 Task: Simple invoice that calculates total blue modern simple.
Action: Mouse moved to (105, 229)
Screenshot: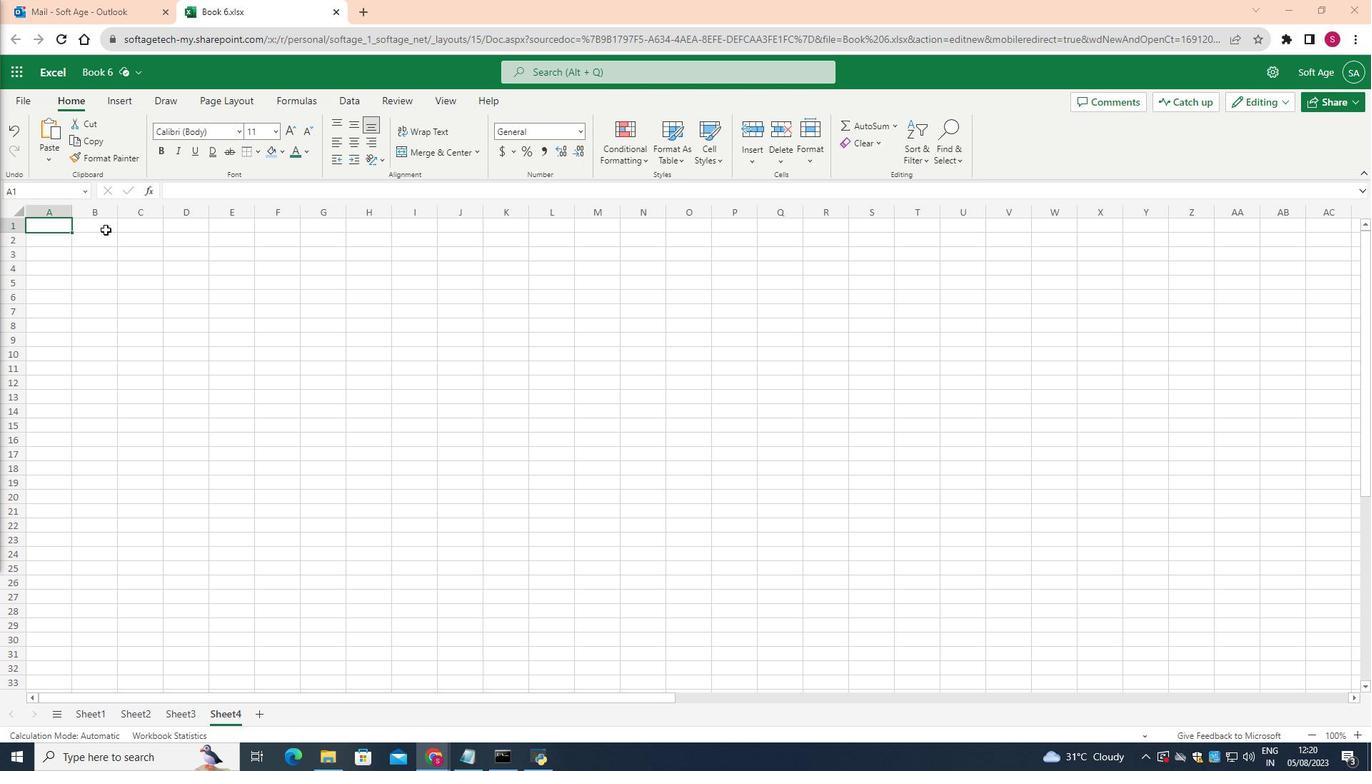 
Action: Mouse pressed left at (105, 229)
Screenshot: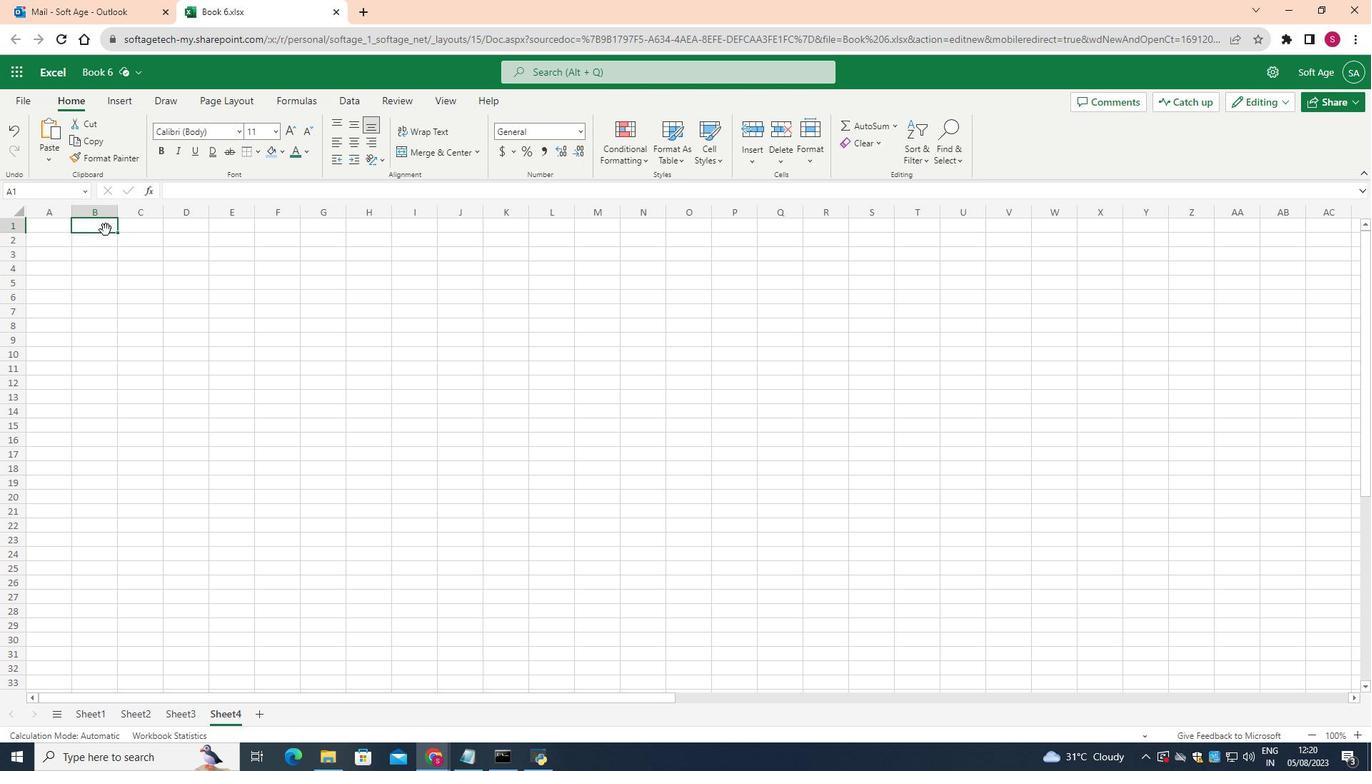 
Action: Mouse moved to (275, 131)
Screenshot: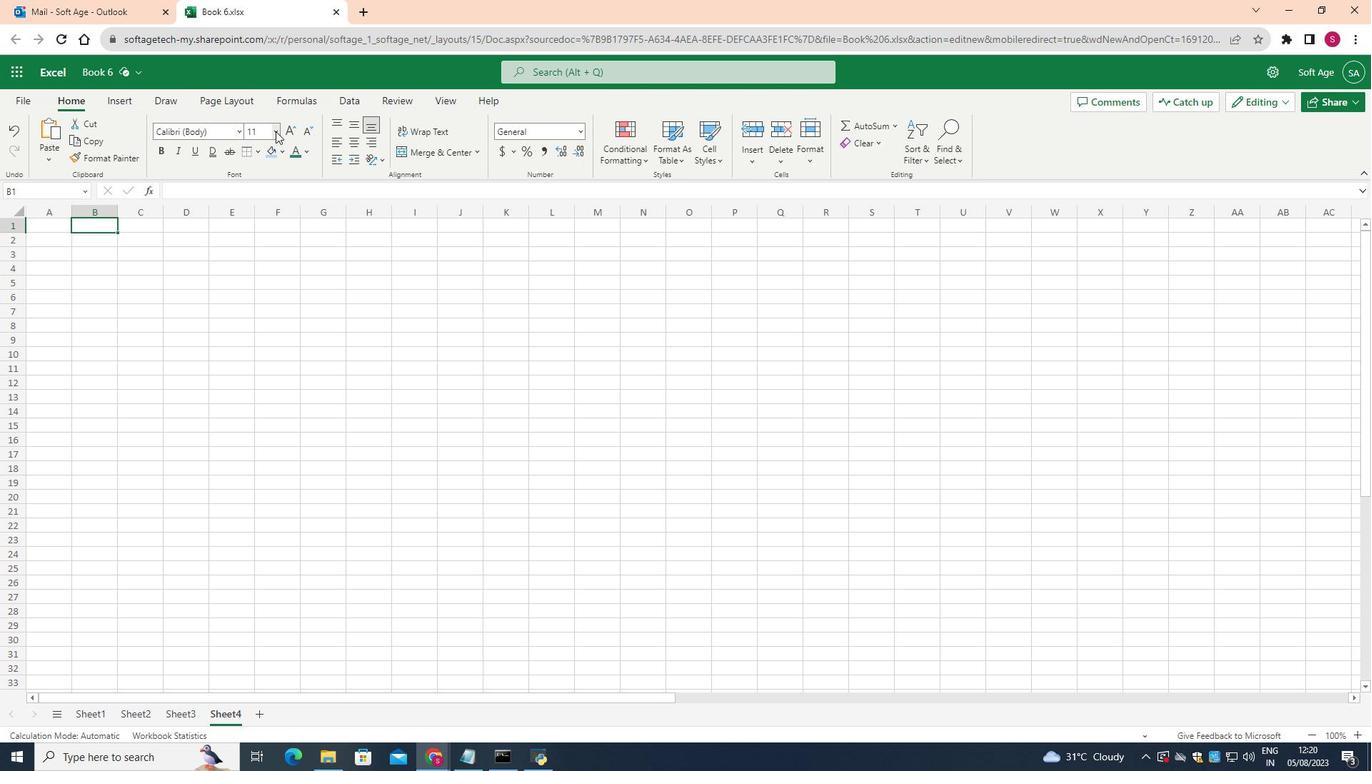 
Action: Mouse pressed left at (275, 131)
Screenshot: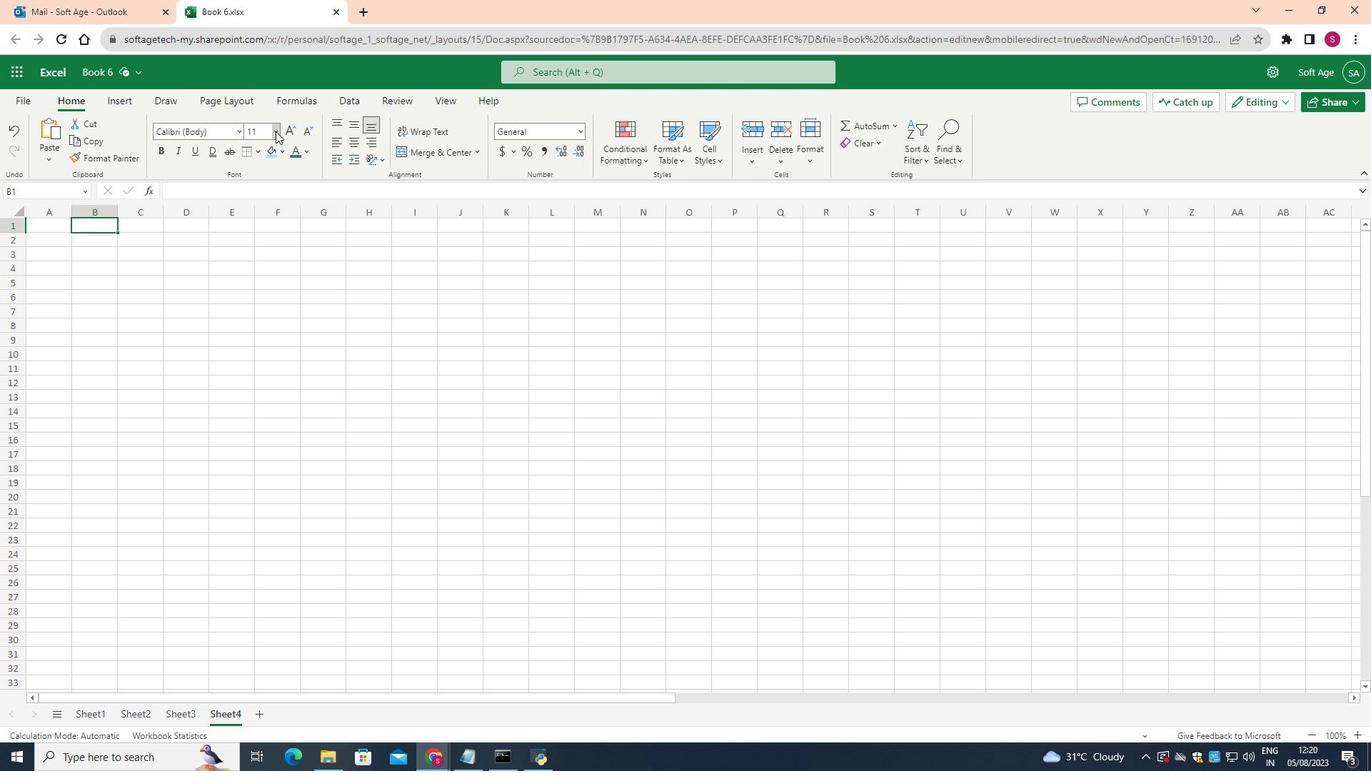 
Action: Mouse moved to (260, 364)
Screenshot: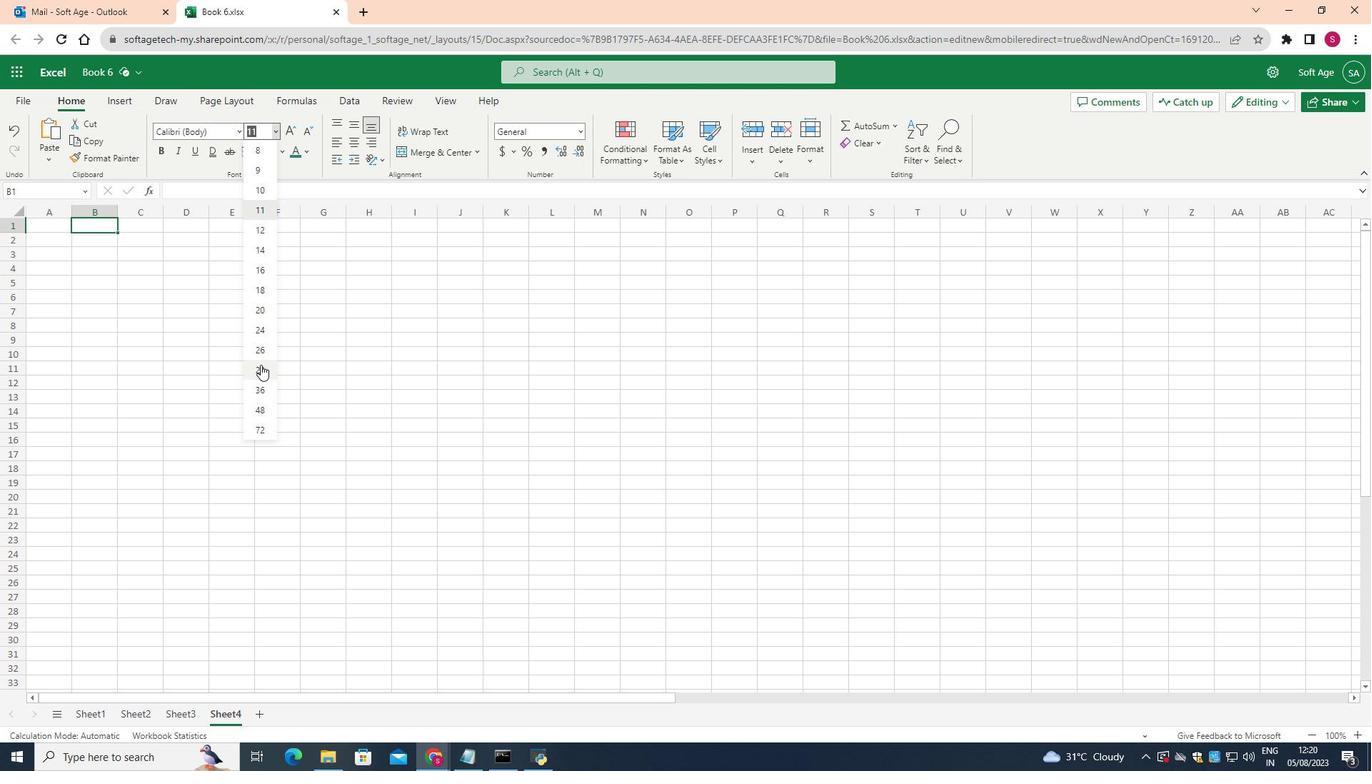 
Action: Mouse pressed left at (260, 364)
Screenshot: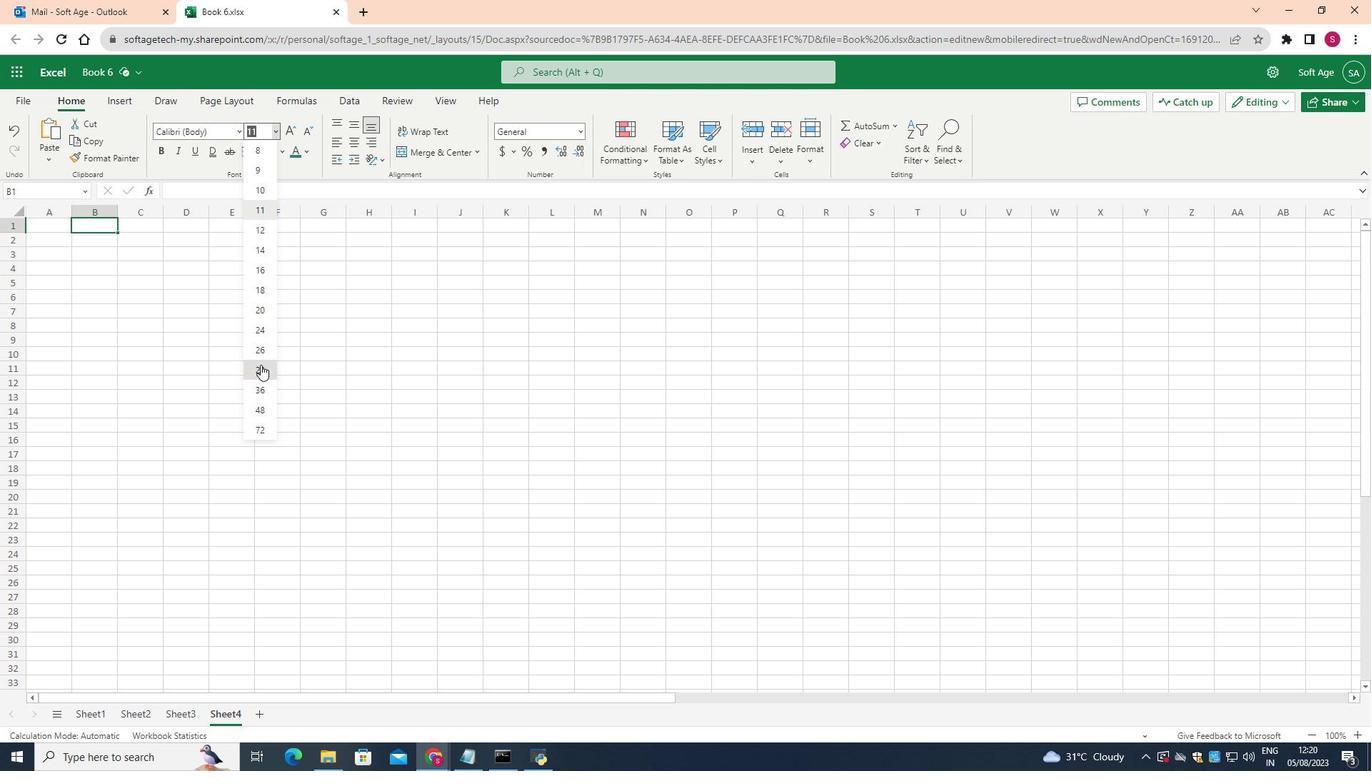 
Action: Mouse moved to (260, 364)
Screenshot: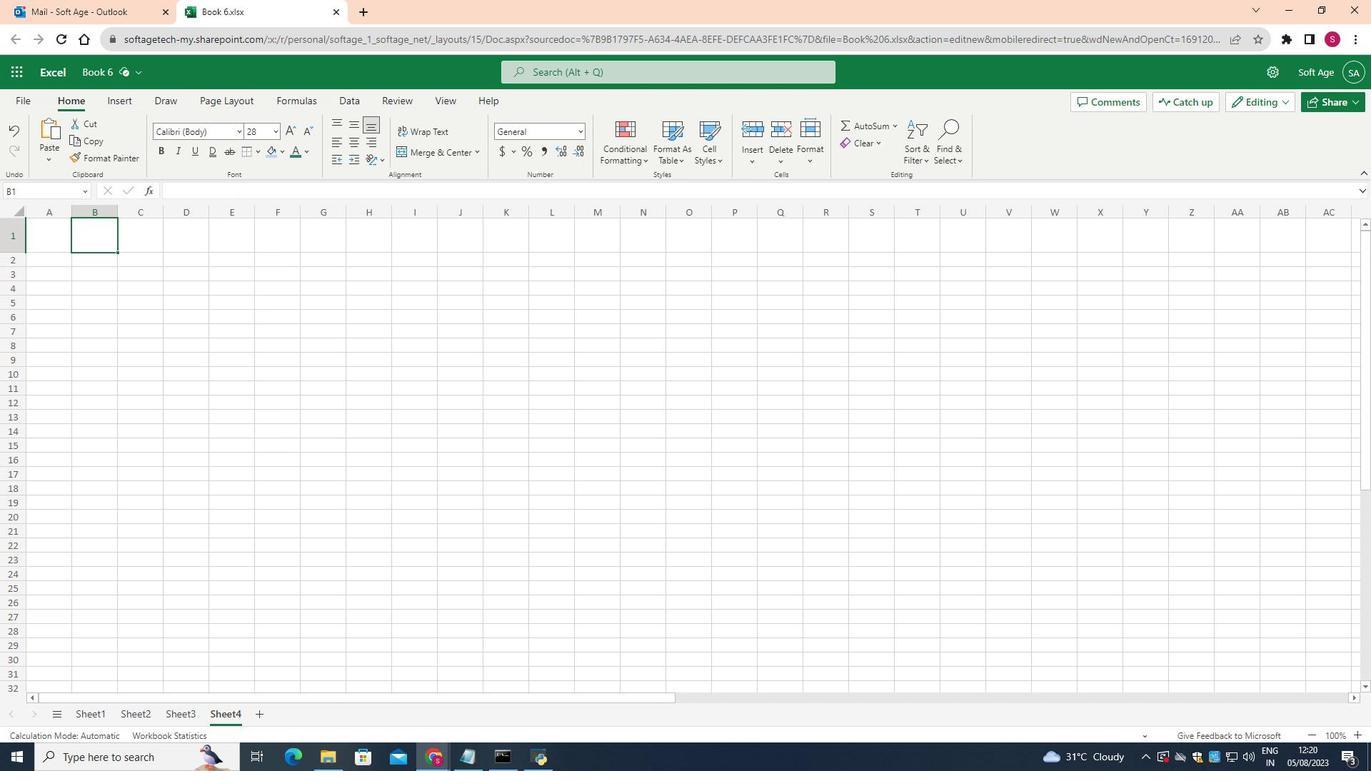 
Action: Key pressed <Key.shift><Key.shift>Your<Key.space><Key.shift>Company<Key.space><Key.shift>Name
Screenshot: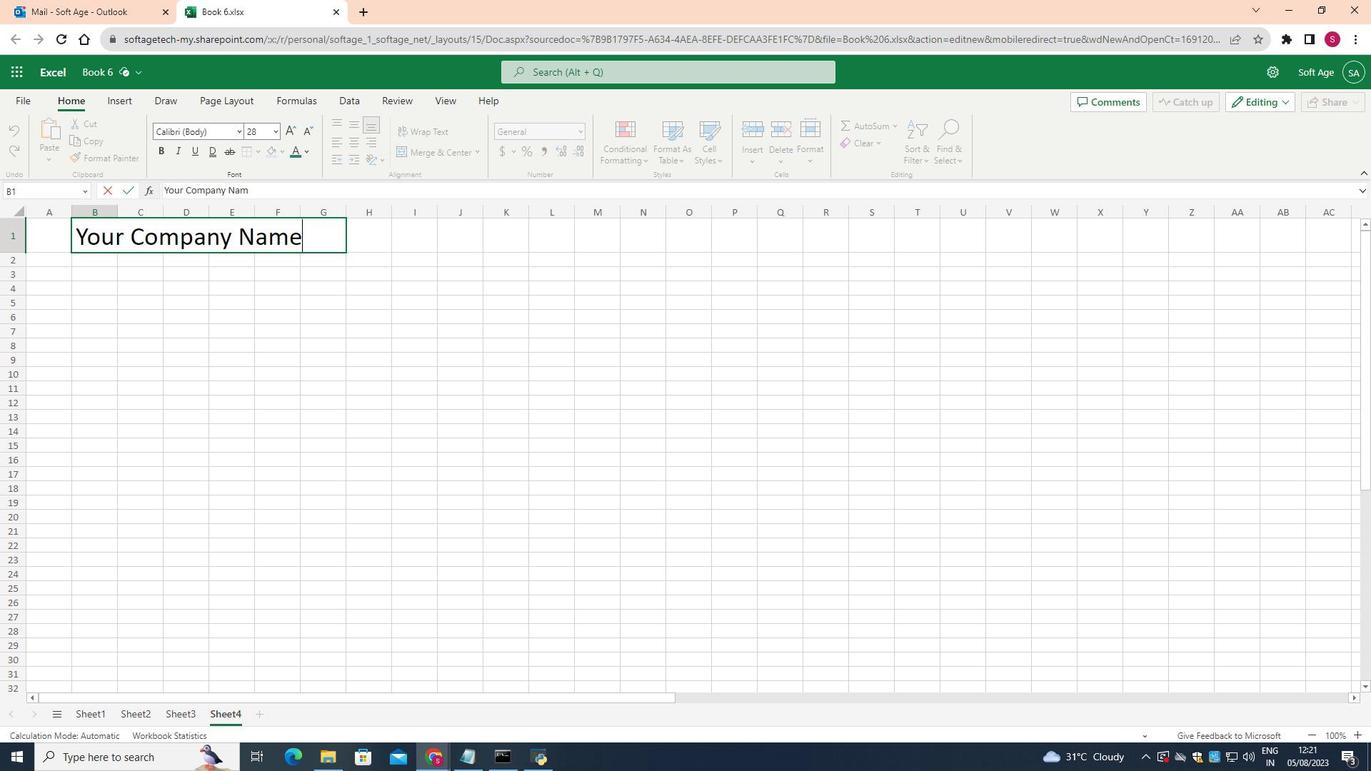 
Action: Mouse moved to (254, 327)
Screenshot: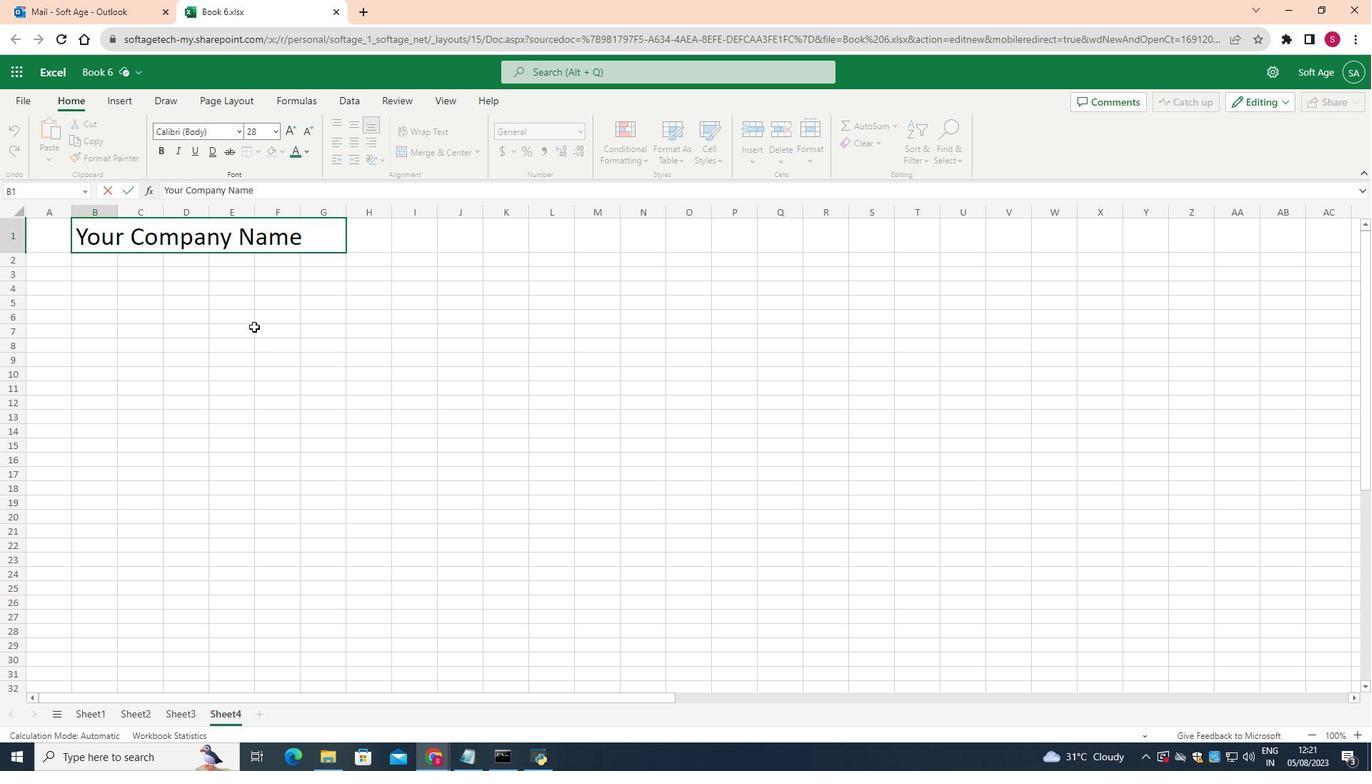 
Action: Mouse pressed left at (254, 327)
Screenshot: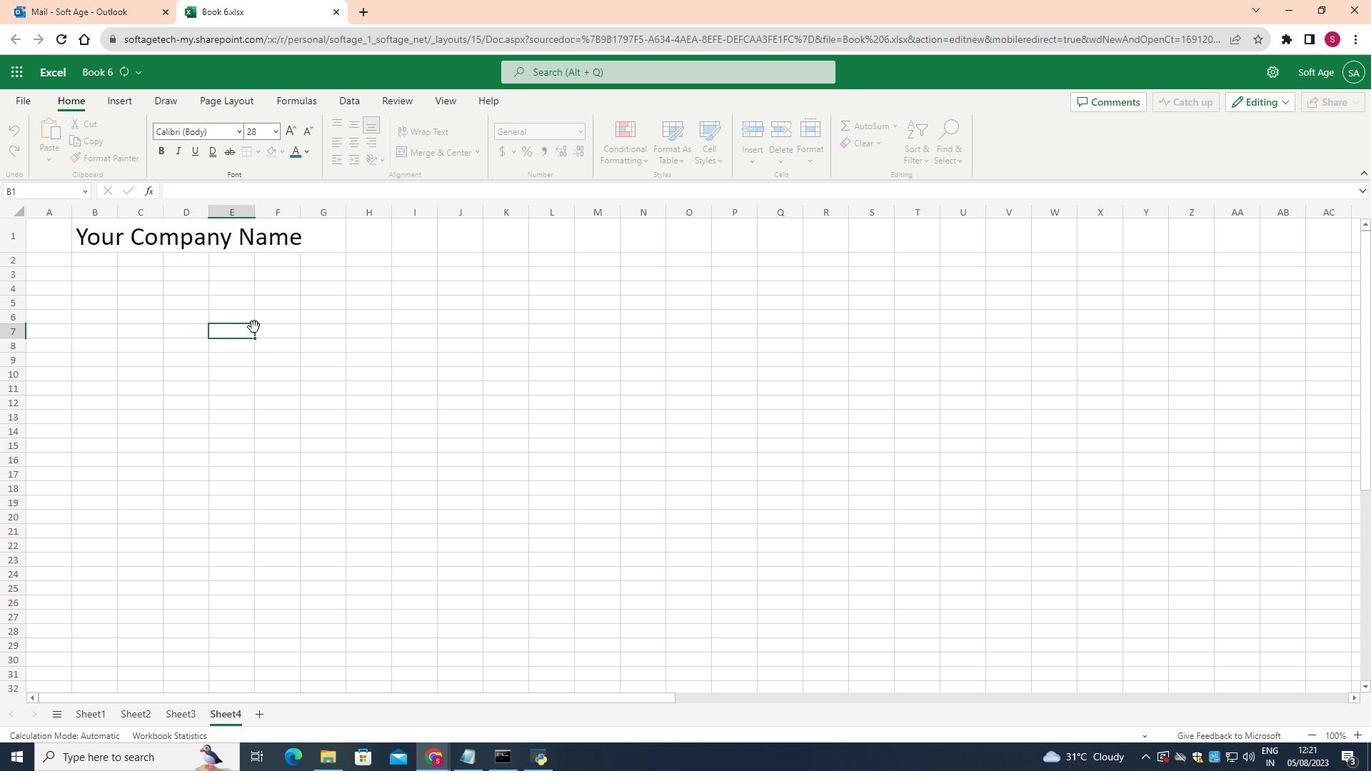 
Action: Mouse moved to (476, 239)
Screenshot: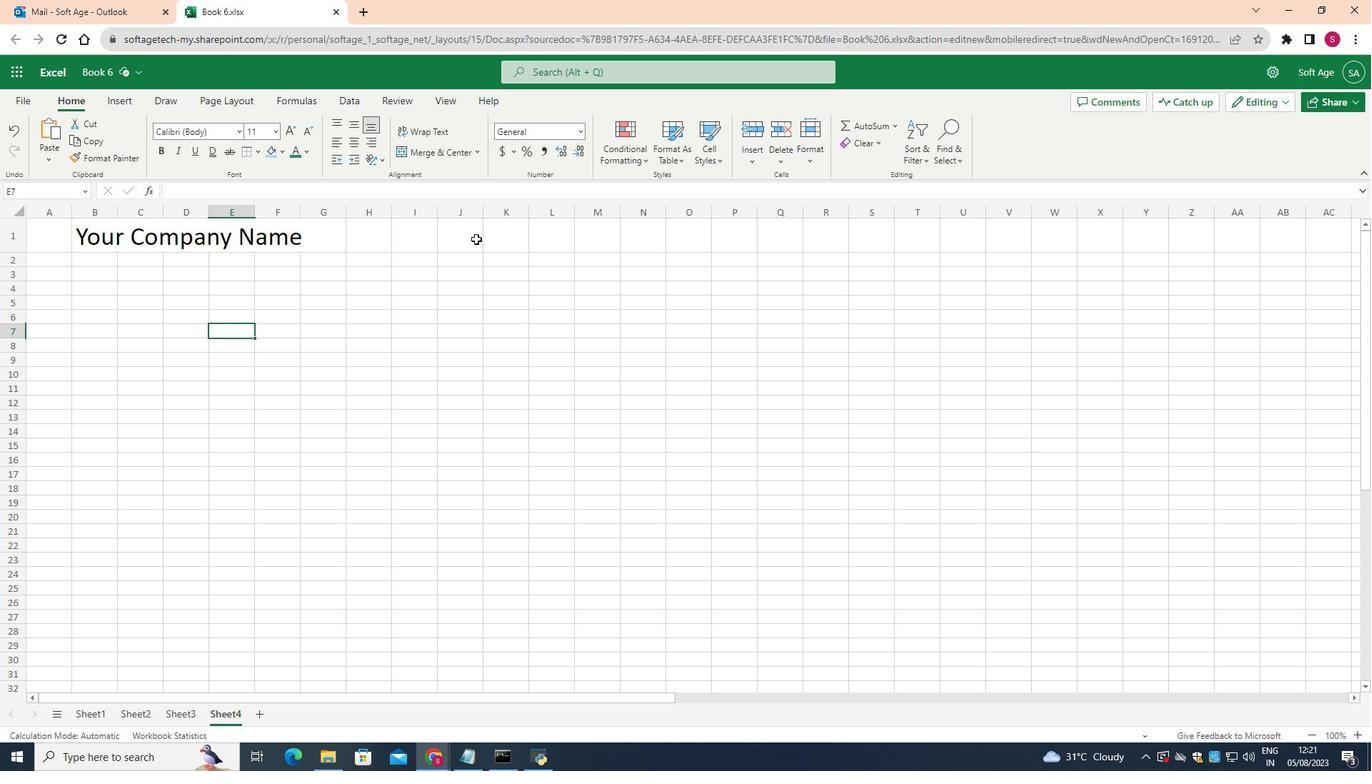 
Action: Mouse pressed left at (476, 239)
Screenshot: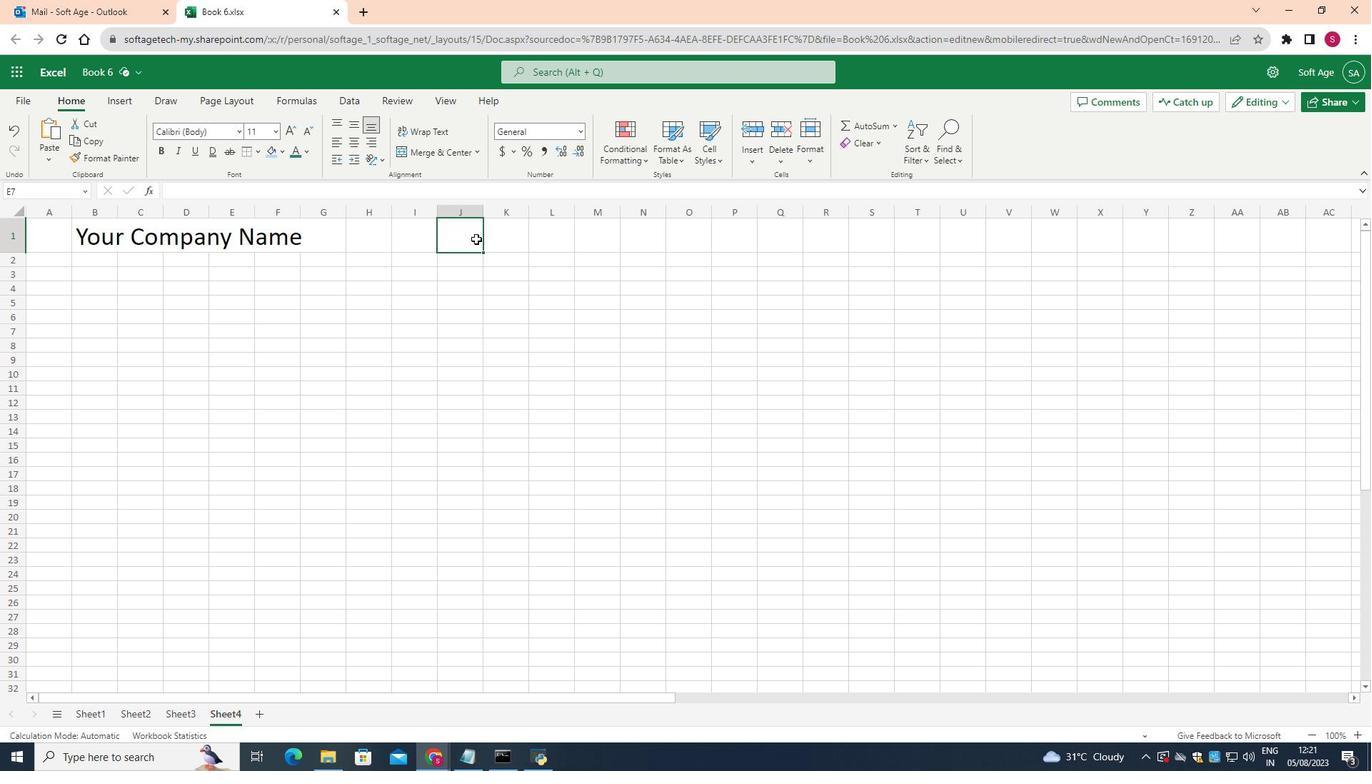 
Action: Mouse moved to (114, 237)
Screenshot: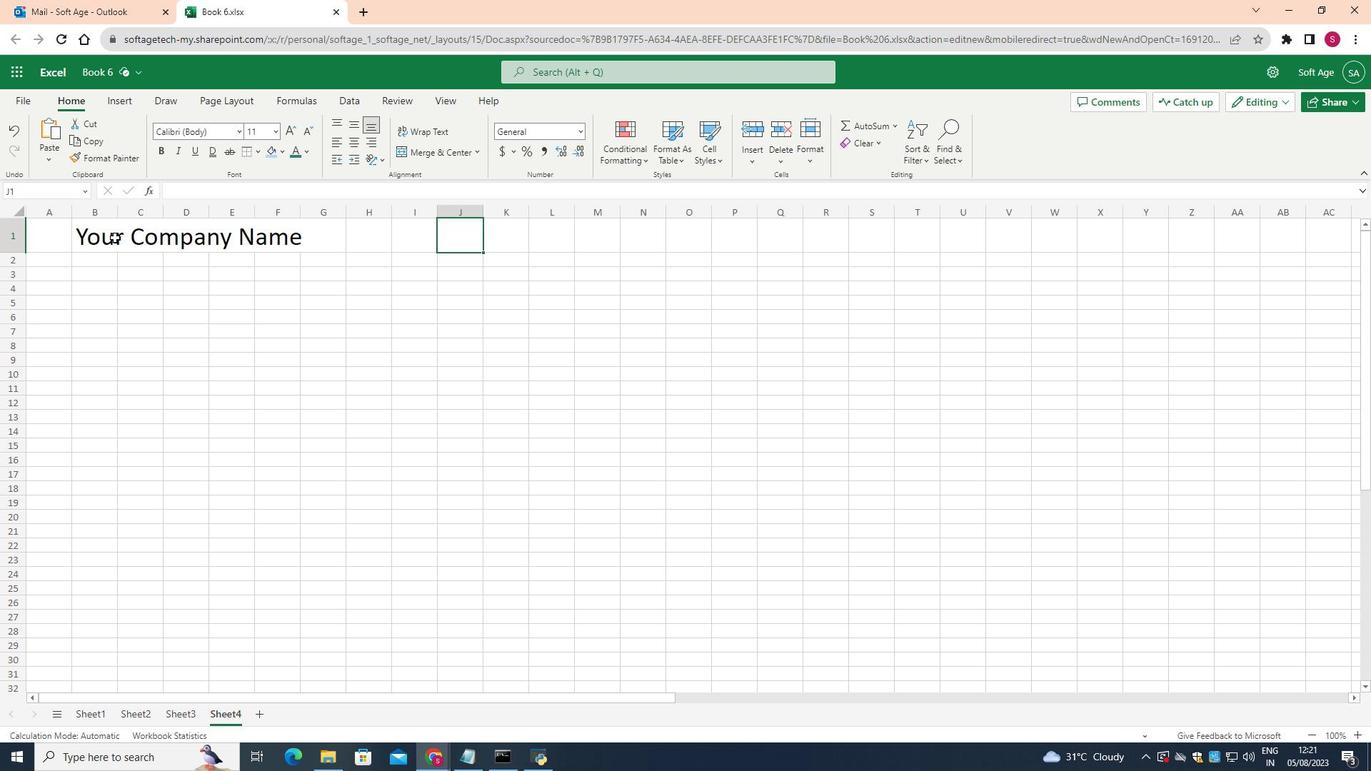 
Action: Mouse pressed left at (114, 237)
Screenshot: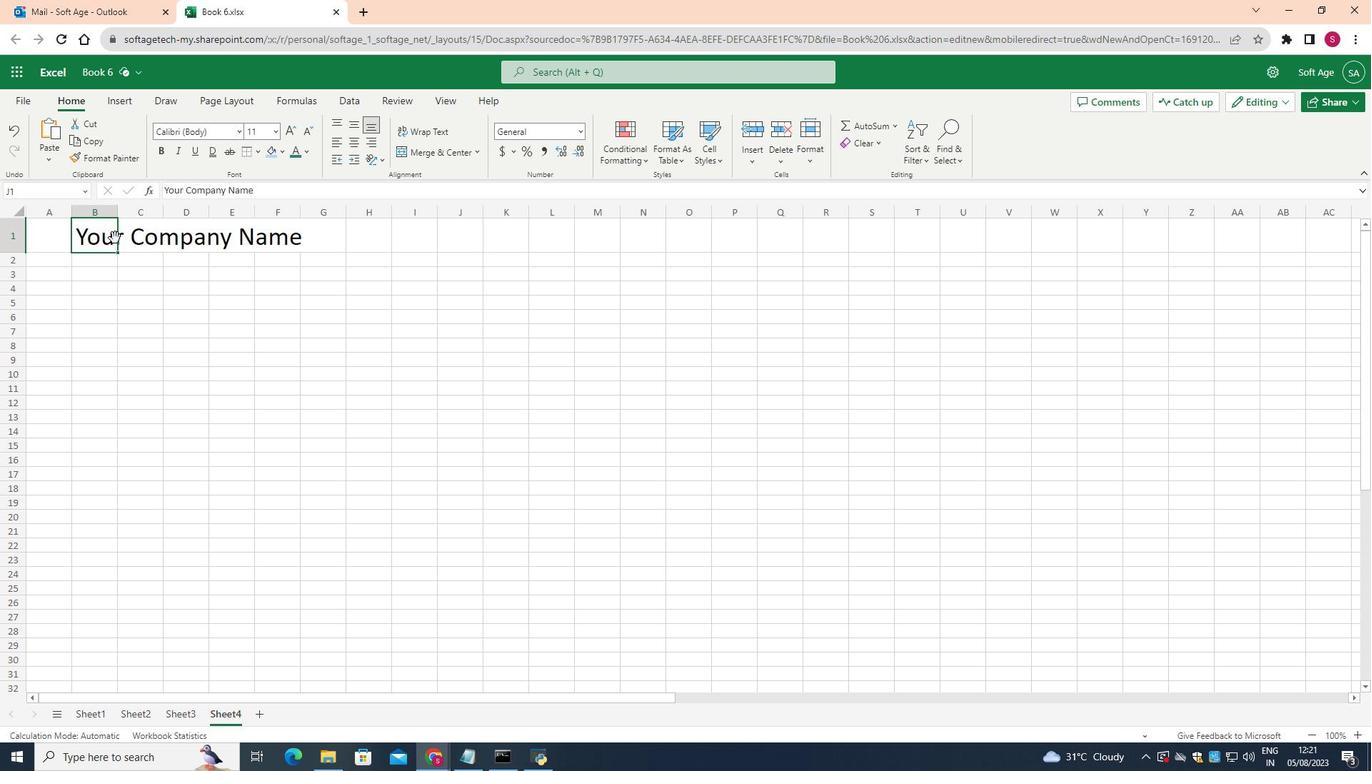 
Action: Mouse moved to (277, 130)
Screenshot: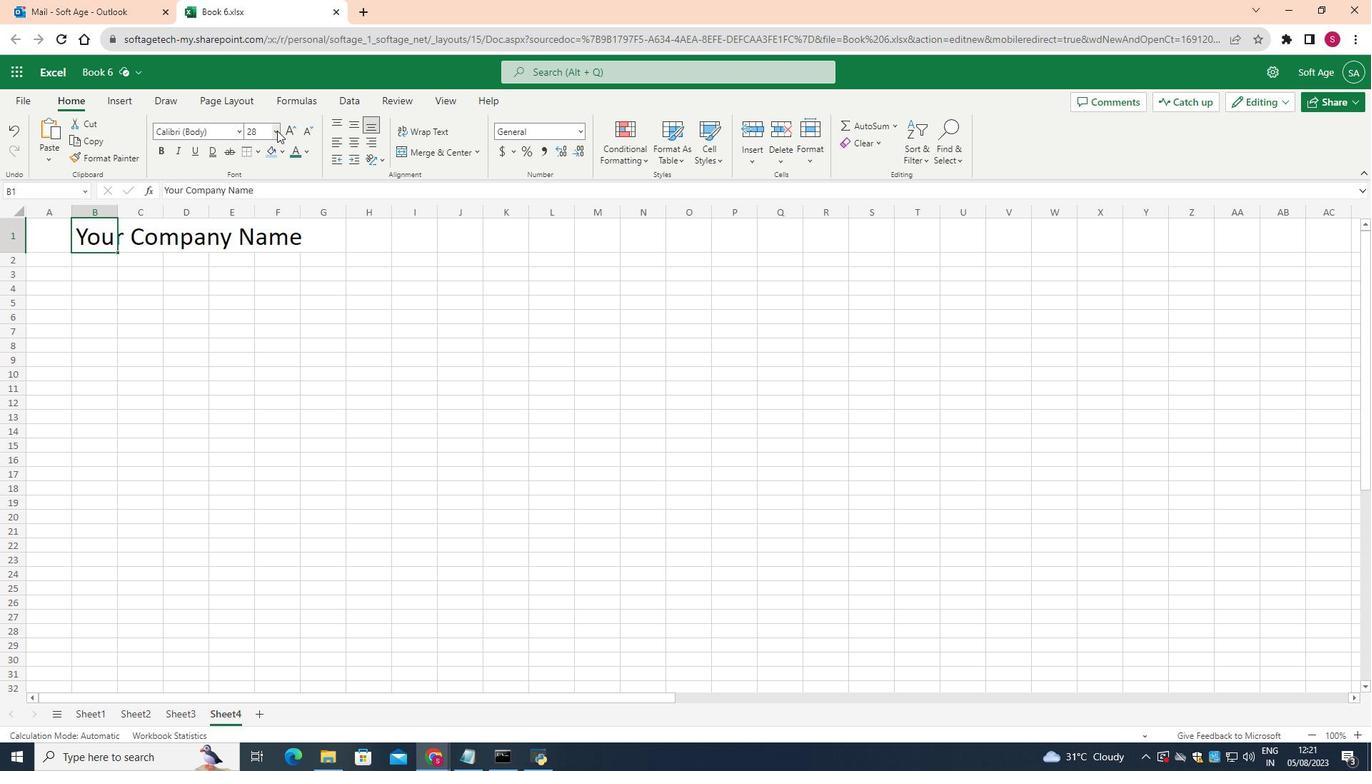 
Action: Mouse pressed left at (277, 130)
Screenshot: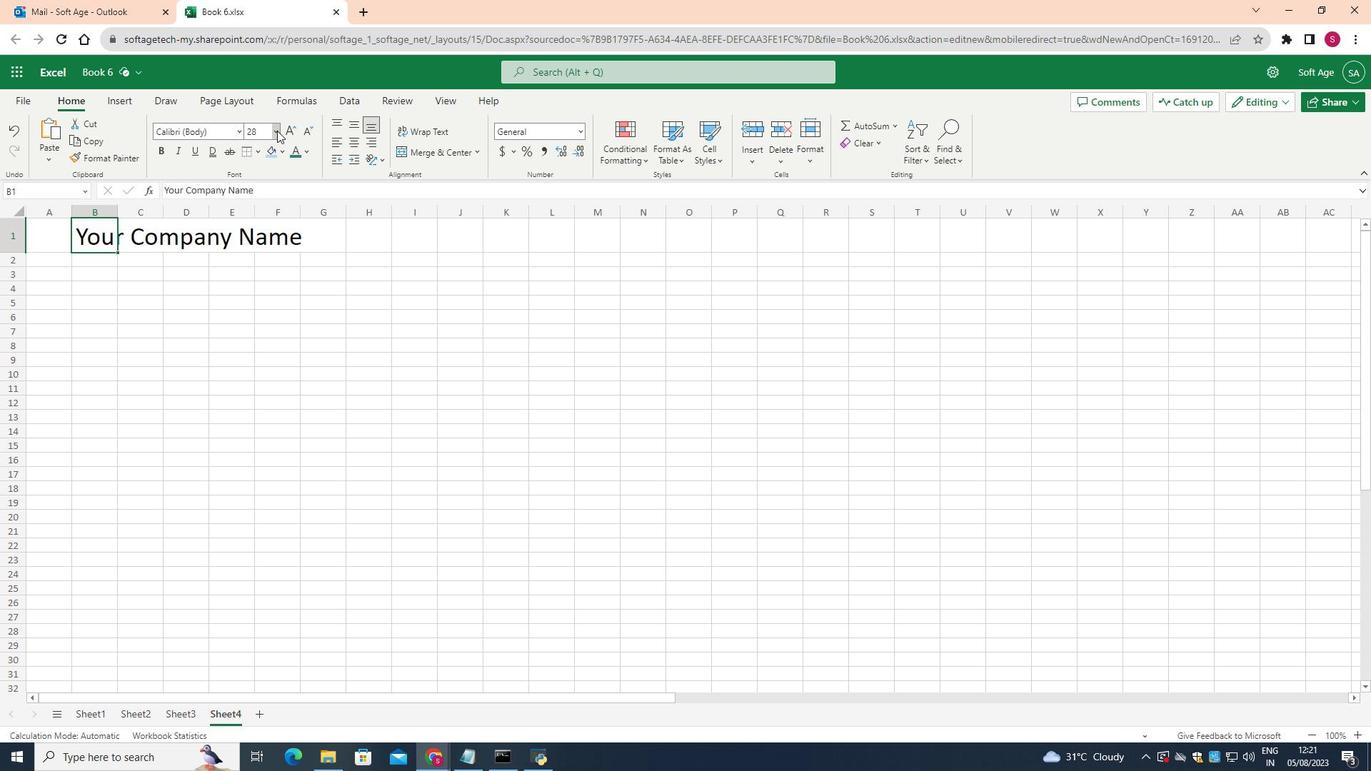 
Action: Mouse moved to (267, 332)
Screenshot: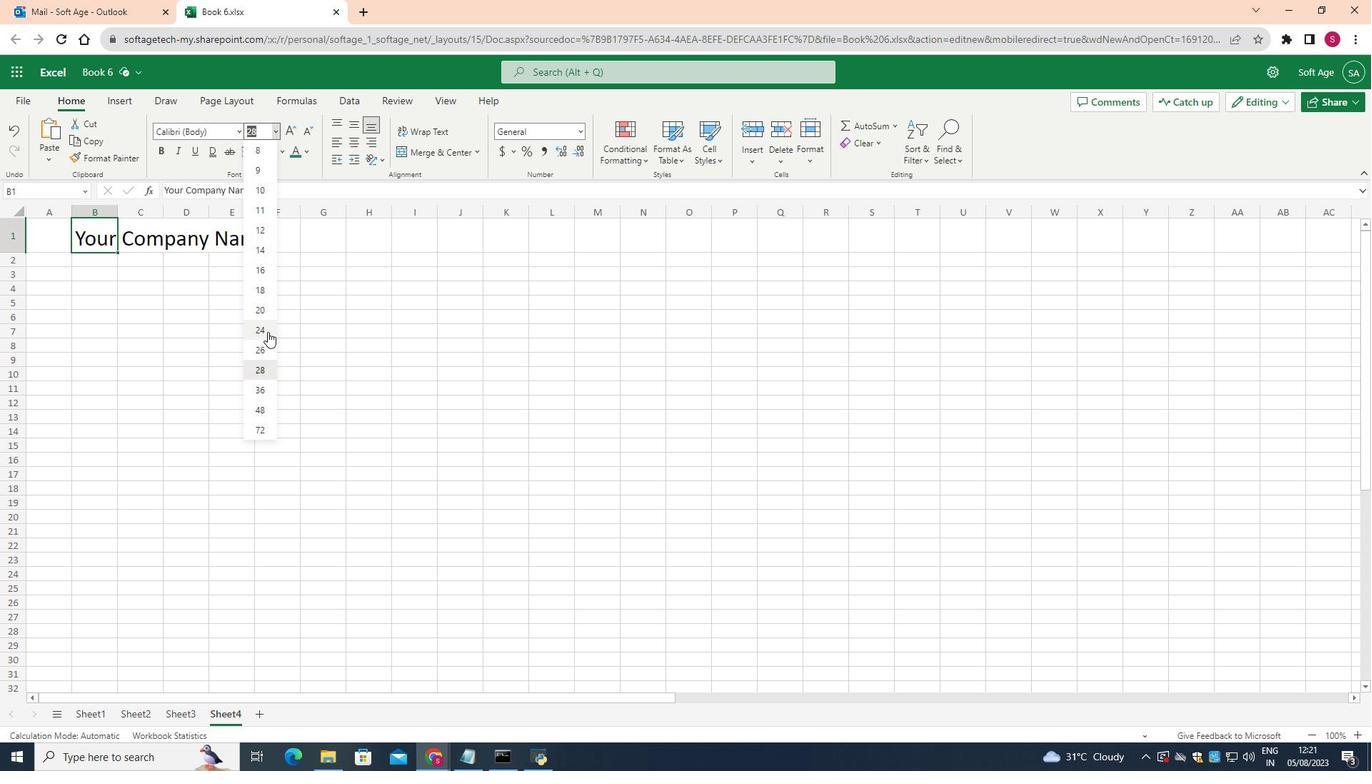 
Action: Mouse pressed left at (267, 332)
Screenshot: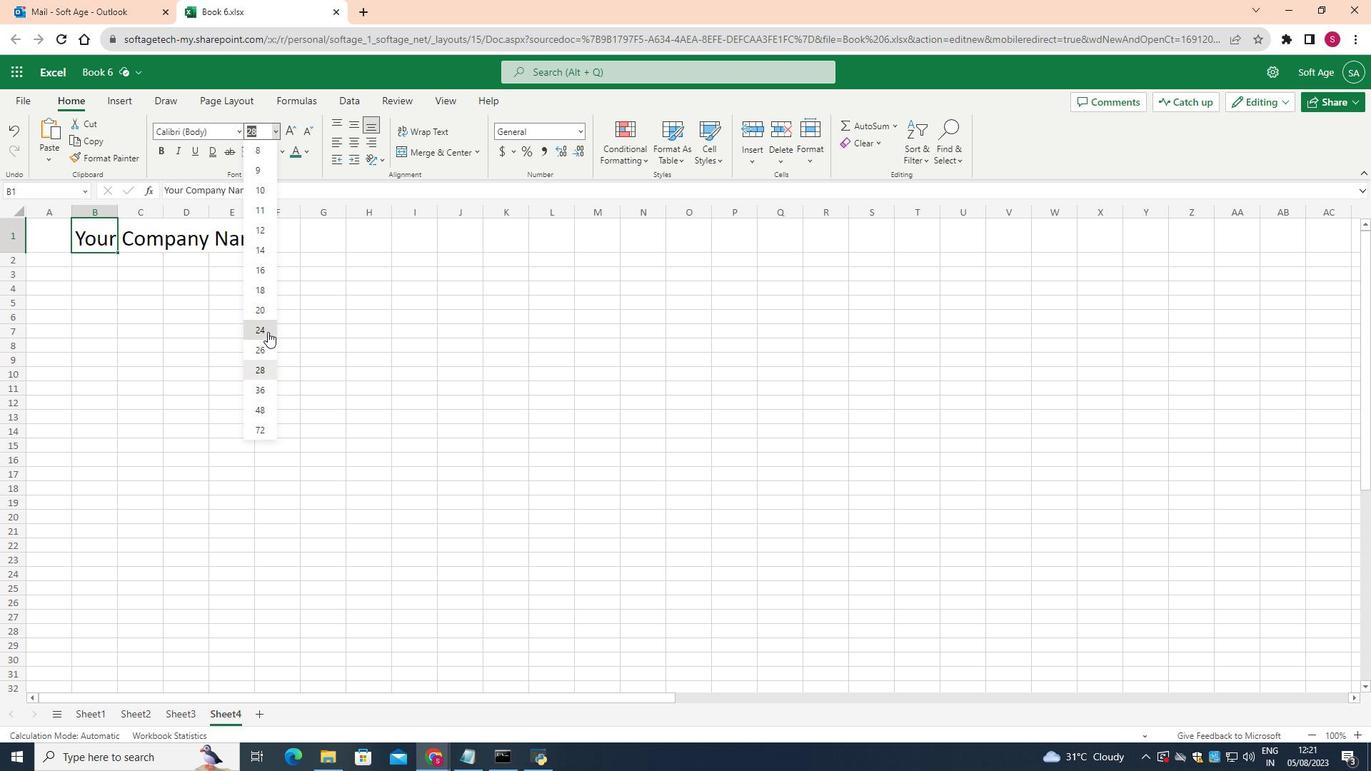 
Action: Mouse moved to (406, 235)
Screenshot: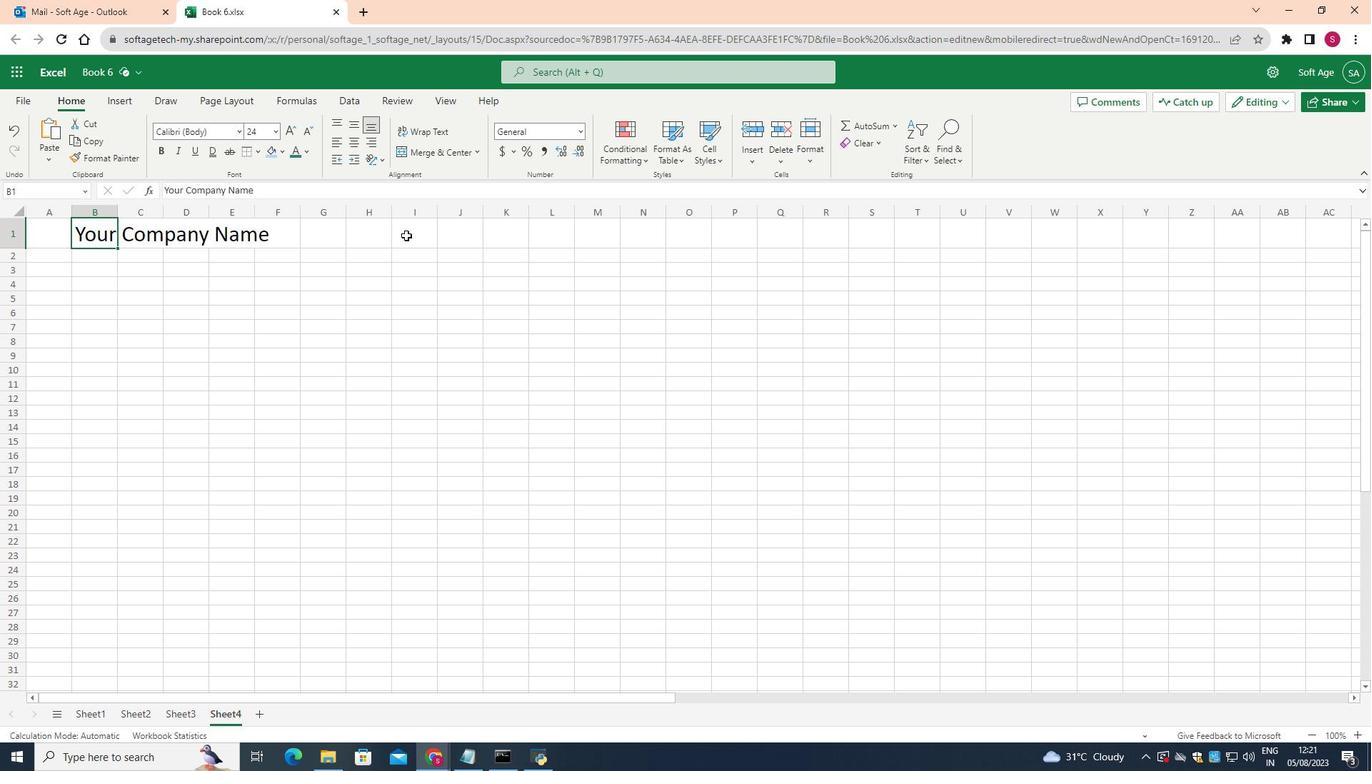 
Action: Mouse pressed left at (406, 235)
Screenshot: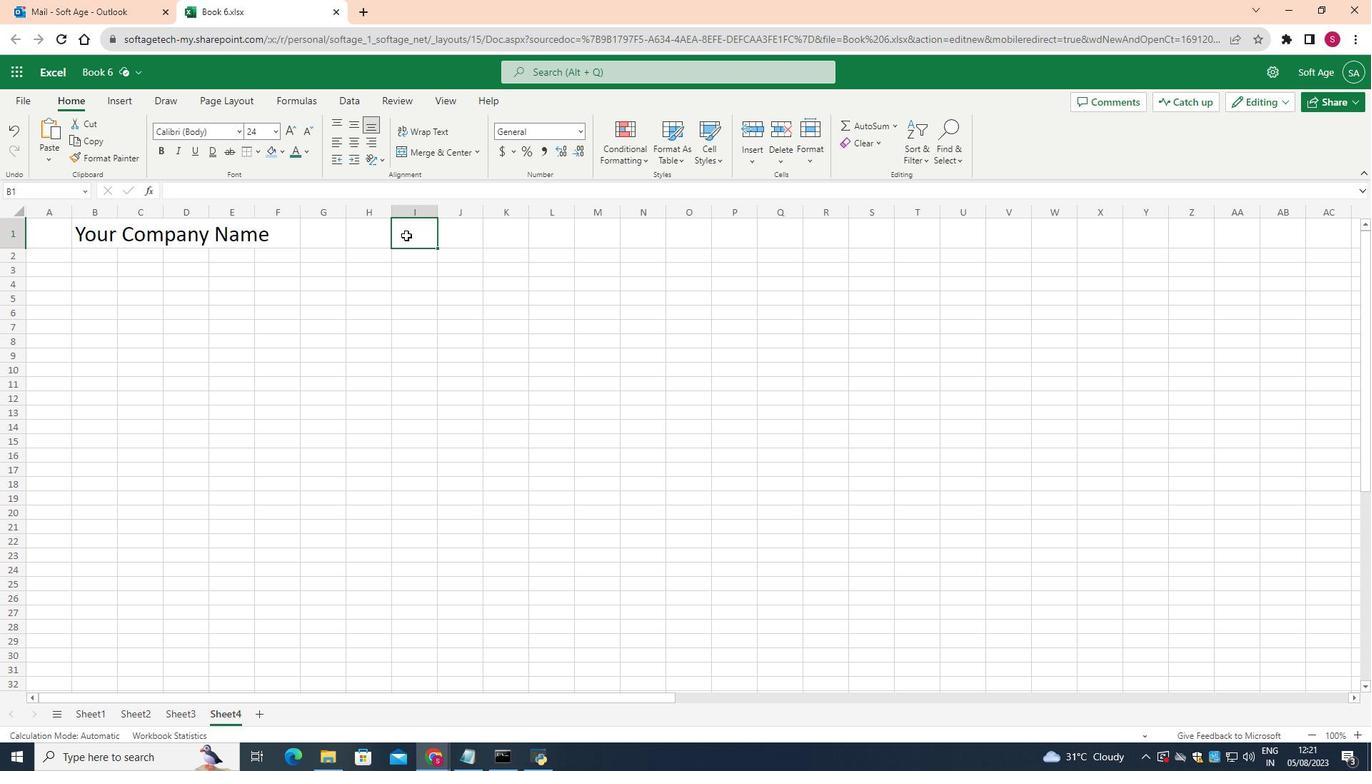 
Action: Mouse moved to (274, 128)
Screenshot: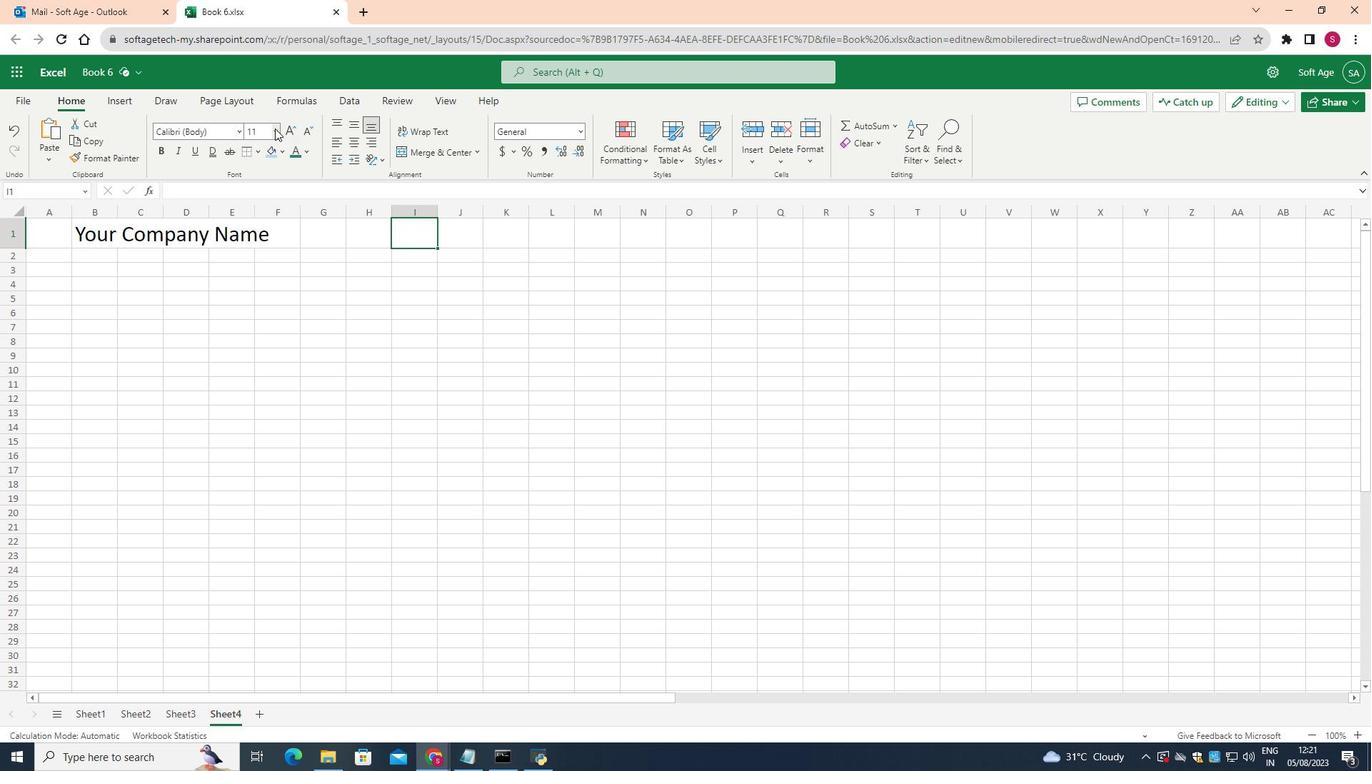 
Action: Mouse pressed left at (274, 128)
Screenshot: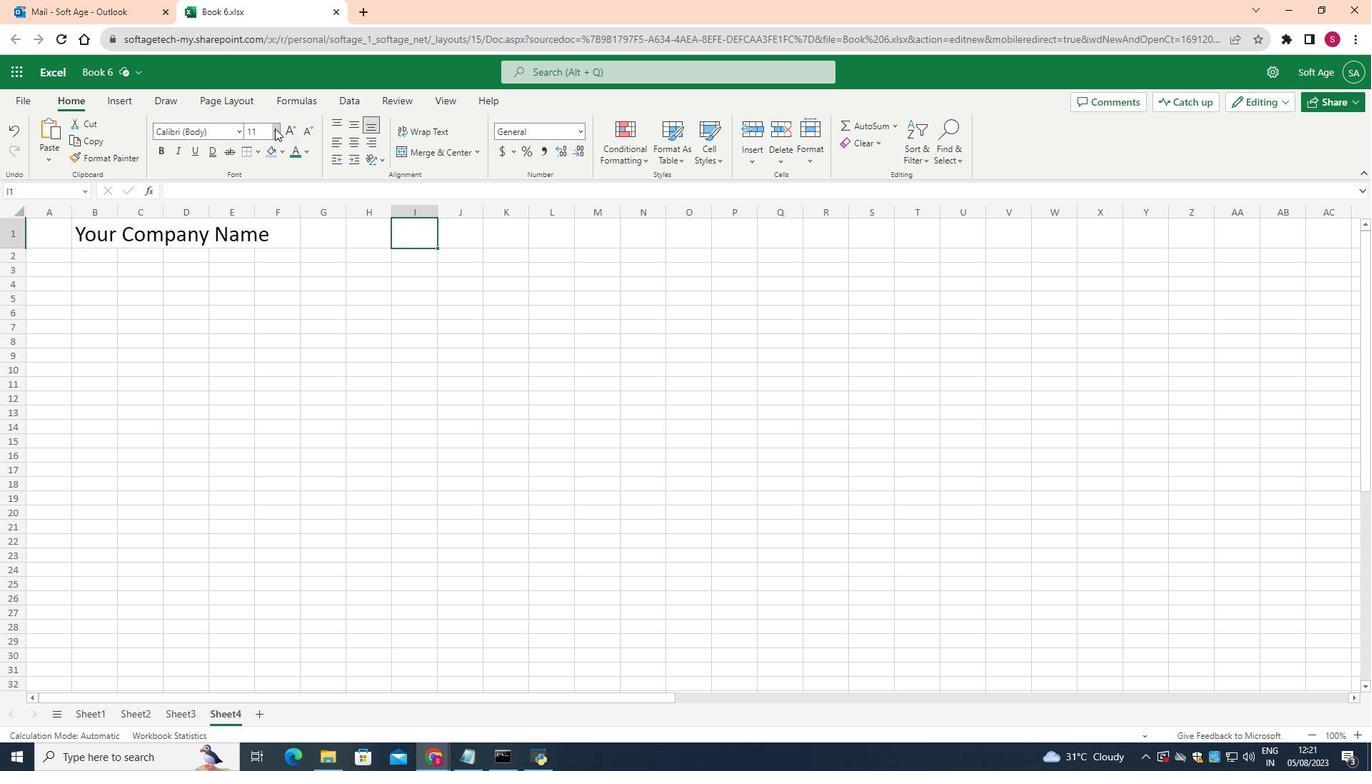 
Action: Mouse moved to (265, 327)
Screenshot: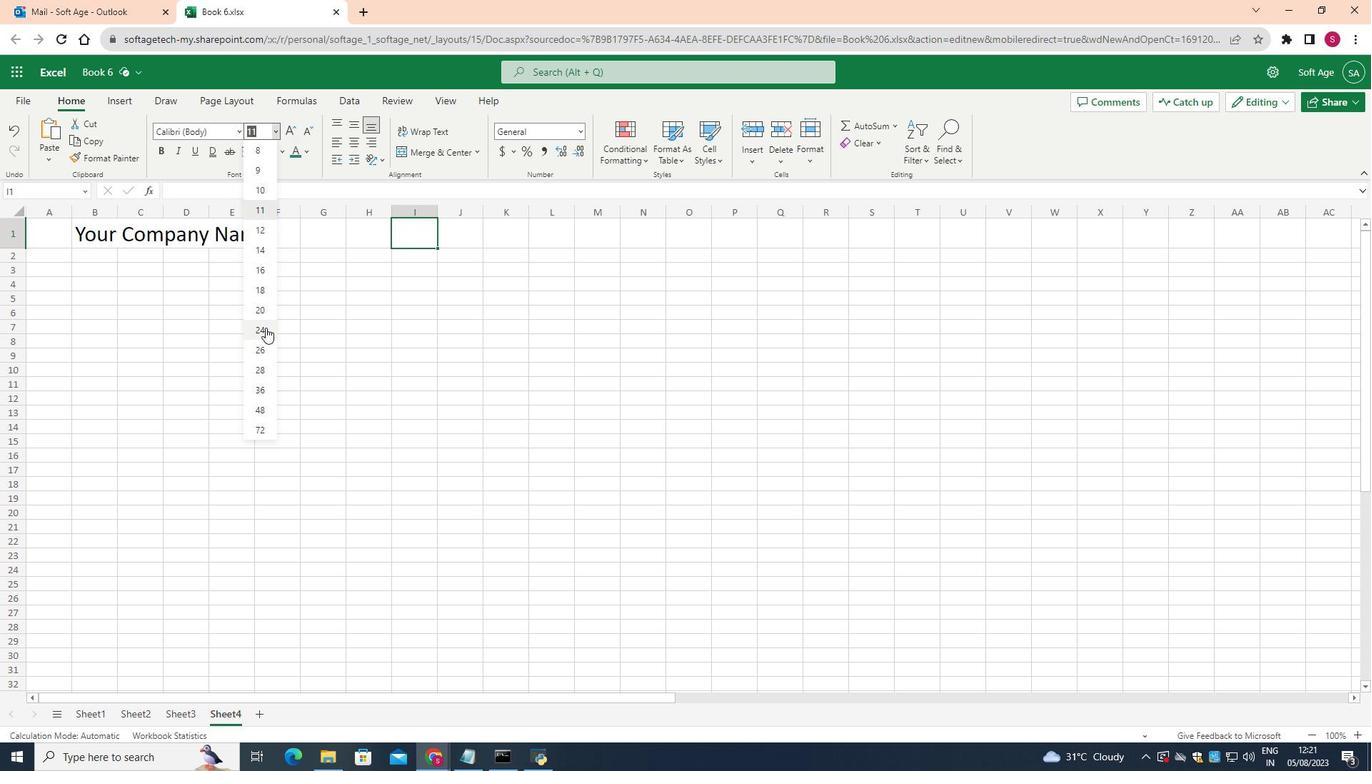 
Action: Mouse pressed left at (265, 327)
Screenshot: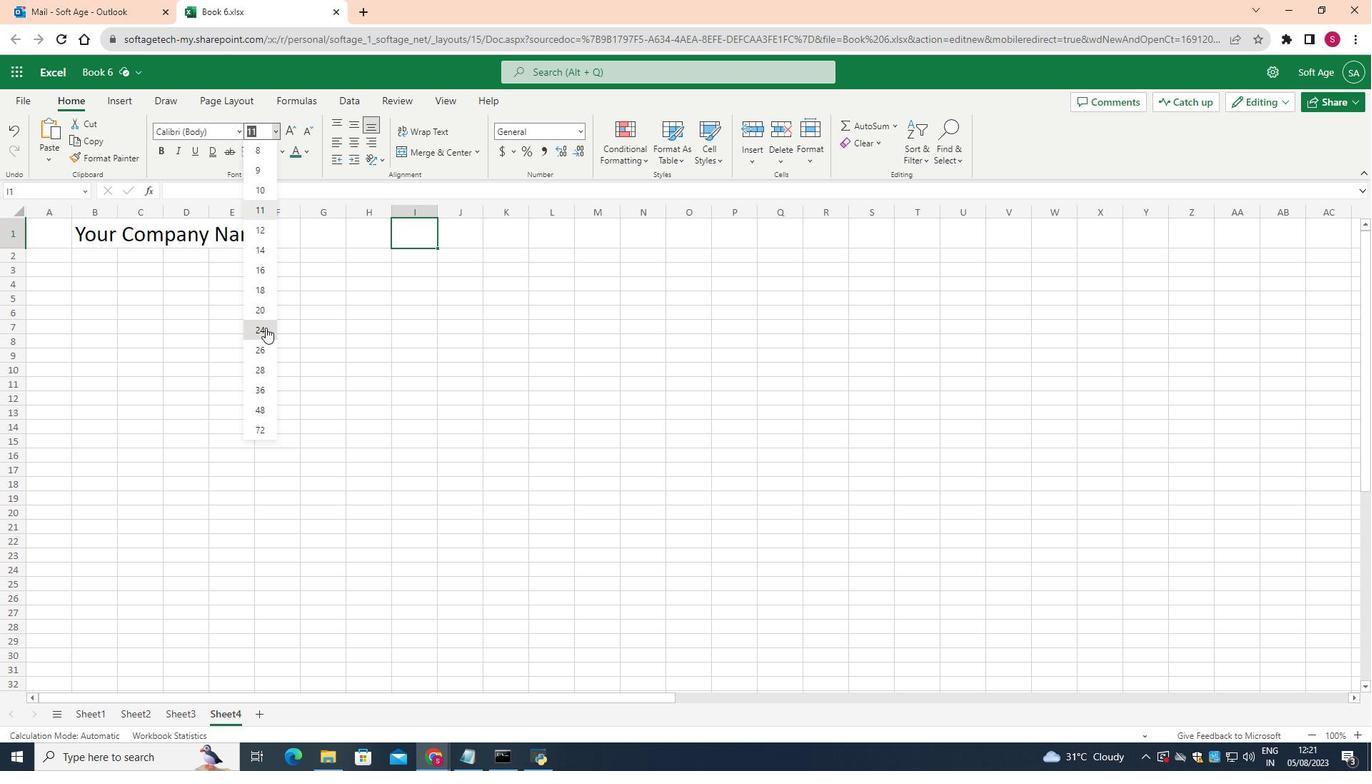 
Action: Key pressed <Key.shift>INVOICE
Screenshot: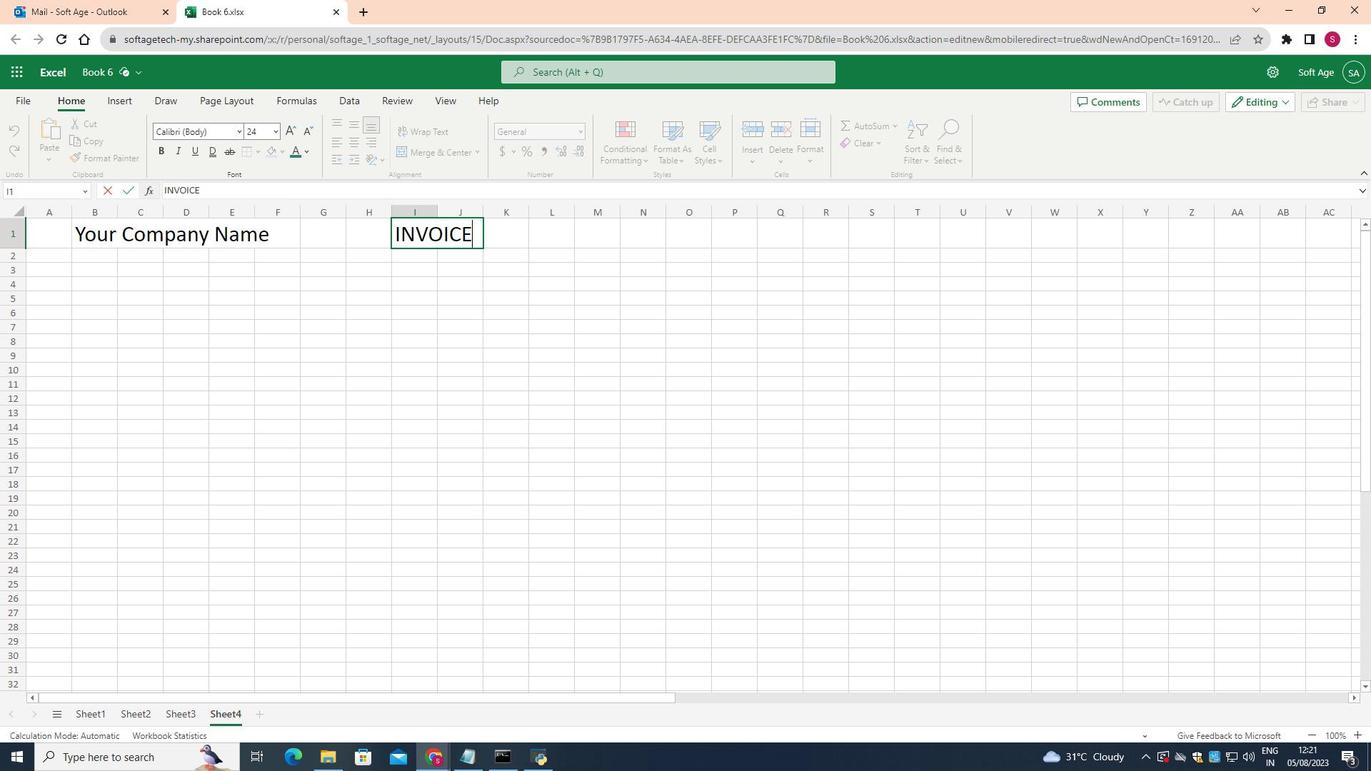 
Action: Mouse moved to (164, 366)
Screenshot: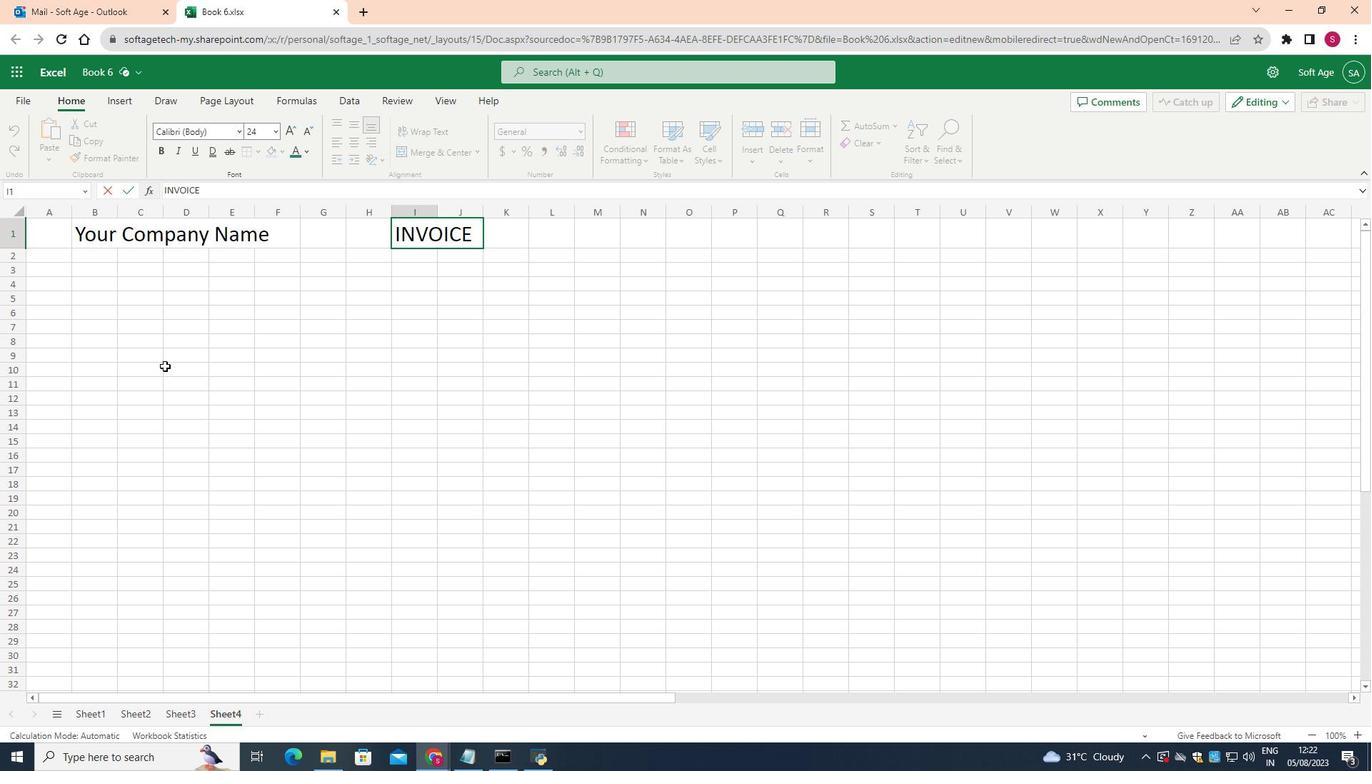 
Action: Mouse pressed left at (164, 366)
Screenshot: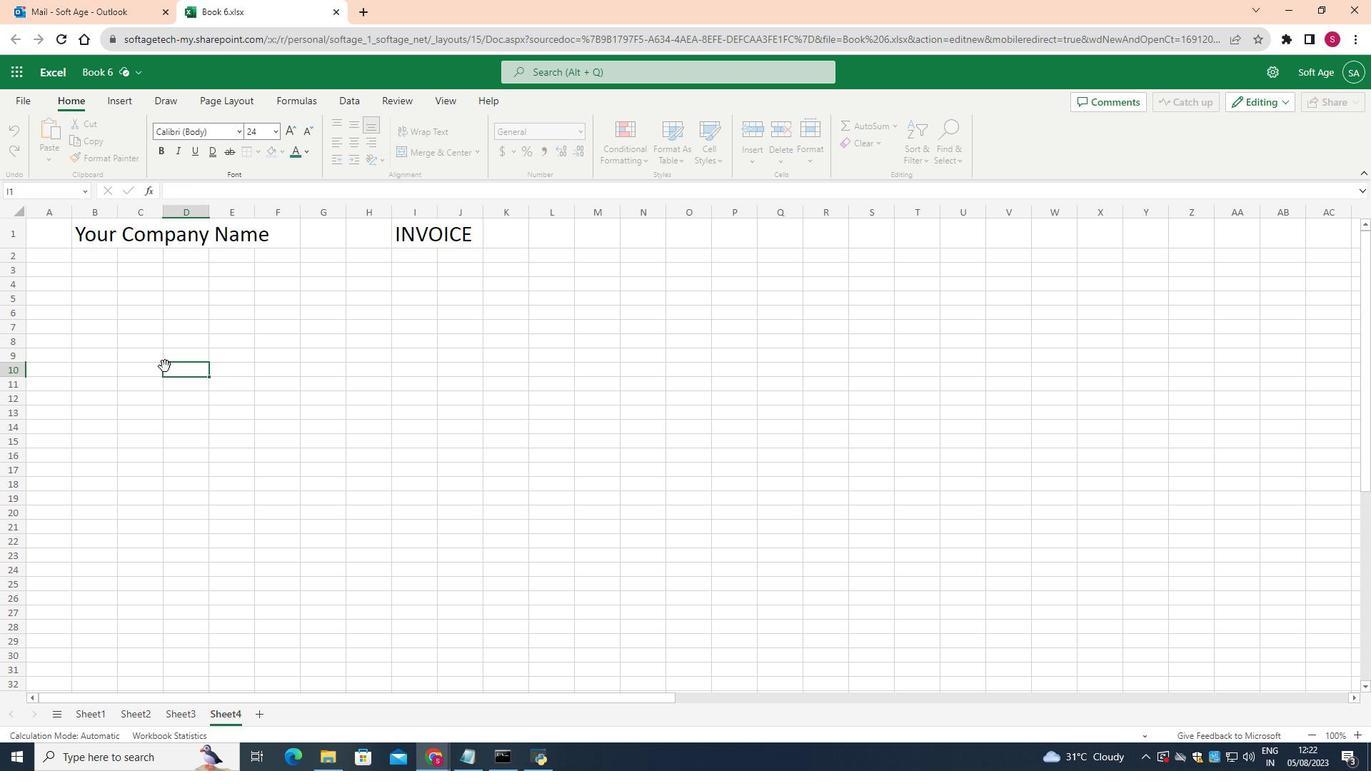 
Action: Mouse moved to (107, 255)
Screenshot: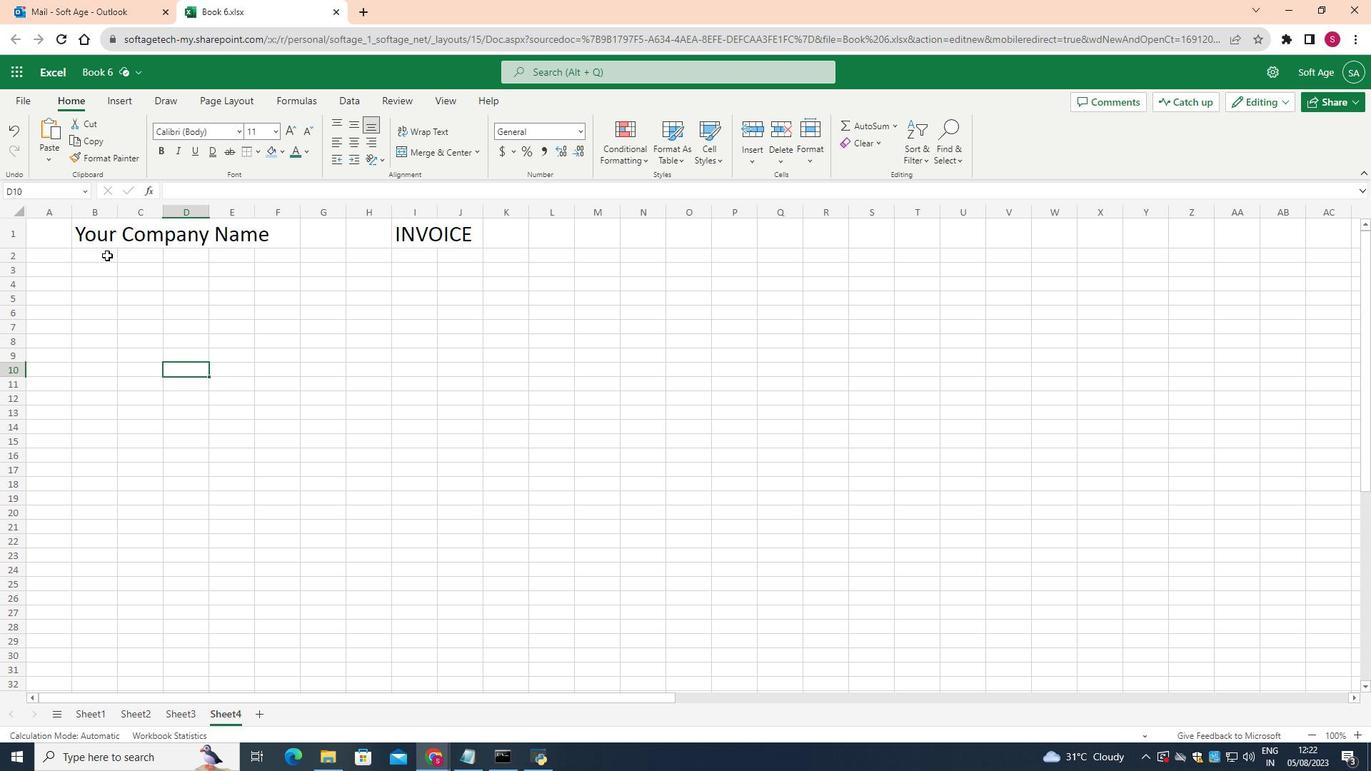 
Action: Mouse pressed left at (107, 255)
Screenshot: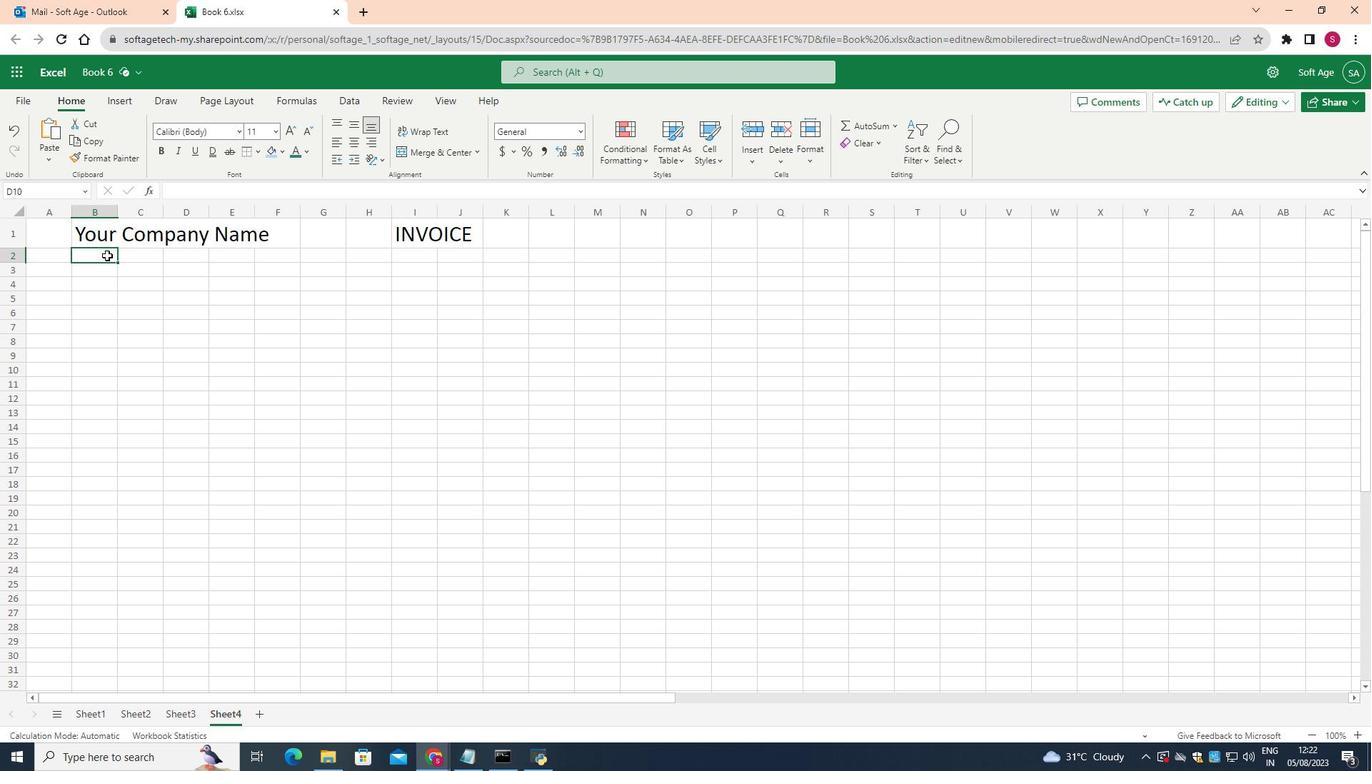 
Action: Mouse moved to (277, 132)
Screenshot: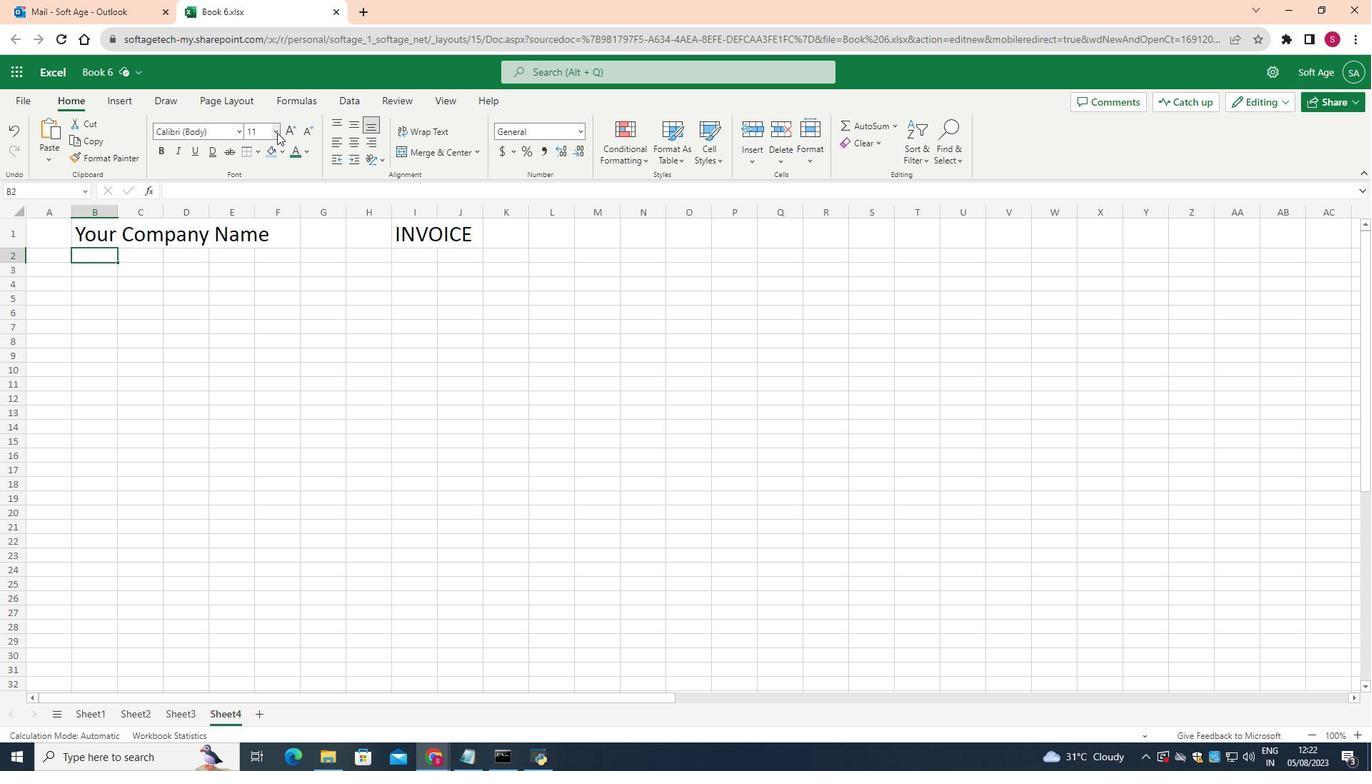
Action: Mouse pressed left at (277, 132)
Screenshot: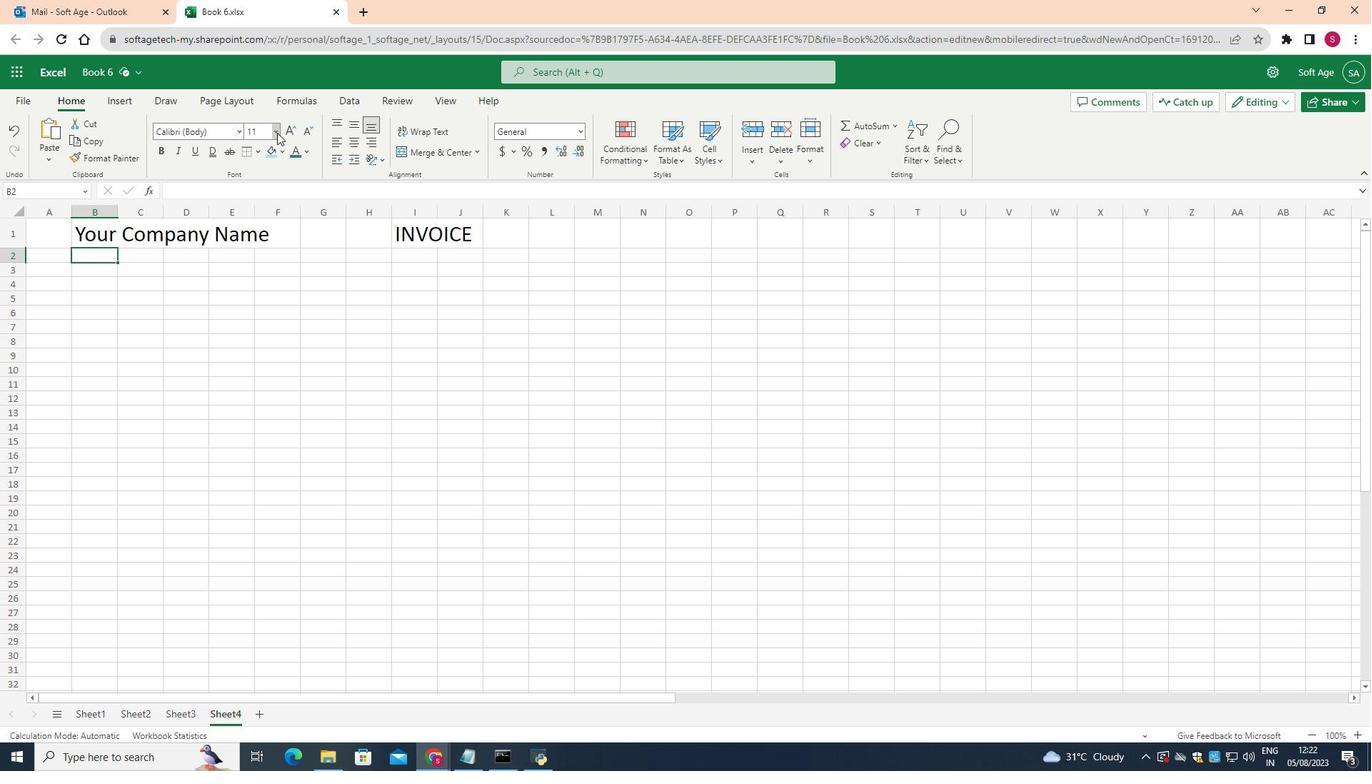 
Action: Mouse moved to (265, 252)
Screenshot: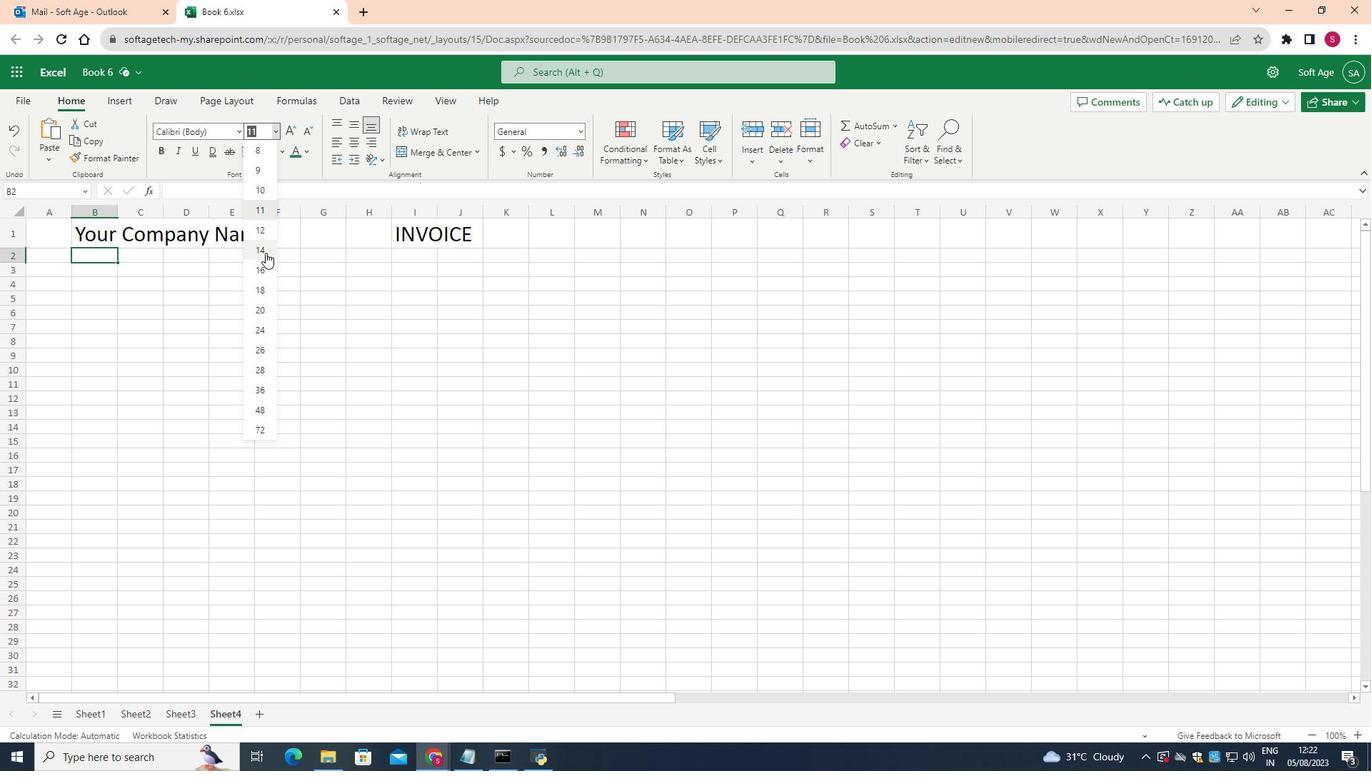
Action: Mouse pressed left at (265, 252)
Screenshot: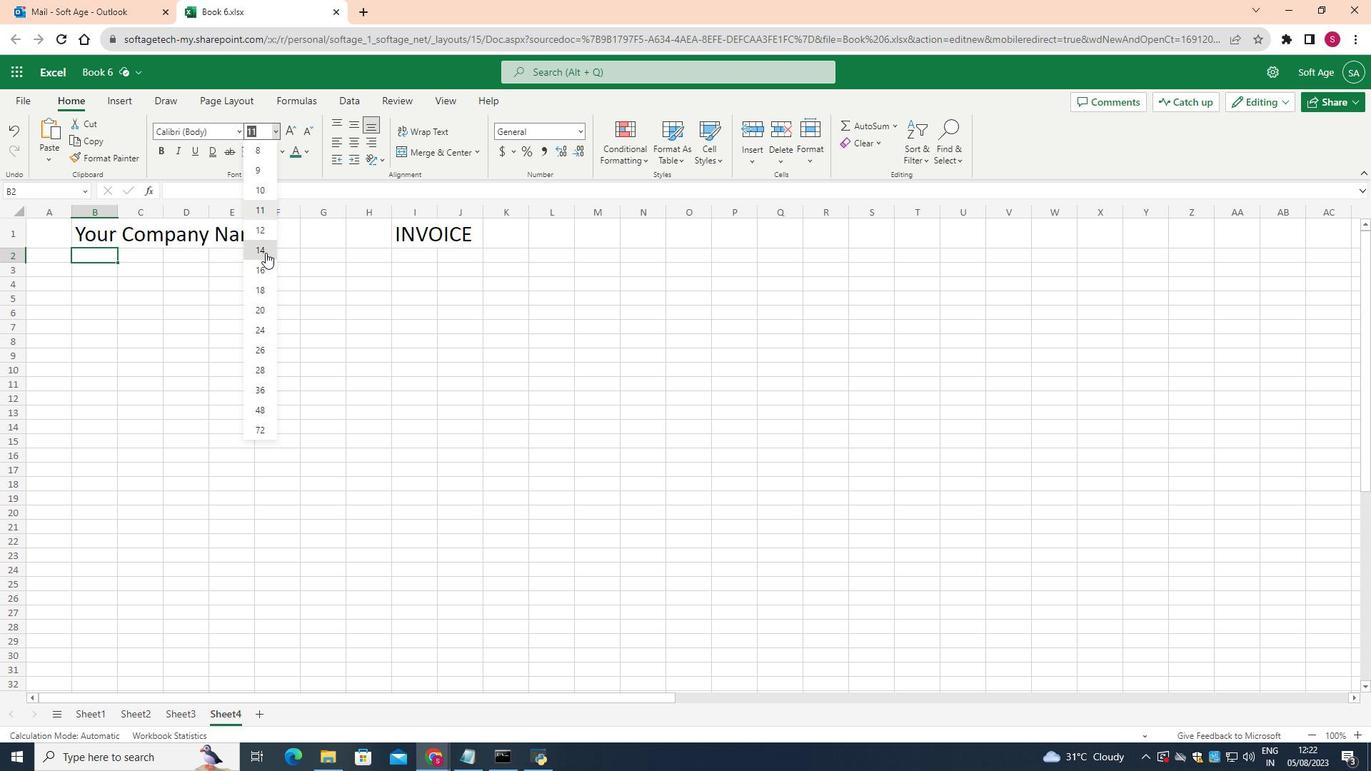 
Action: Mouse moved to (101, 258)
Screenshot: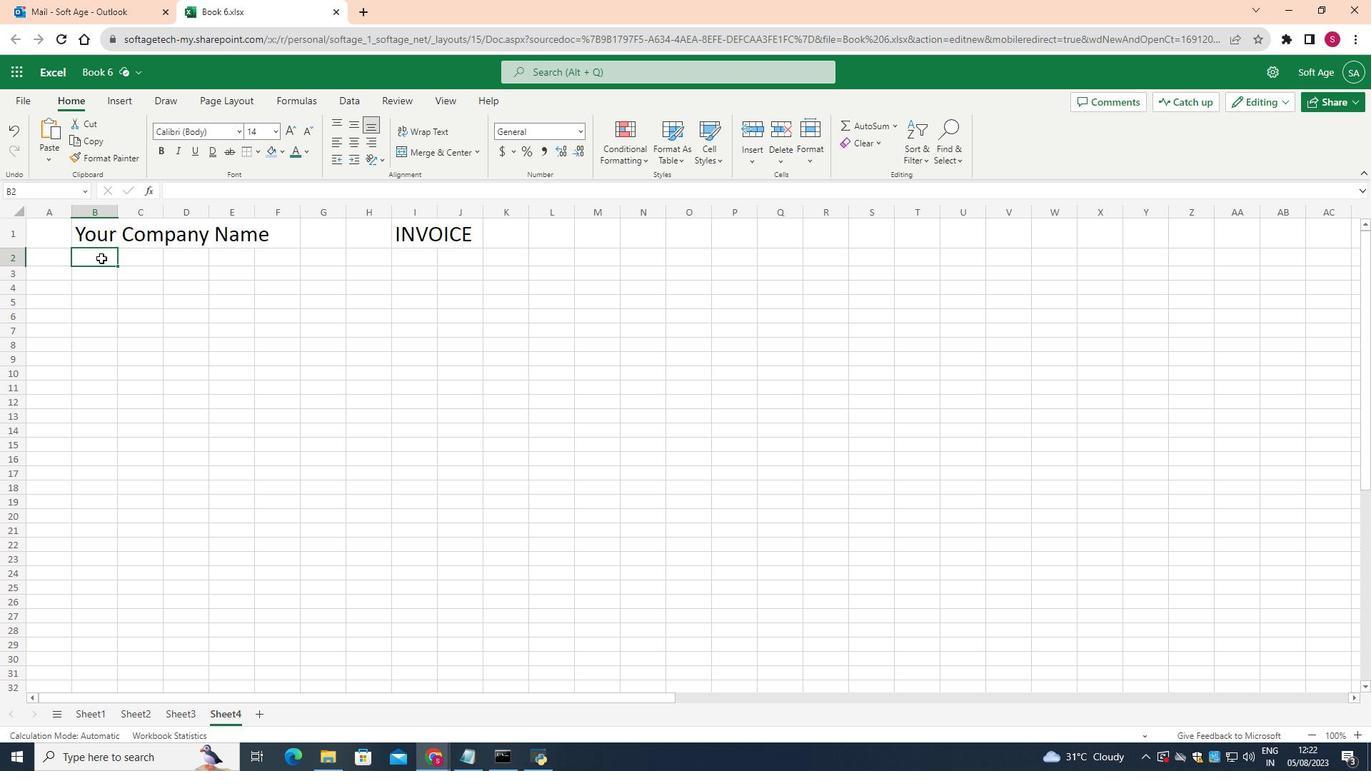 
Action: Mouse pressed left at (101, 258)
Screenshot: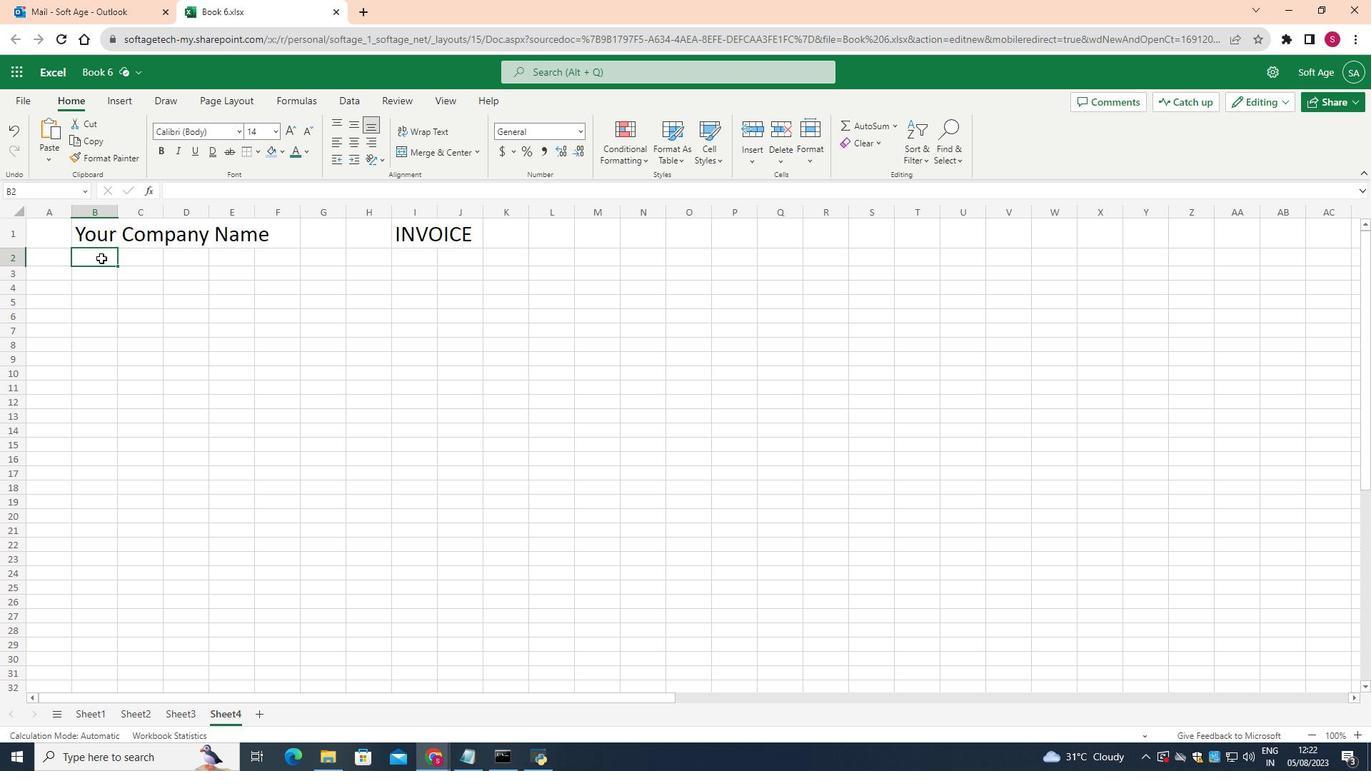 
Action: Mouse pressed left at (101, 258)
Screenshot: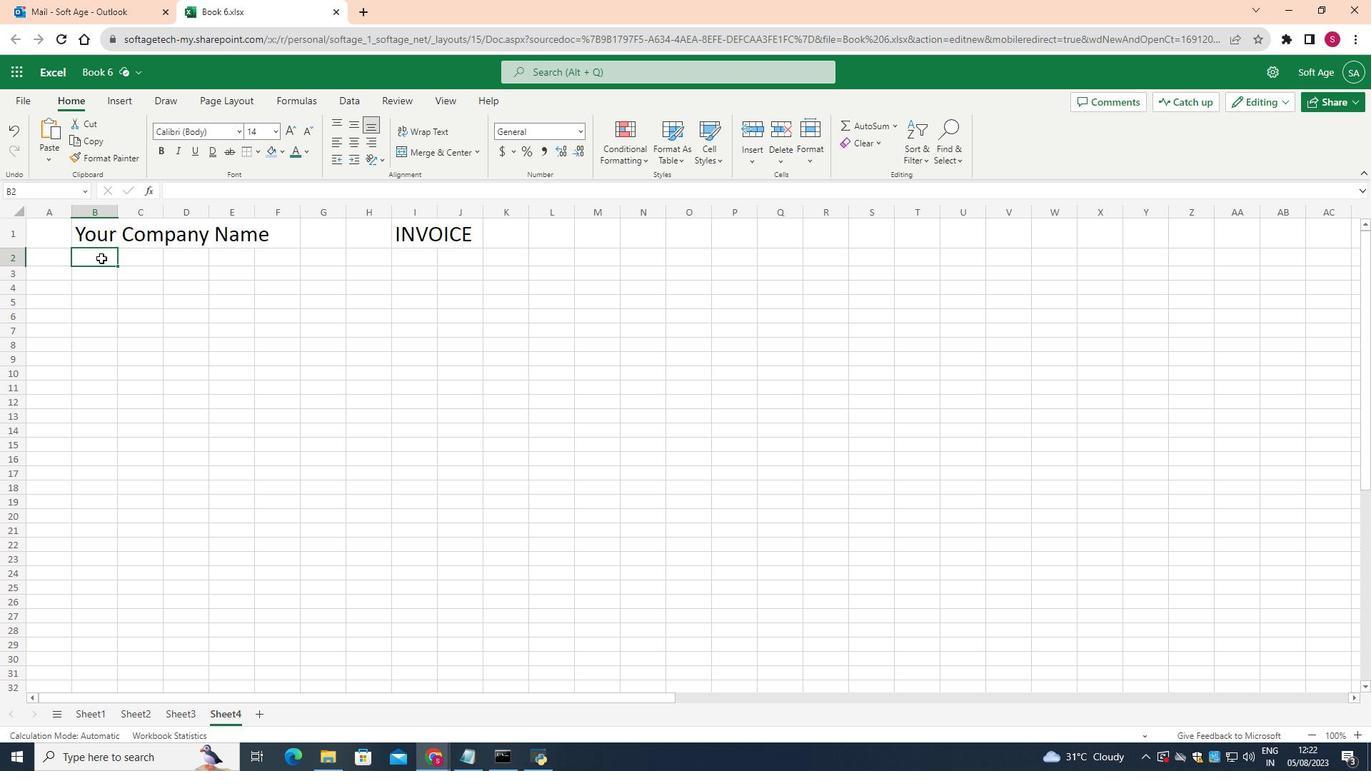 
Action: Mouse moved to (103, 256)
Screenshot: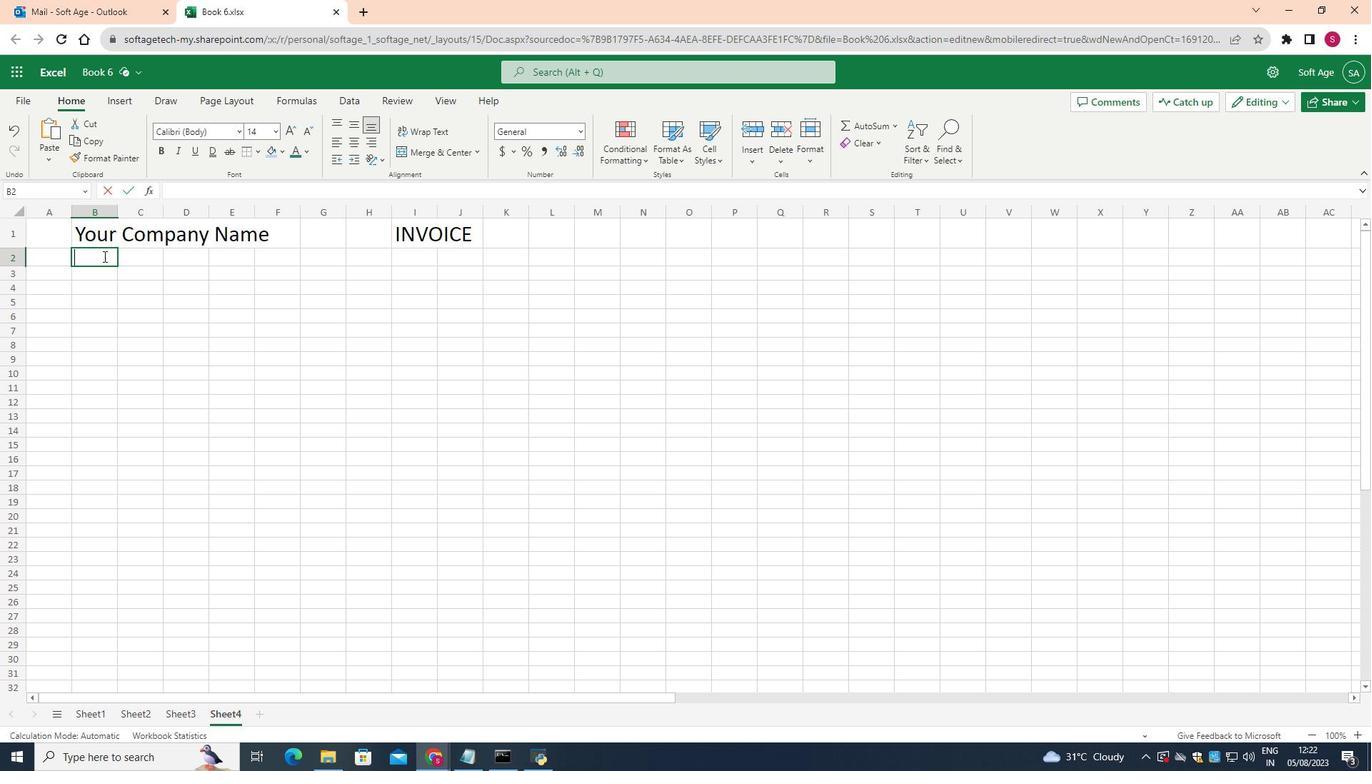 
Action: Key pressed <Key.shift>Your<Key.space><Key.shift>Company<Key.space><Key.shift>Slogan
Screenshot: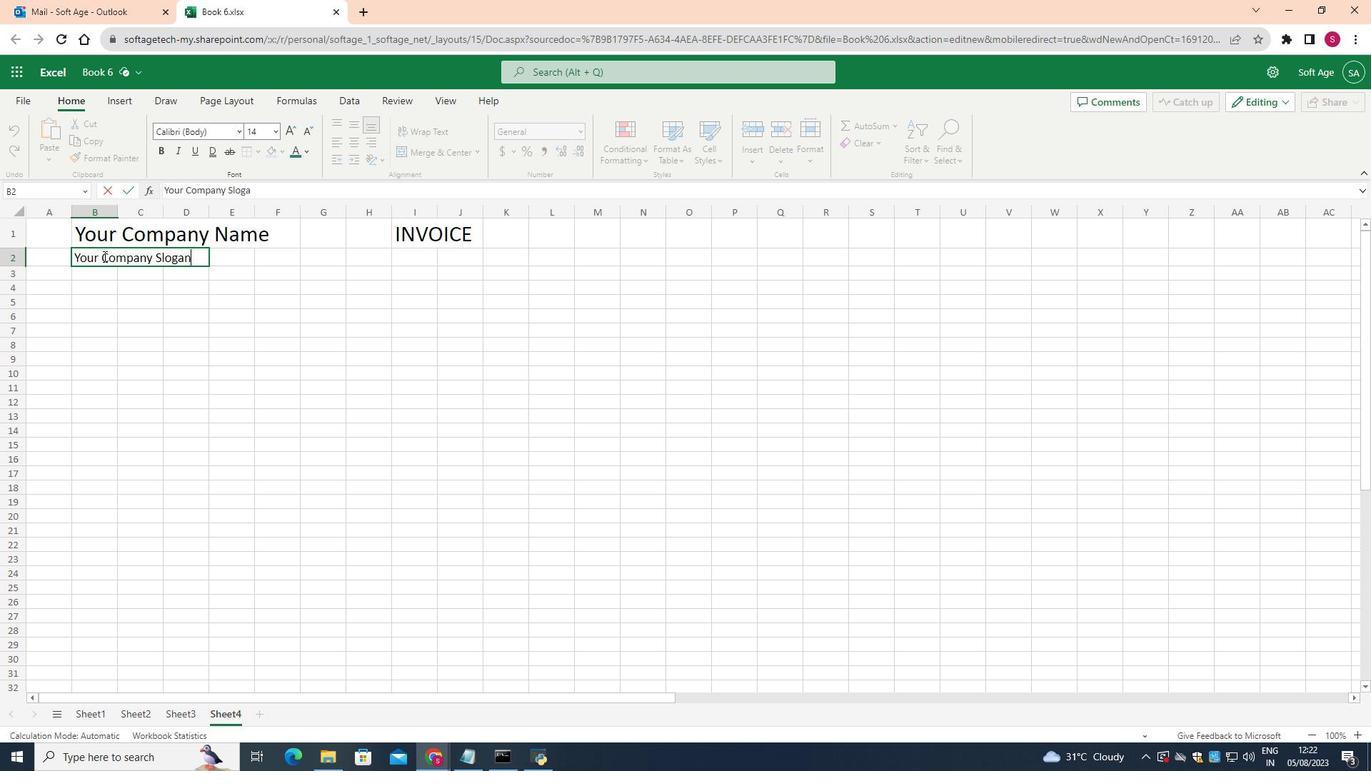 
Action: Mouse moved to (103, 303)
Screenshot: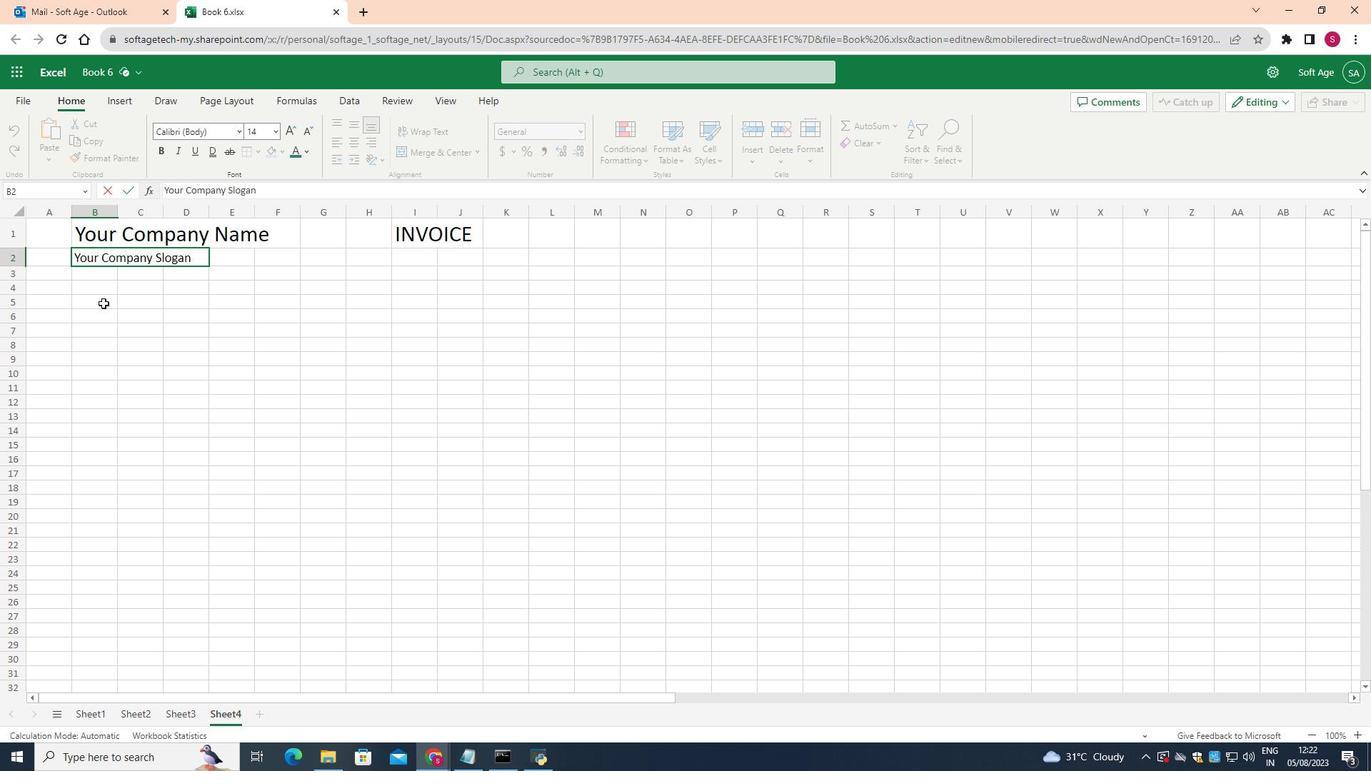 
Action: Mouse pressed left at (103, 303)
Screenshot: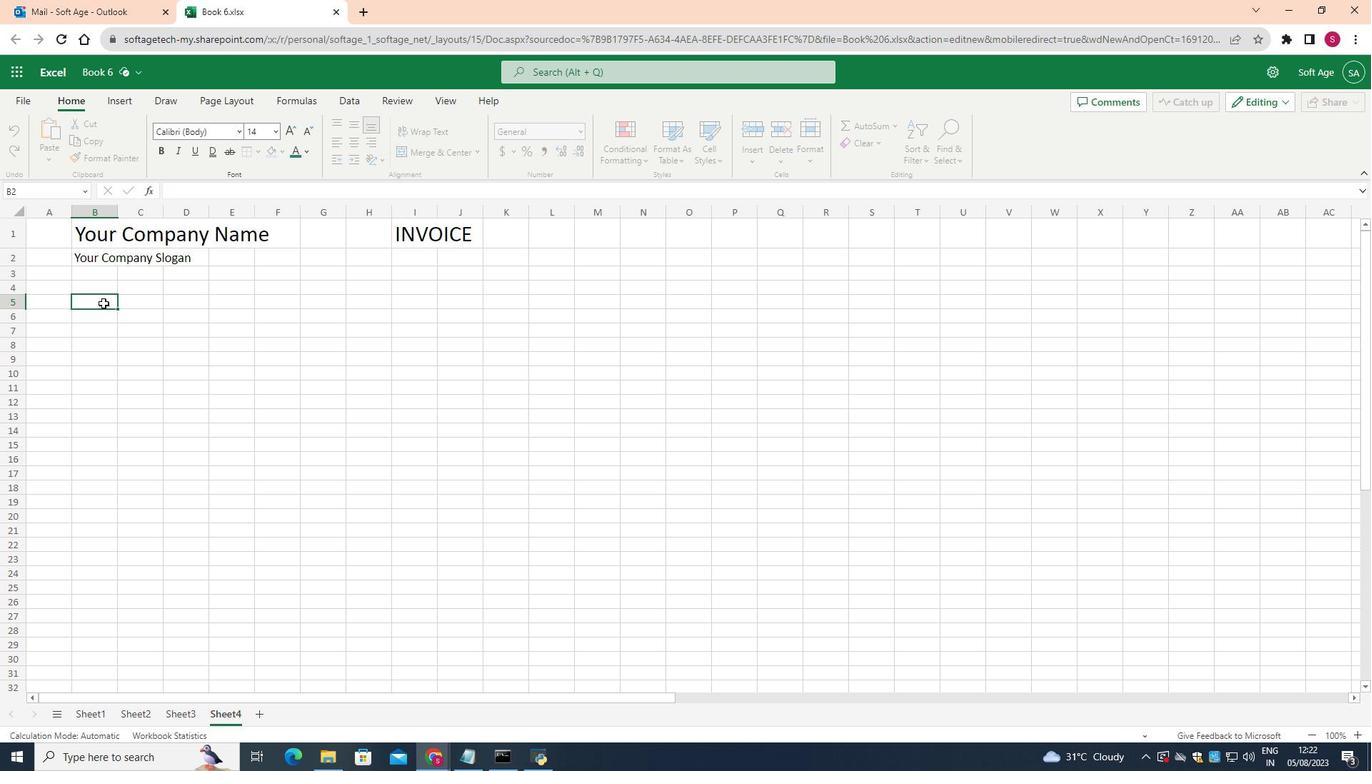 
Action: Mouse moved to (277, 135)
Screenshot: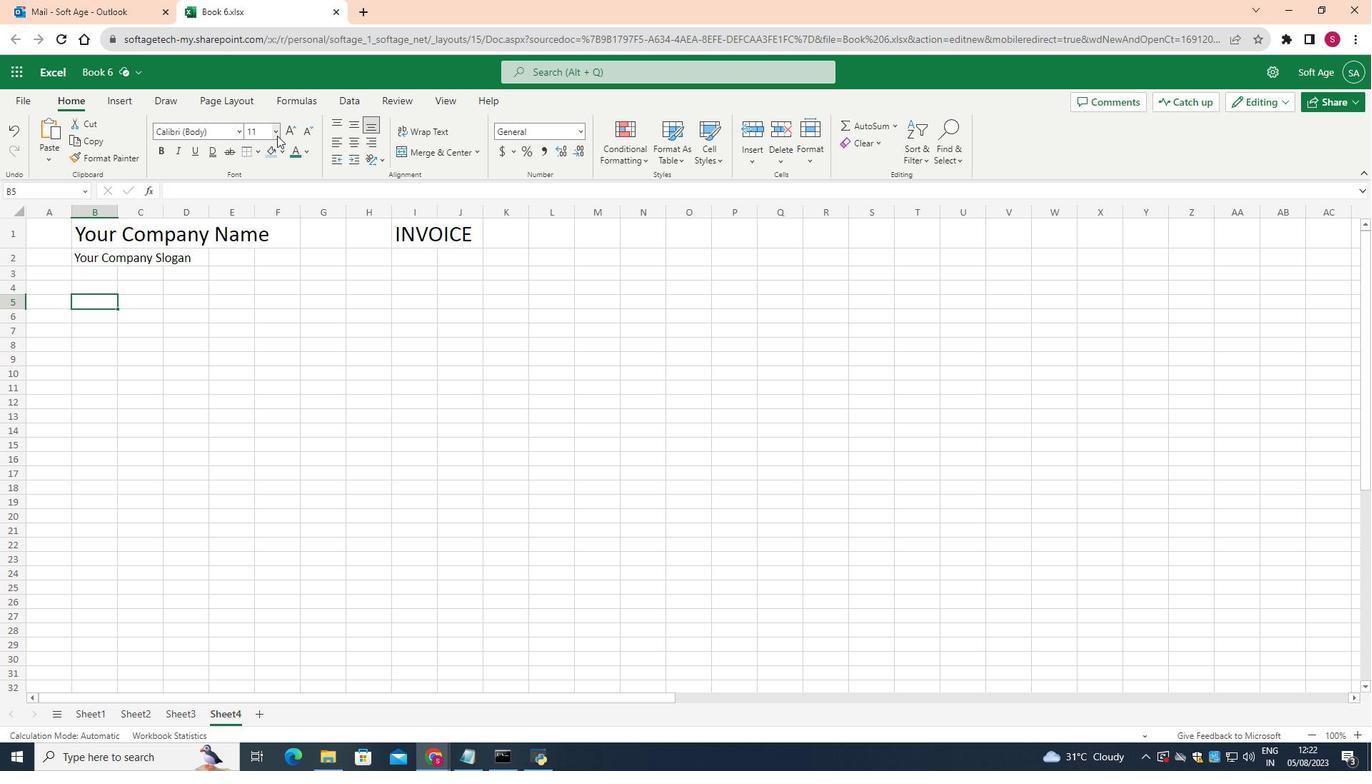 
Action: Mouse pressed left at (277, 135)
Screenshot: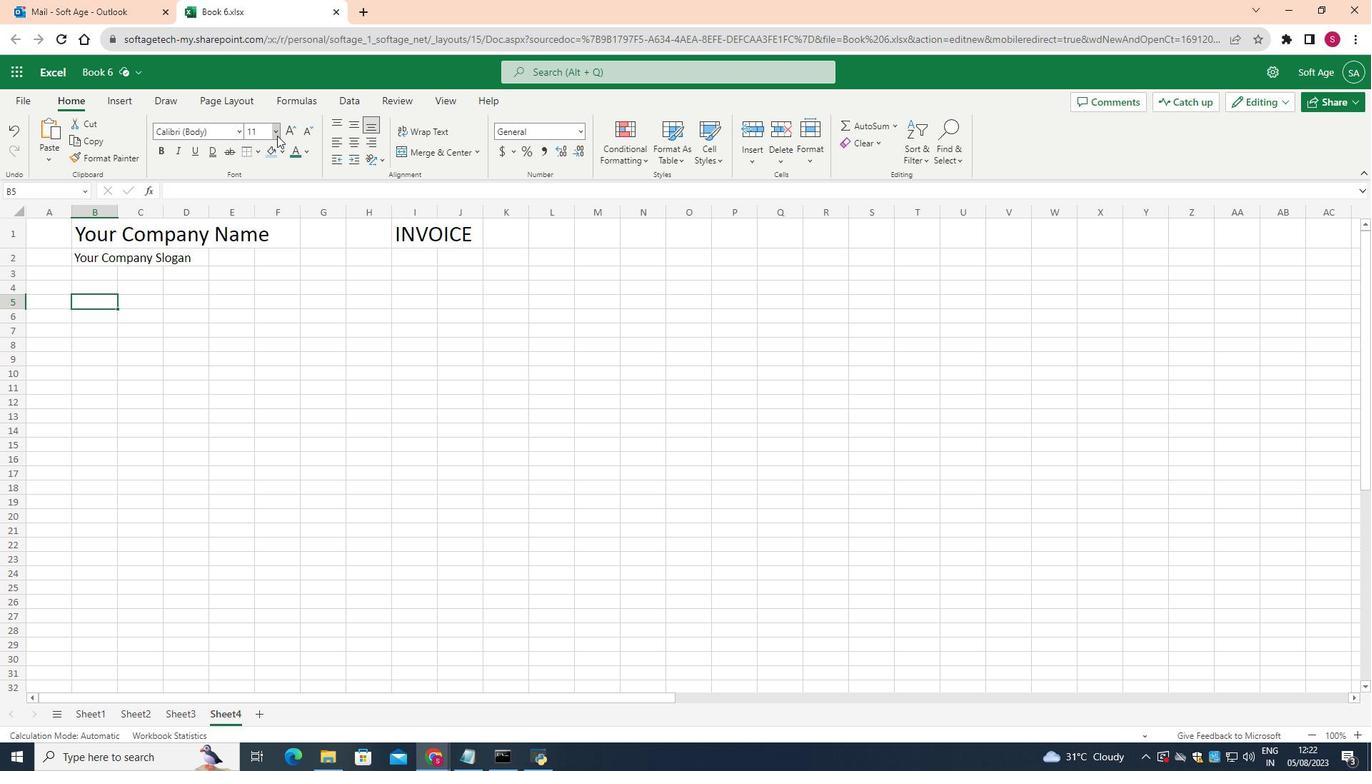 
Action: Mouse moved to (260, 254)
Screenshot: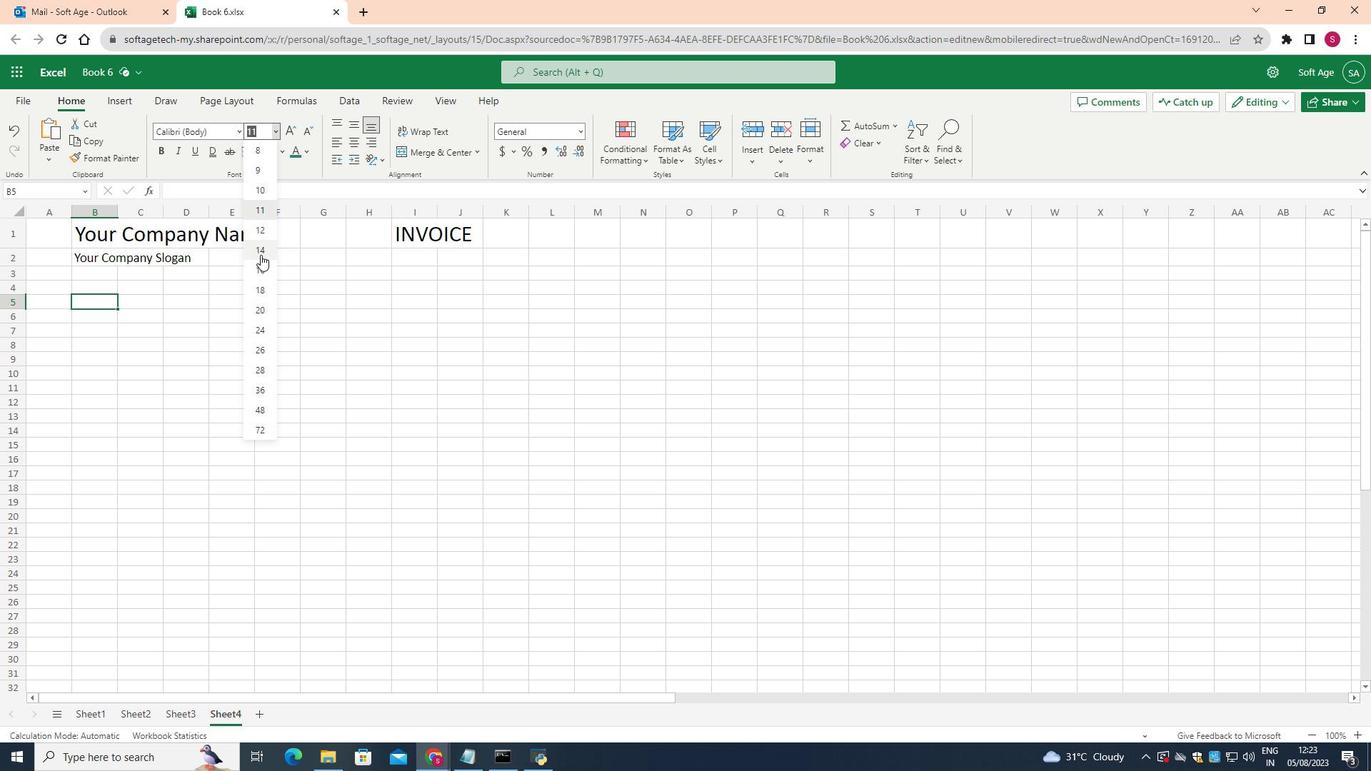 
Action: Mouse pressed left at (260, 254)
Screenshot: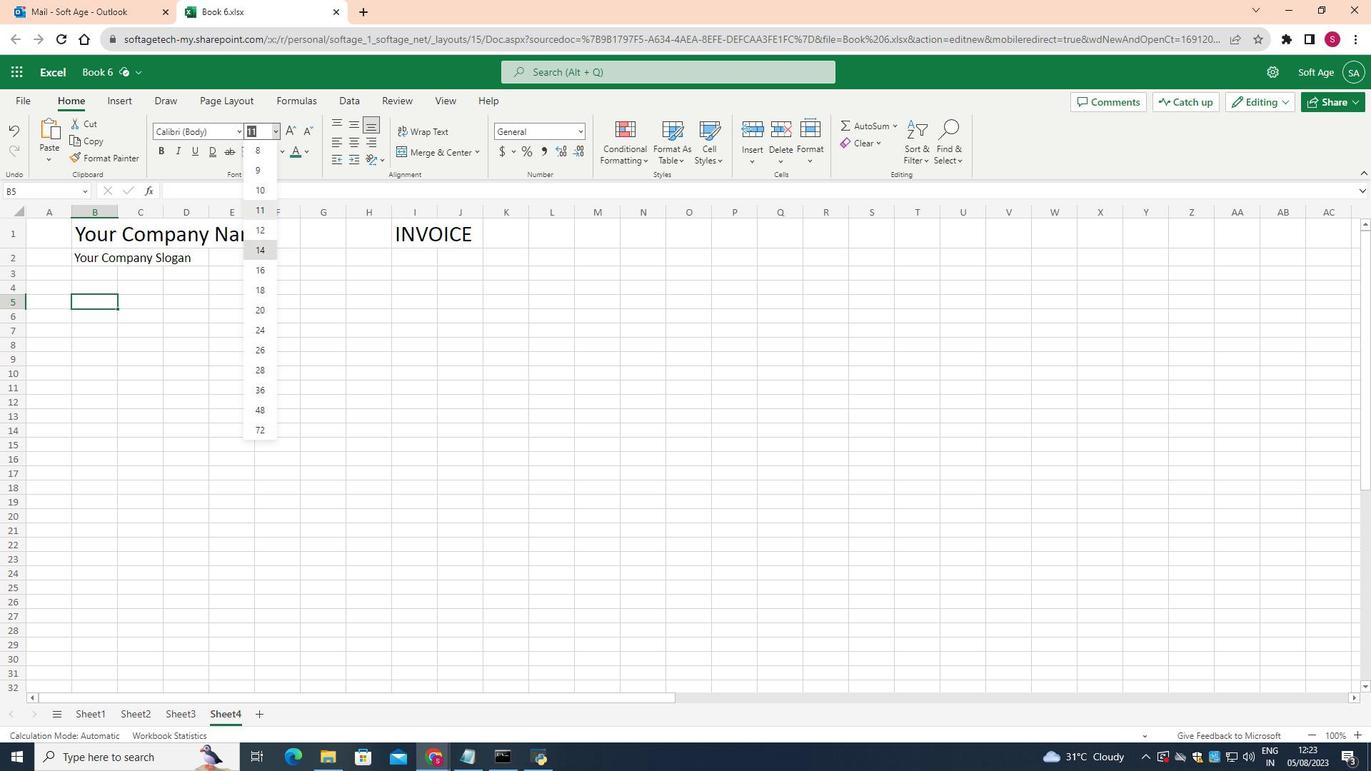 
Action: Key pressed <Key.shift>Street<Key.space><Key.shift>Address
Screenshot: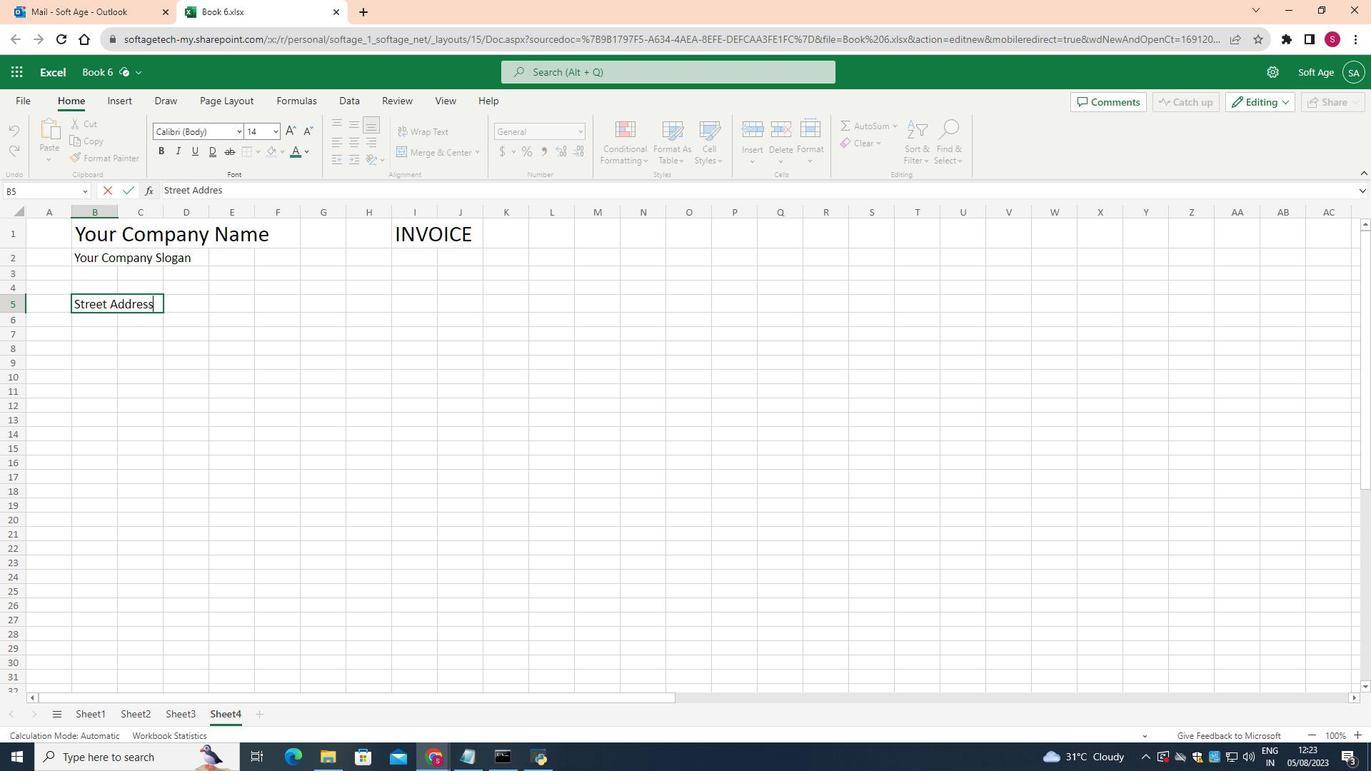 
Action: Mouse moved to (102, 323)
Screenshot: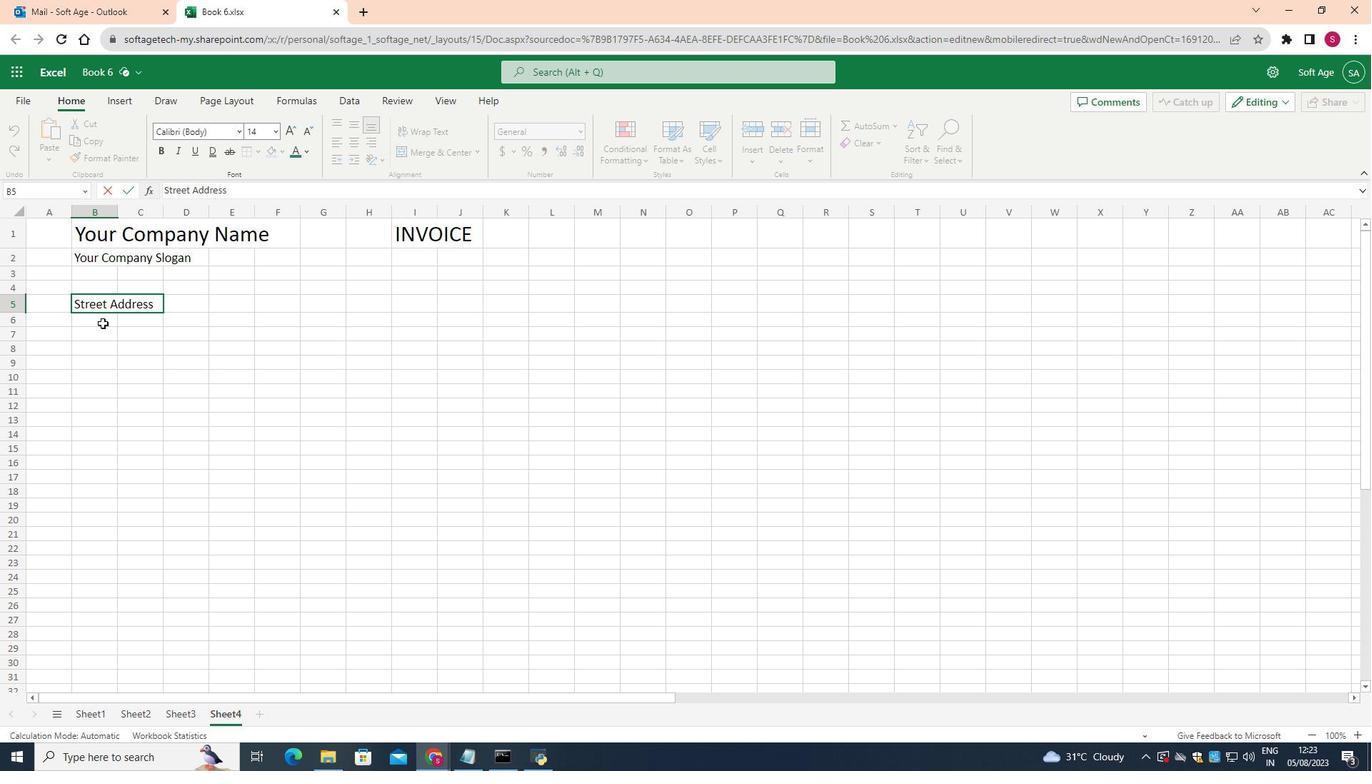 
Action: Mouse pressed left at (102, 323)
Screenshot: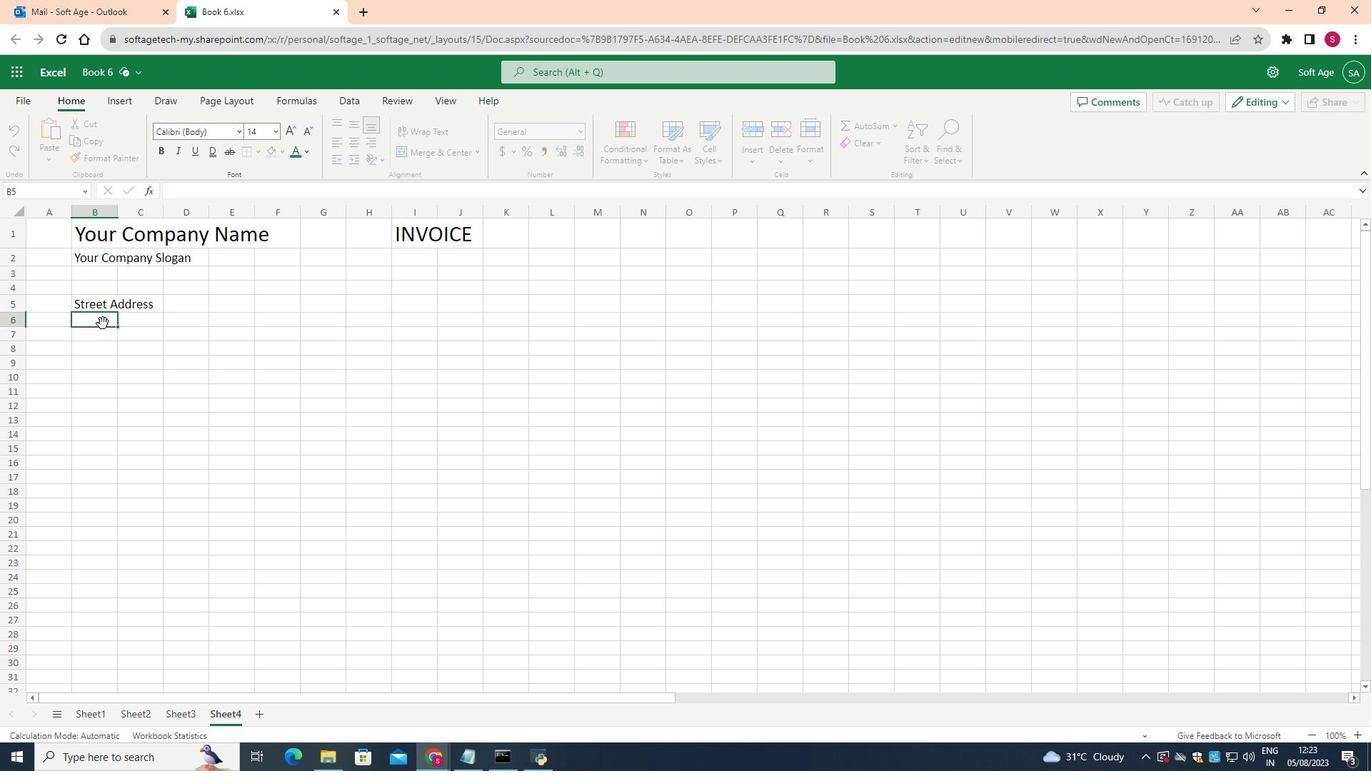 
Action: Mouse moved to (276, 129)
Screenshot: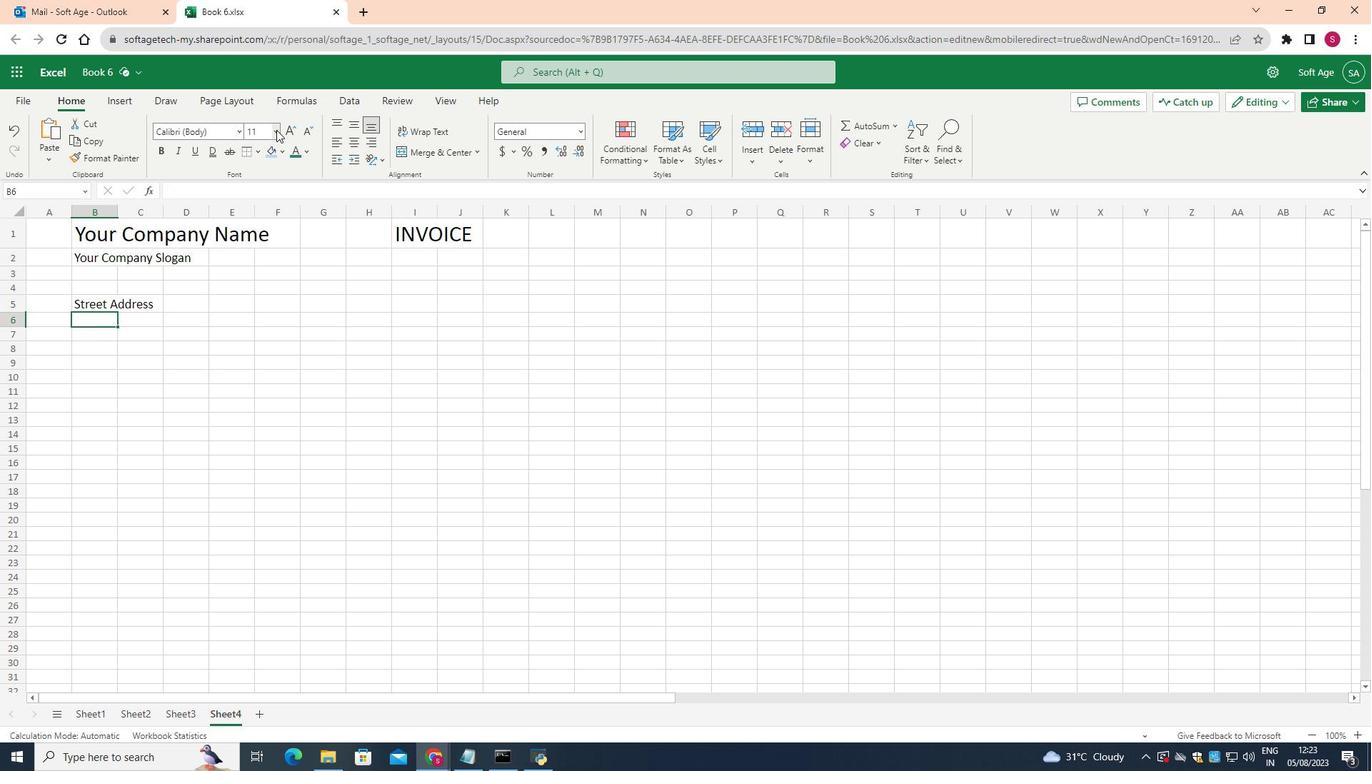 
Action: Mouse pressed left at (276, 129)
Screenshot: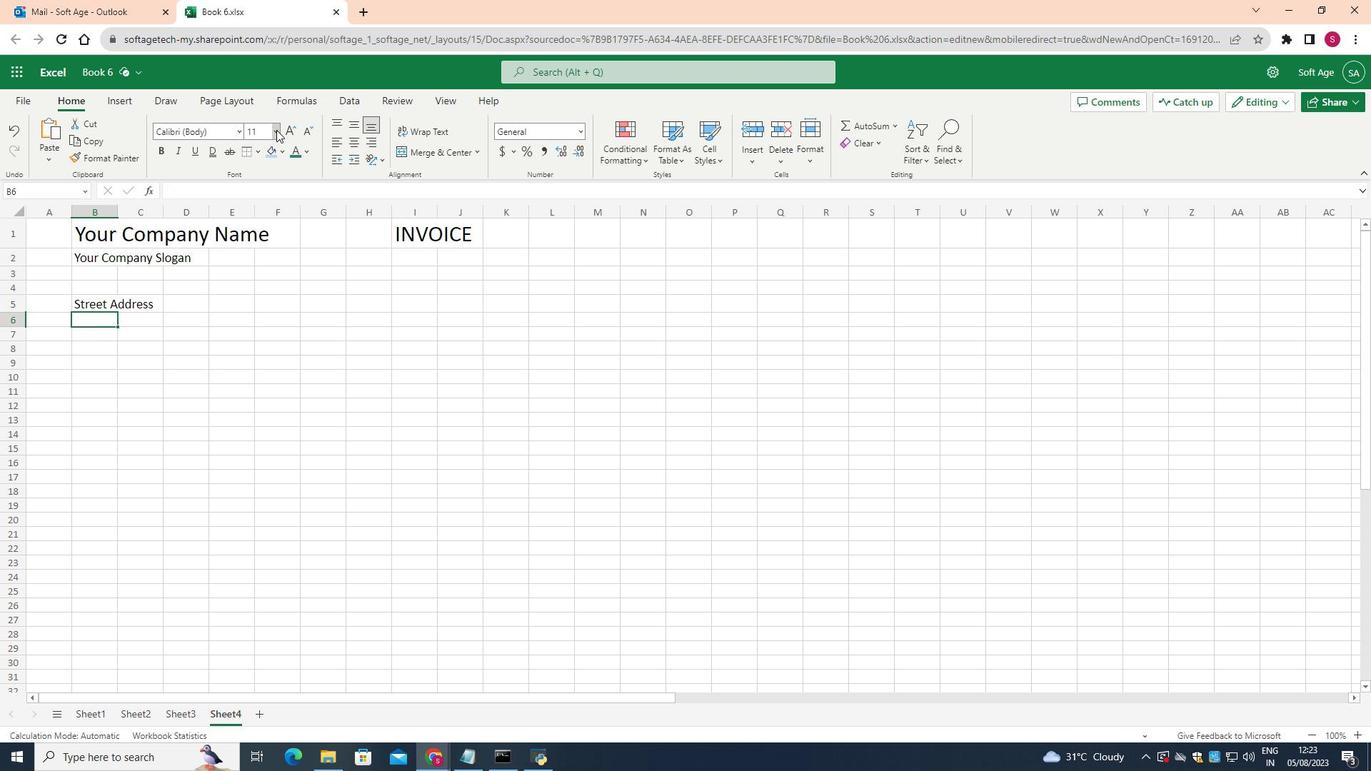 
Action: Mouse moved to (261, 246)
Screenshot: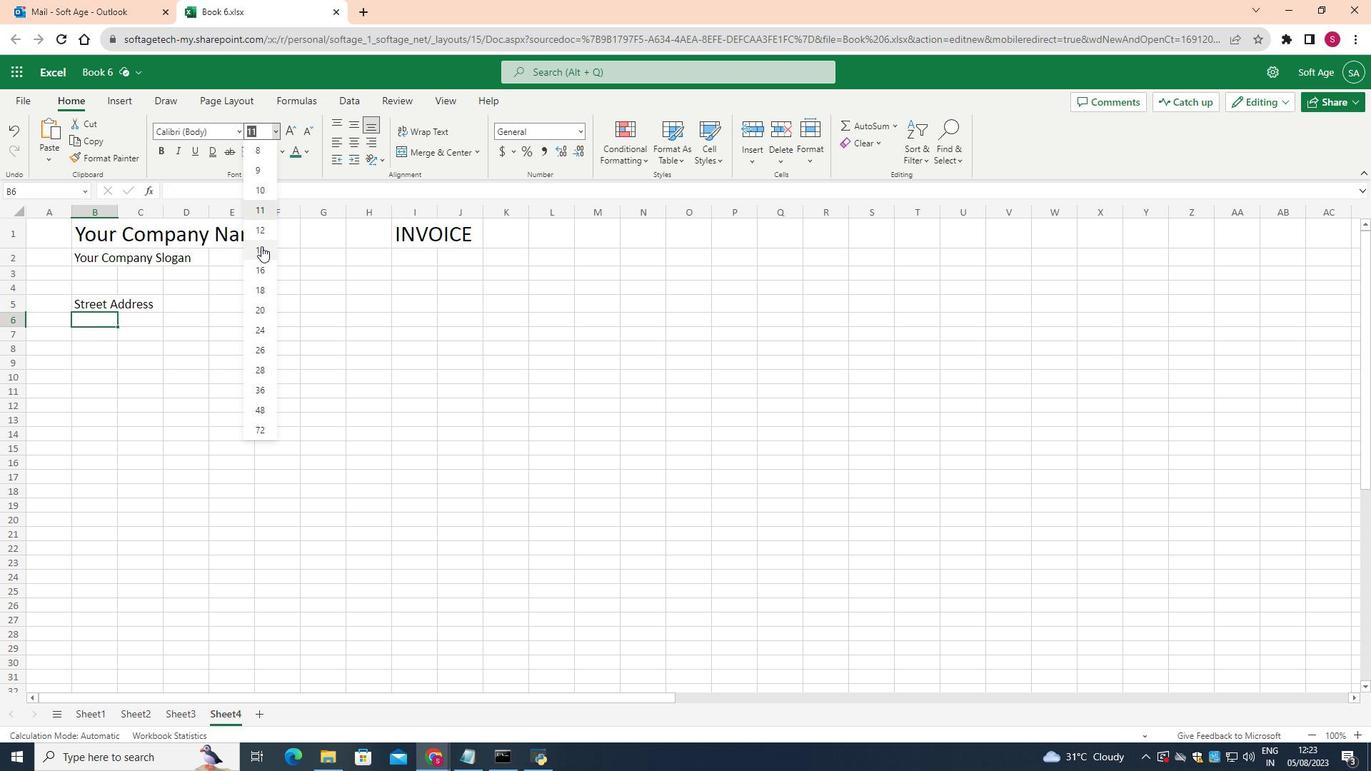 
Action: Mouse pressed left at (261, 246)
Screenshot: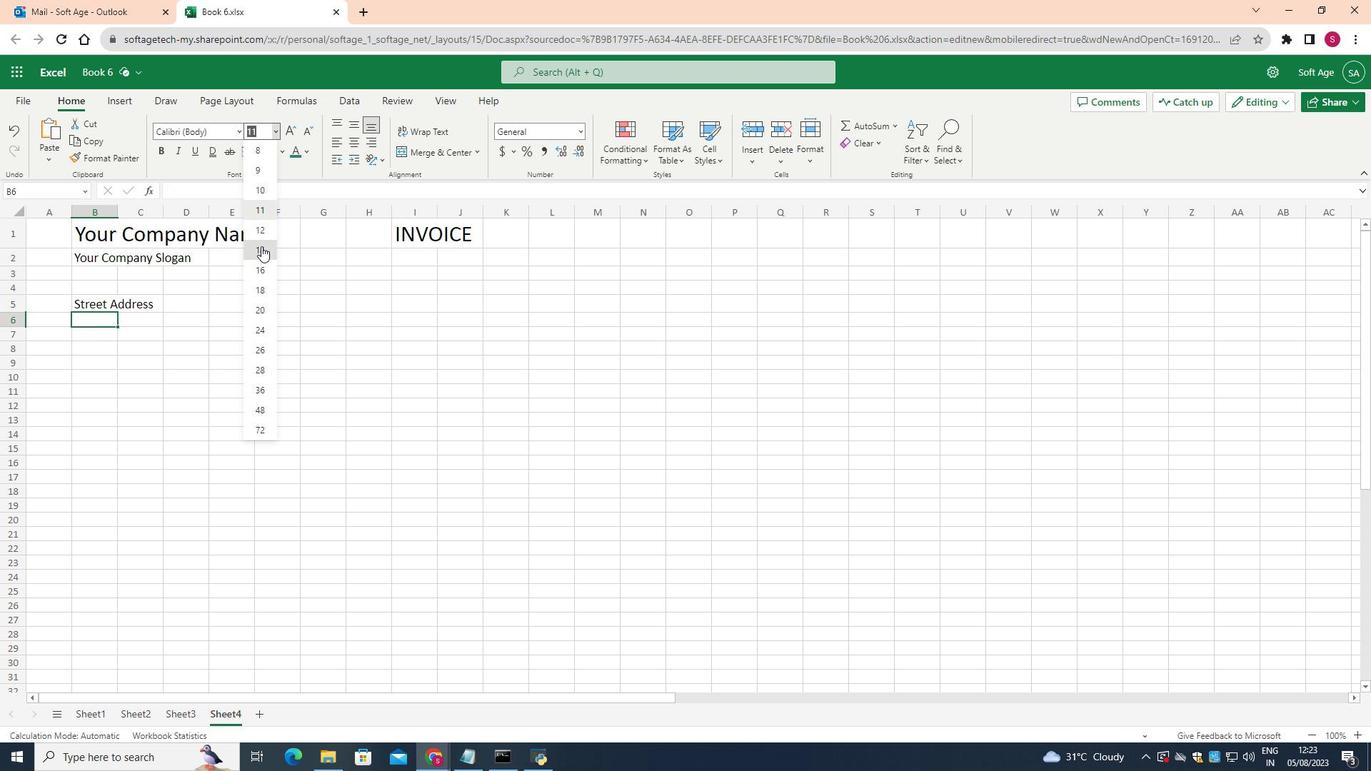 
Action: Key pressed <Key.shift>City,<Key.space><Key.shift>ST<Key.space><Key.shift>ZIP<Key.space><Key.shift>Code
Screenshot: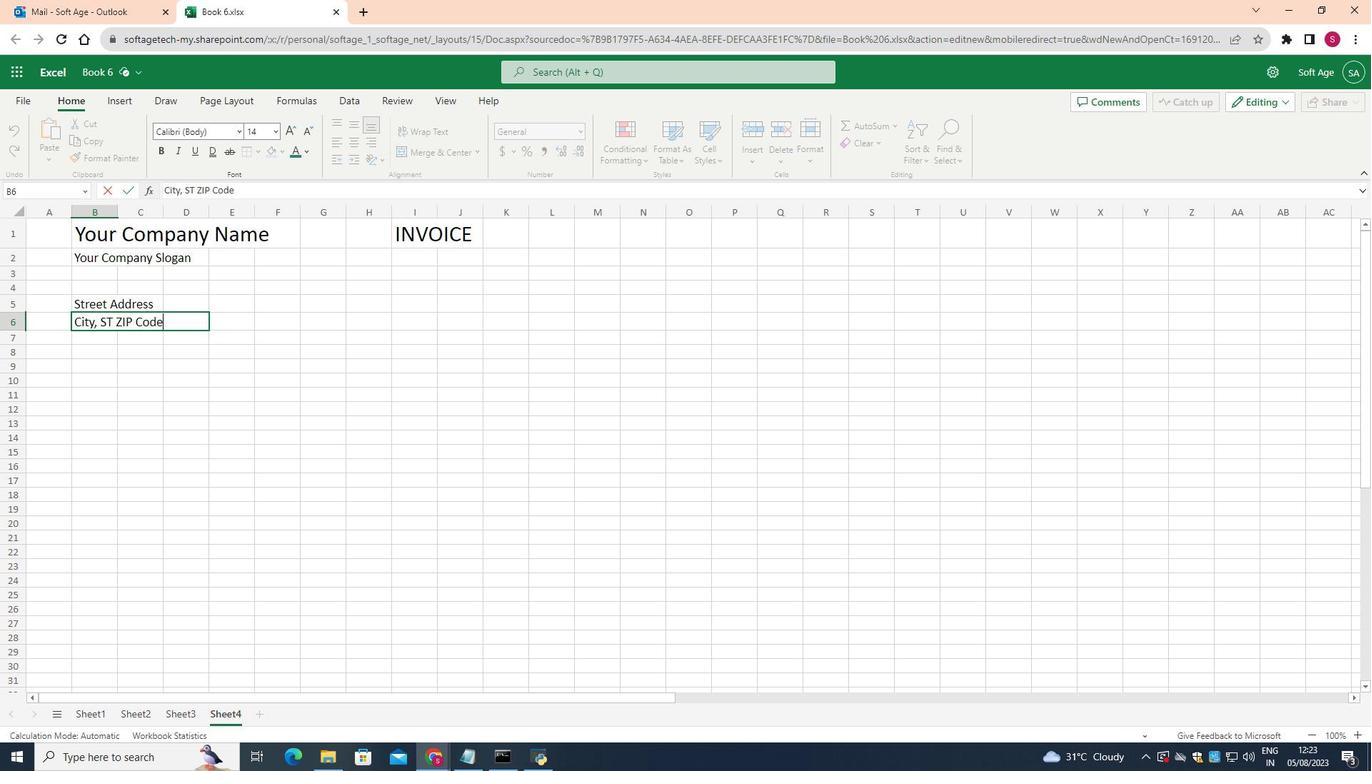 
Action: Mouse moved to (92, 339)
Screenshot: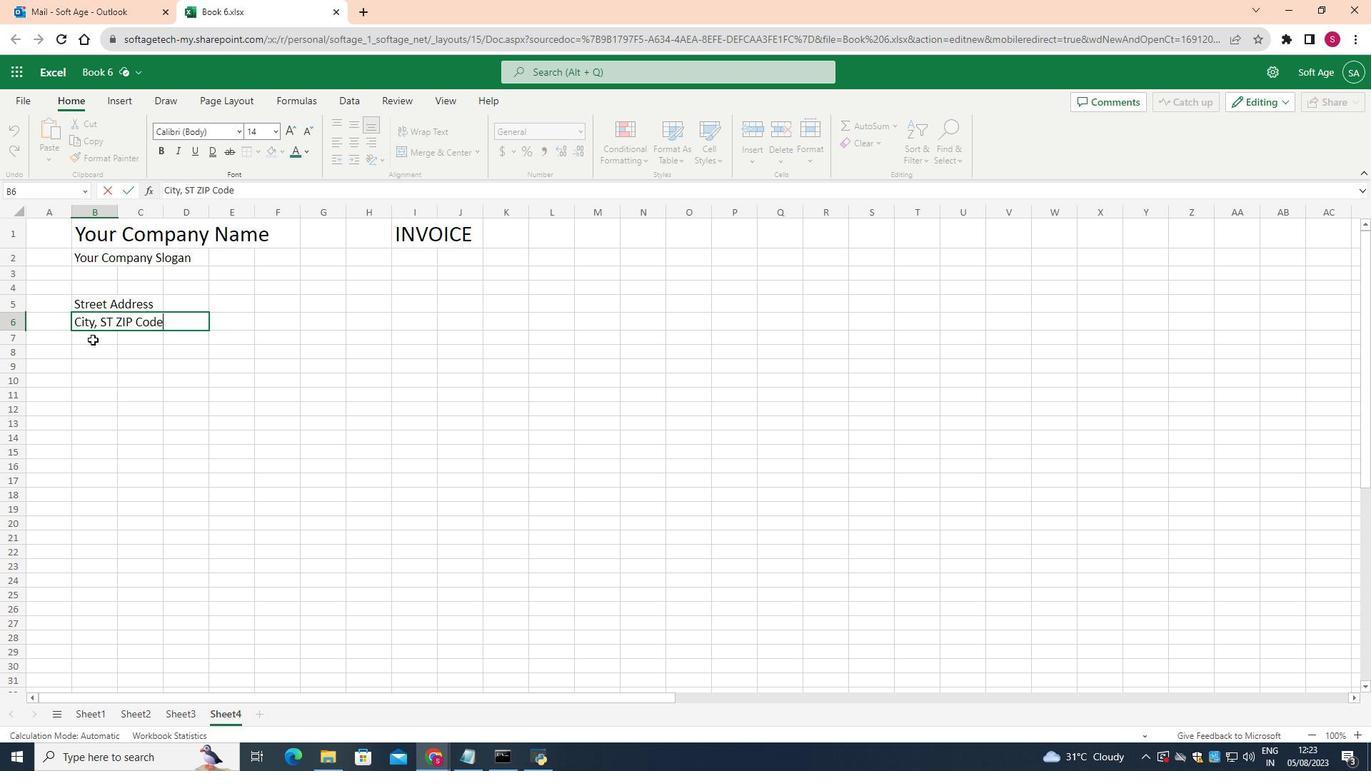 
Action: Mouse pressed left at (92, 339)
Screenshot: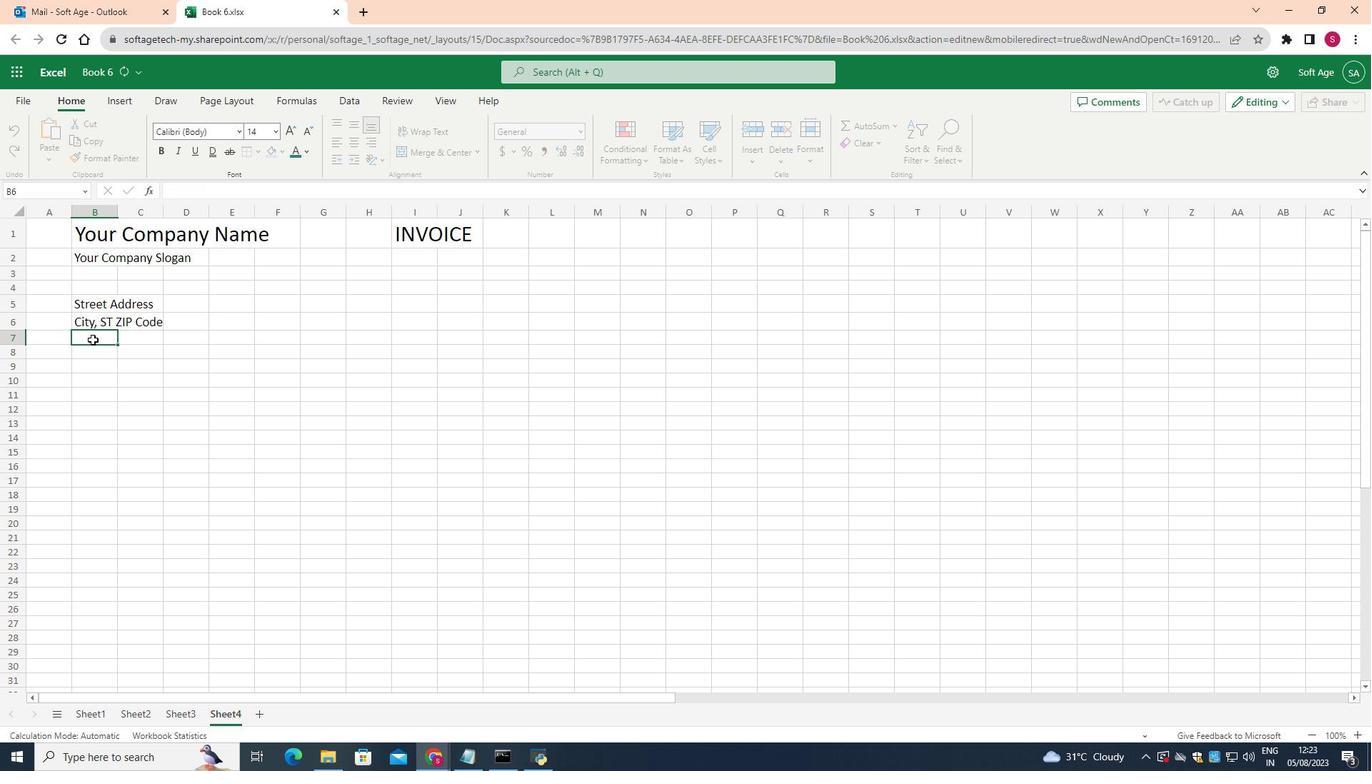 
Action: Mouse moved to (275, 136)
Screenshot: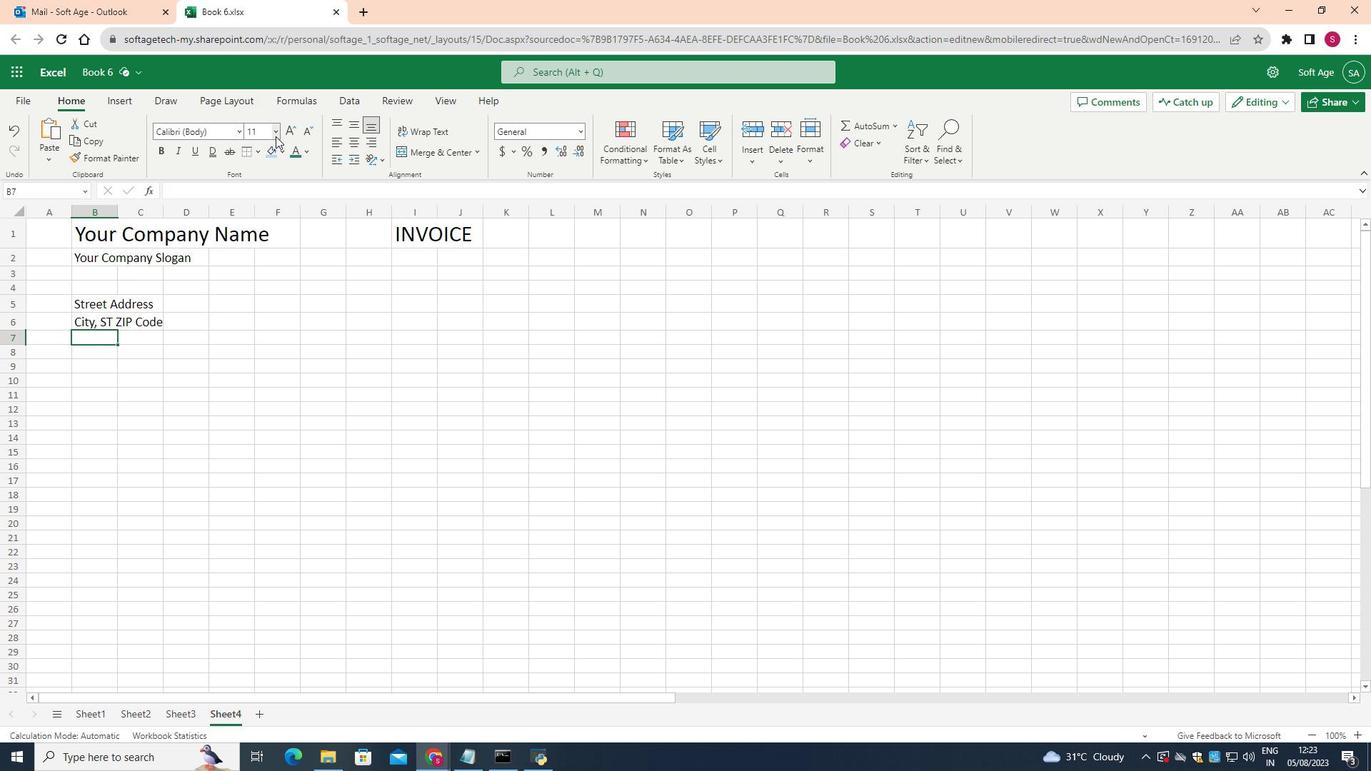 
Action: Mouse pressed left at (275, 136)
Screenshot: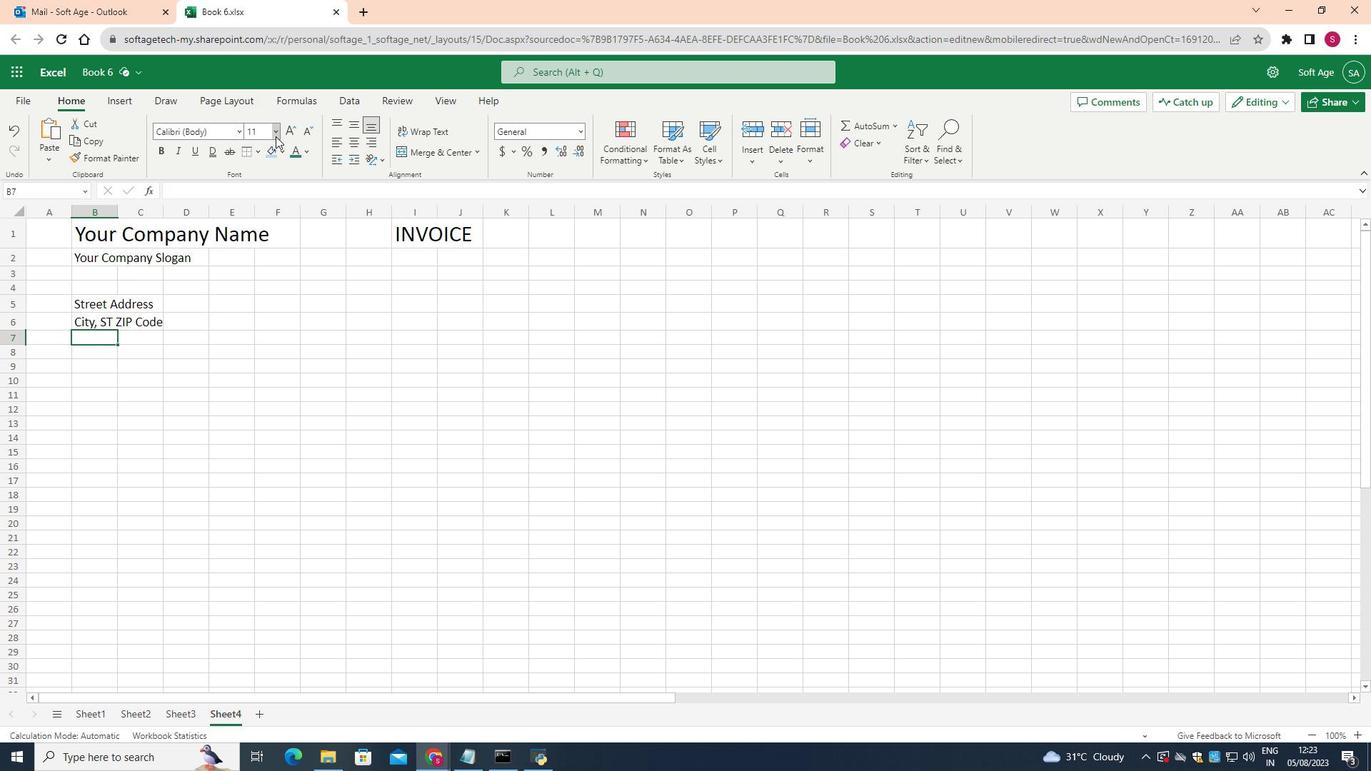 
Action: Mouse moved to (262, 249)
Screenshot: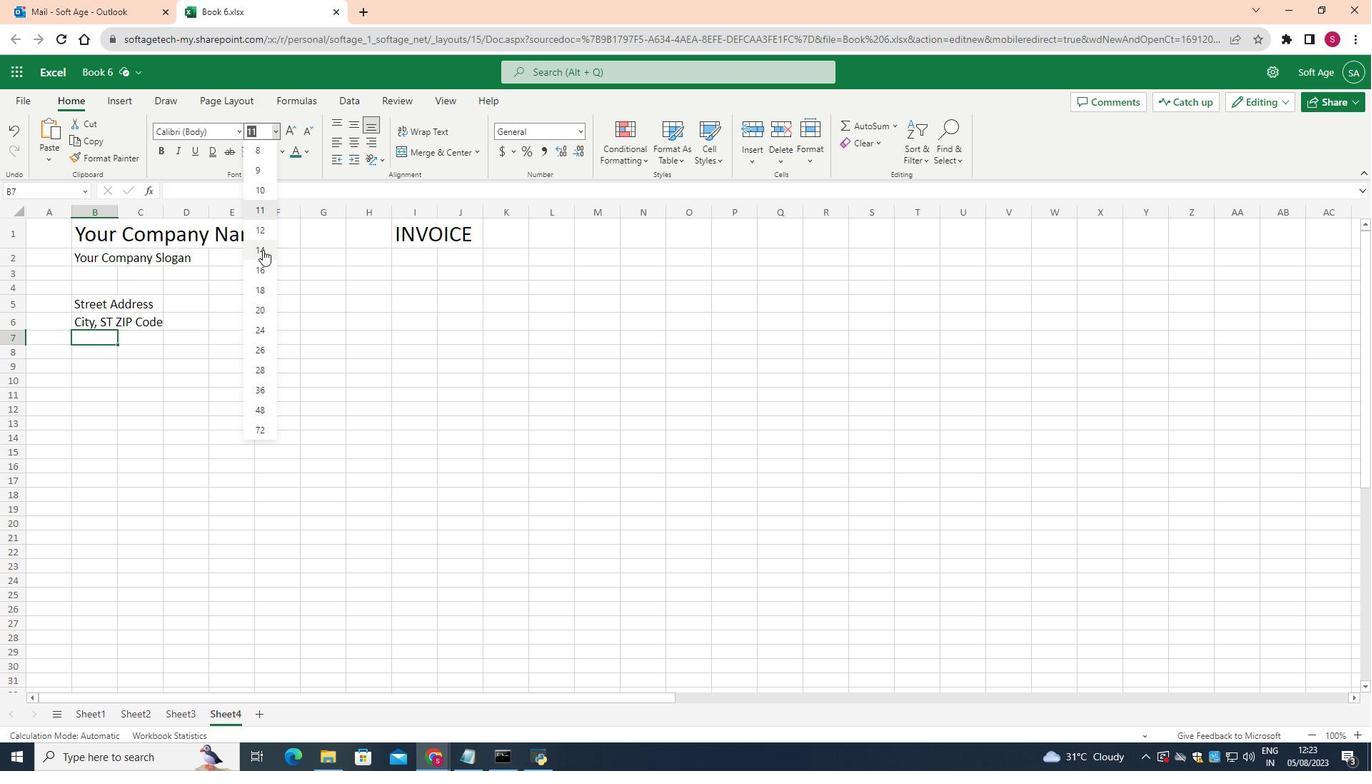 
Action: Mouse pressed left at (262, 249)
Screenshot: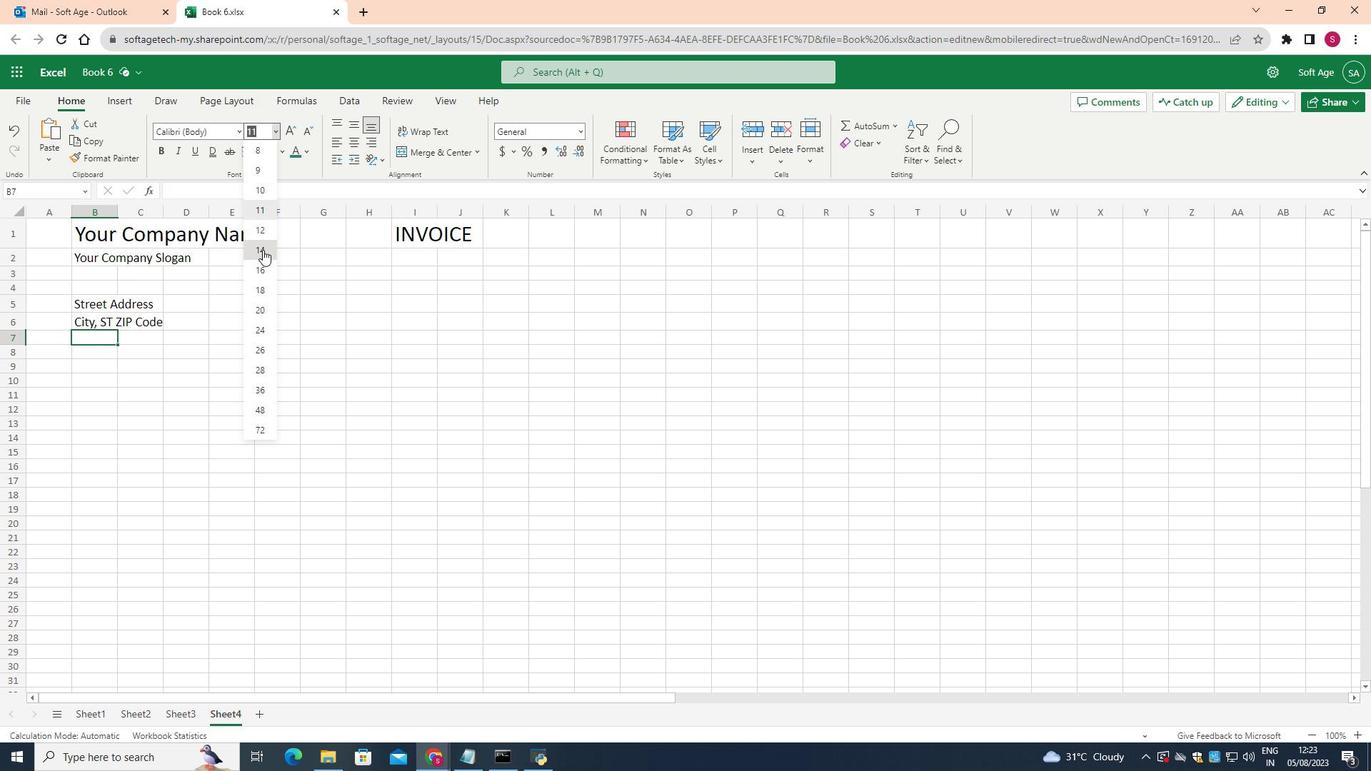 
Action: Mouse moved to (261, 250)
Screenshot: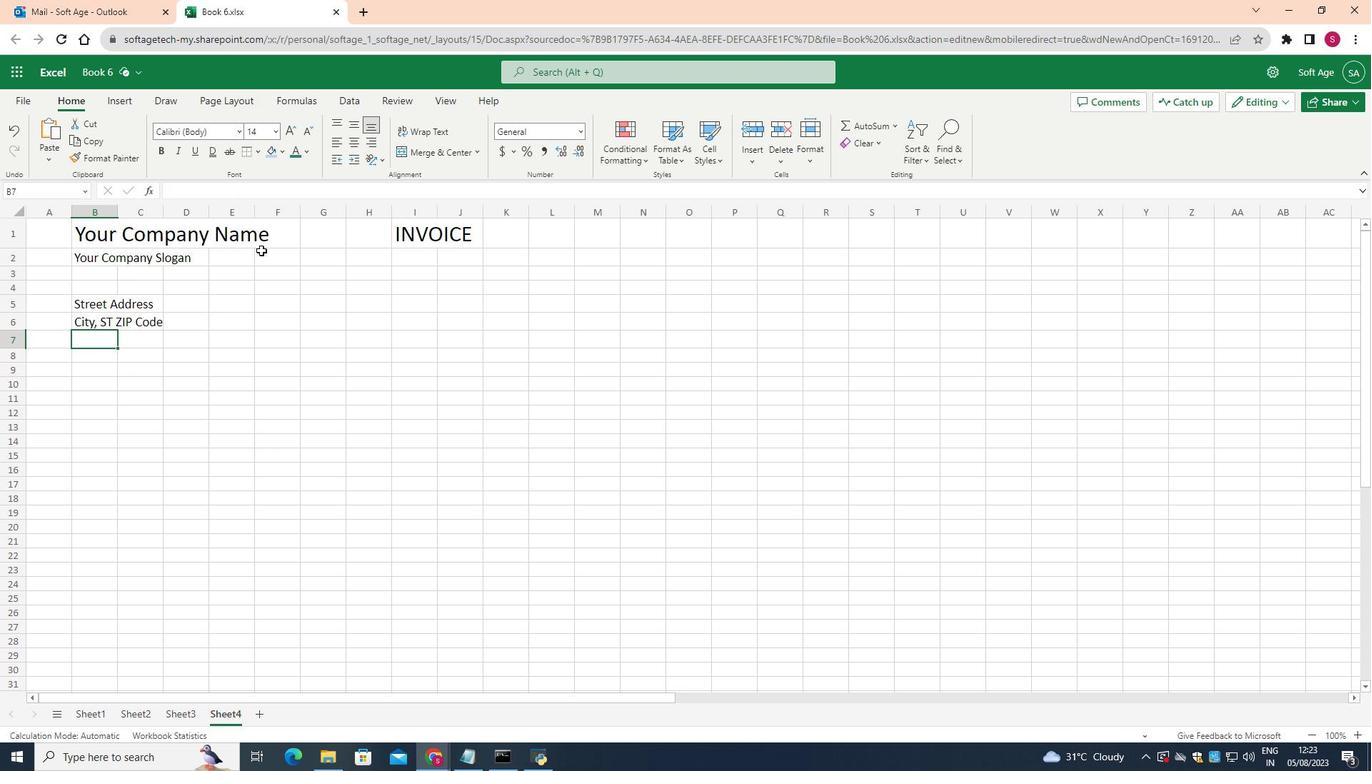 
Action: Key pressed <Key.shift>Phone<Key.space>[number]<Key.space><Key.space><Key.shift>Fax[number]
Screenshot: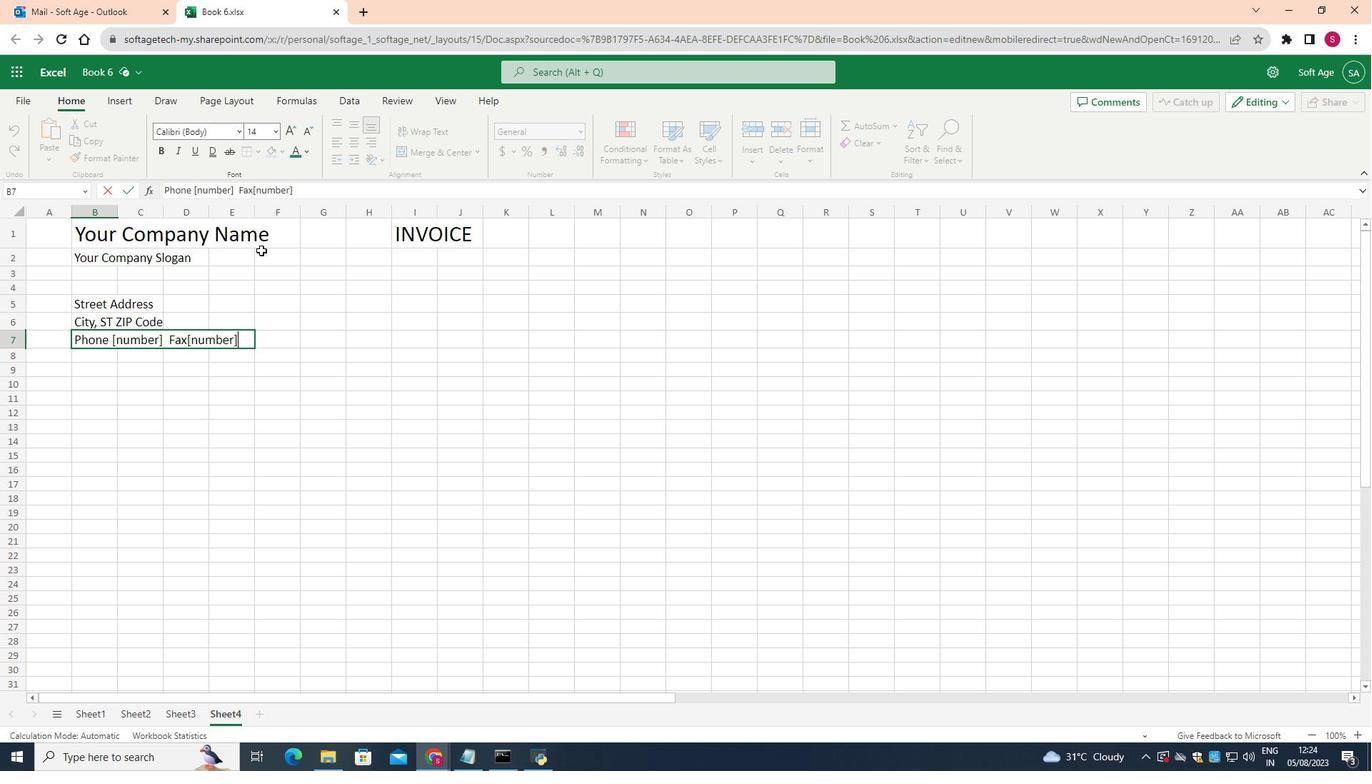 
Action: Mouse moved to (362, 274)
Screenshot: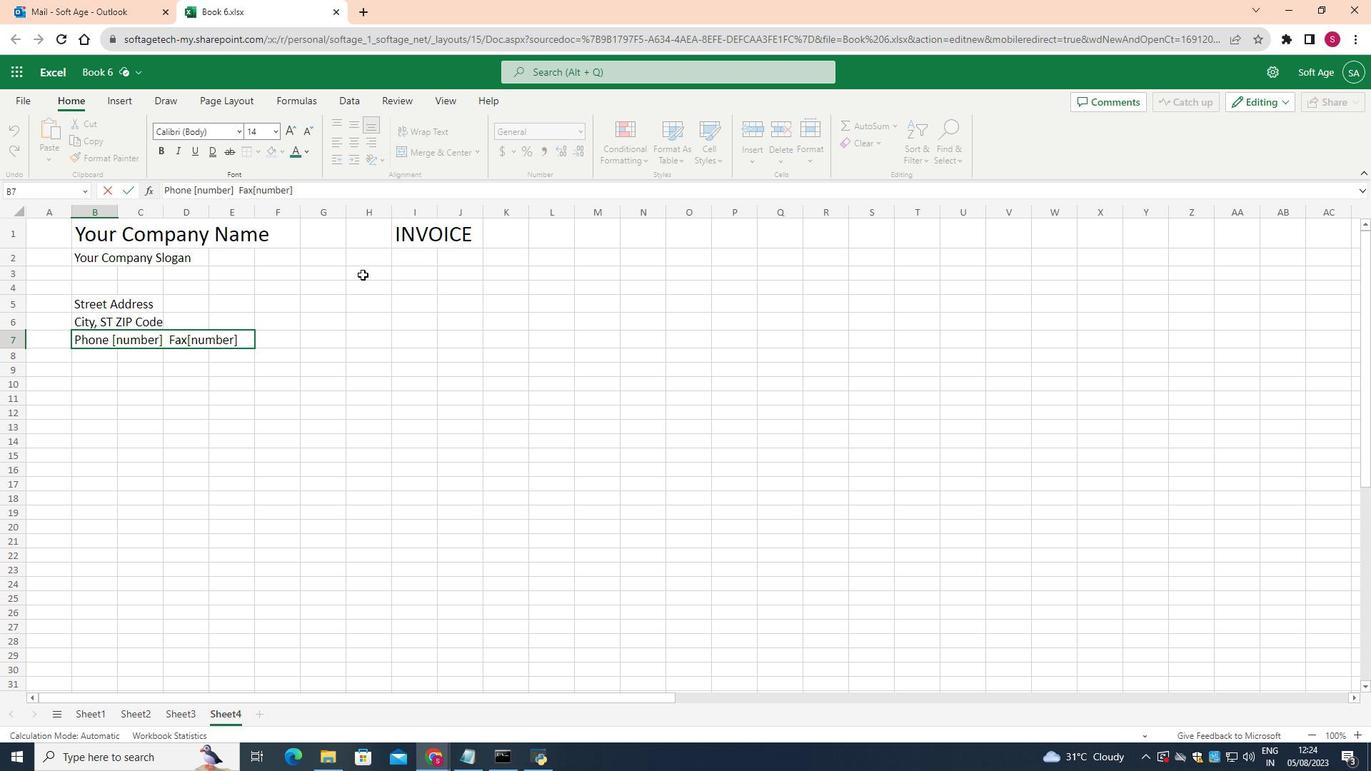 
Action: Mouse pressed left at (362, 274)
Screenshot: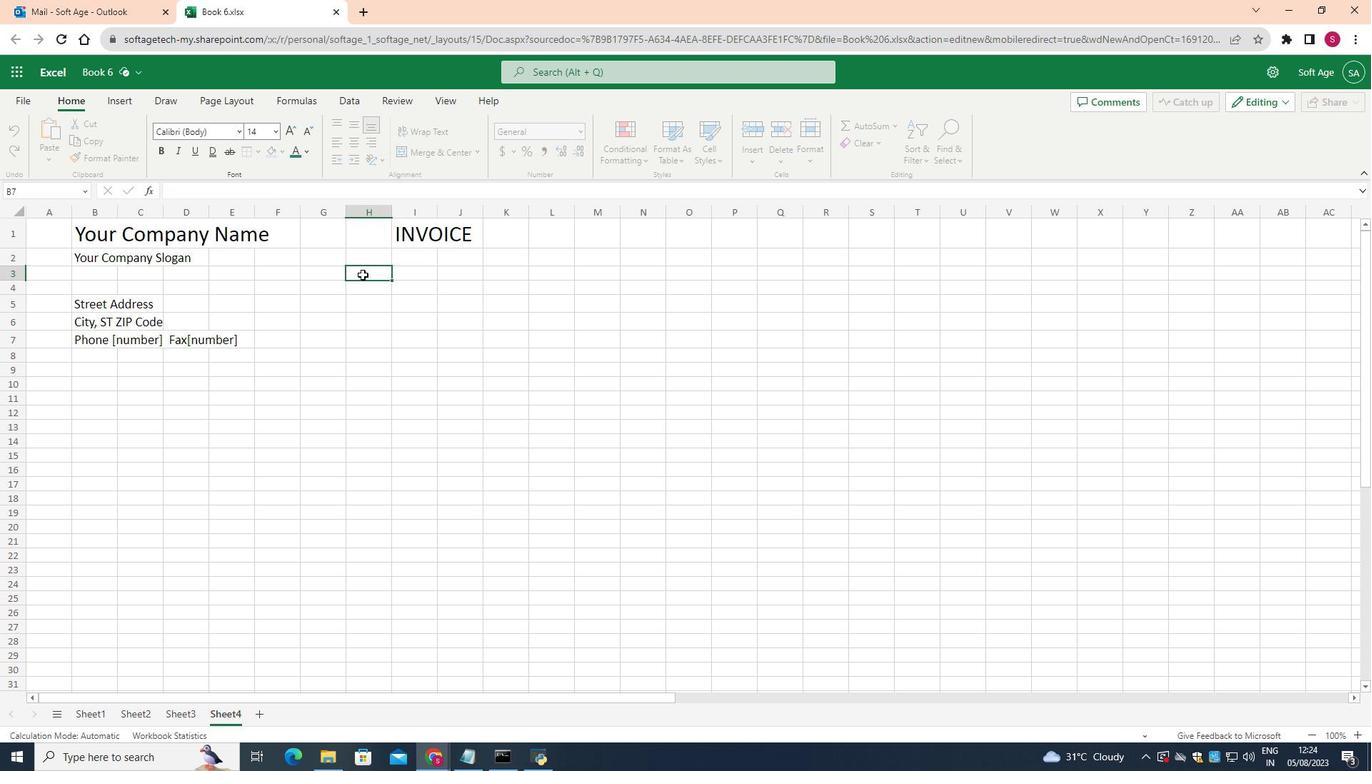 
Action: Mouse moved to (274, 124)
Screenshot: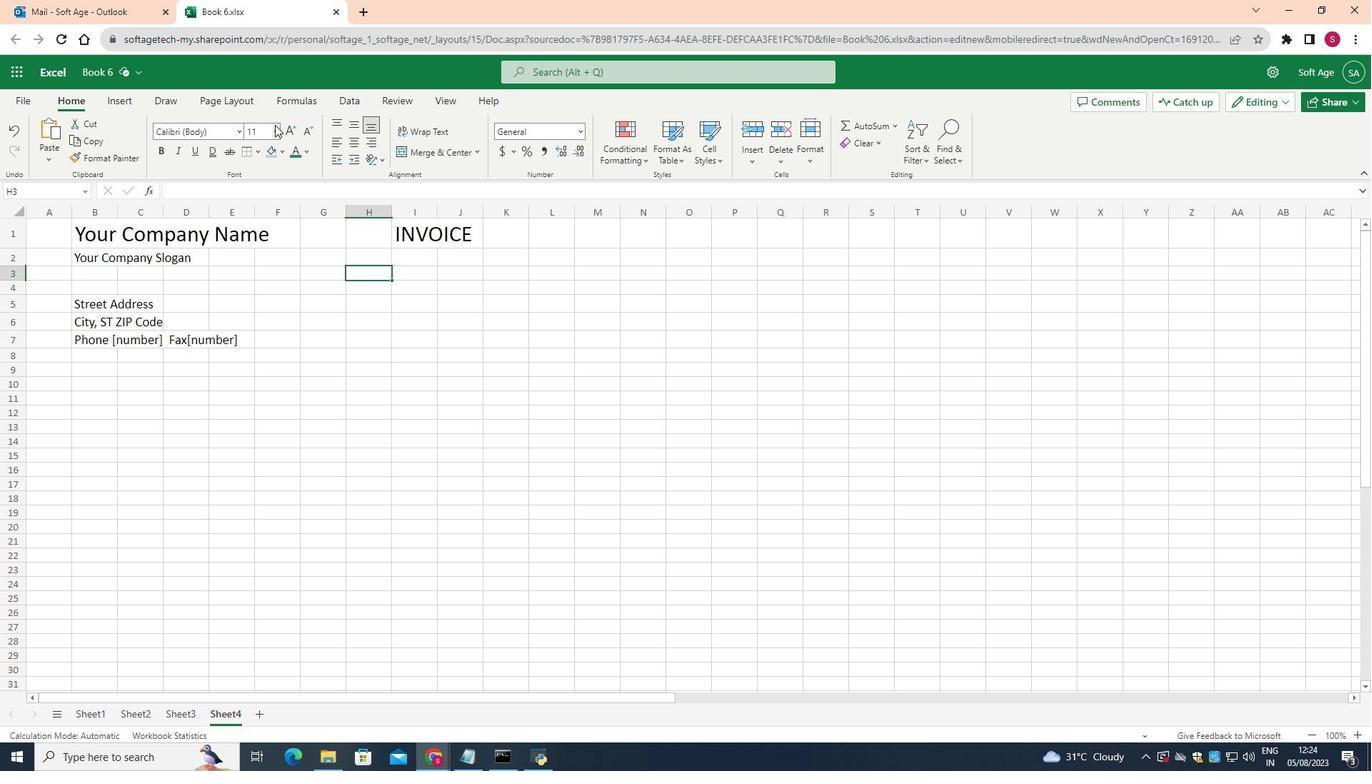 
Action: Mouse pressed left at (274, 124)
Screenshot: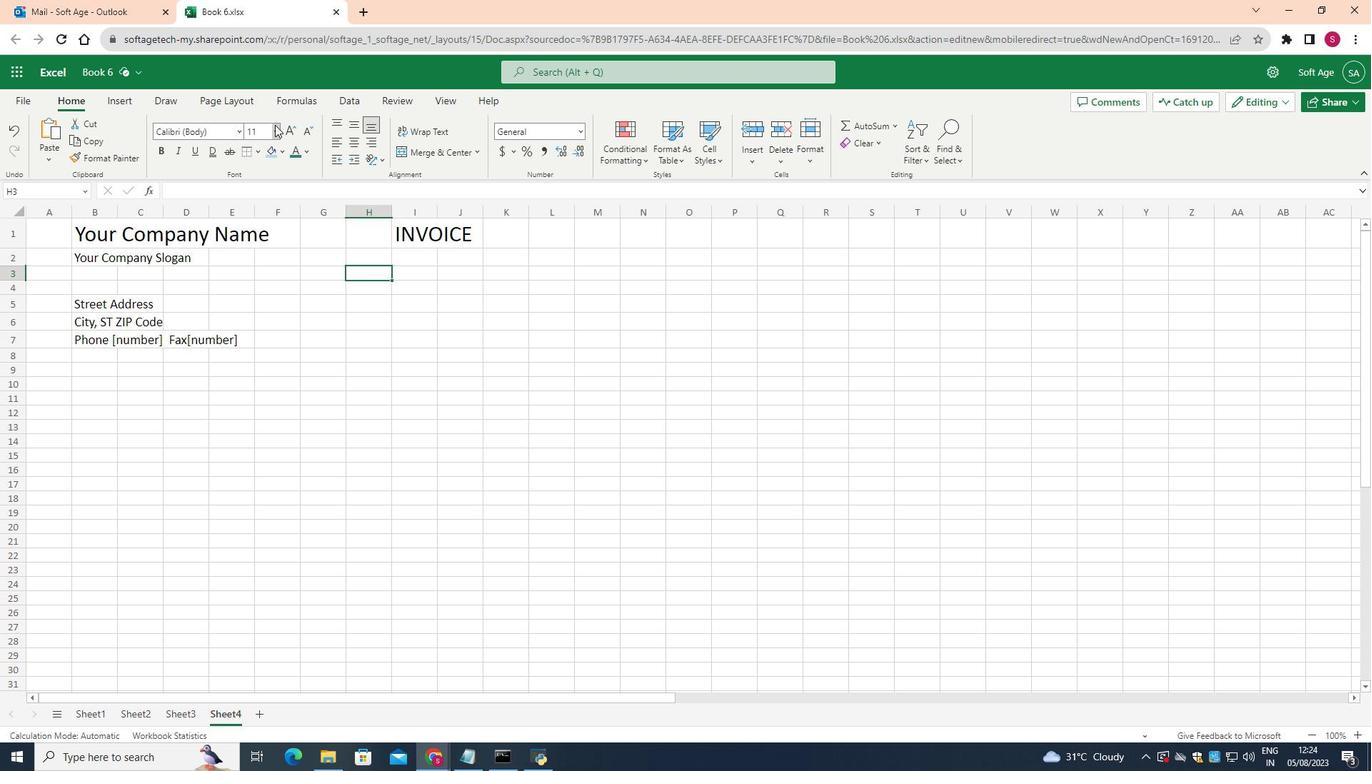 
Action: Mouse moved to (258, 252)
Screenshot: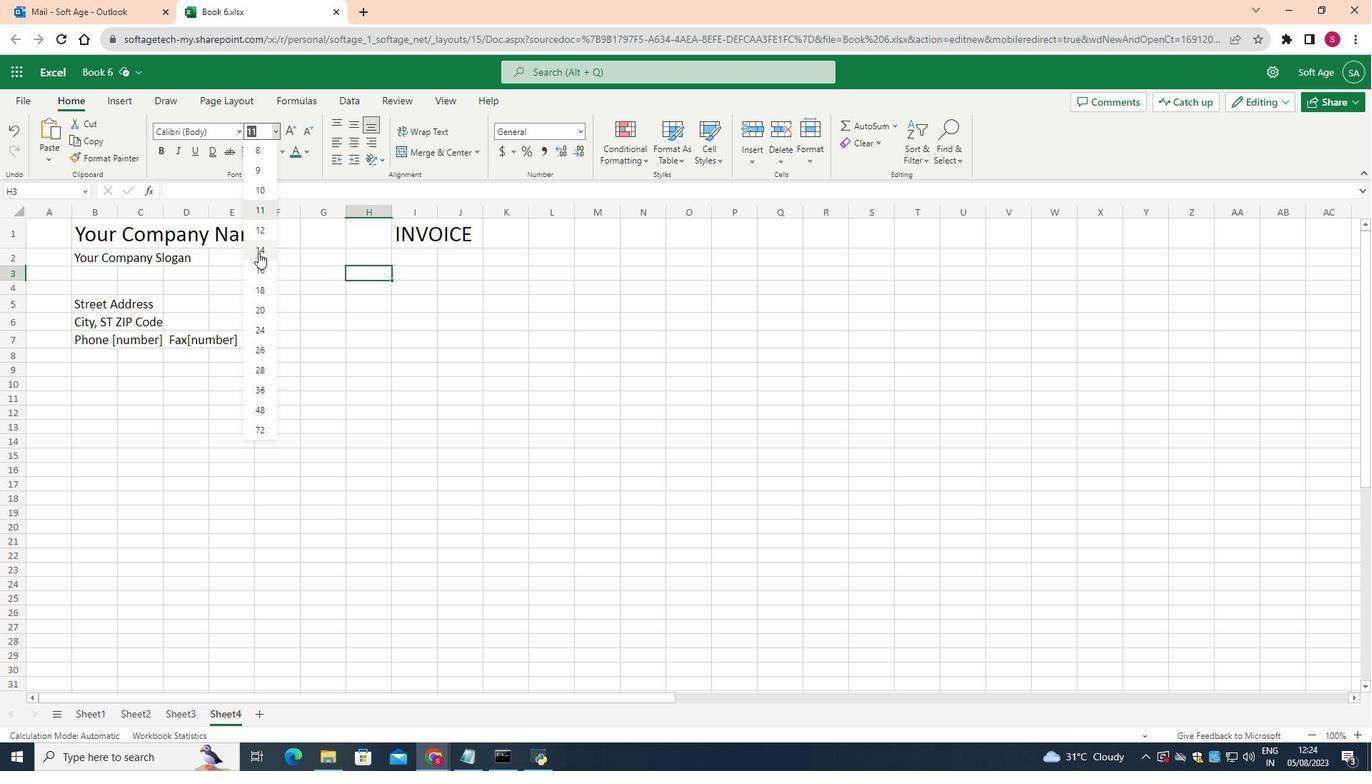 
Action: Mouse pressed left at (258, 252)
Screenshot: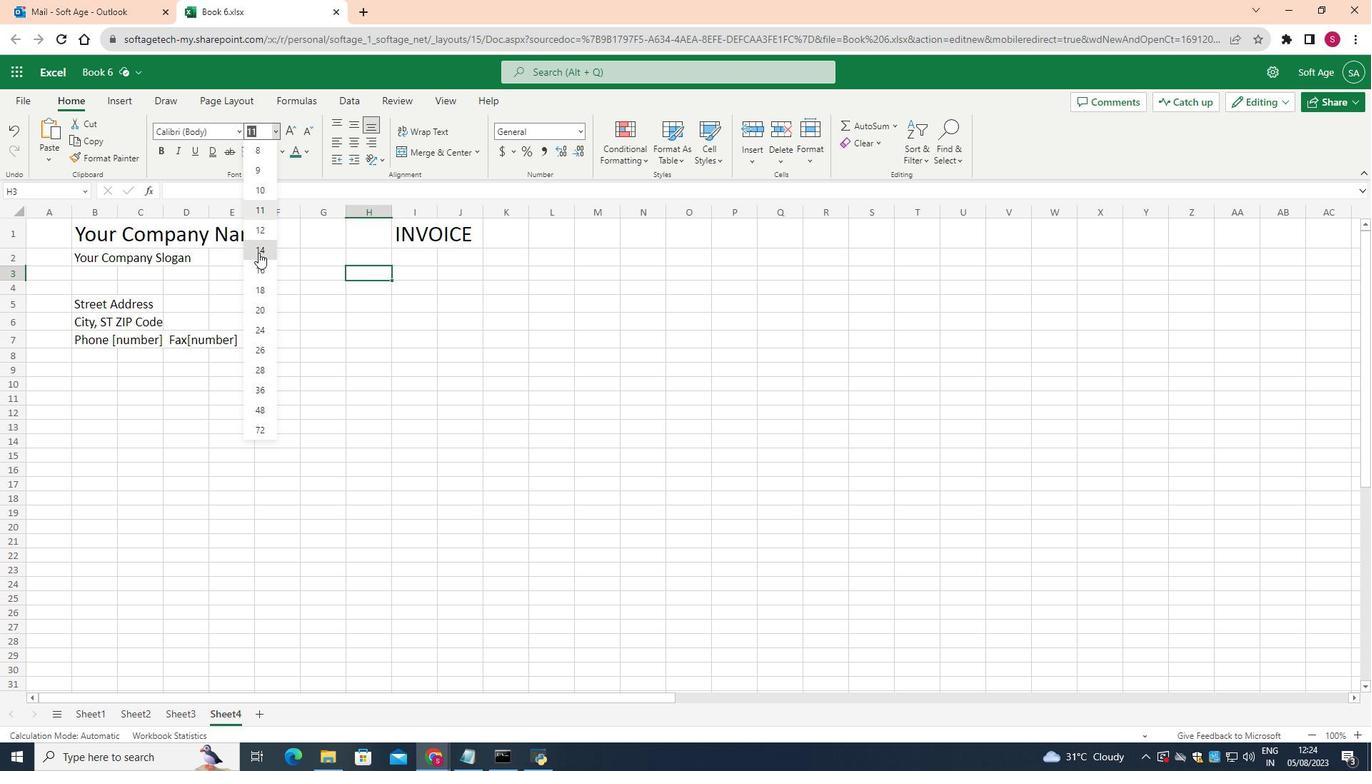 
Action: Mouse moved to (361, 277)
Screenshot: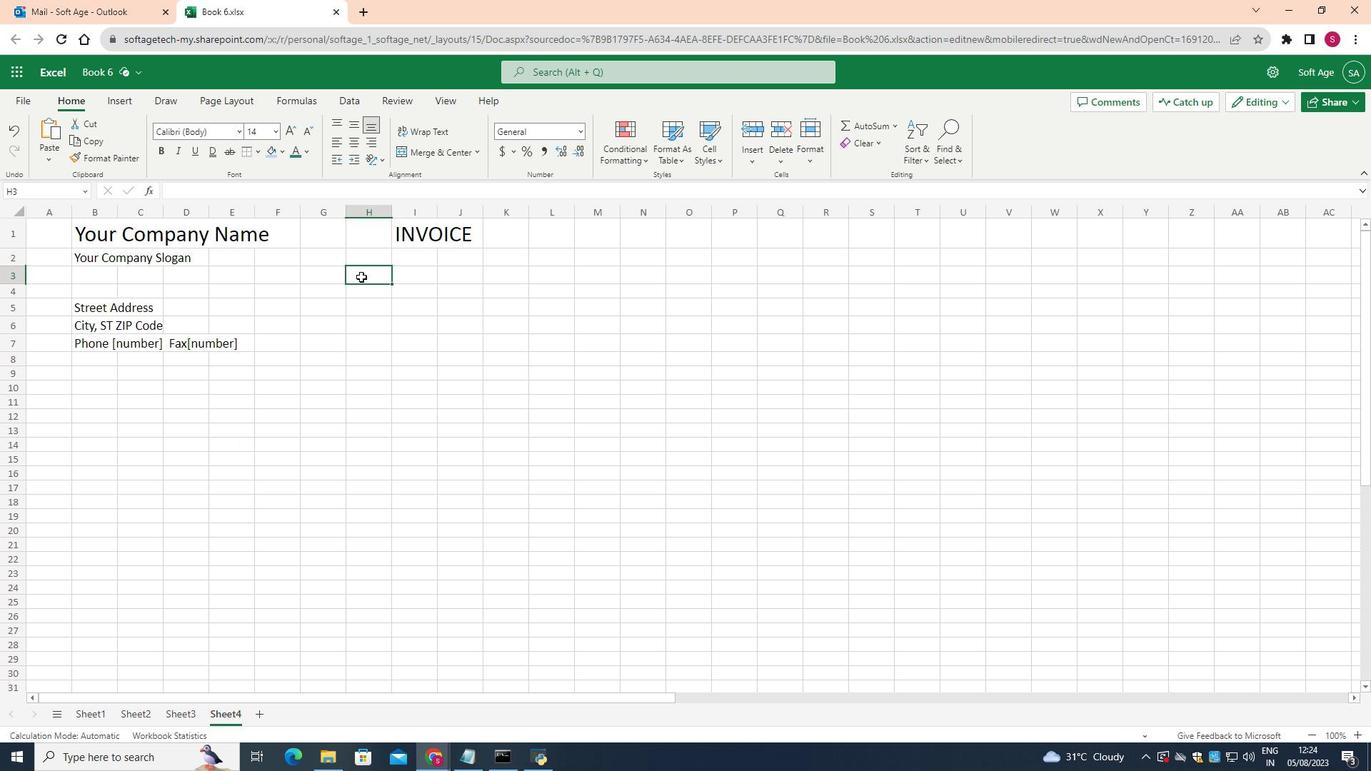 
Action: Mouse pressed left at (361, 277)
Screenshot: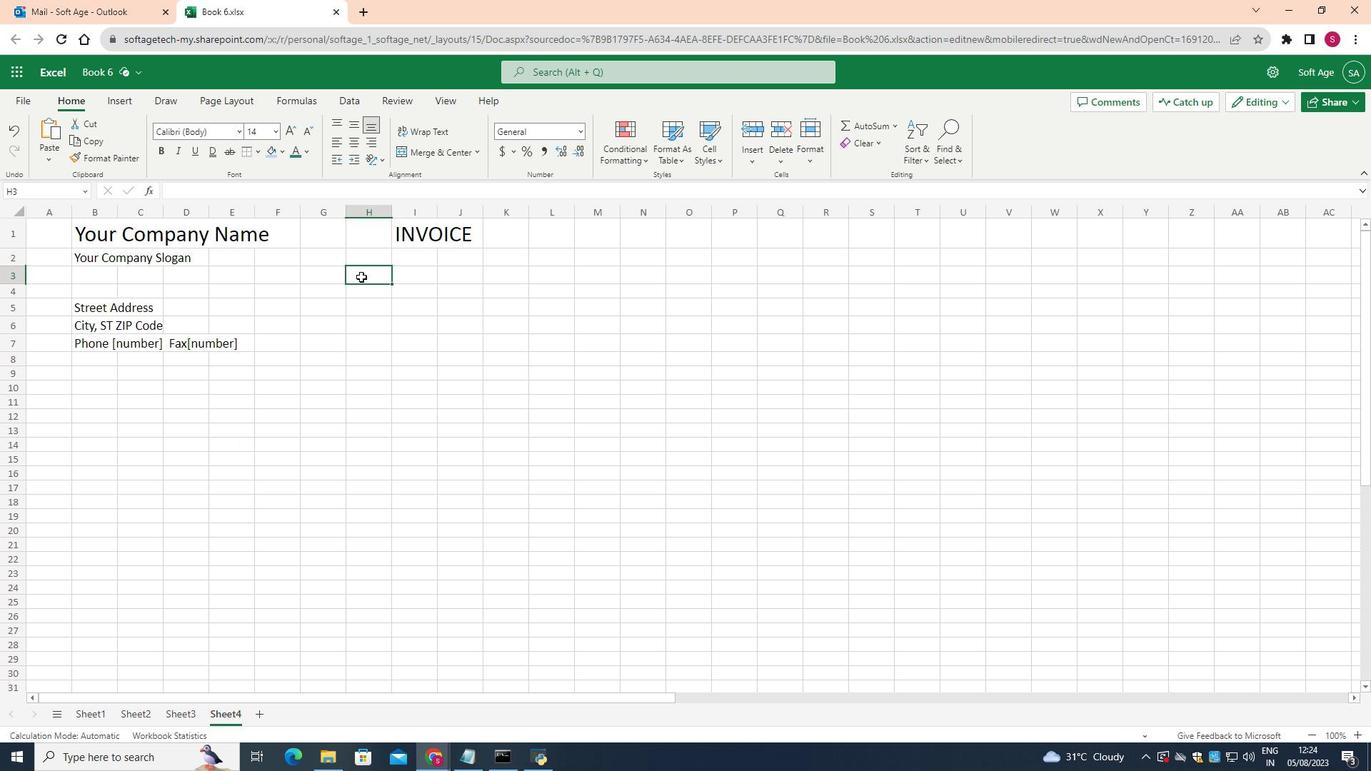
Action: Key pressed <Key.shift><Key.shift>DATE<Key.shift_r>:
Screenshot: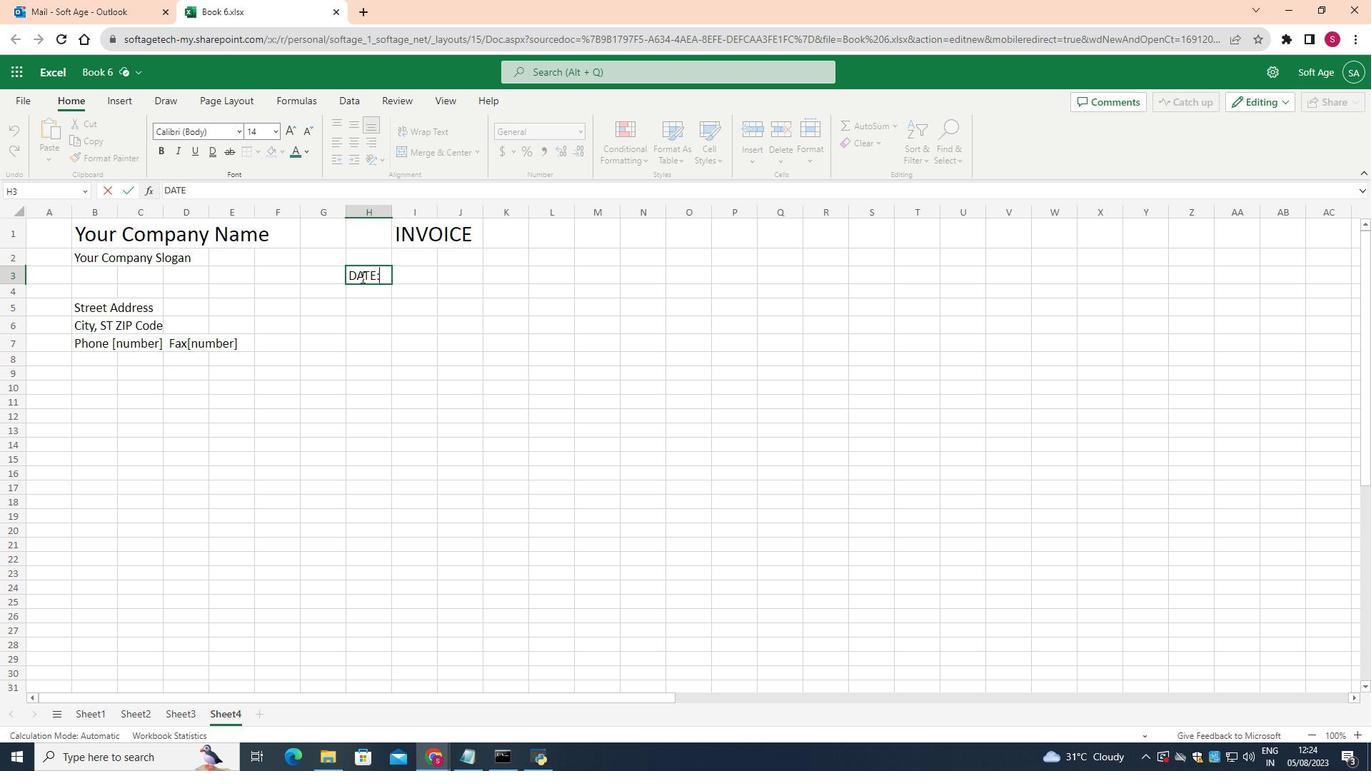 
Action: Mouse moved to (464, 274)
Screenshot: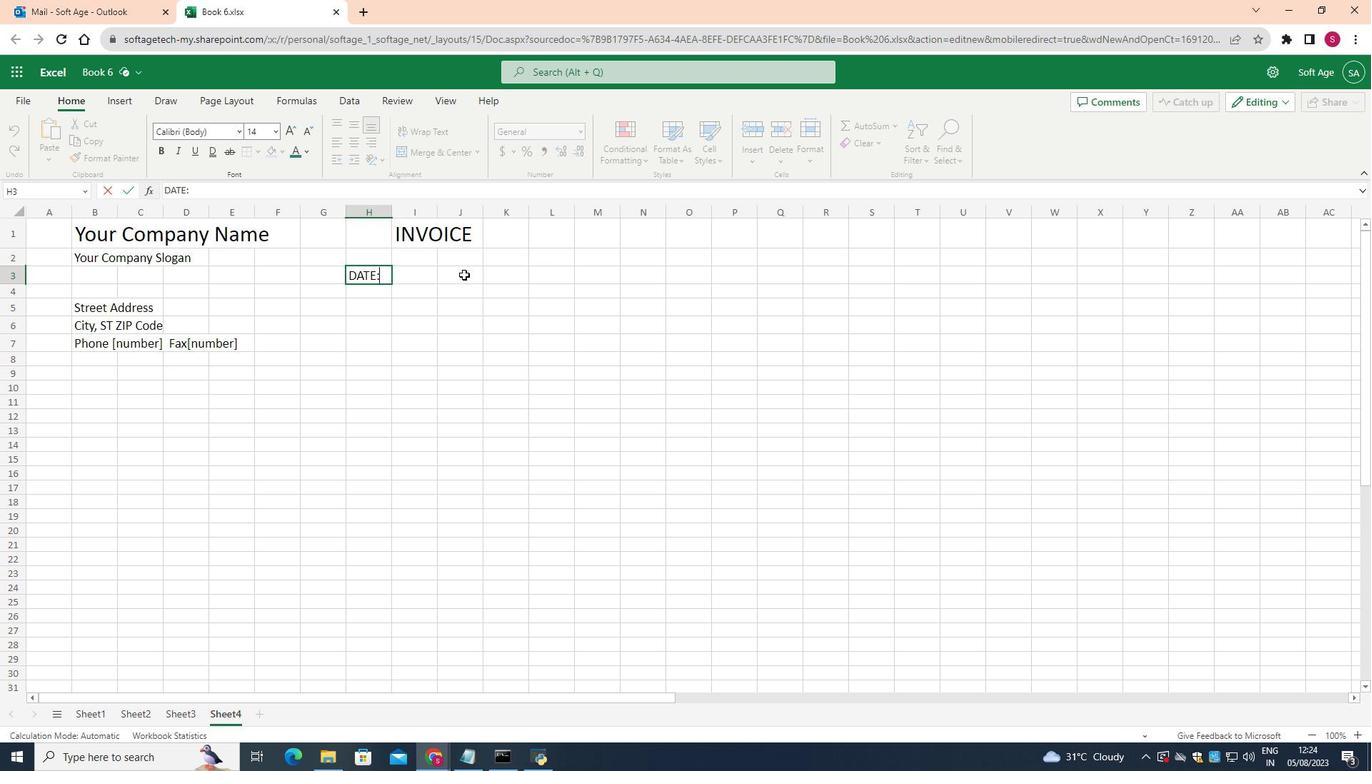 
Action: Mouse pressed left at (464, 274)
Screenshot: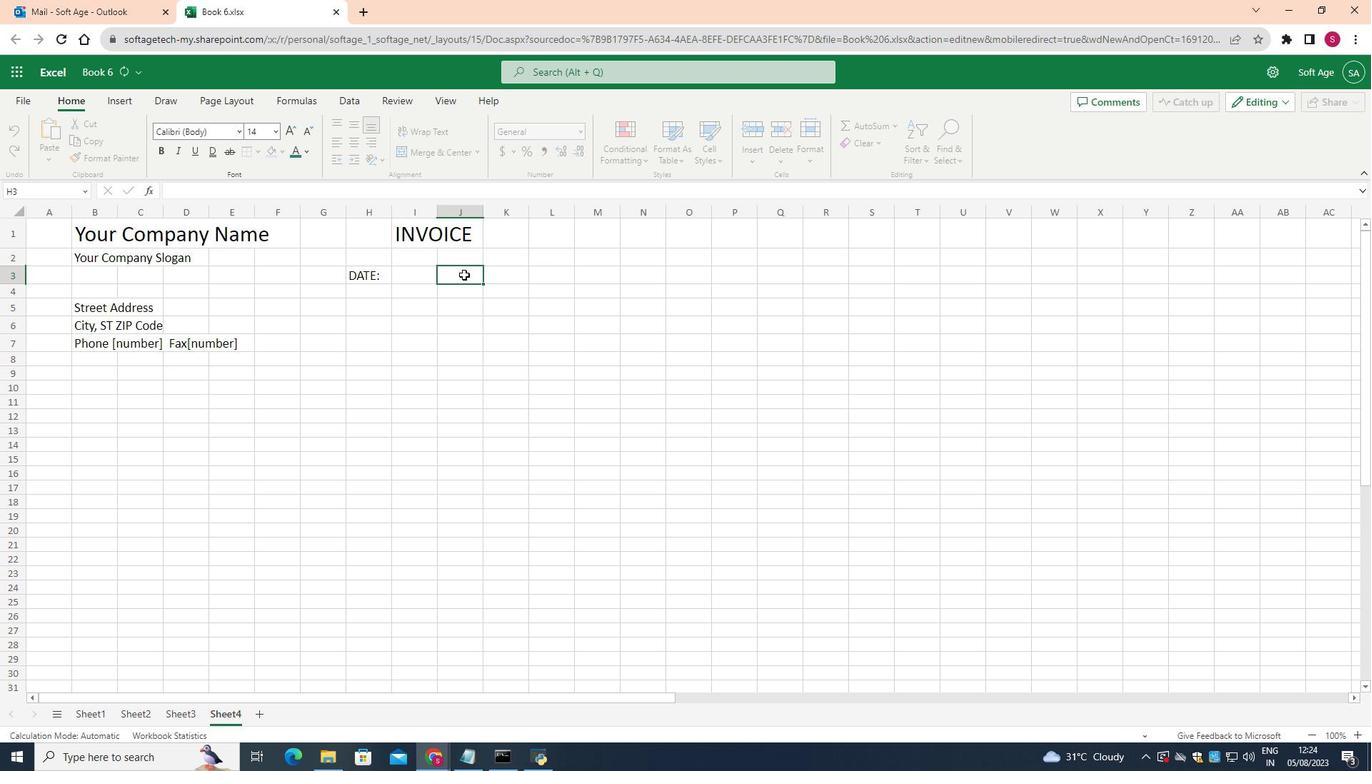 
Action: Mouse moved to (274, 125)
Screenshot: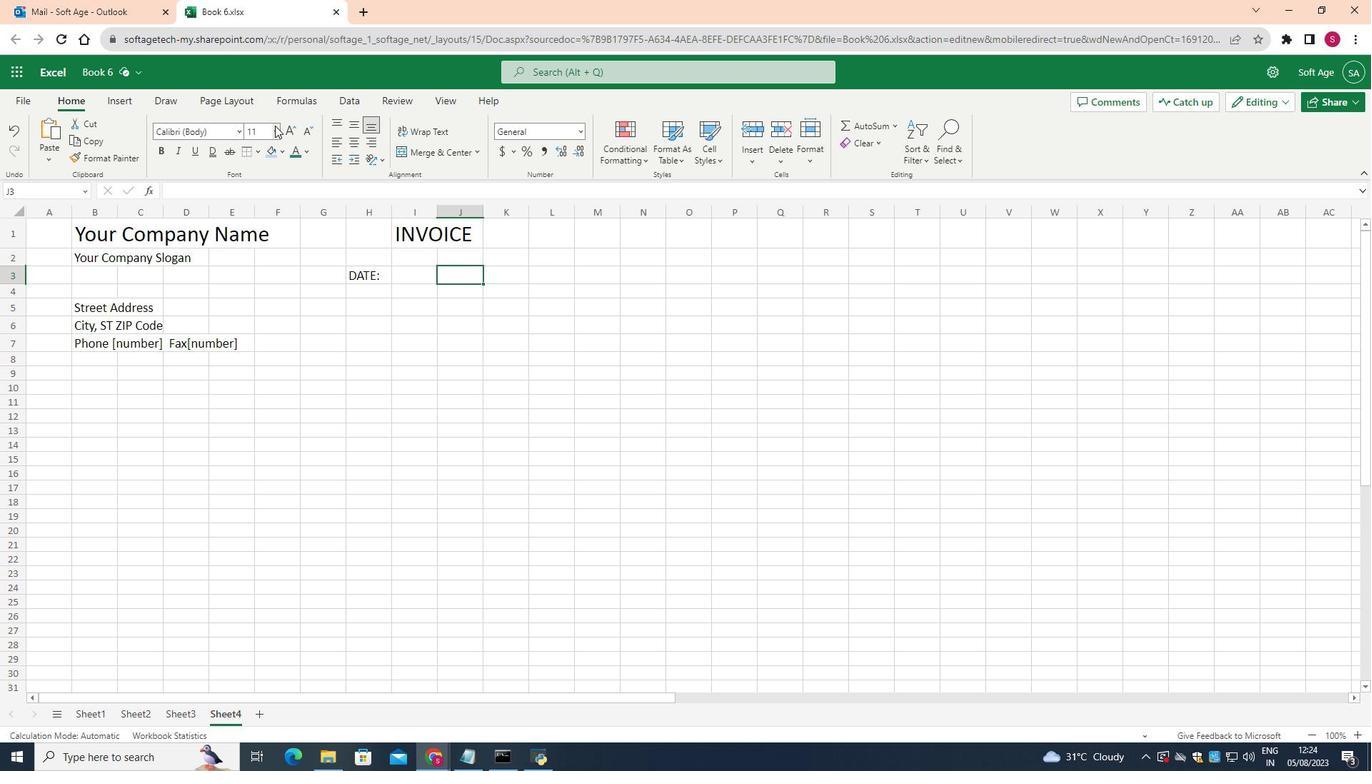 
Action: Mouse pressed left at (274, 125)
Screenshot: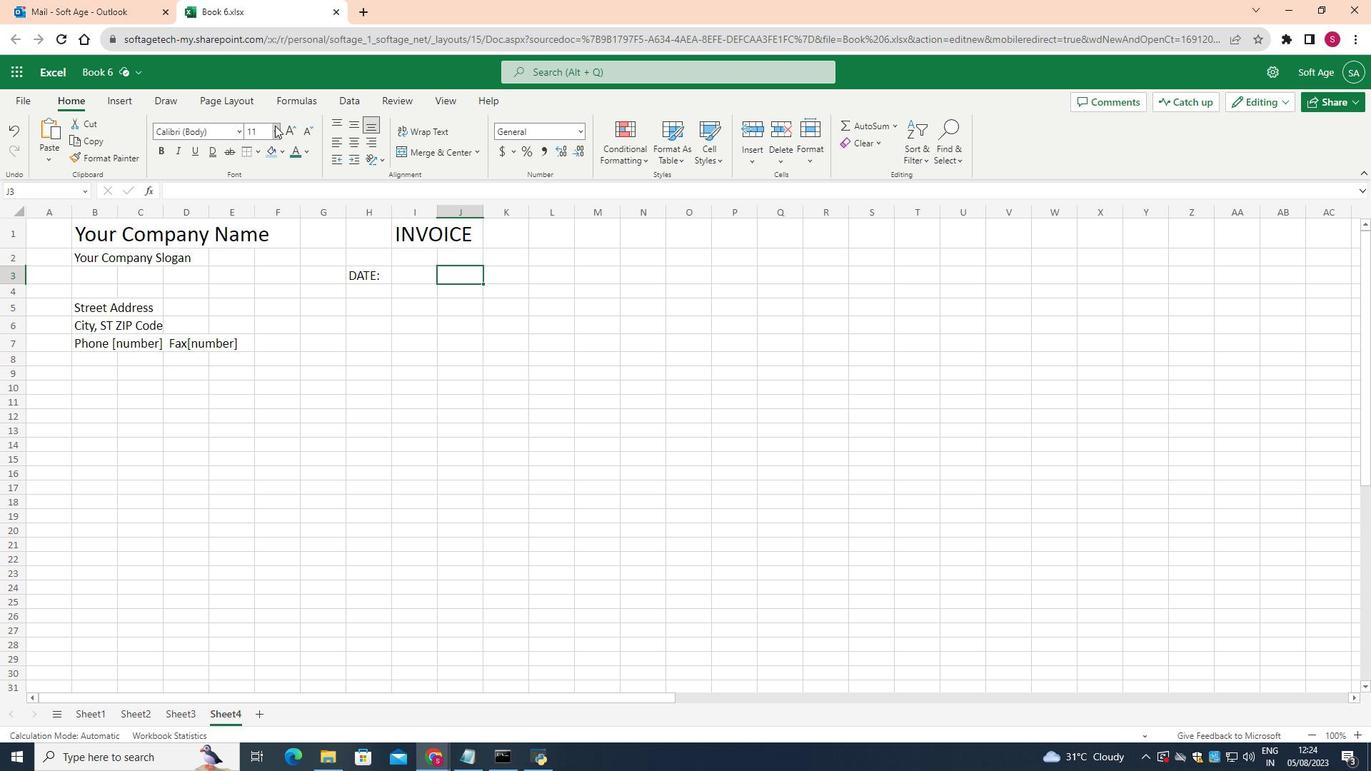 
Action: Mouse moved to (261, 245)
Screenshot: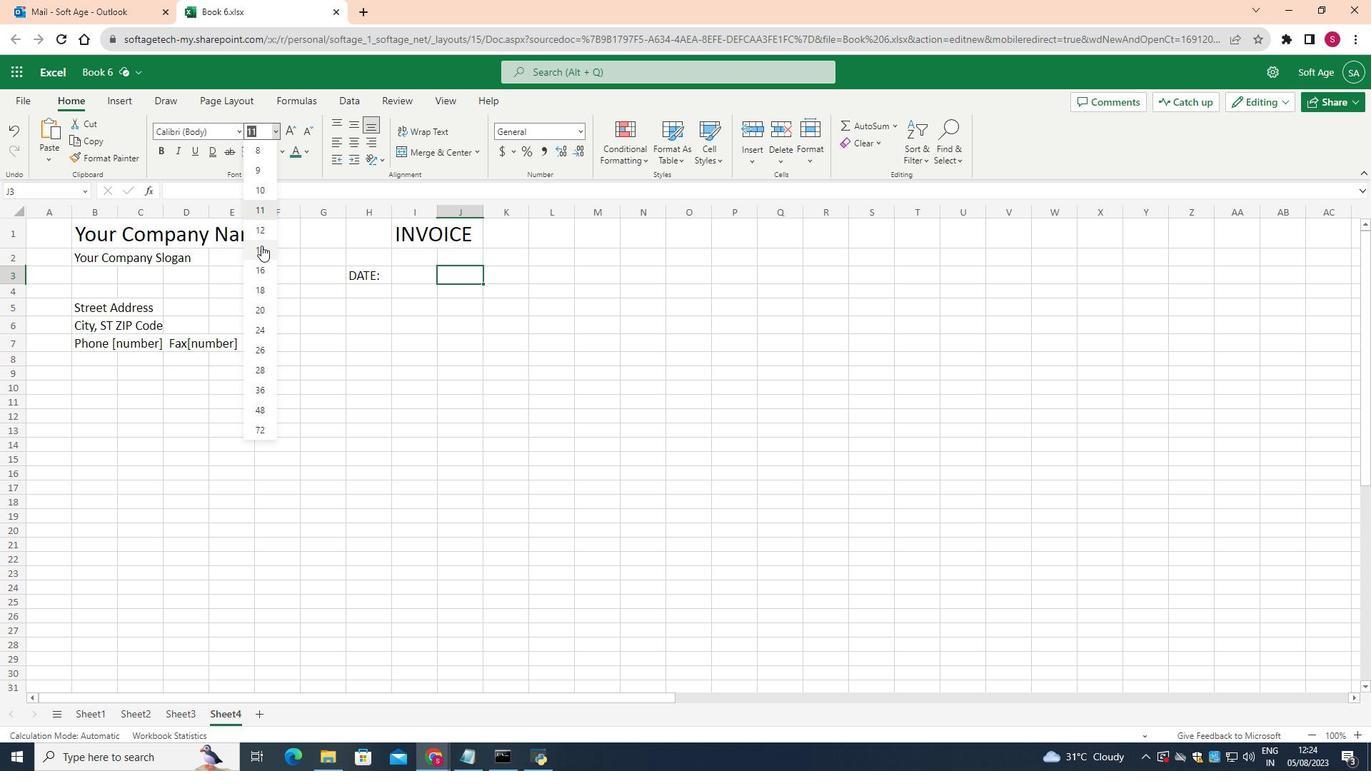 
Action: Mouse pressed left at (261, 245)
Screenshot: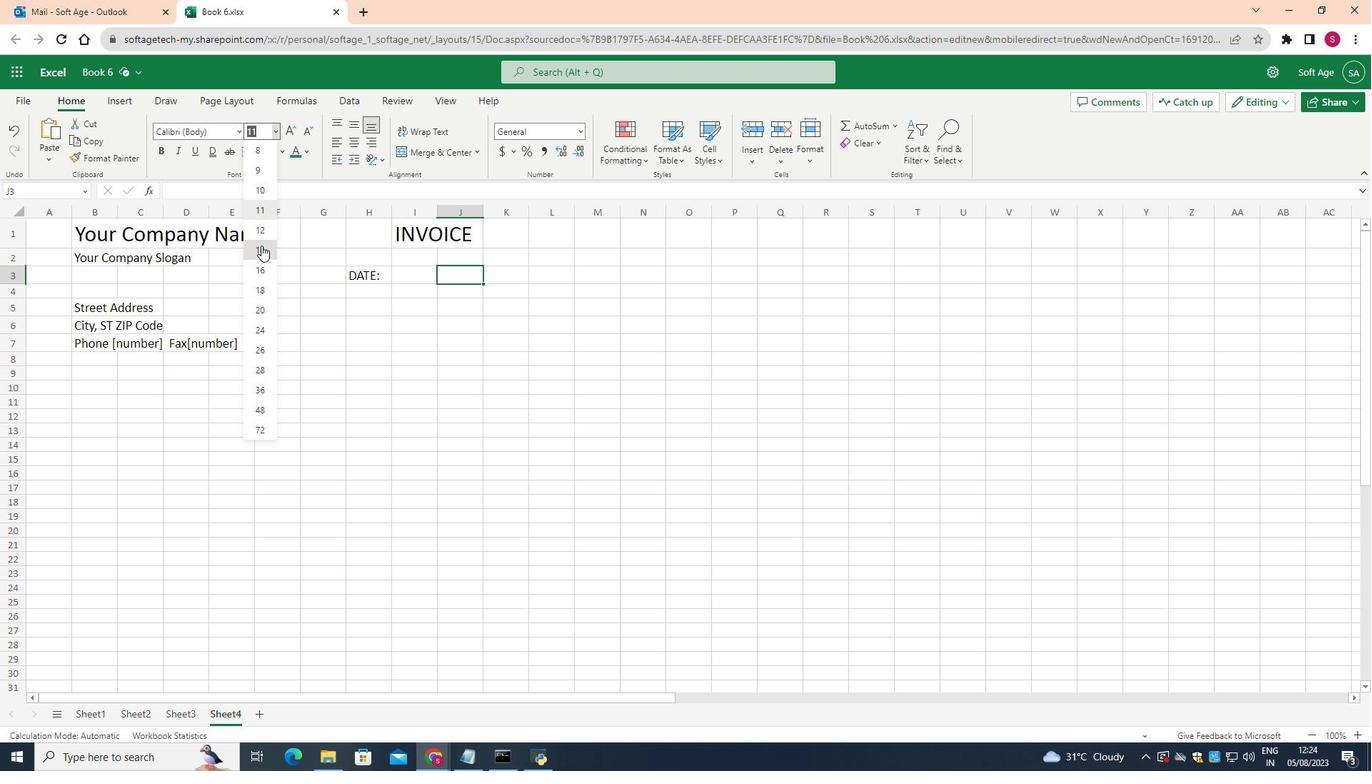 
Action: Key pressed <Key.shift>Date
Screenshot: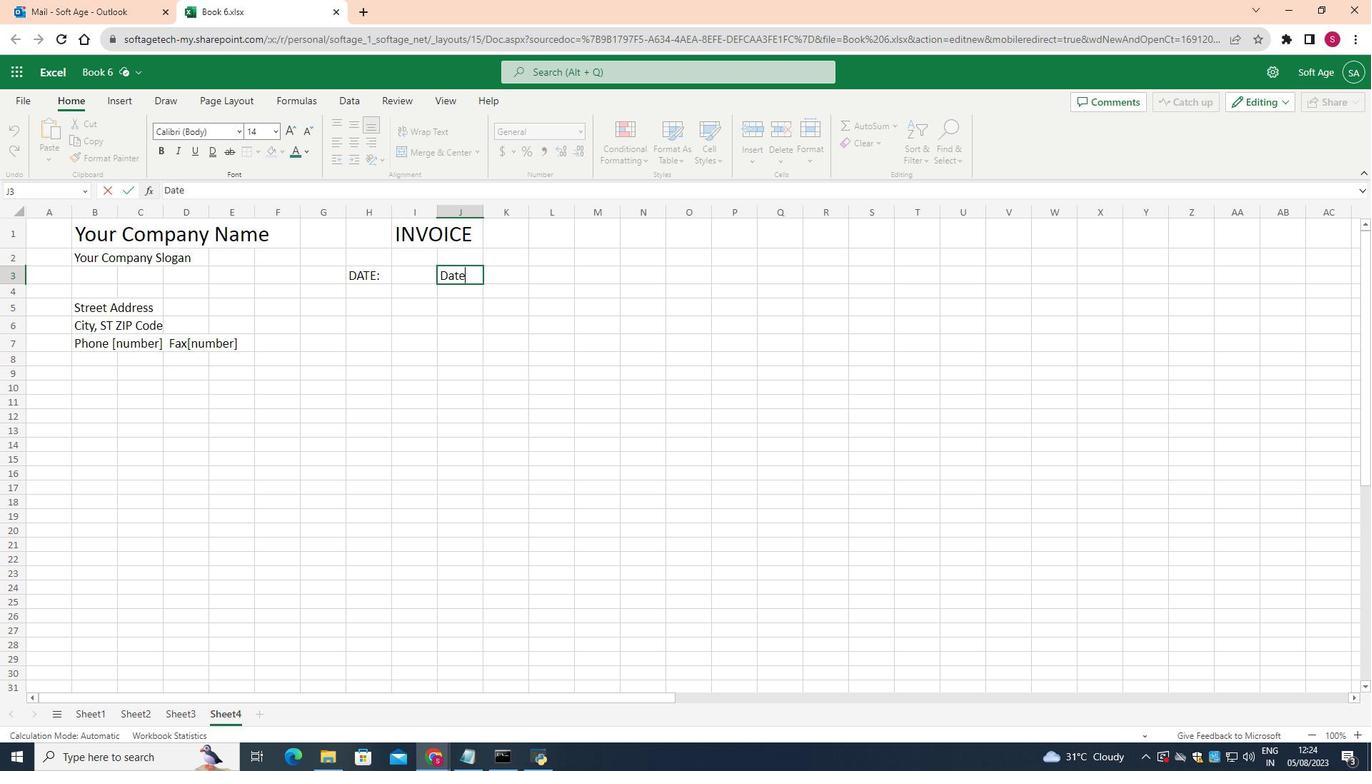 
Action: Mouse moved to (379, 304)
Screenshot: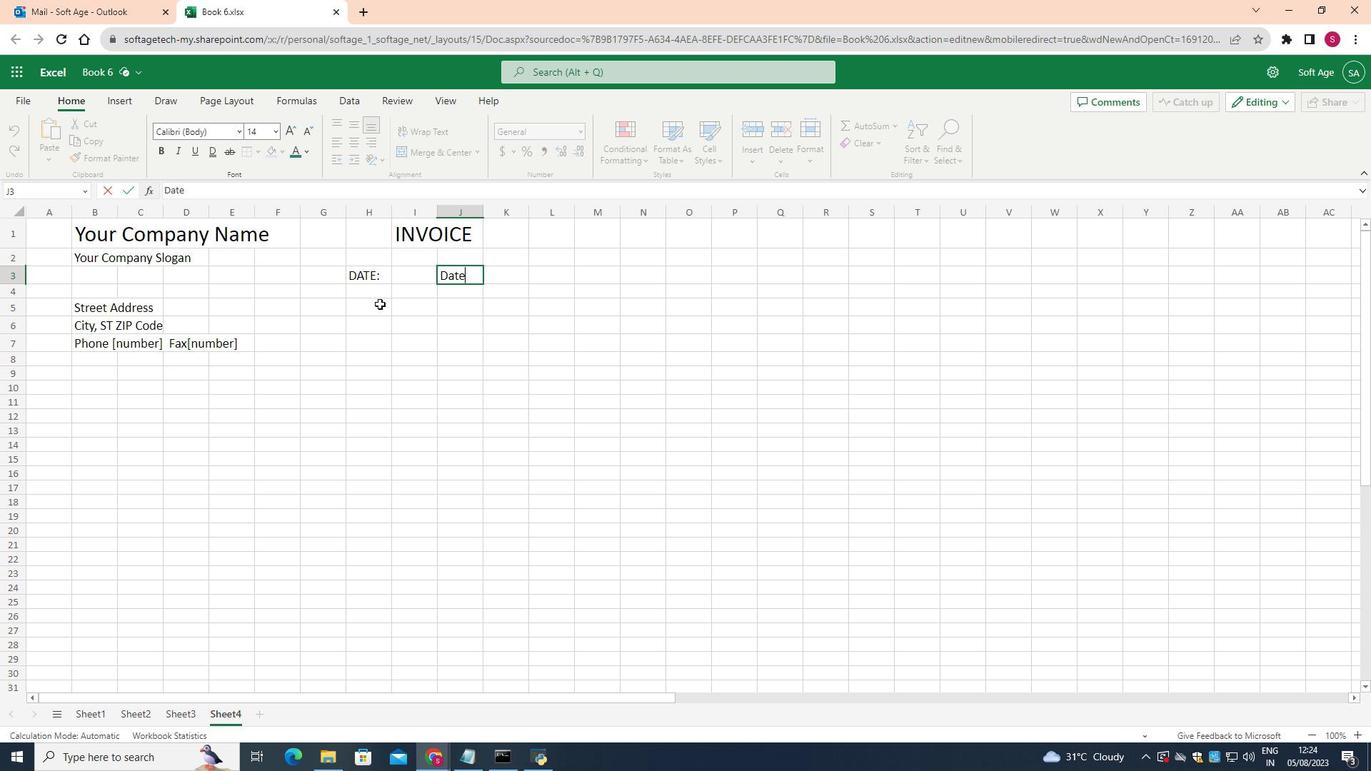
Action: Mouse pressed left at (379, 304)
Screenshot: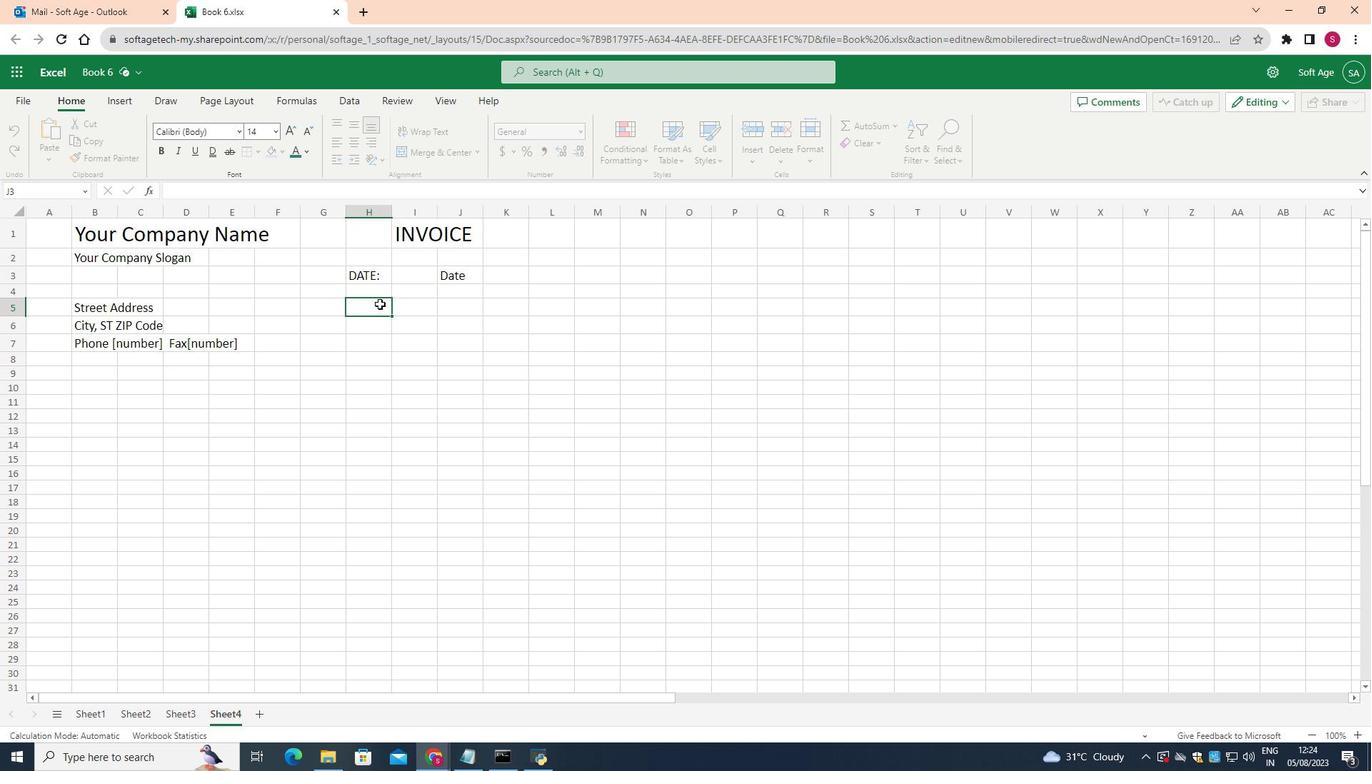 
Action: Mouse moved to (375, 277)
Screenshot: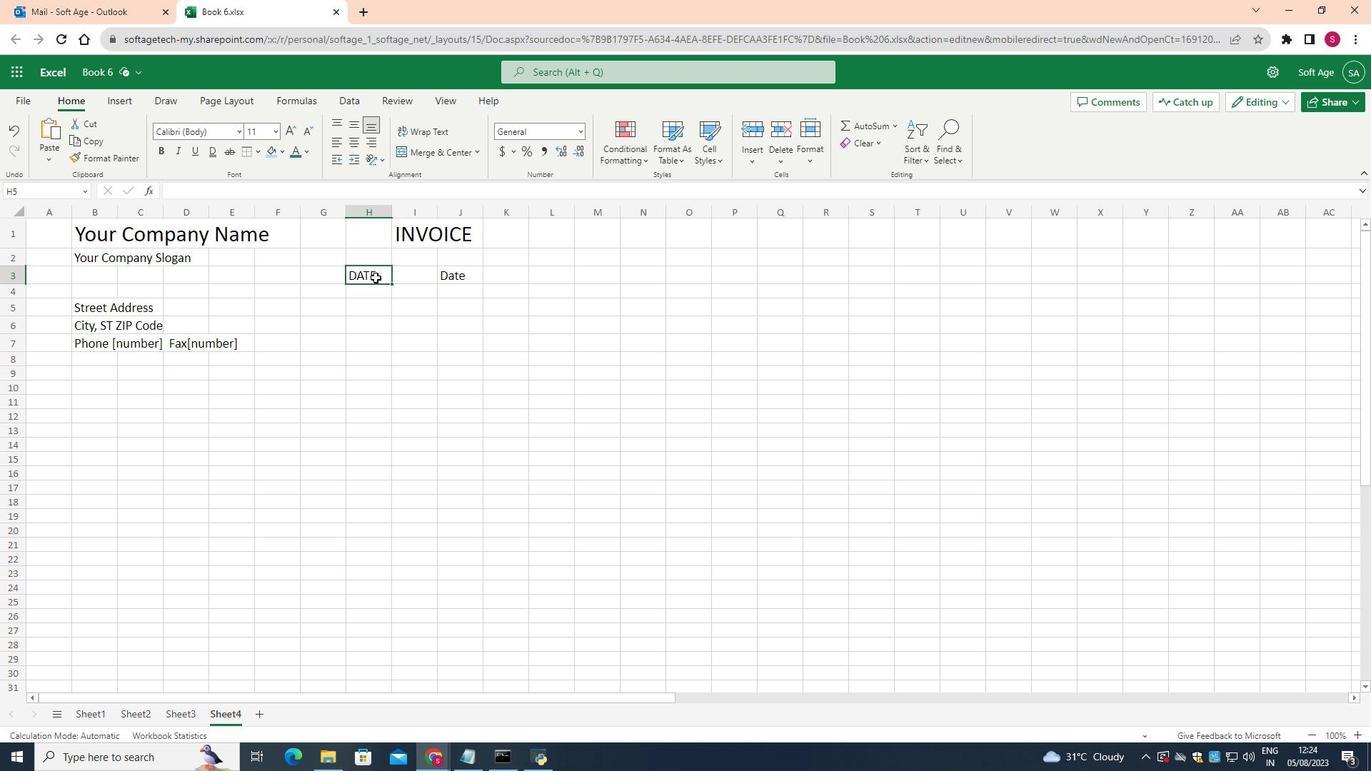 
Action: Mouse pressed left at (375, 277)
Screenshot: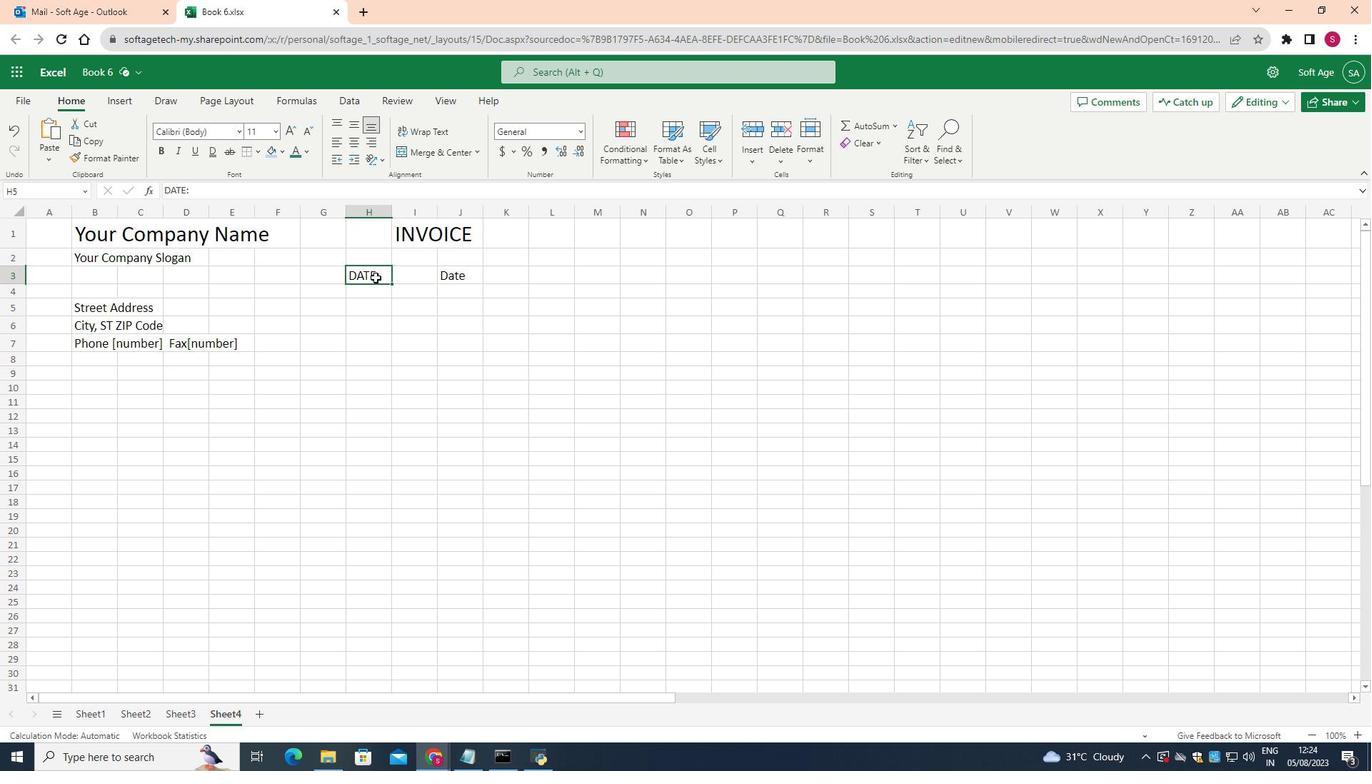 
Action: Mouse moved to (159, 152)
Screenshot: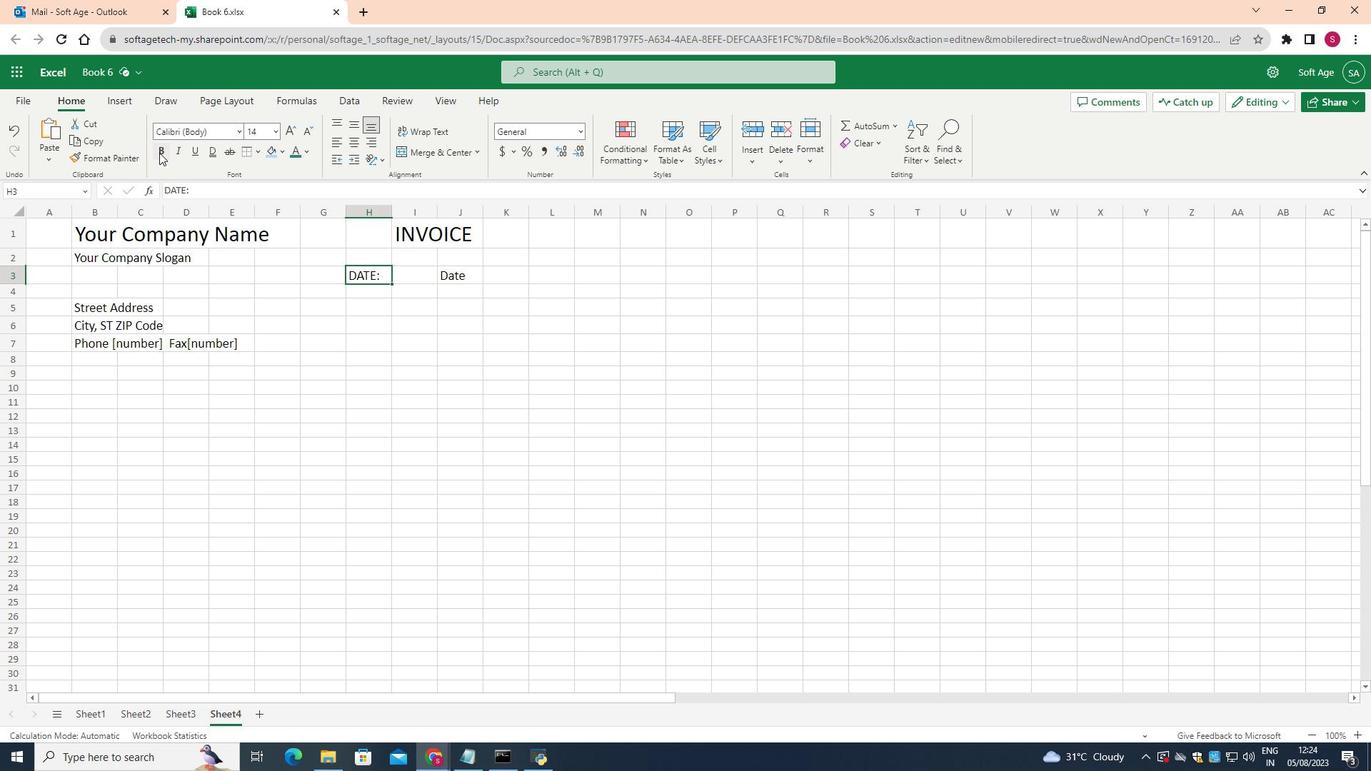 
Action: Mouse pressed left at (159, 152)
Screenshot: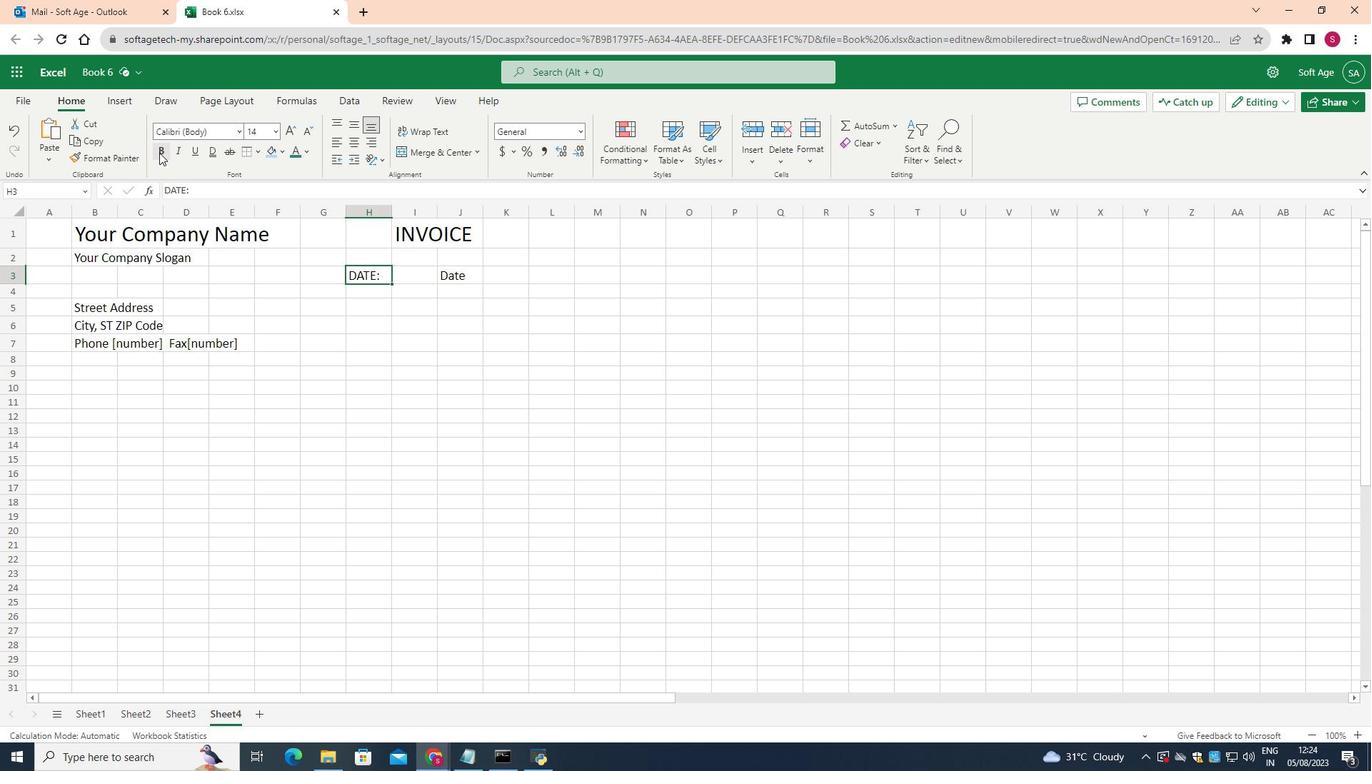 
Action: Mouse moved to (366, 288)
Screenshot: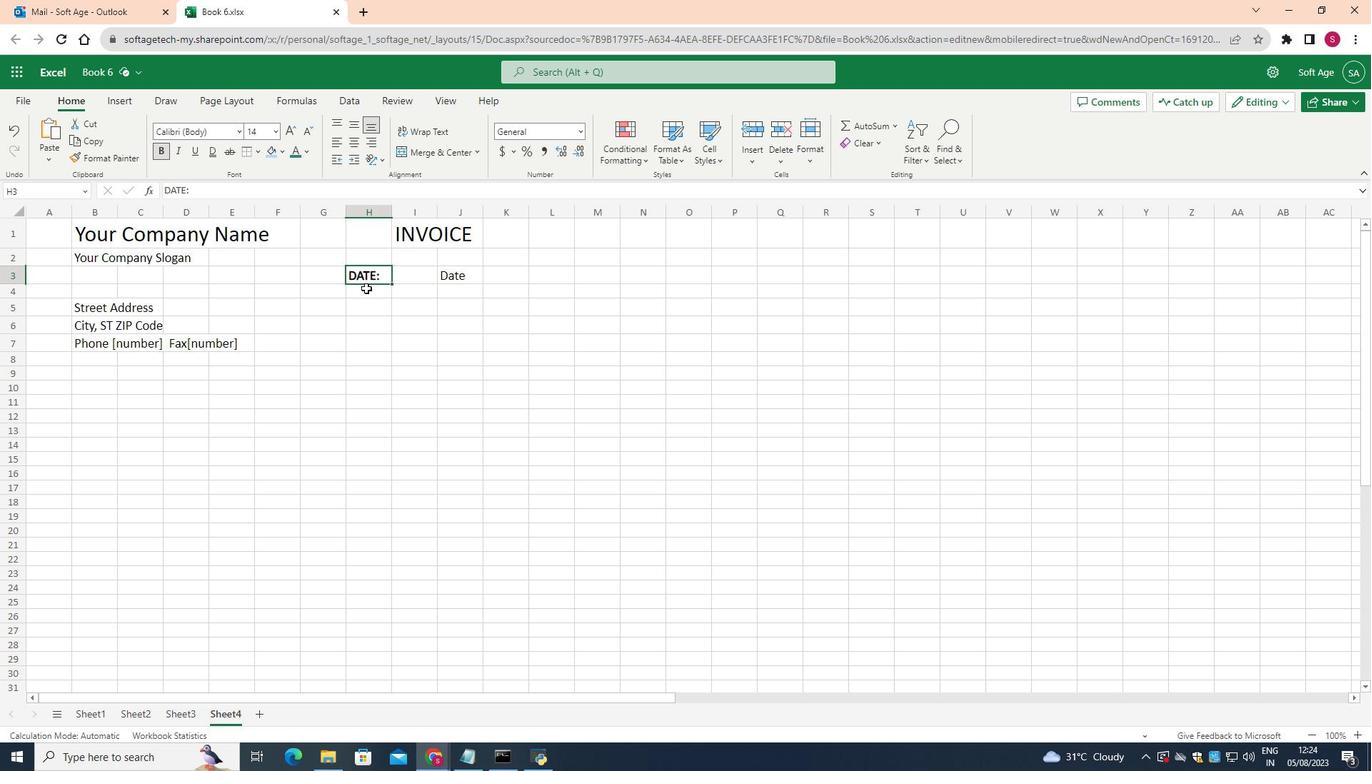 
Action: Mouse pressed left at (366, 288)
Screenshot: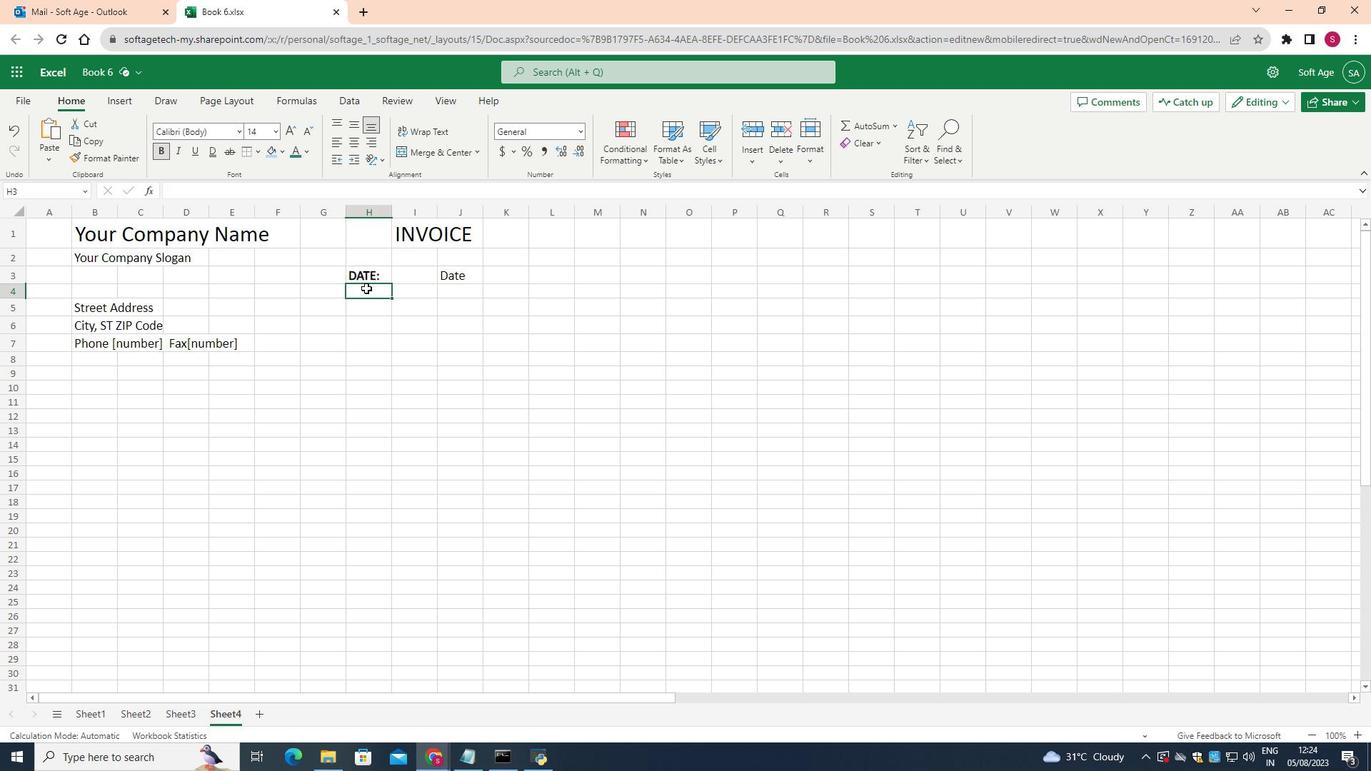 
Action: Mouse moved to (18, 297)
Screenshot: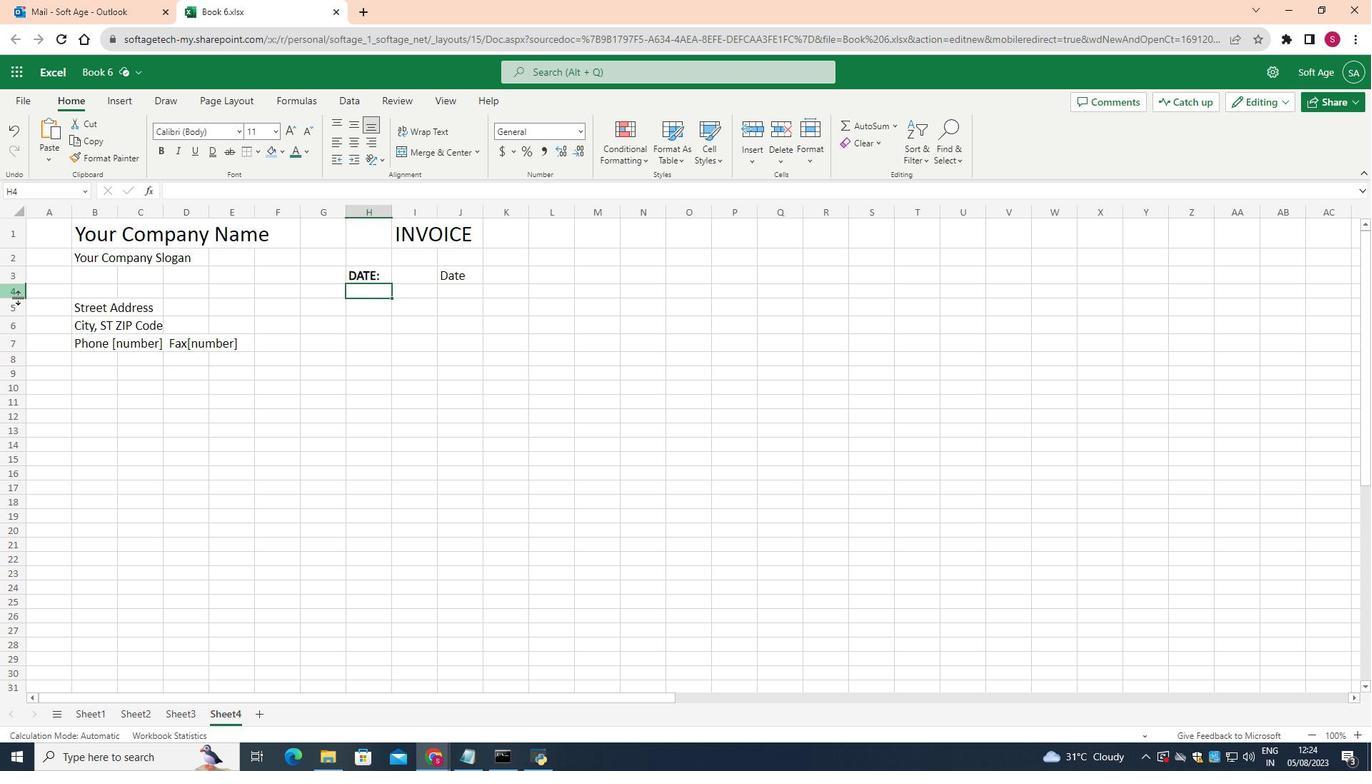 
Action: Mouse pressed left at (18, 297)
Screenshot: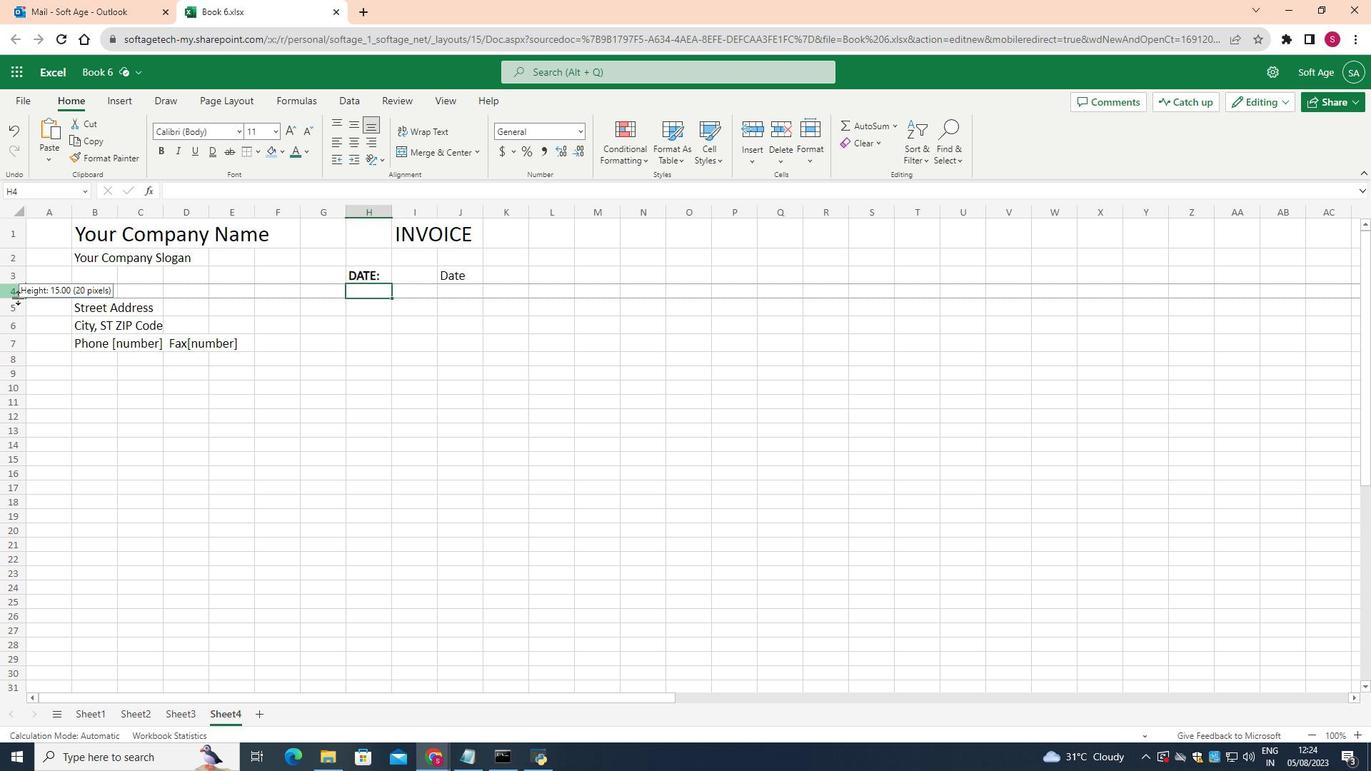 
Action: Mouse moved to (362, 294)
Screenshot: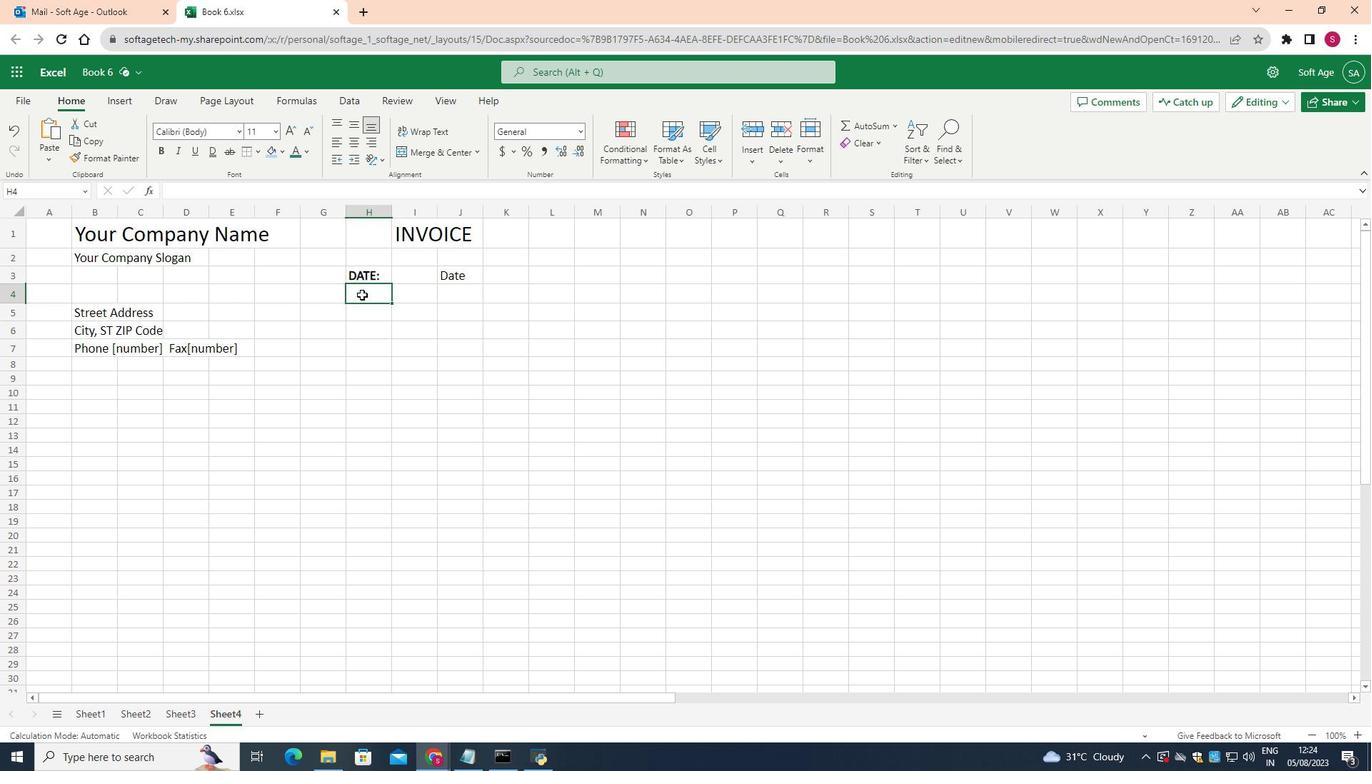 
Action: Mouse pressed left at (362, 294)
Screenshot: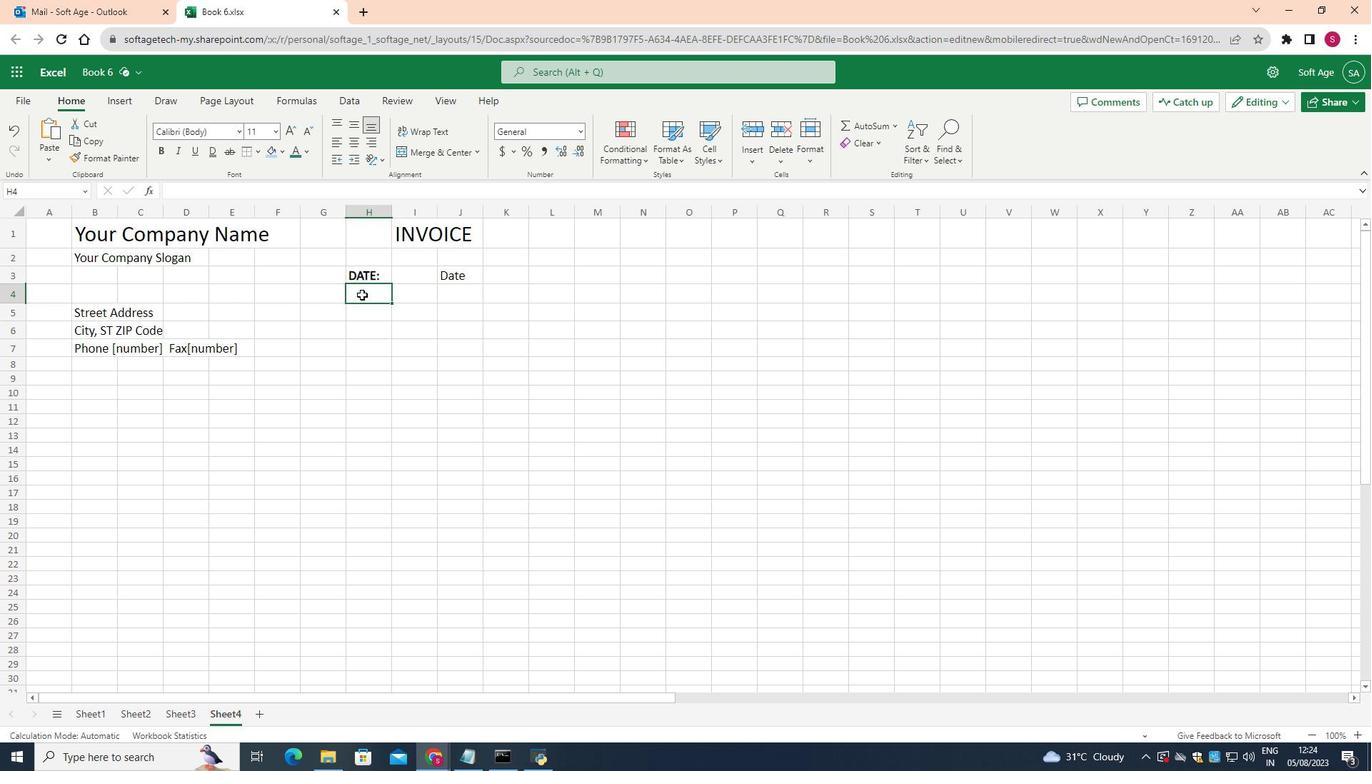 
Action: Mouse moved to (276, 131)
Screenshot: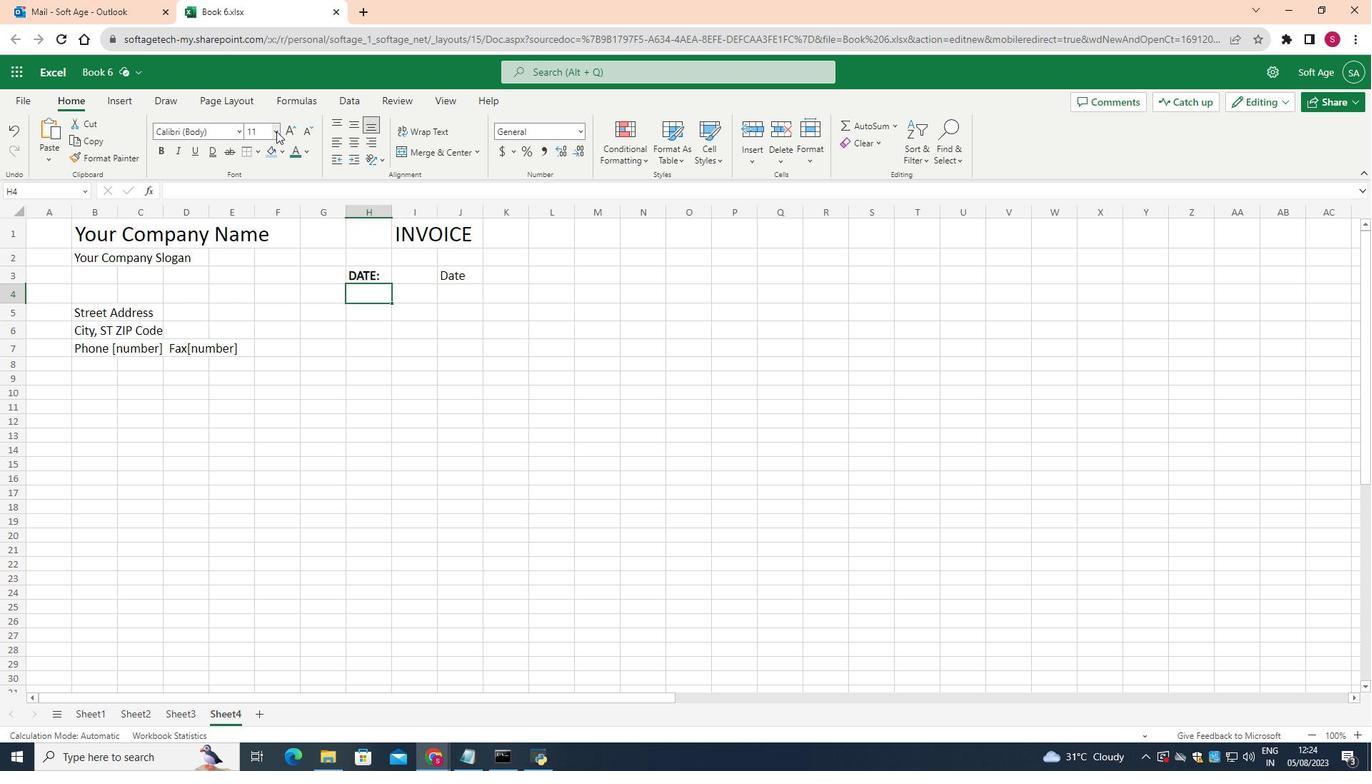 
Action: Mouse pressed left at (276, 131)
Screenshot: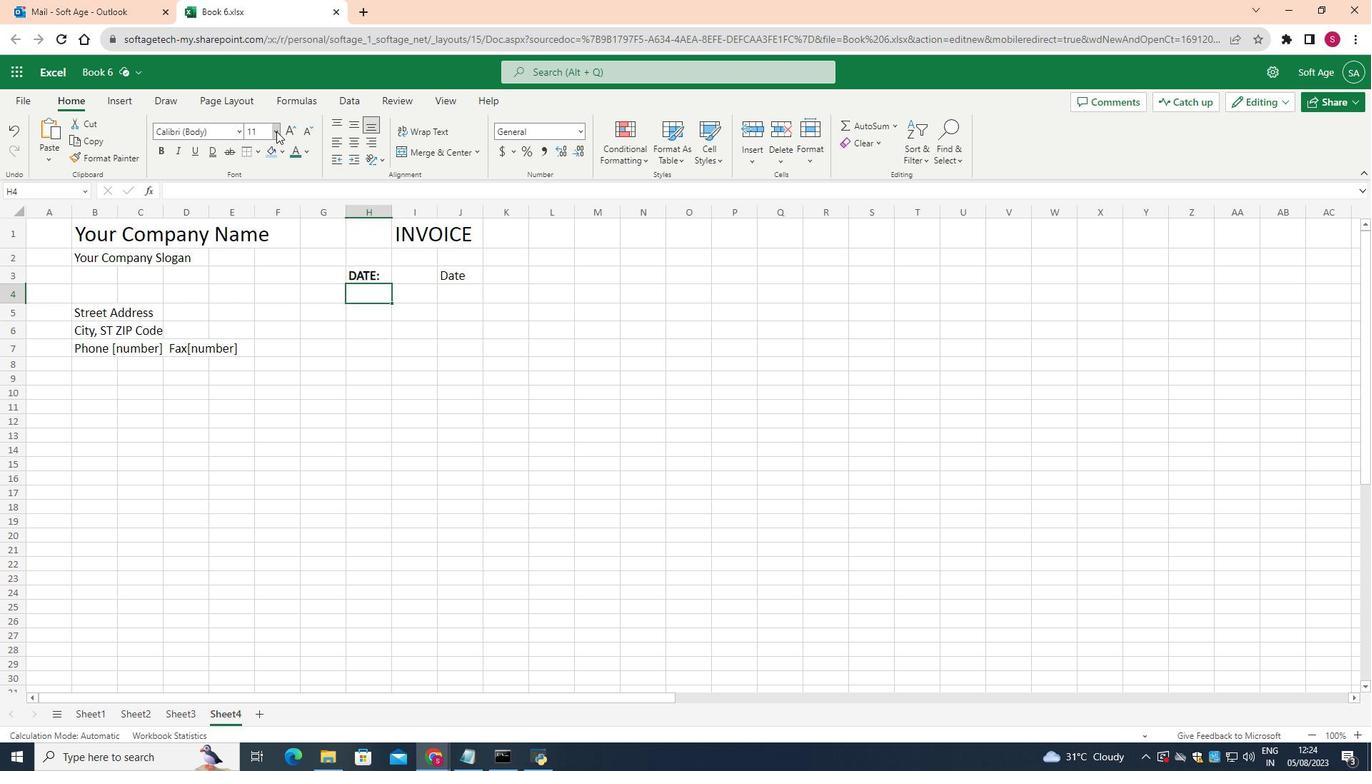 
Action: Mouse moved to (258, 243)
Screenshot: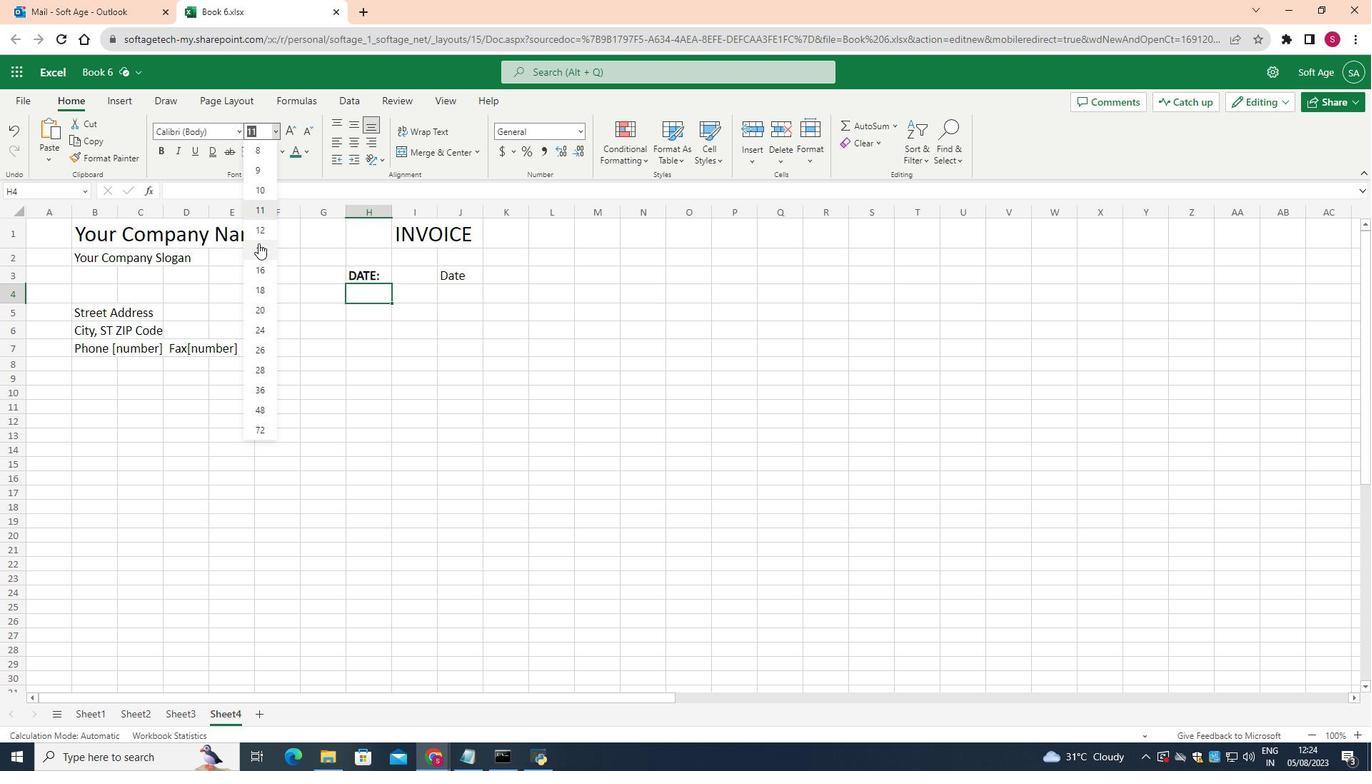 
Action: Mouse pressed left at (258, 243)
Screenshot: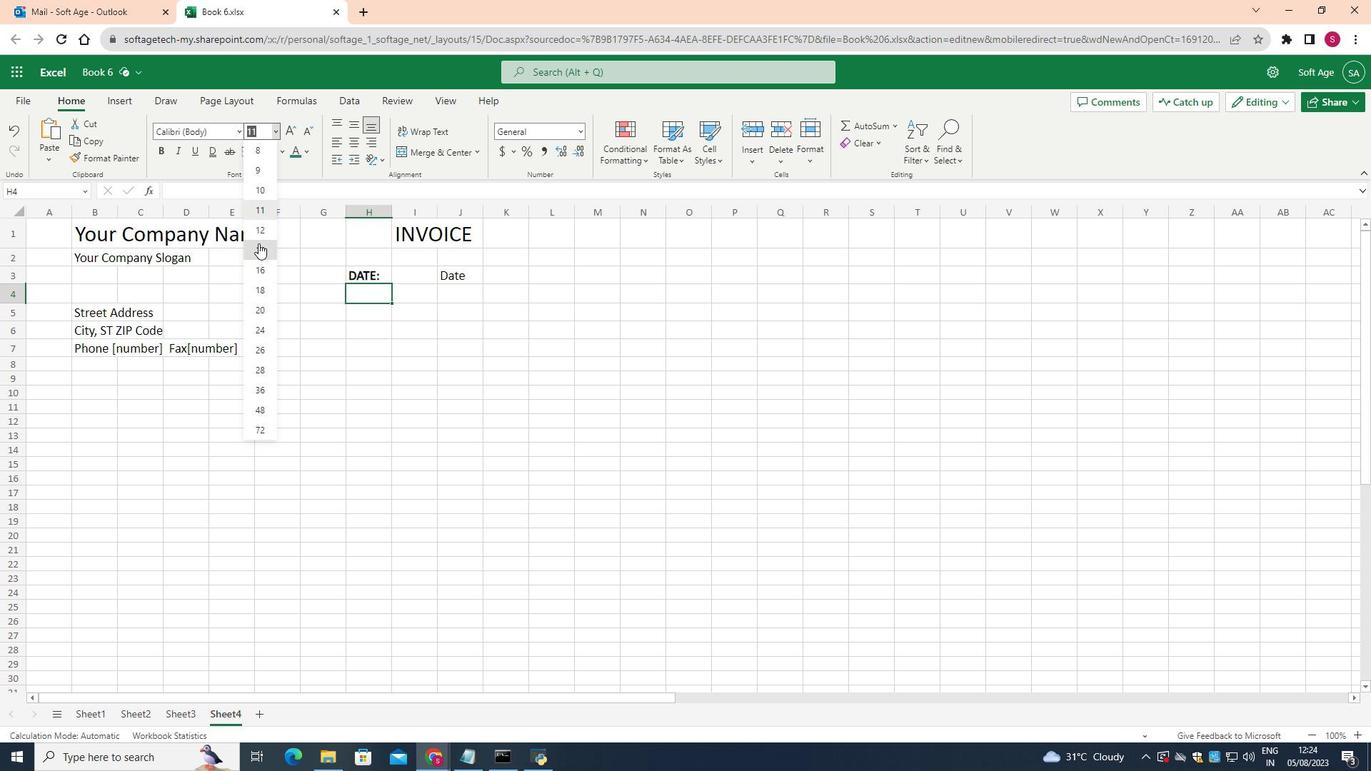 
Action: Mouse moved to (377, 294)
Screenshot: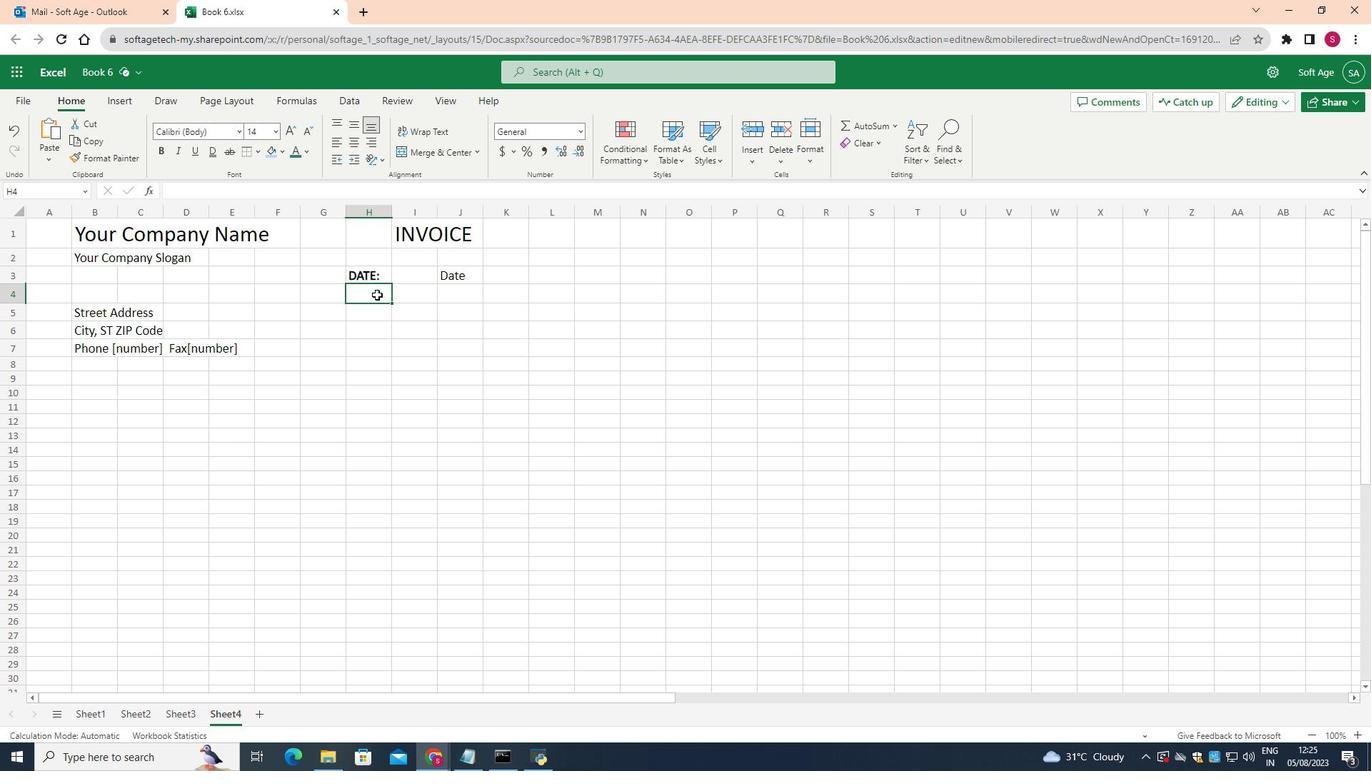 
Action: Mouse pressed left at (377, 294)
Screenshot: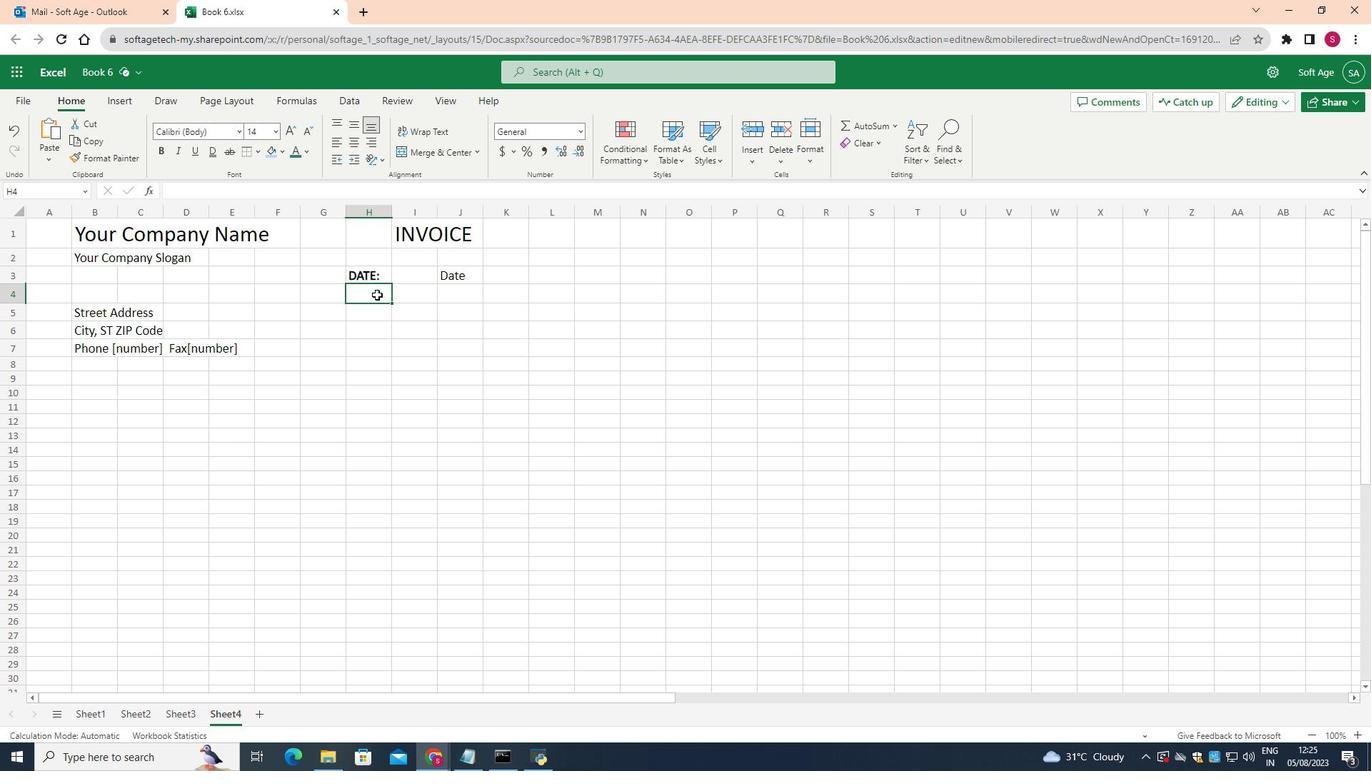 
Action: Mouse pressed left at (377, 294)
Screenshot: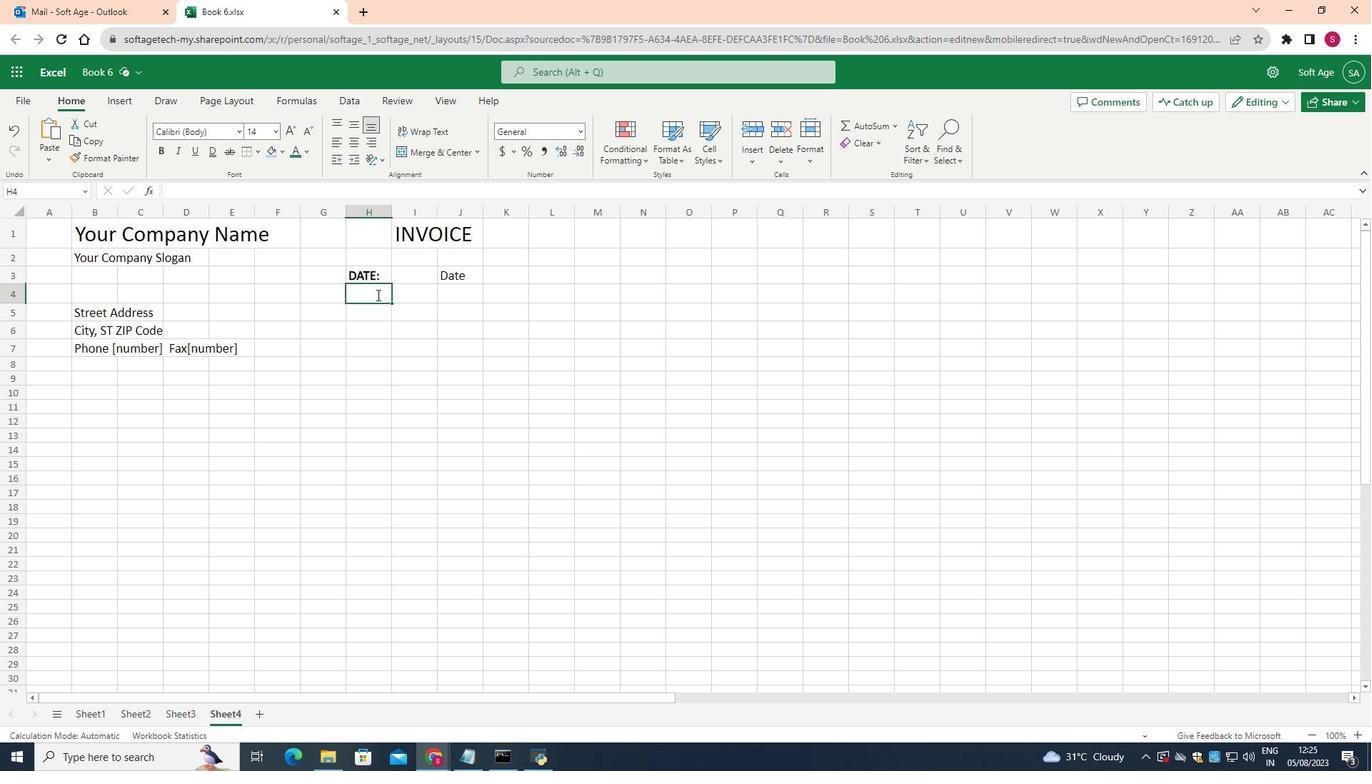 
Action: Key pressed <Key.shift>INVOICE<Key.shift>#
Screenshot: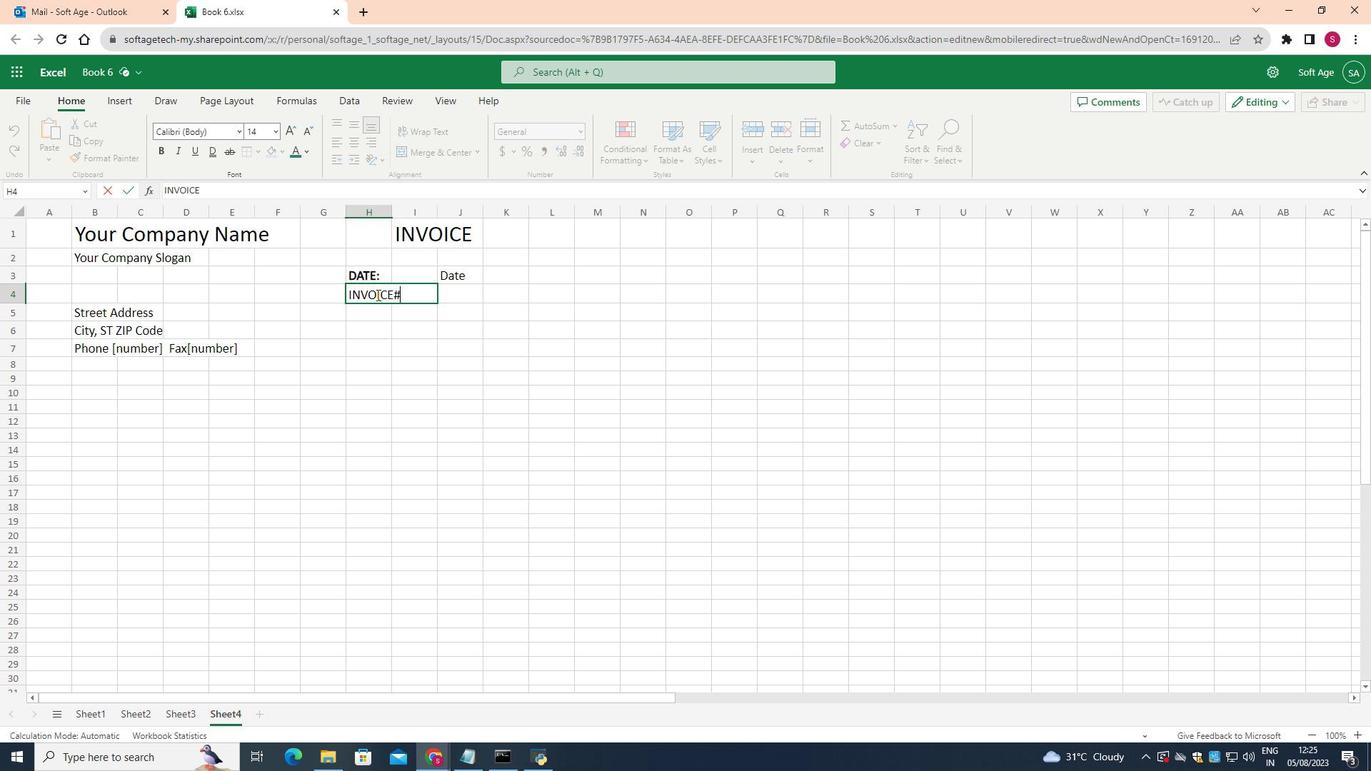 
Action: Mouse moved to (464, 292)
Screenshot: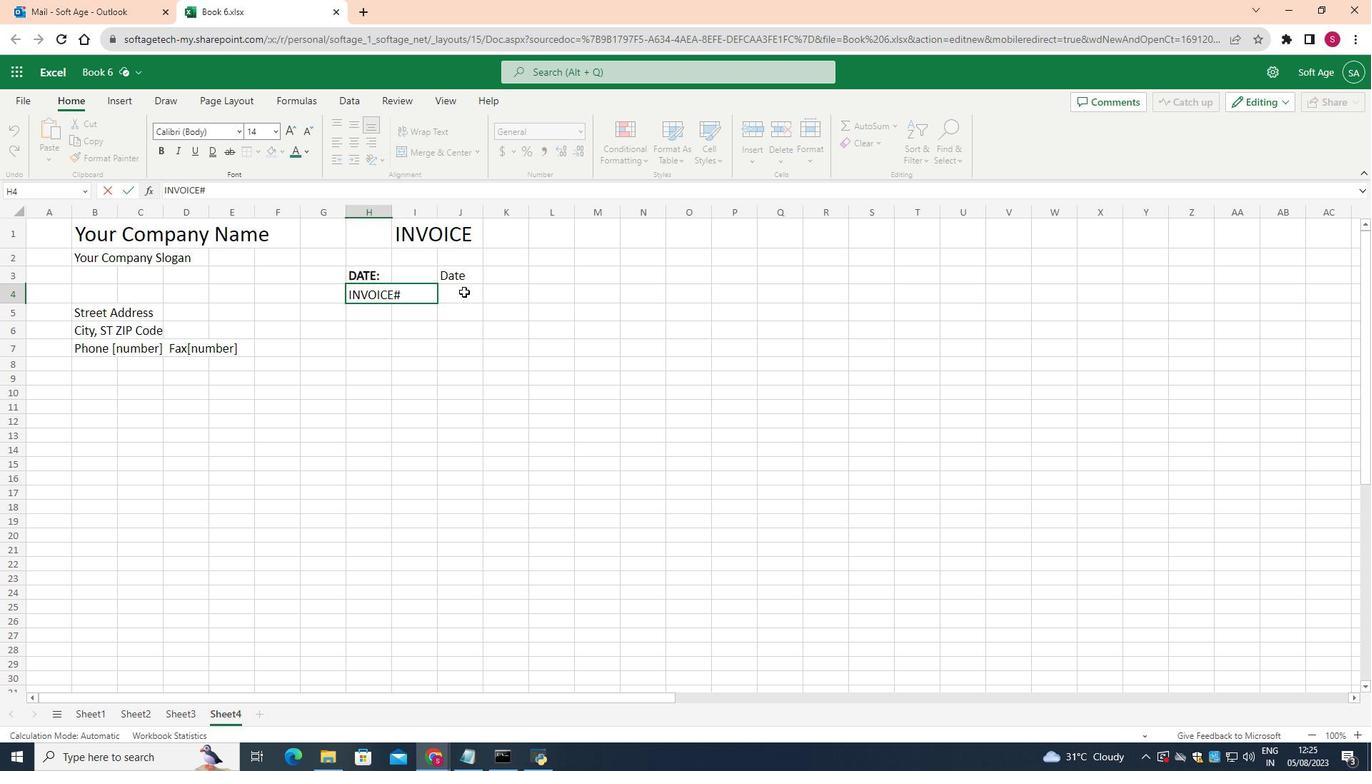 
Action: Mouse pressed left at (464, 292)
Screenshot: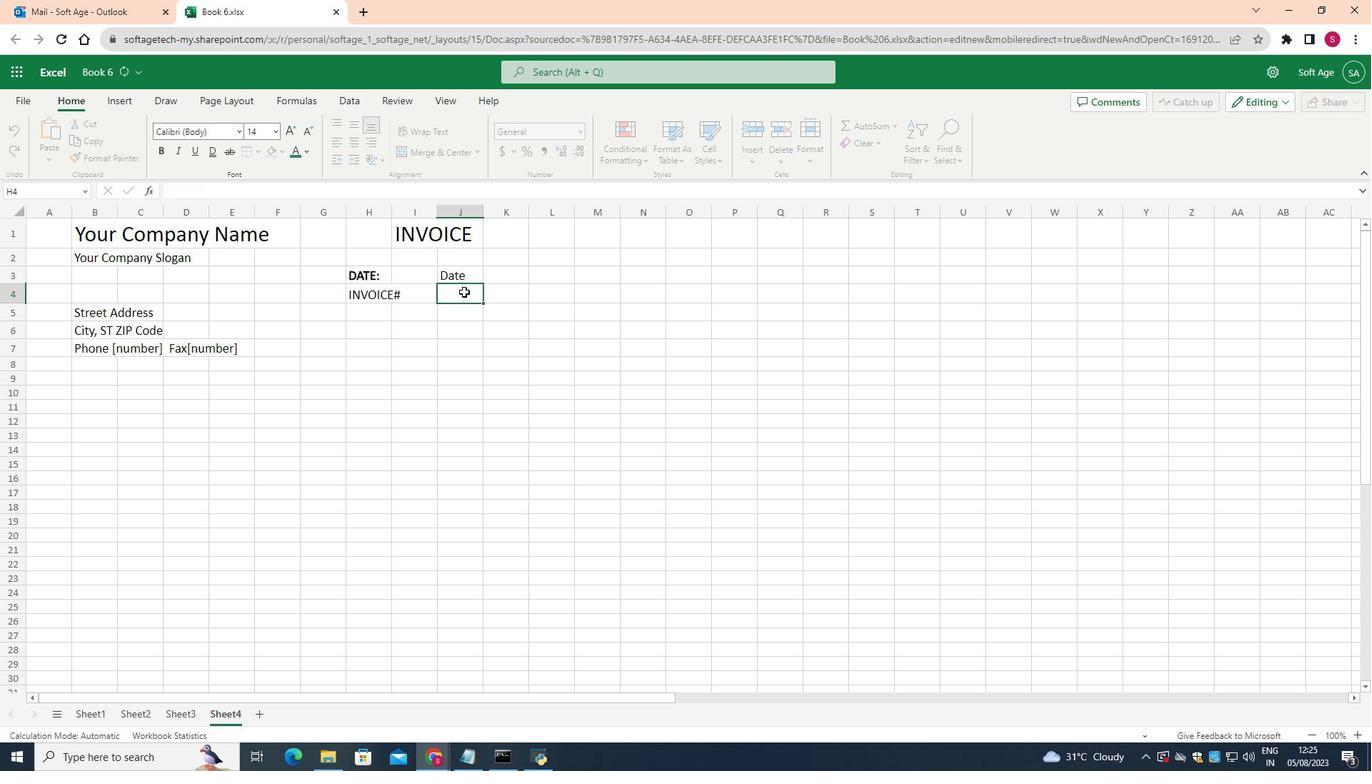 
Action: Key pressed 100
Screenshot: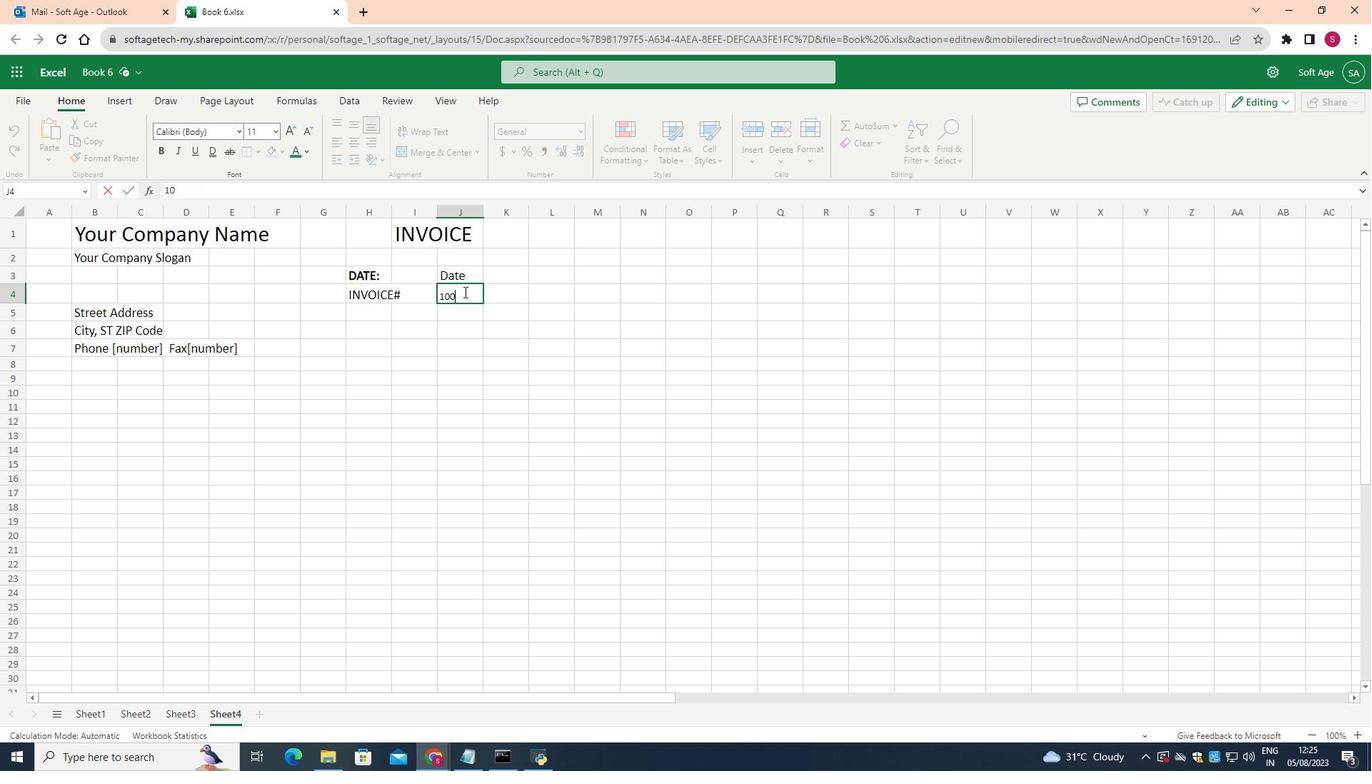 
Action: Mouse moved to (445, 320)
Screenshot: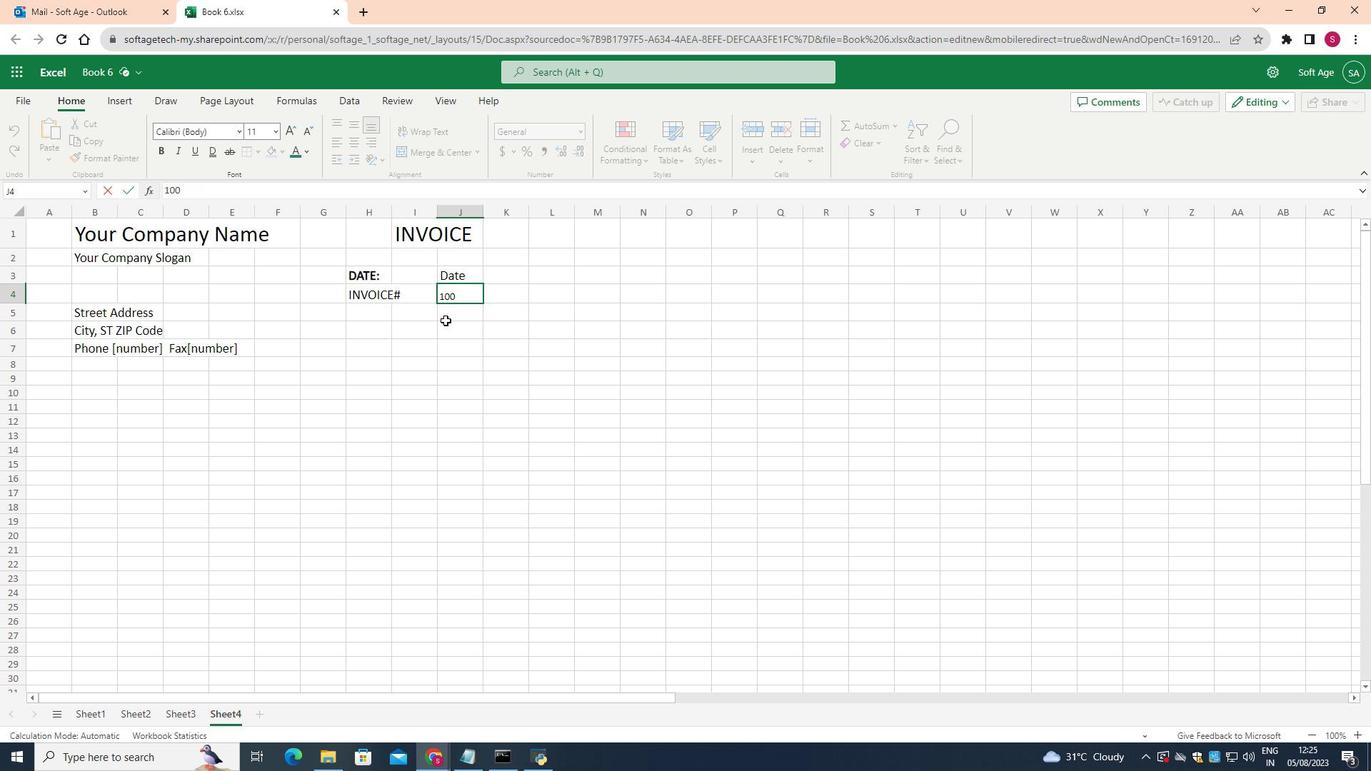 
Action: Mouse pressed left at (445, 320)
Screenshot: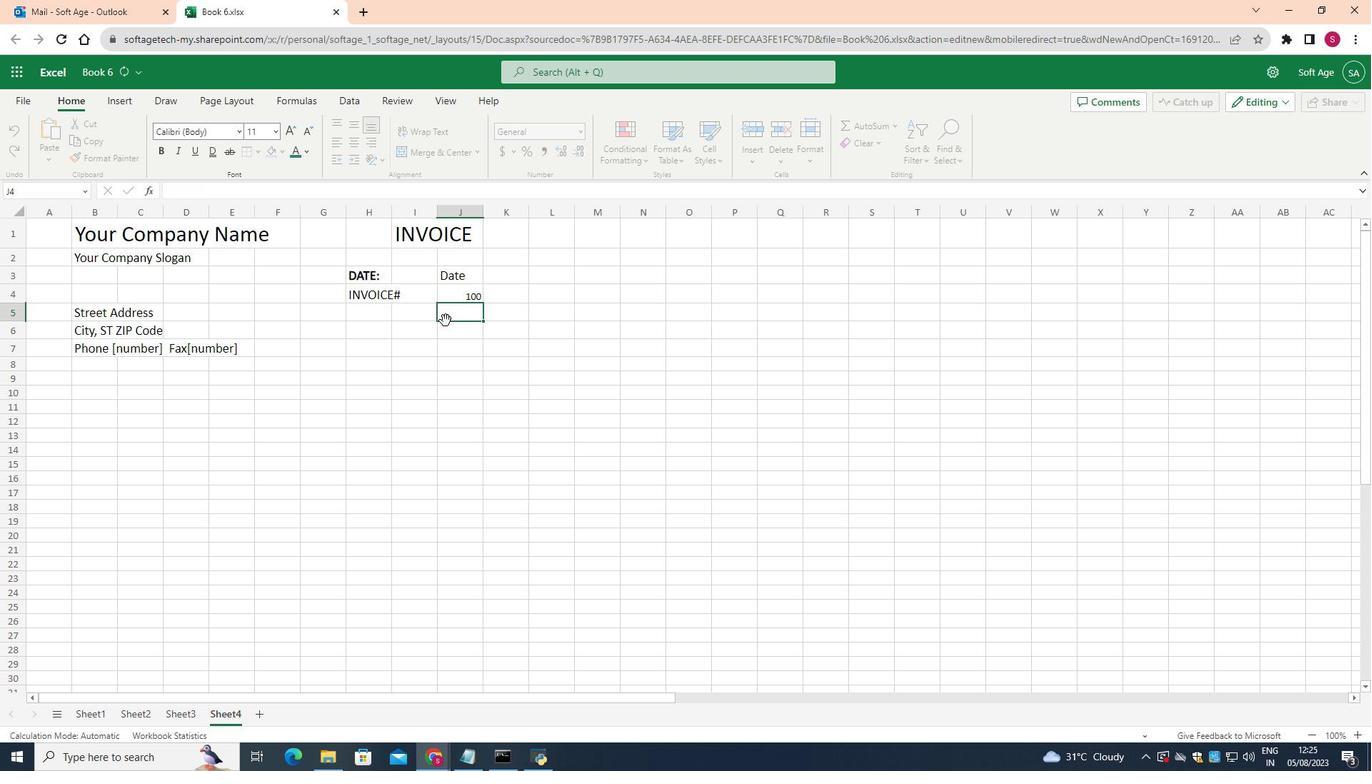 
Action: Mouse moved to (459, 292)
Screenshot: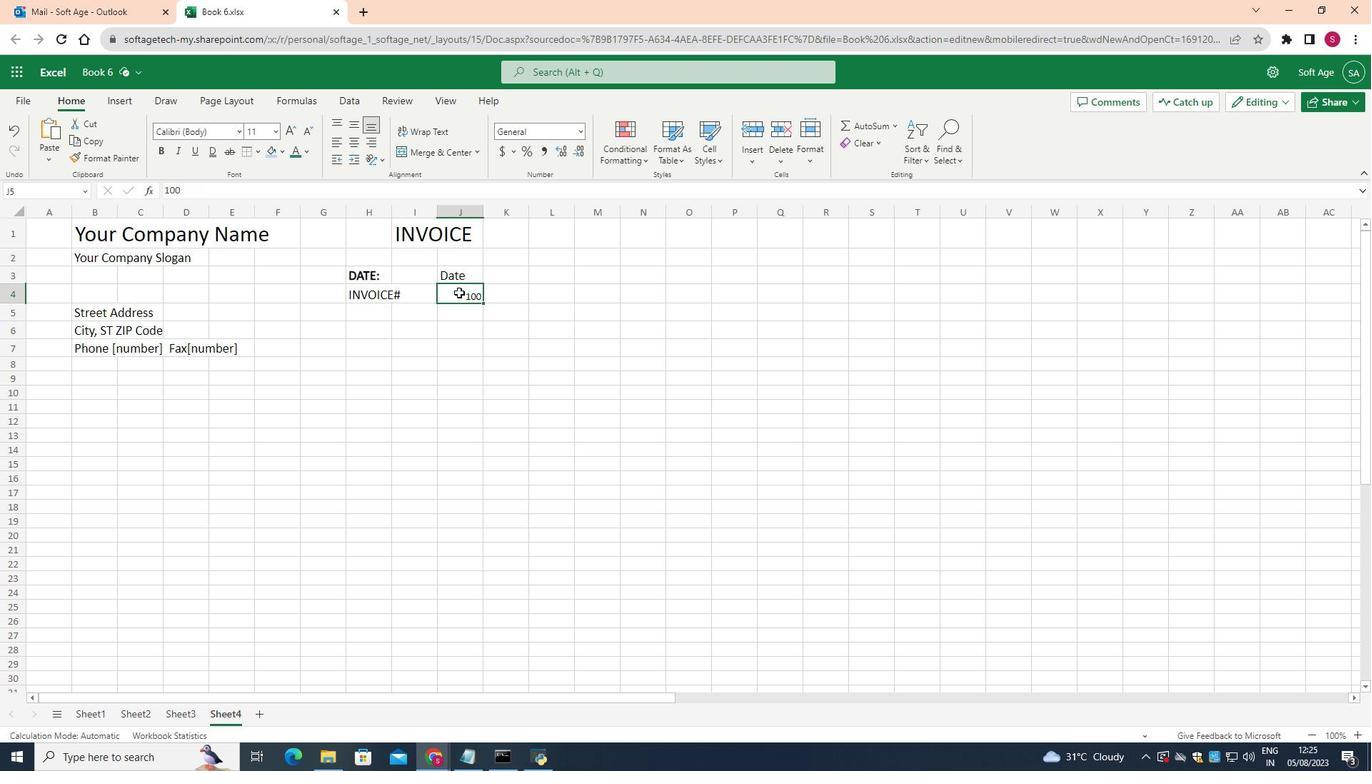 
Action: Mouse pressed left at (459, 292)
Screenshot: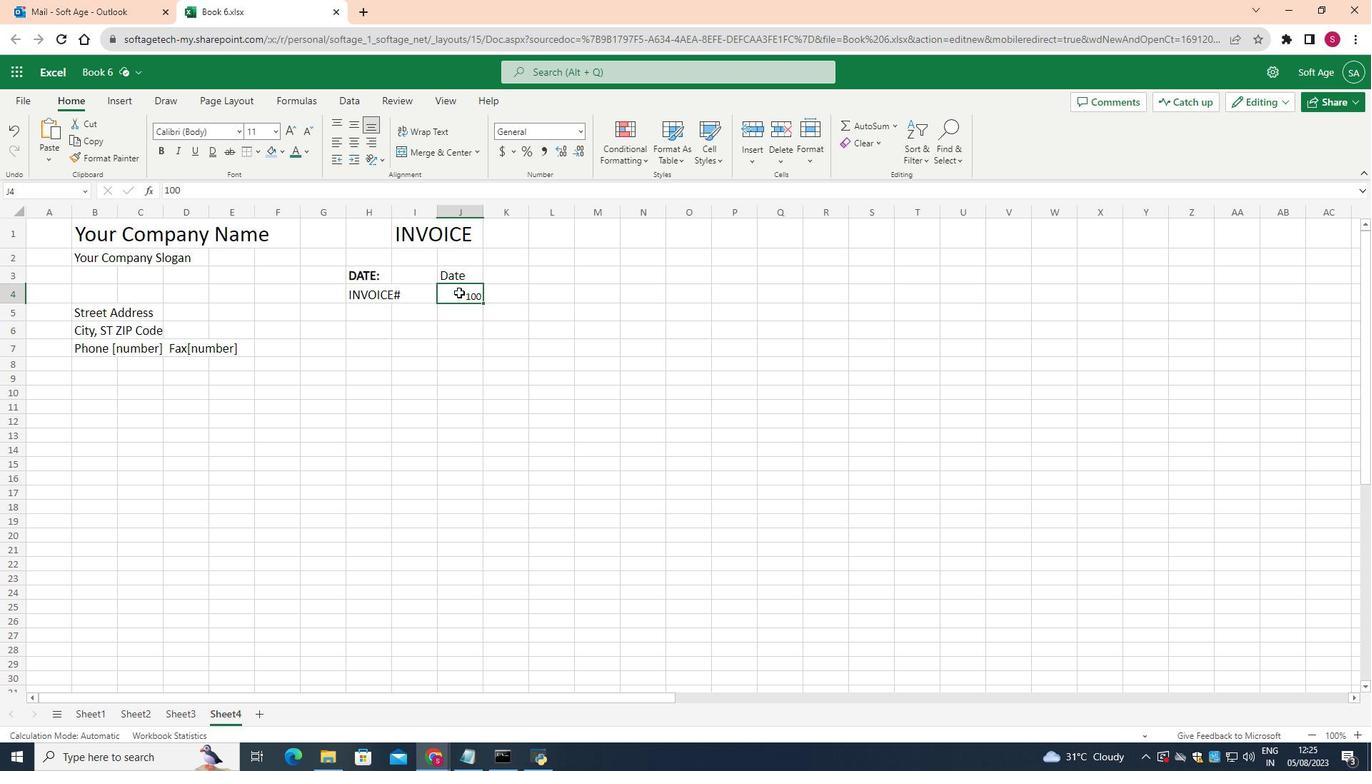 
Action: Mouse moved to (277, 127)
Screenshot: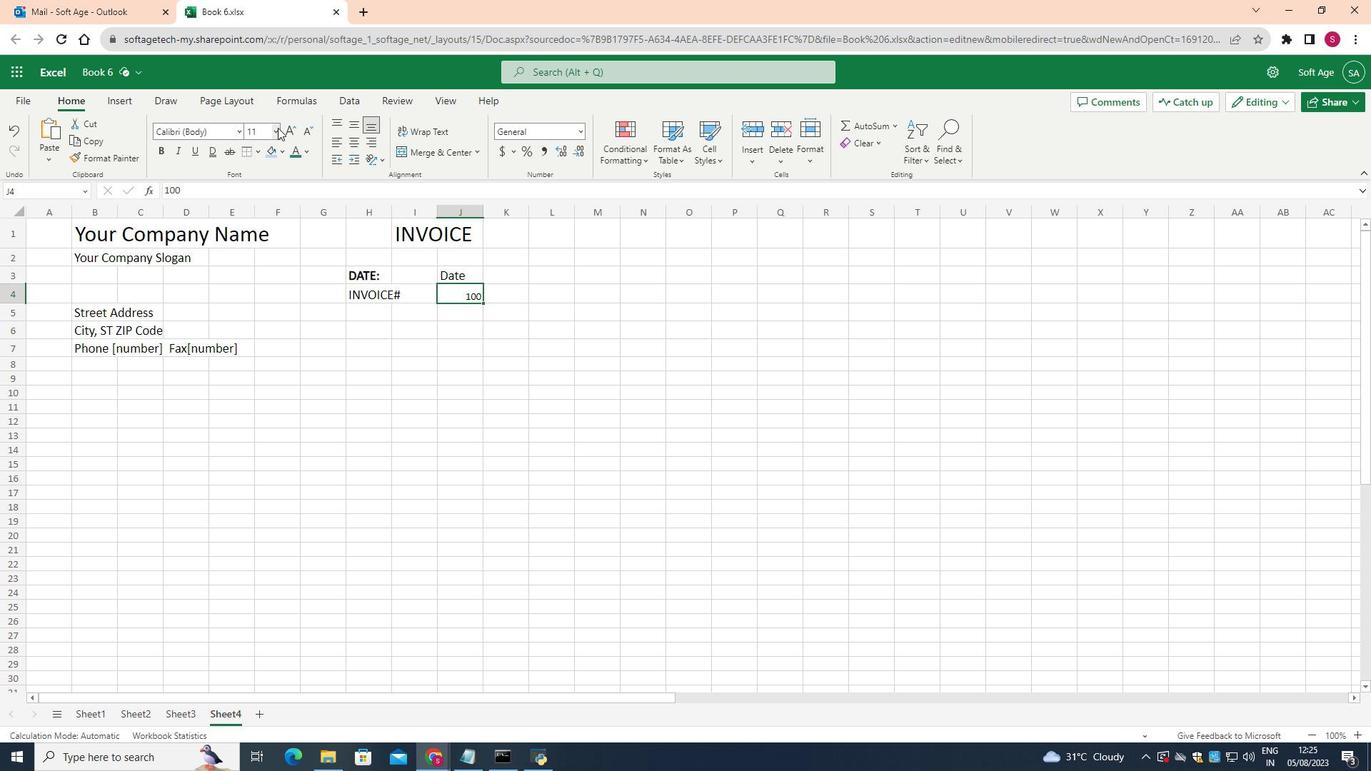 
Action: Mouse pressed left at (277, 127)
Screenshot: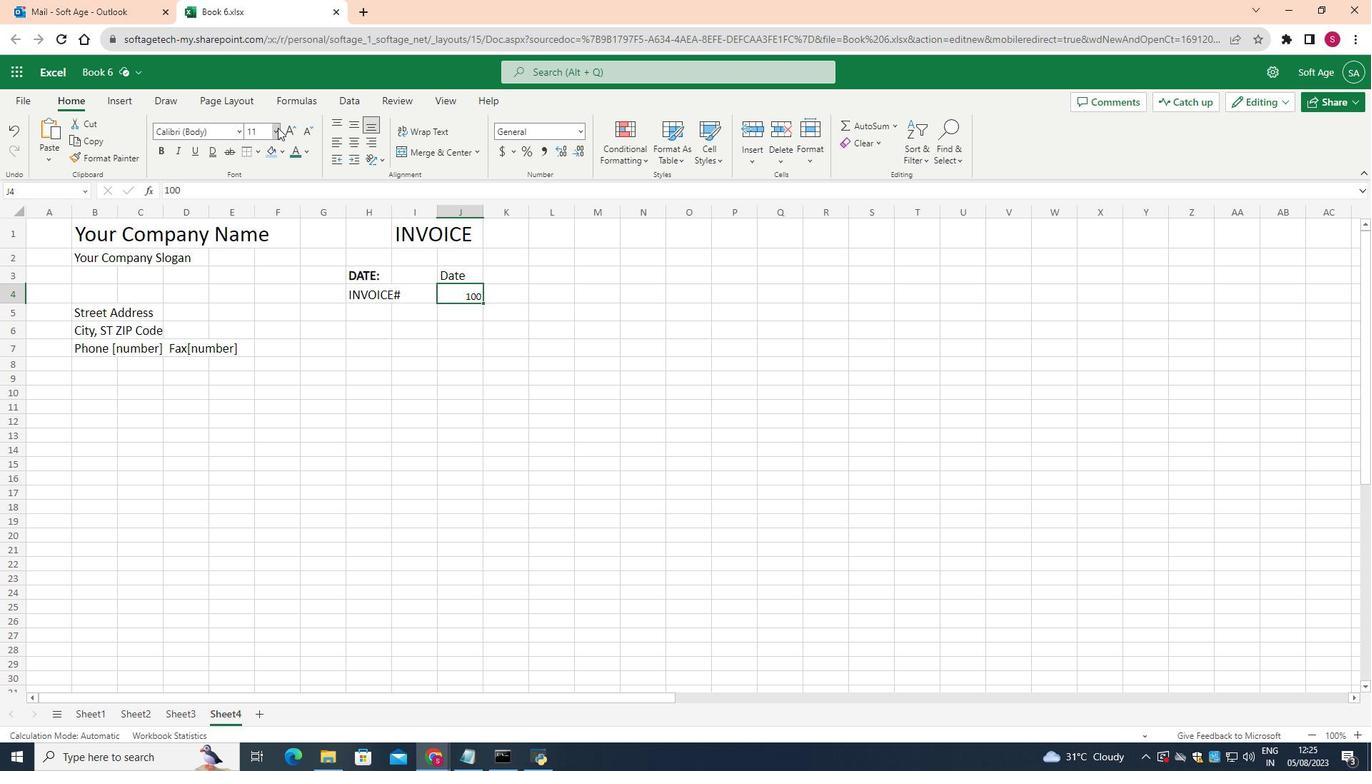 
Action: Mouse moved to (261, 252)
Screenshot: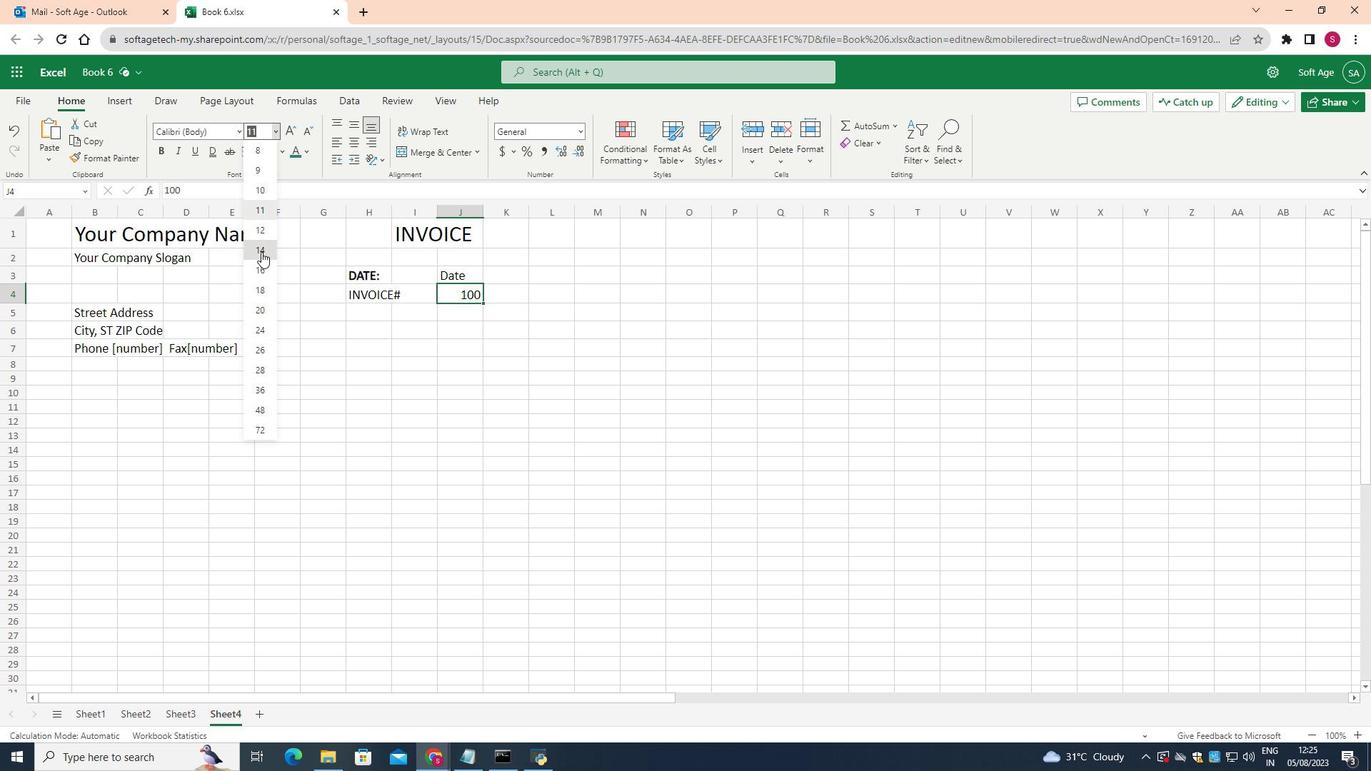 
Action: Mouse pressed left at (261, 252)
Screenshot: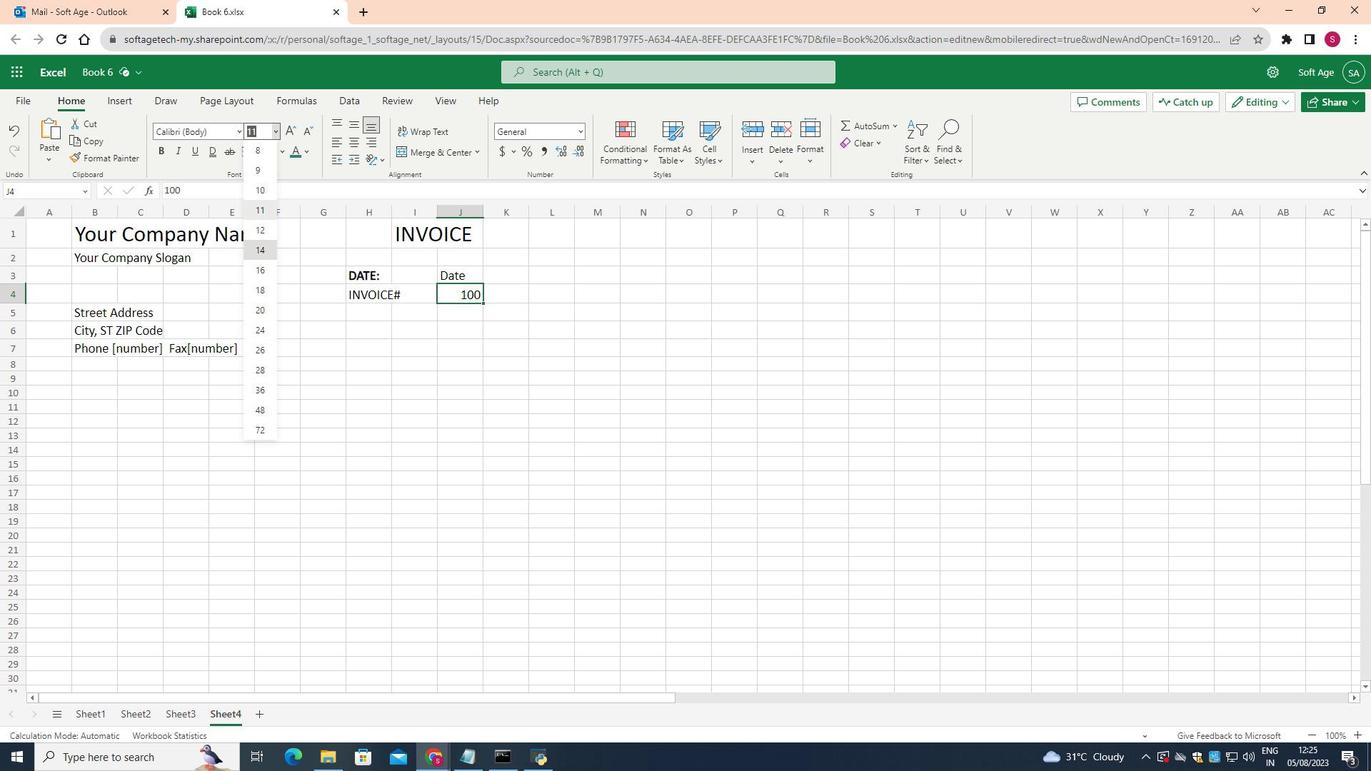 
Action: Mouse moved to (380, 309)
Screenshot: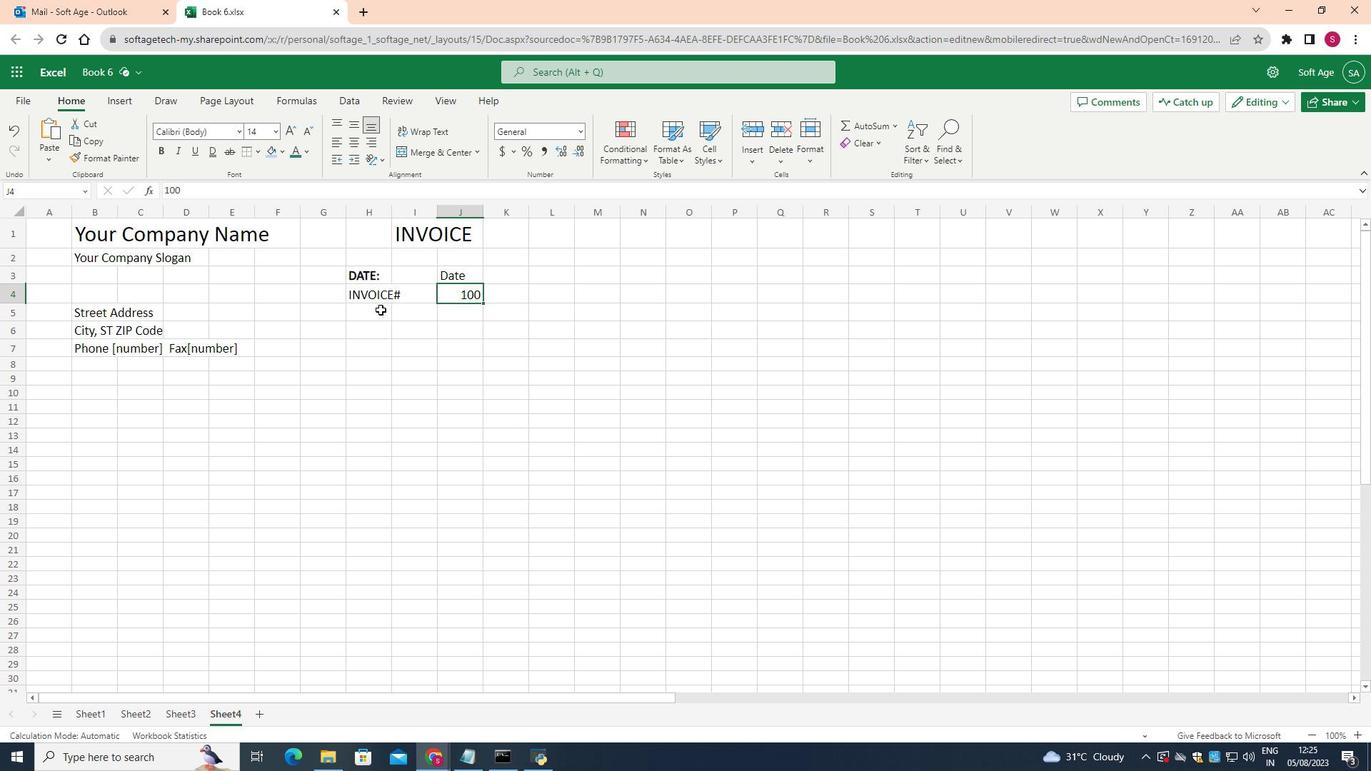 
Action: Mouse pressed left at (380, 309)
Screenshot: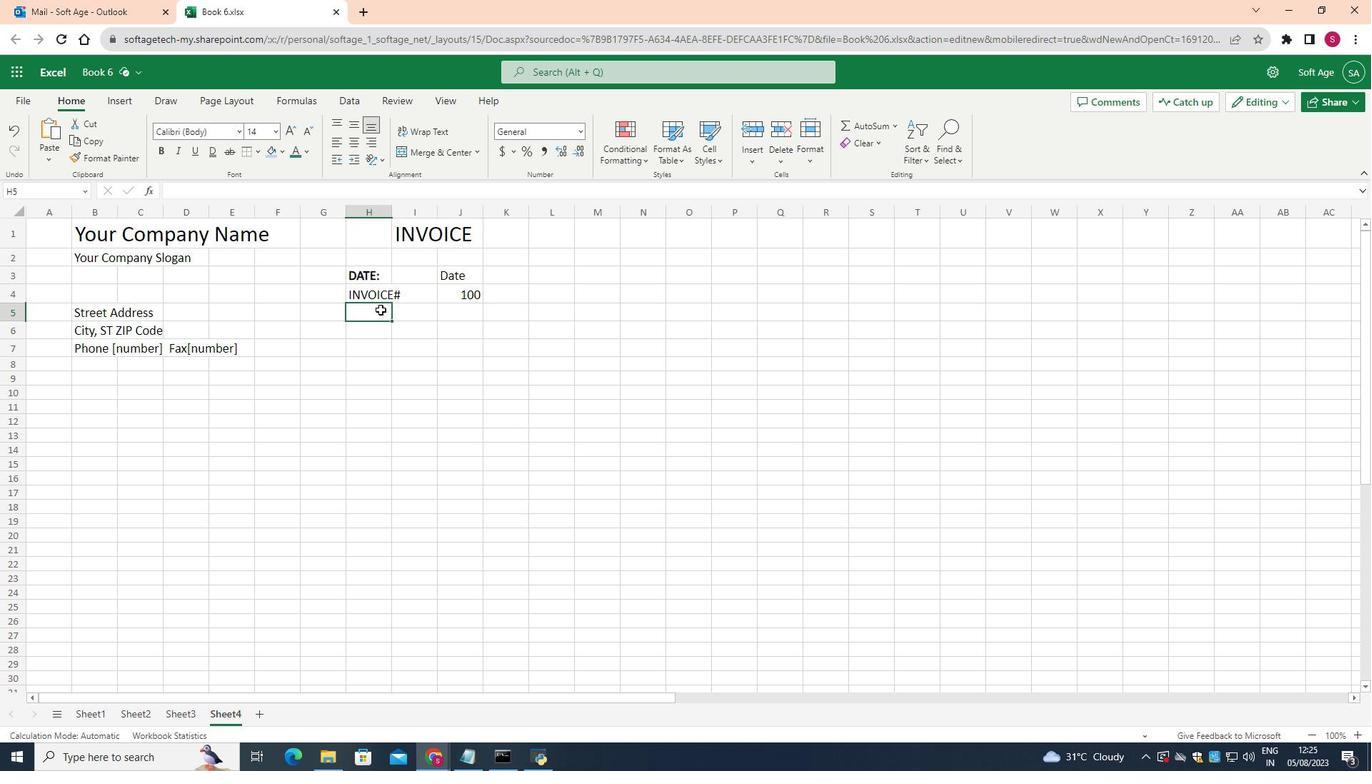 
Action: Mouse moved to (274, 129)
Screenshot: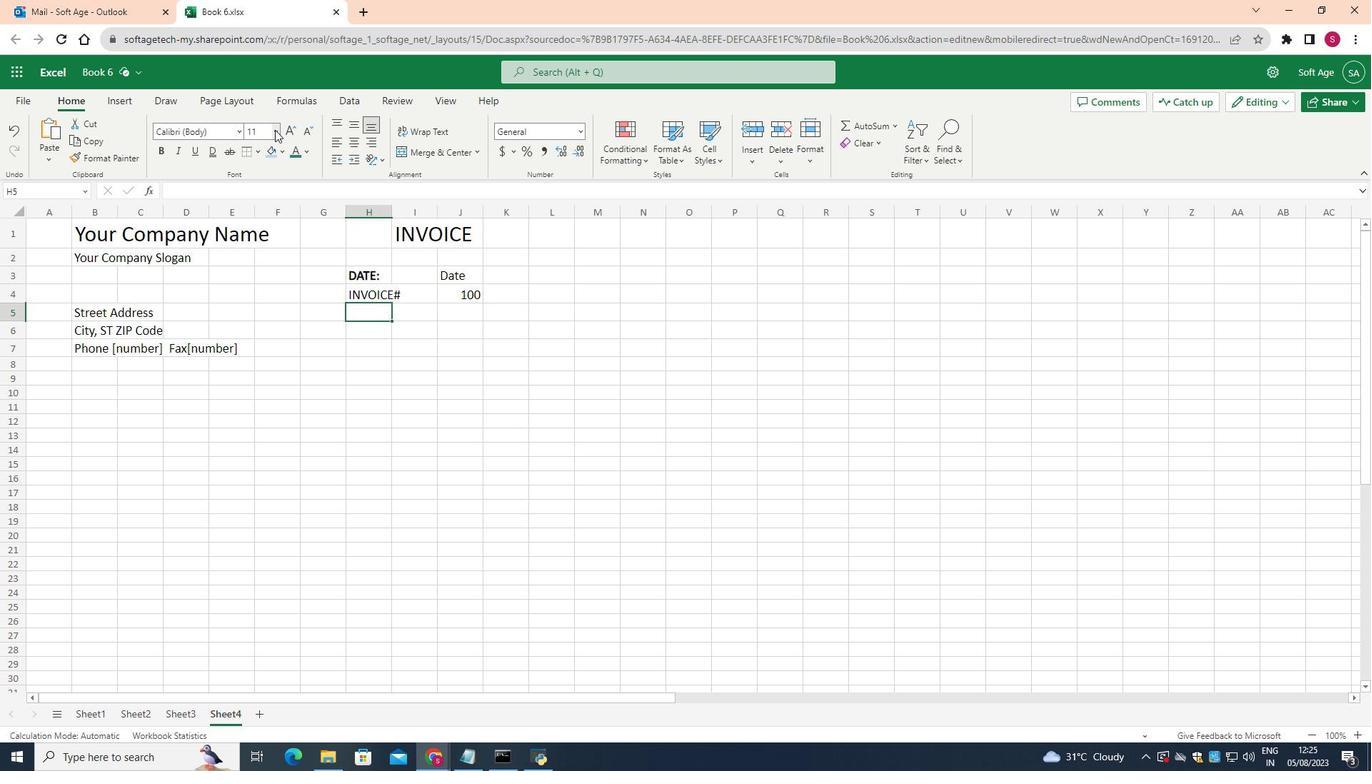 
Action: Mouse pressed left at (274, 129)
Screenshot: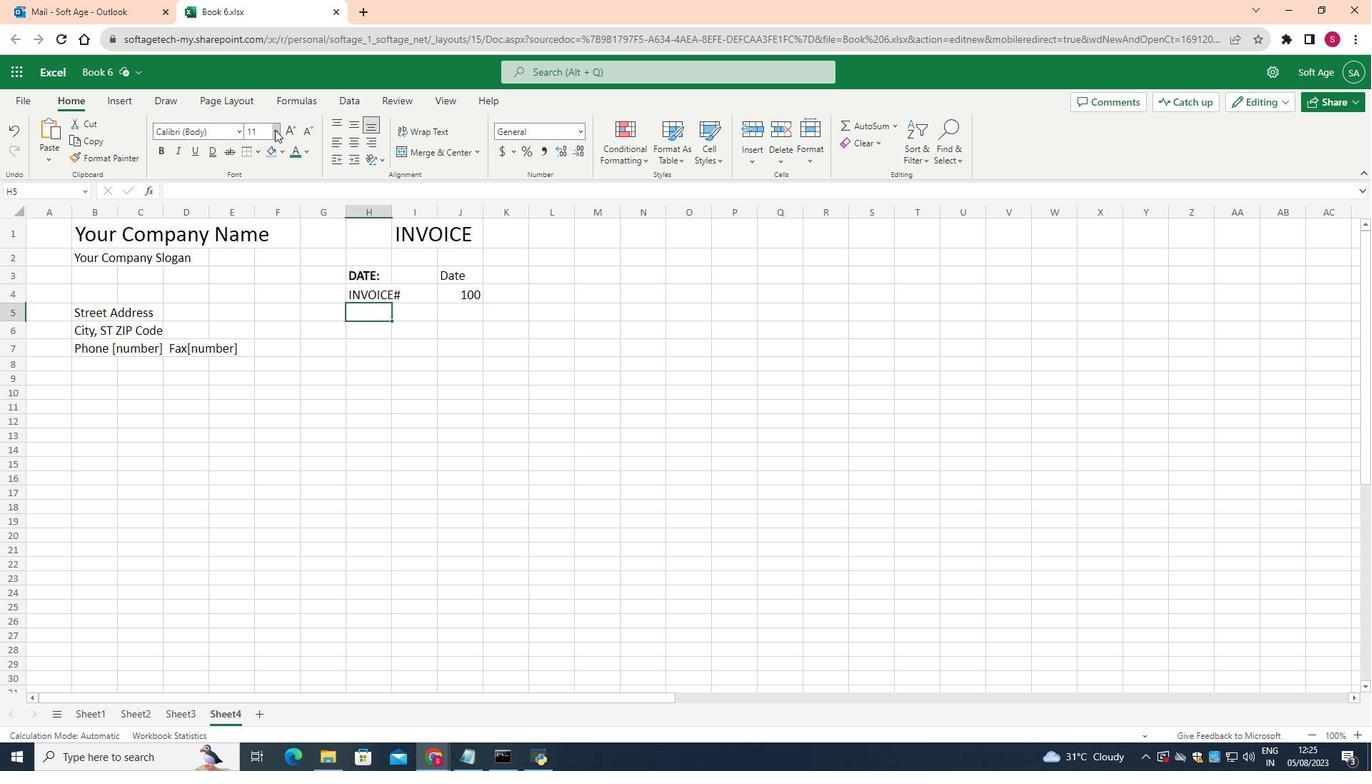
Action: Mouse moved to (261, 242)
Screenshot: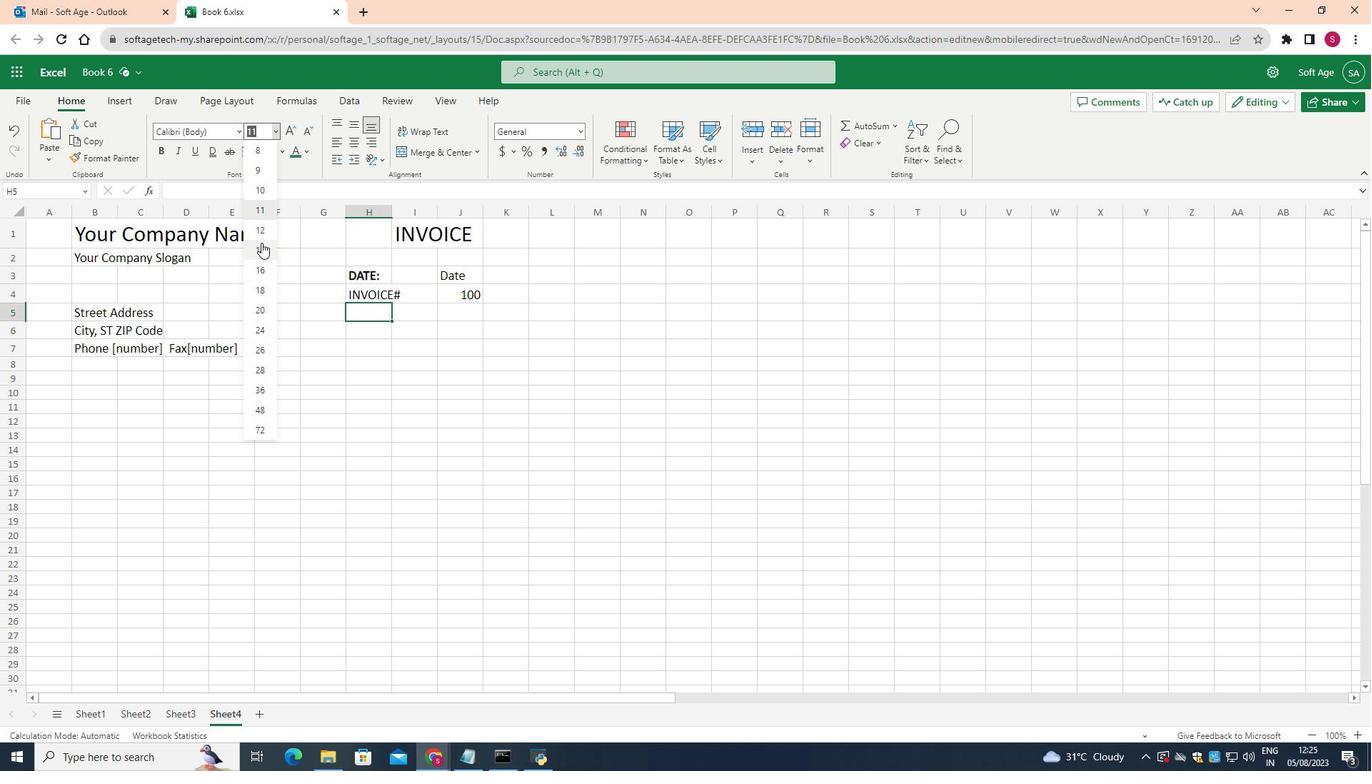 
Action: Mouse pressed left at (261, 242)
Screenshot: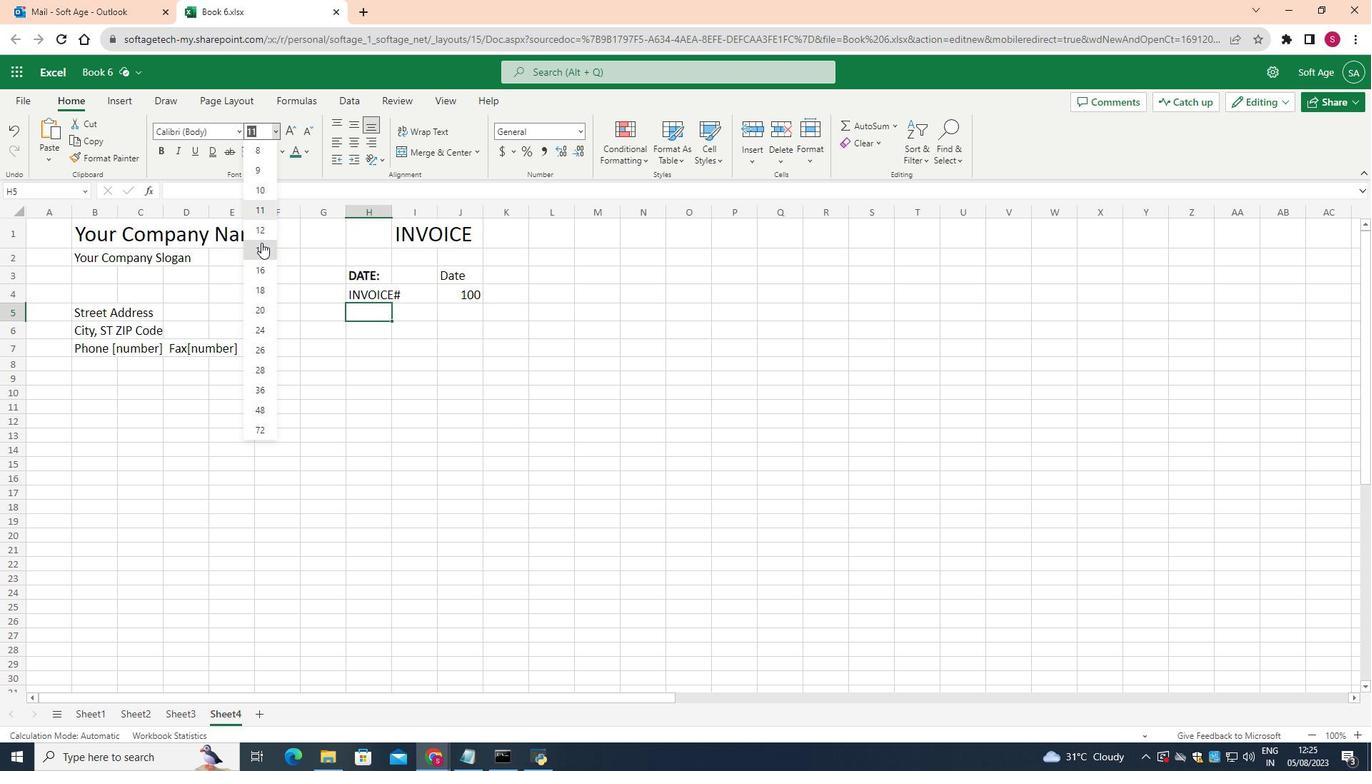 
Action: Key pressed <Key.shift>FOR<Key.shift_r>:
Screenshot: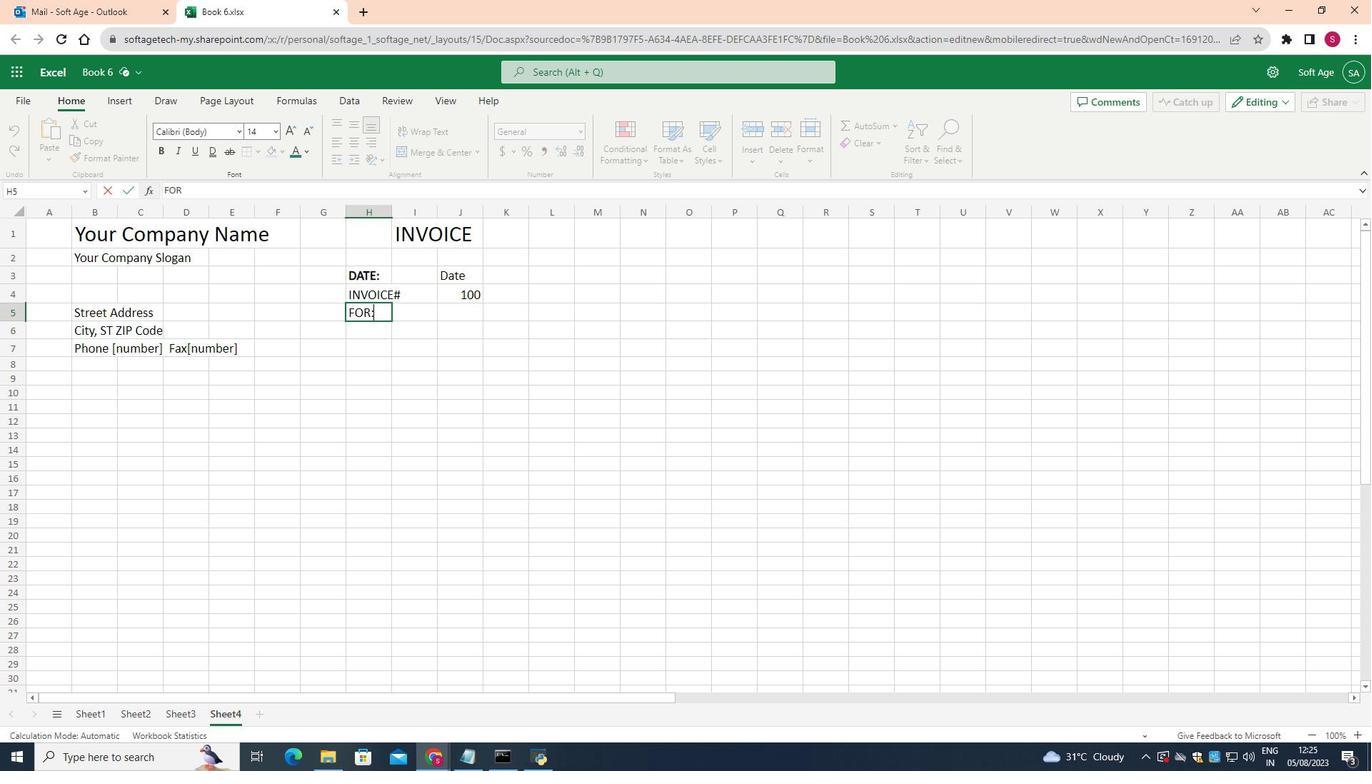 
Action: Mouse moved to (477, 315)
Screenshot: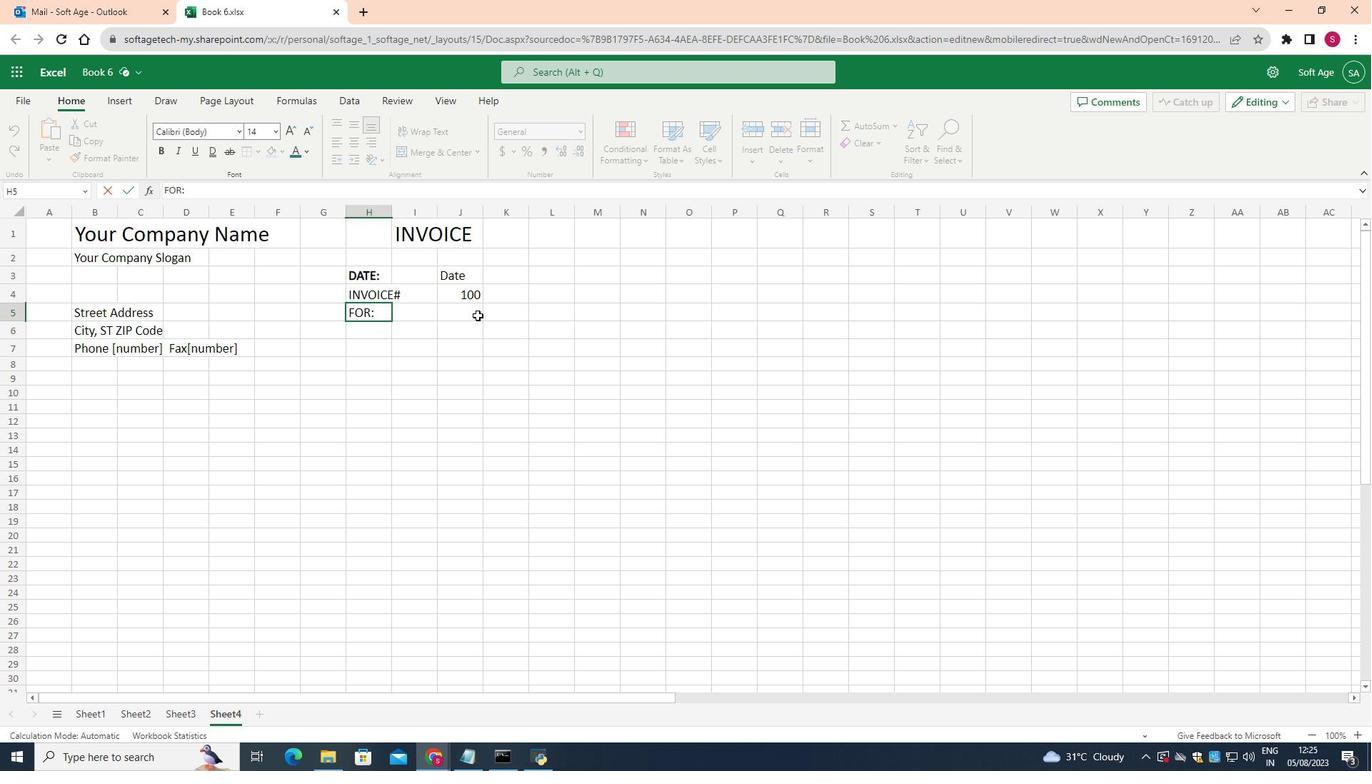 
Action: Mouse pressed left at (477, 315)
Screenshot: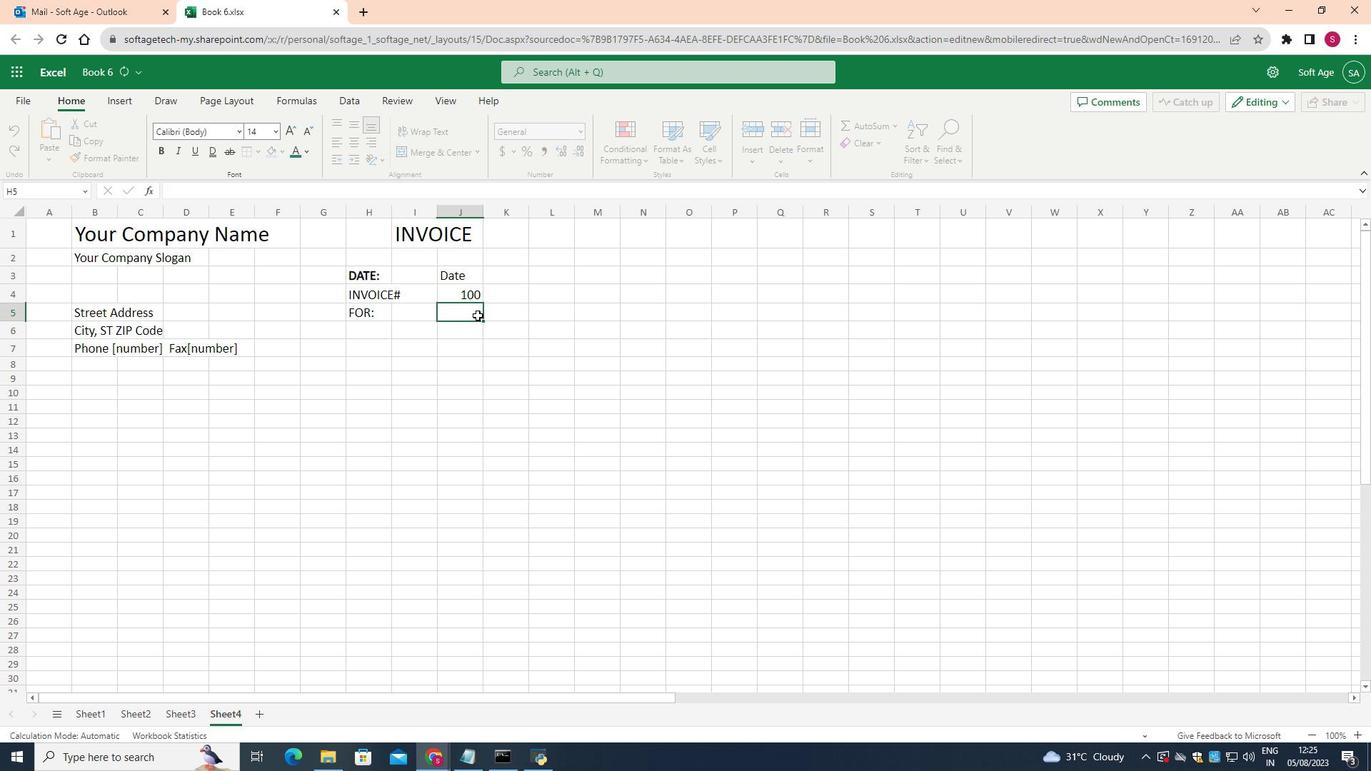 
Action: Mouse moved to (417, 312)
Screenshot: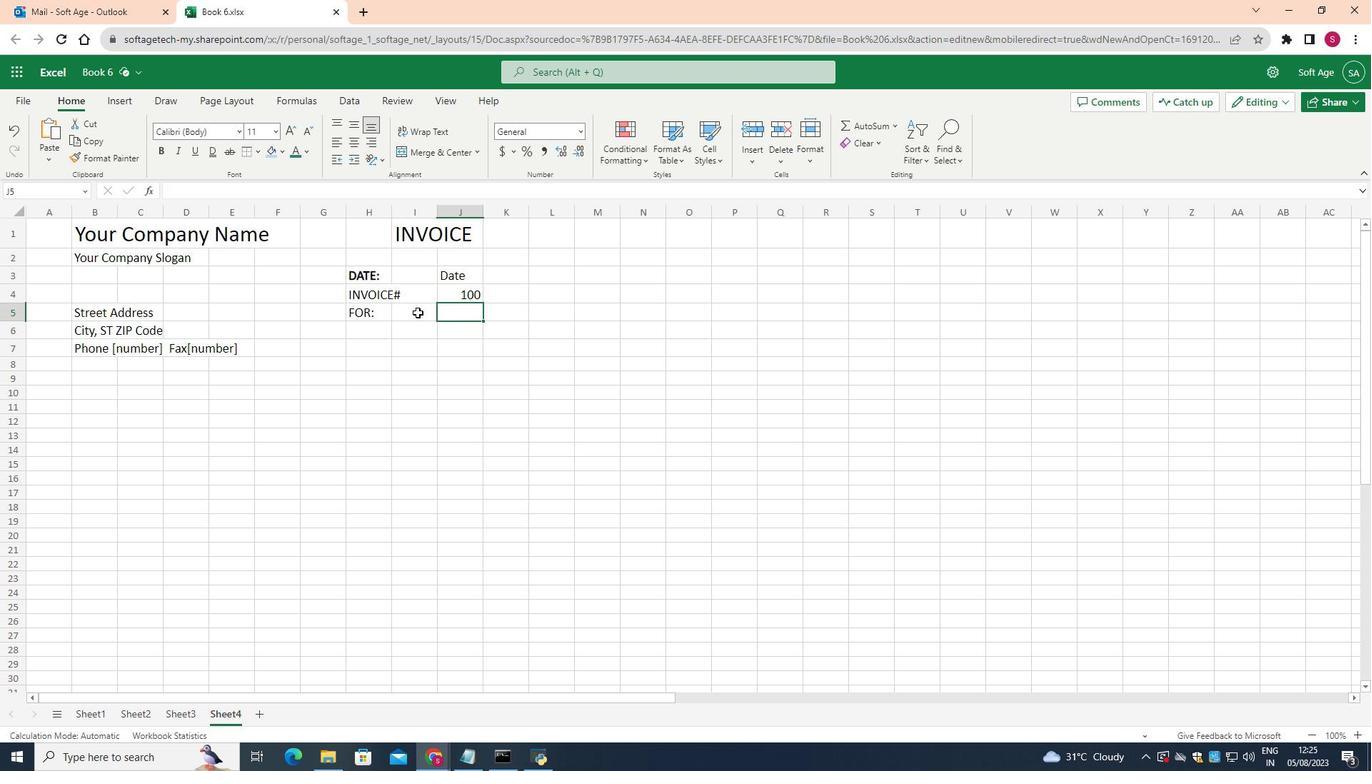 
Action: Mouse pressed left at (417, 312)
Screenshot: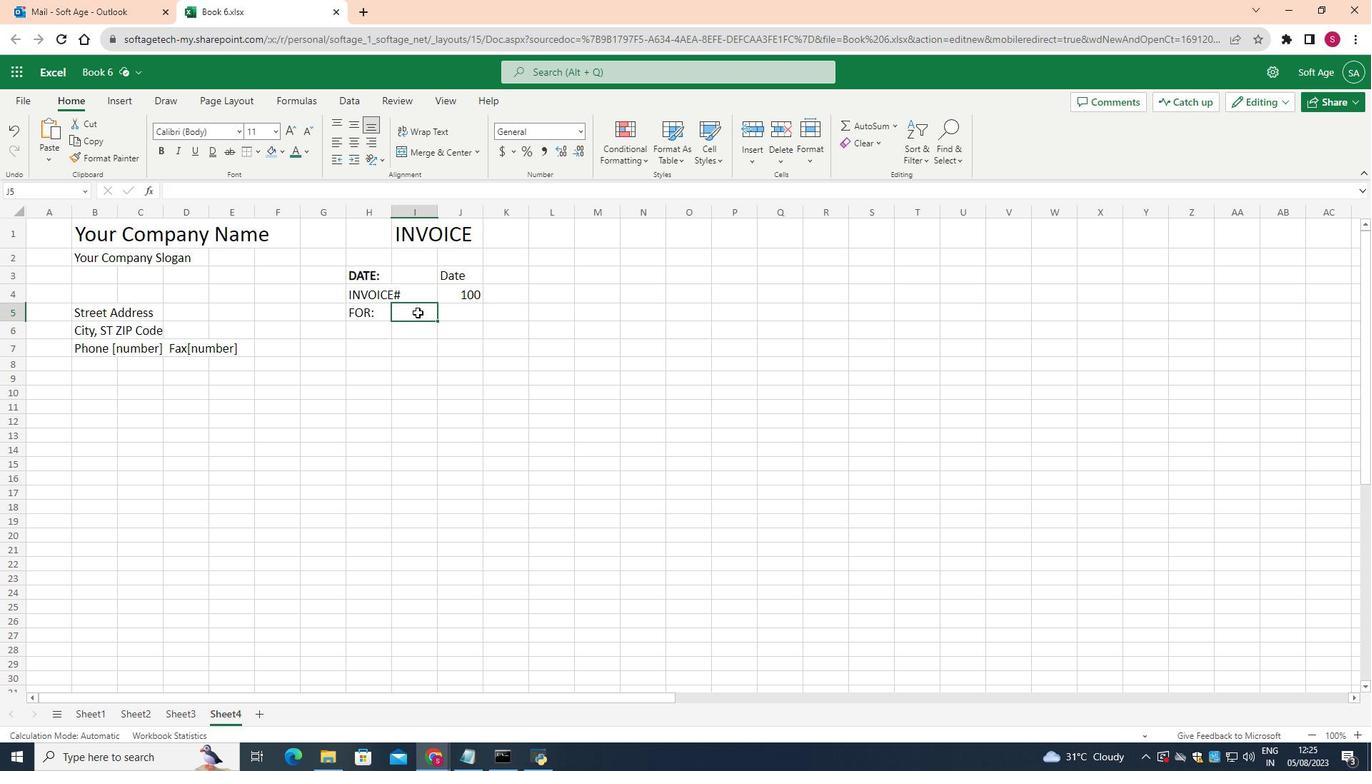 
Action: Mouse moved to (276, 133)
Screenshot: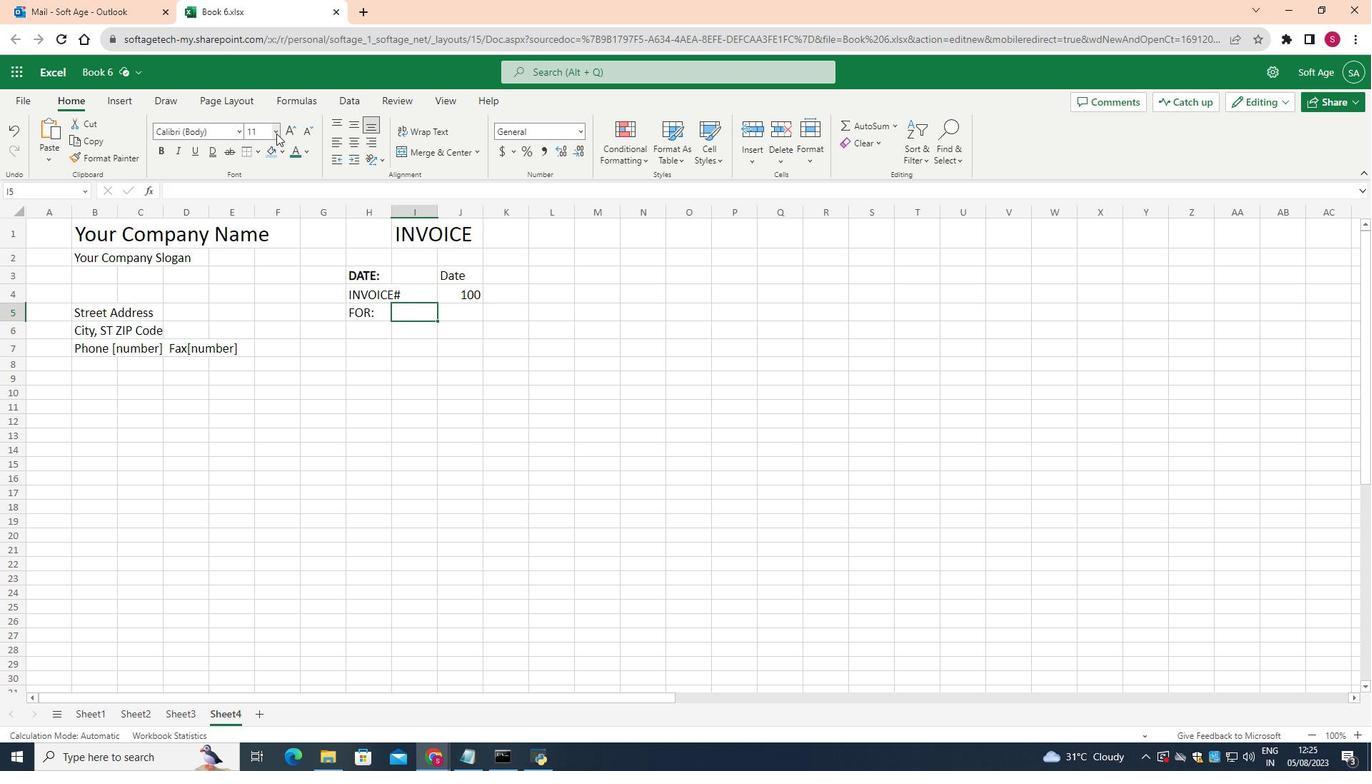 
Action: Mouse pressed left at (276, 133)
Screenshot: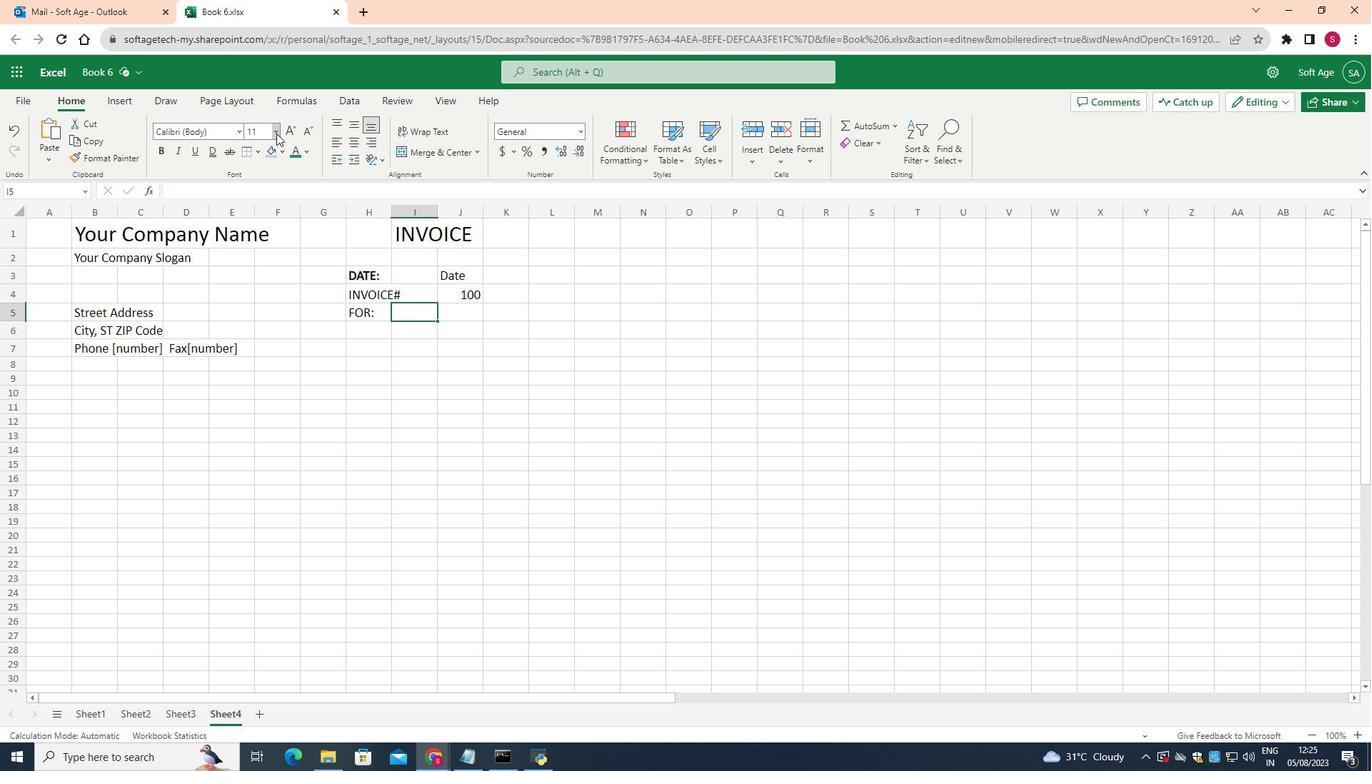 
Action: Mouse moved to (264, 250)
Screenshot: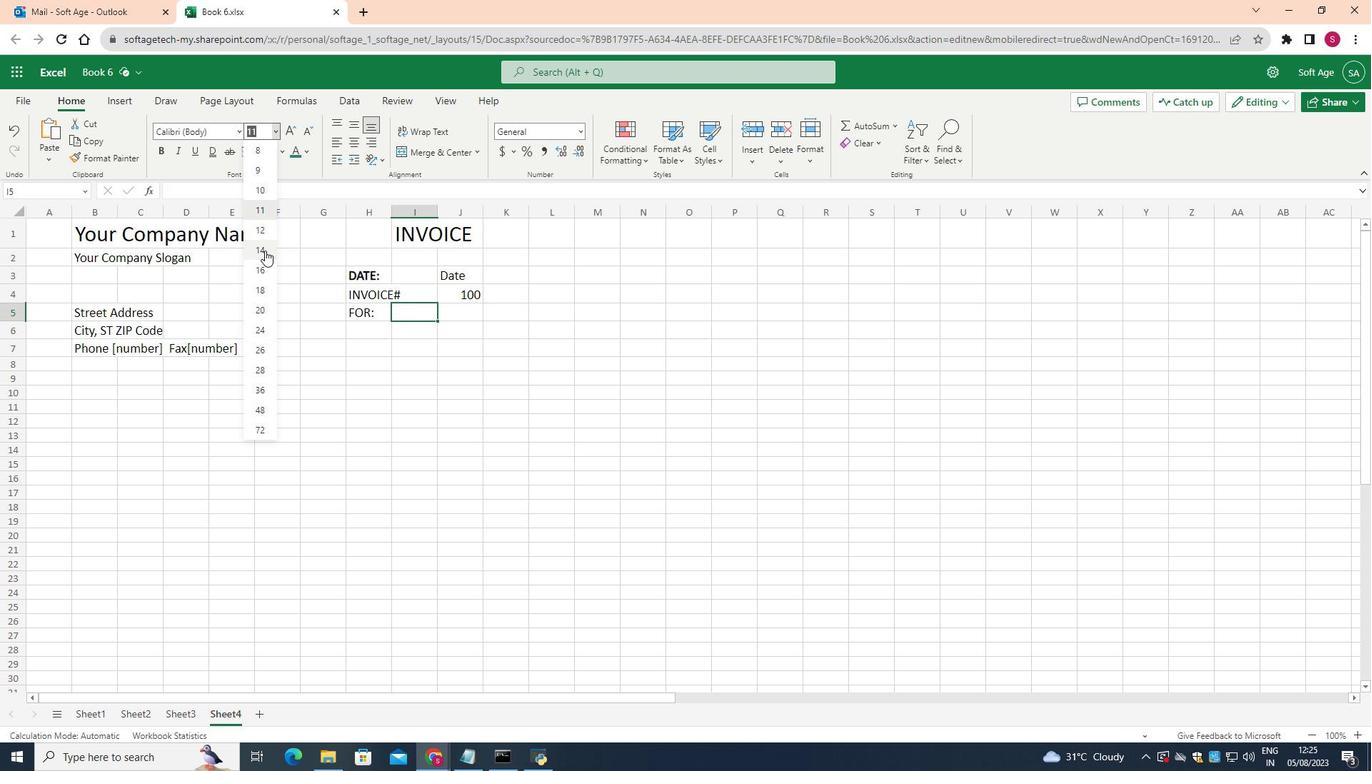 
Action: Mouse pressed left at (264, 250)
Screenshot: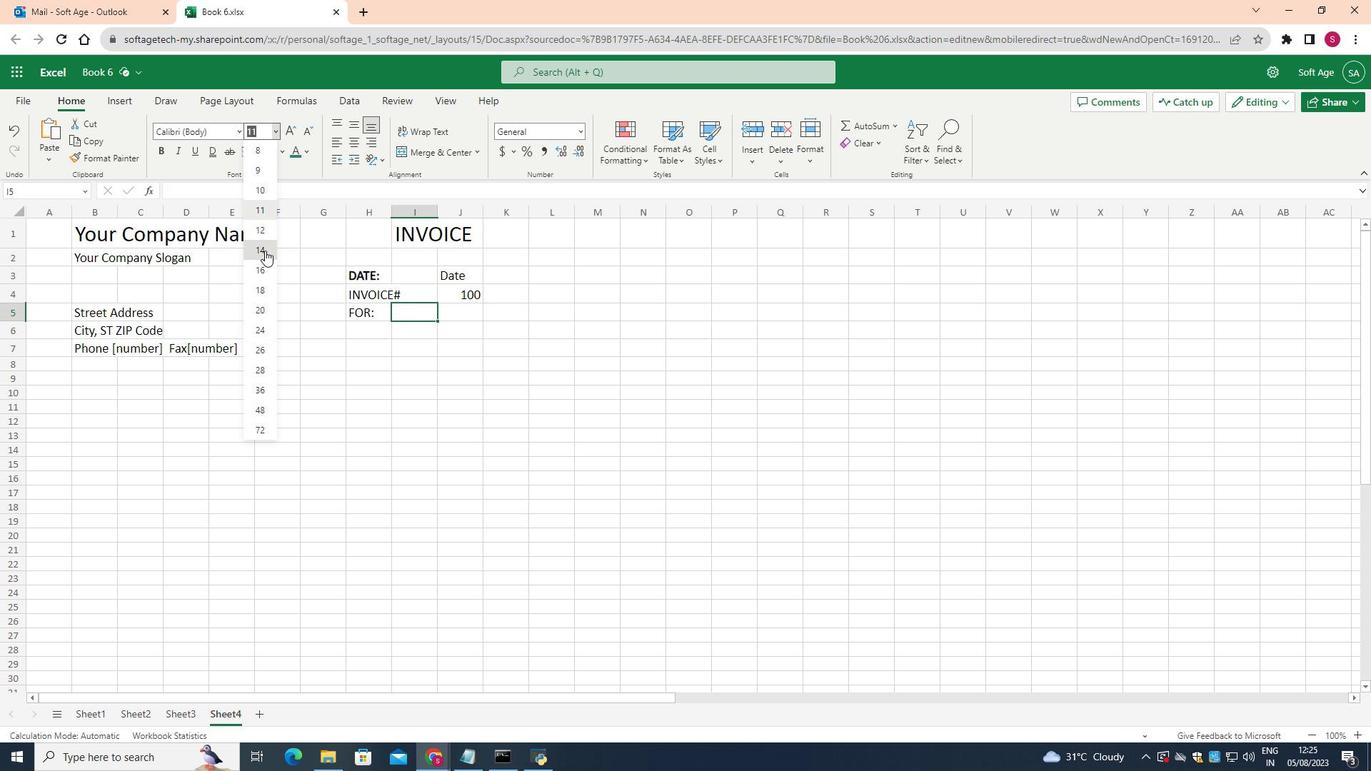 
Action: Key pressed <Key.shift>Project<Key.space>or<Key.space>service
Screenshot: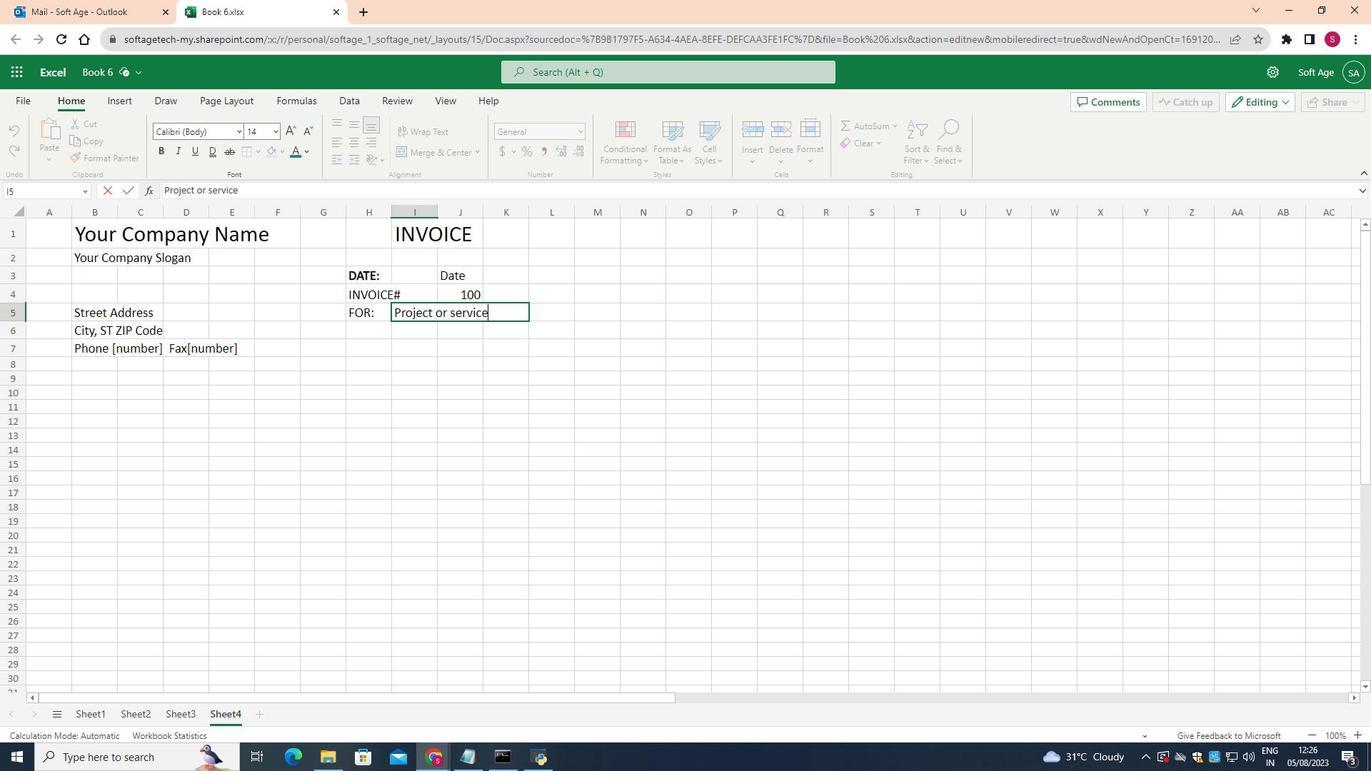 
Action: Mouse moved to (417, 328)
Screenshot: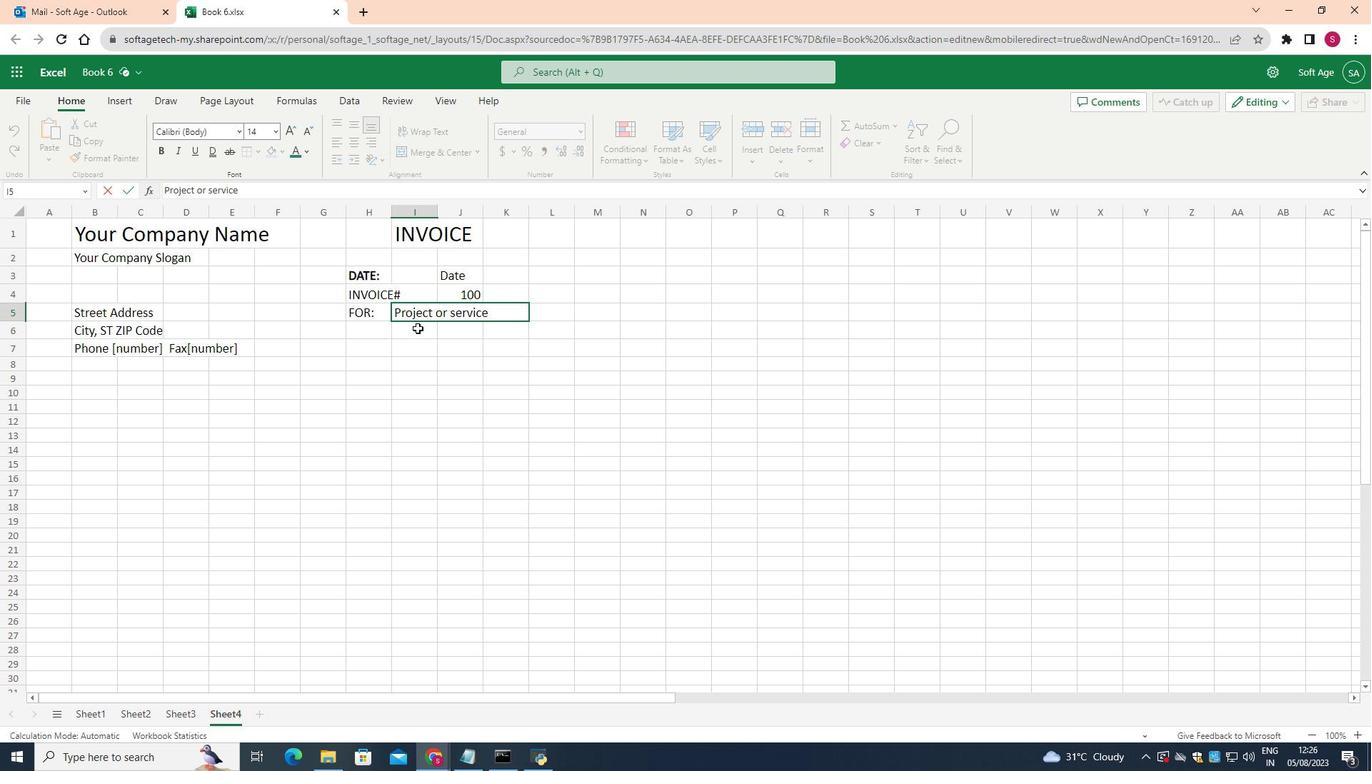 
Action: Mouse pressed left at (417, 328)
Screenshot: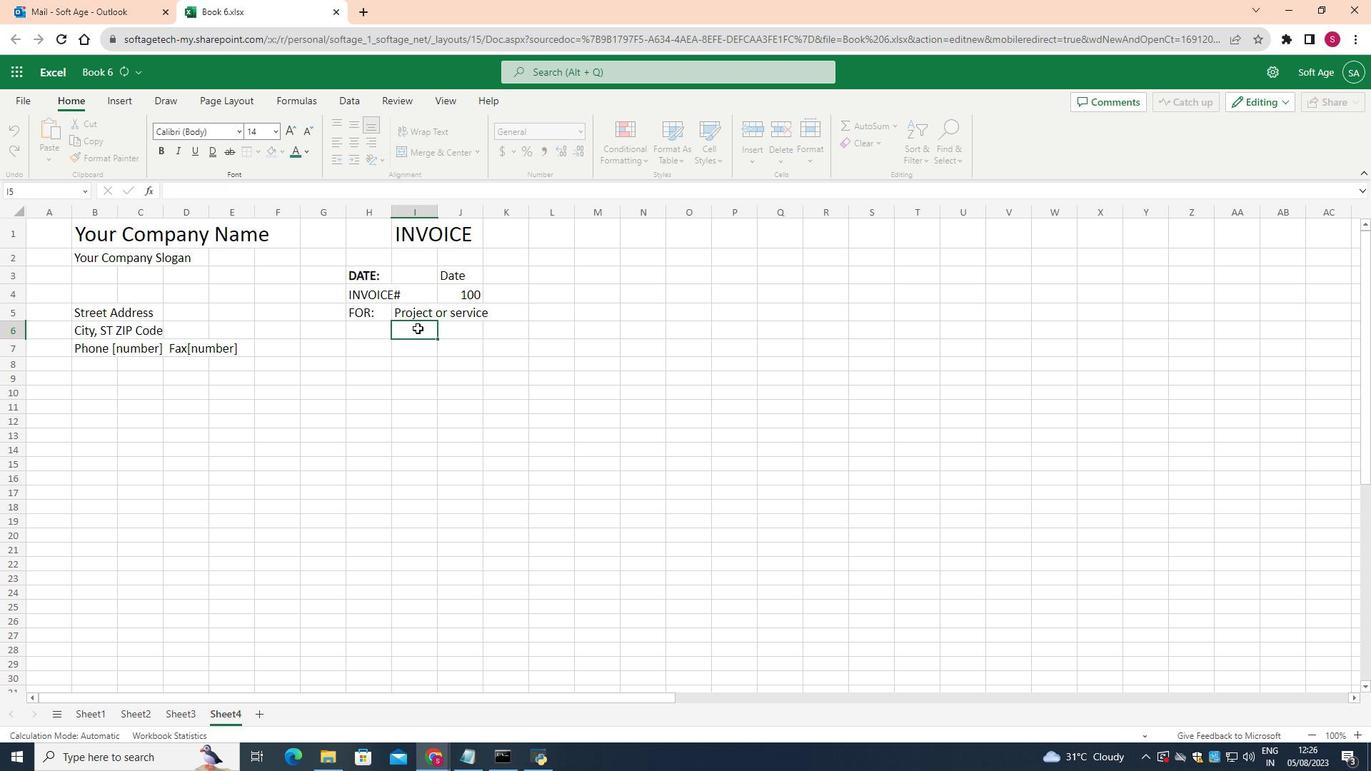 
Action: Mouse moved to (274, 131)
Screenshot: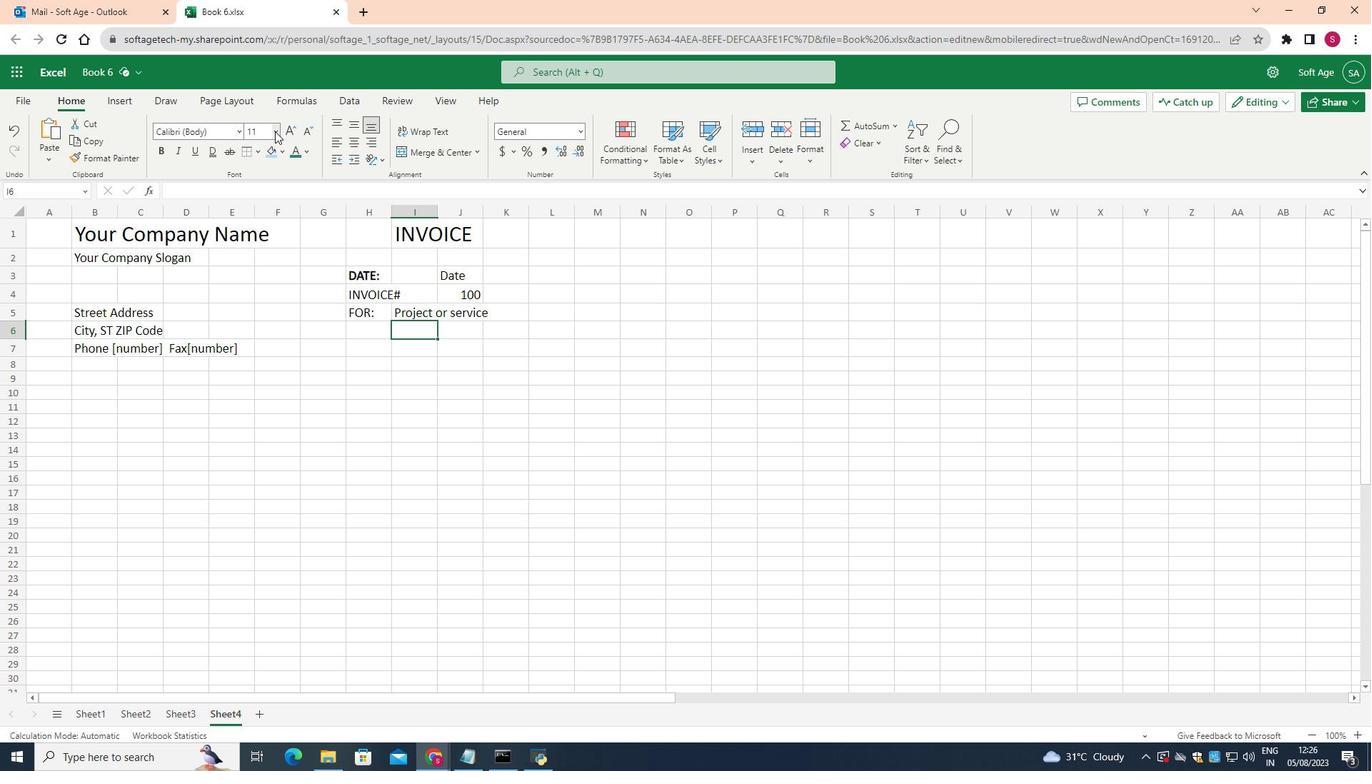 
Action: Mouse pressed left at (274, 131)
Screenshot: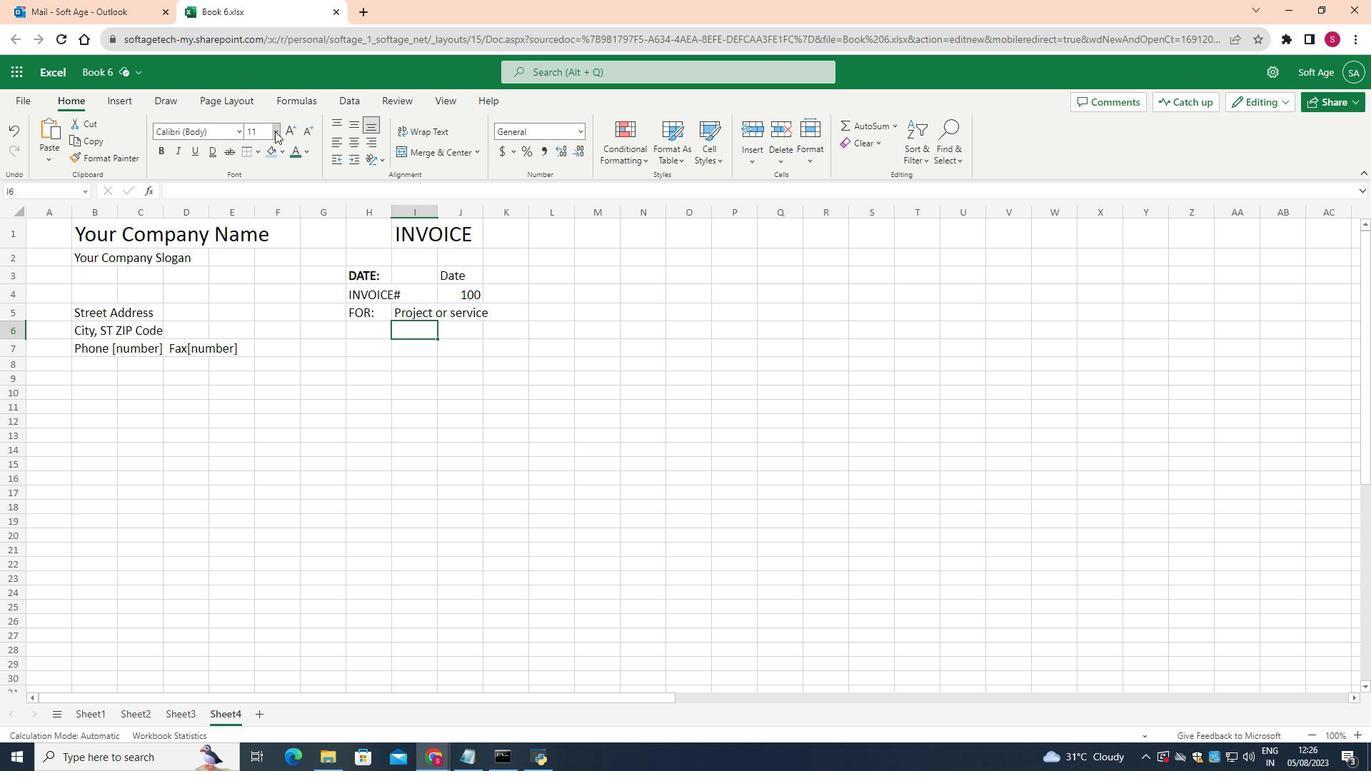
Action: Mouse moved to (249, 252)
Screenshot: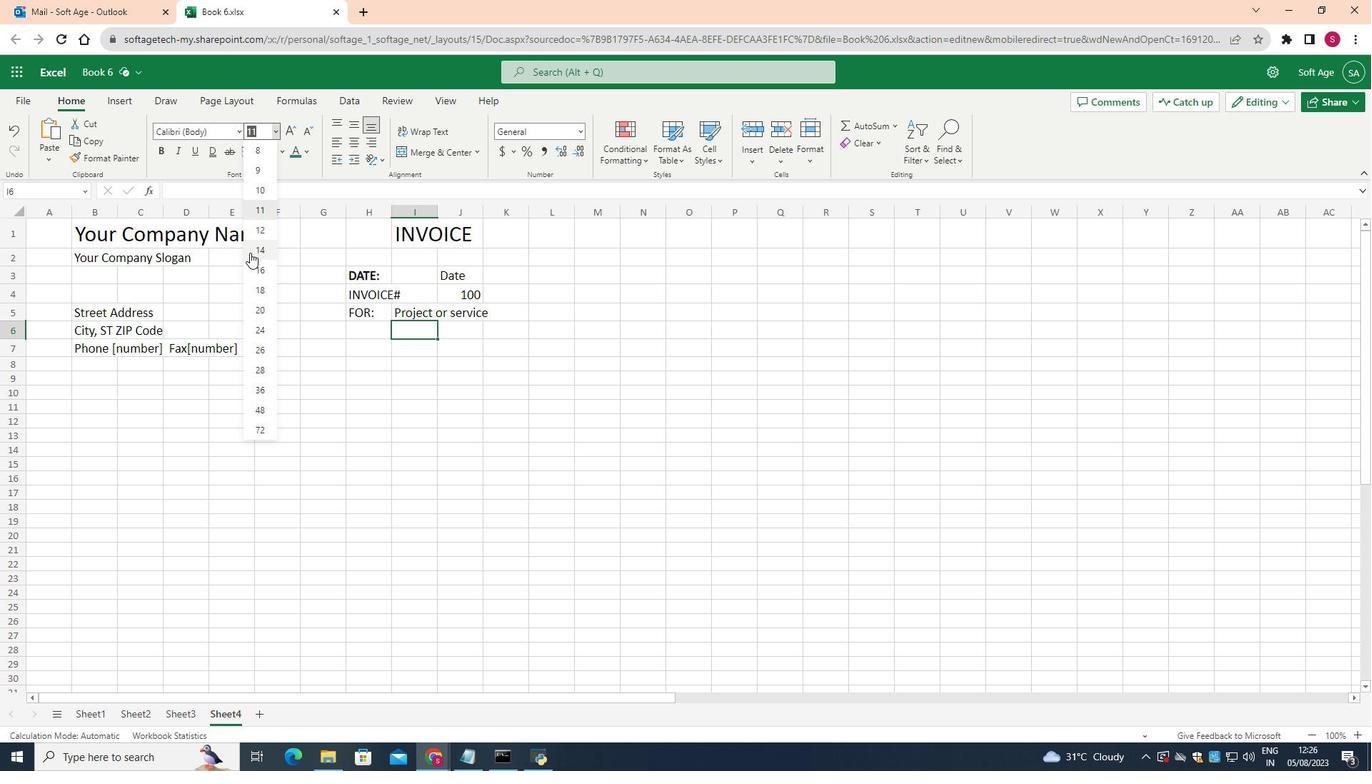 
Action: Mouse pressed left at (249, 252)
Screenshot: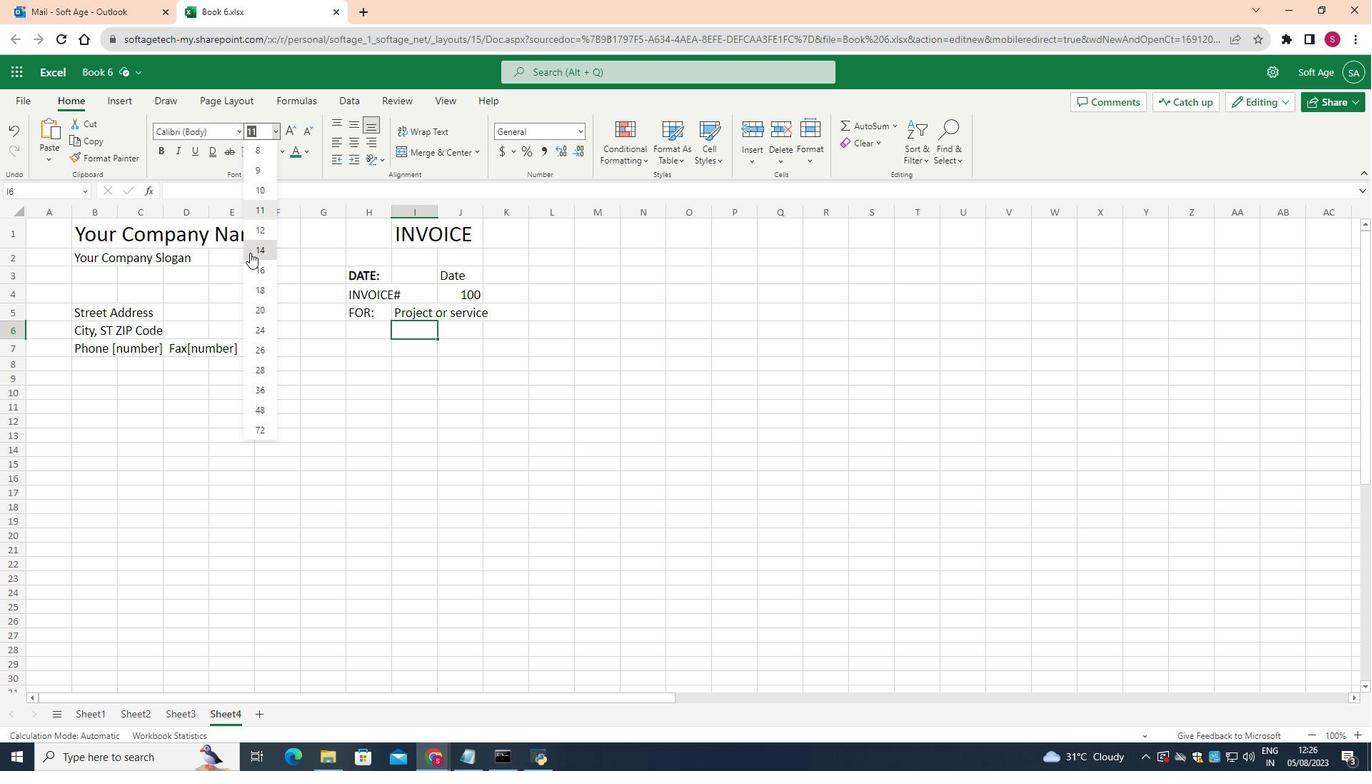 
Action: Key pressed description
Screenshot: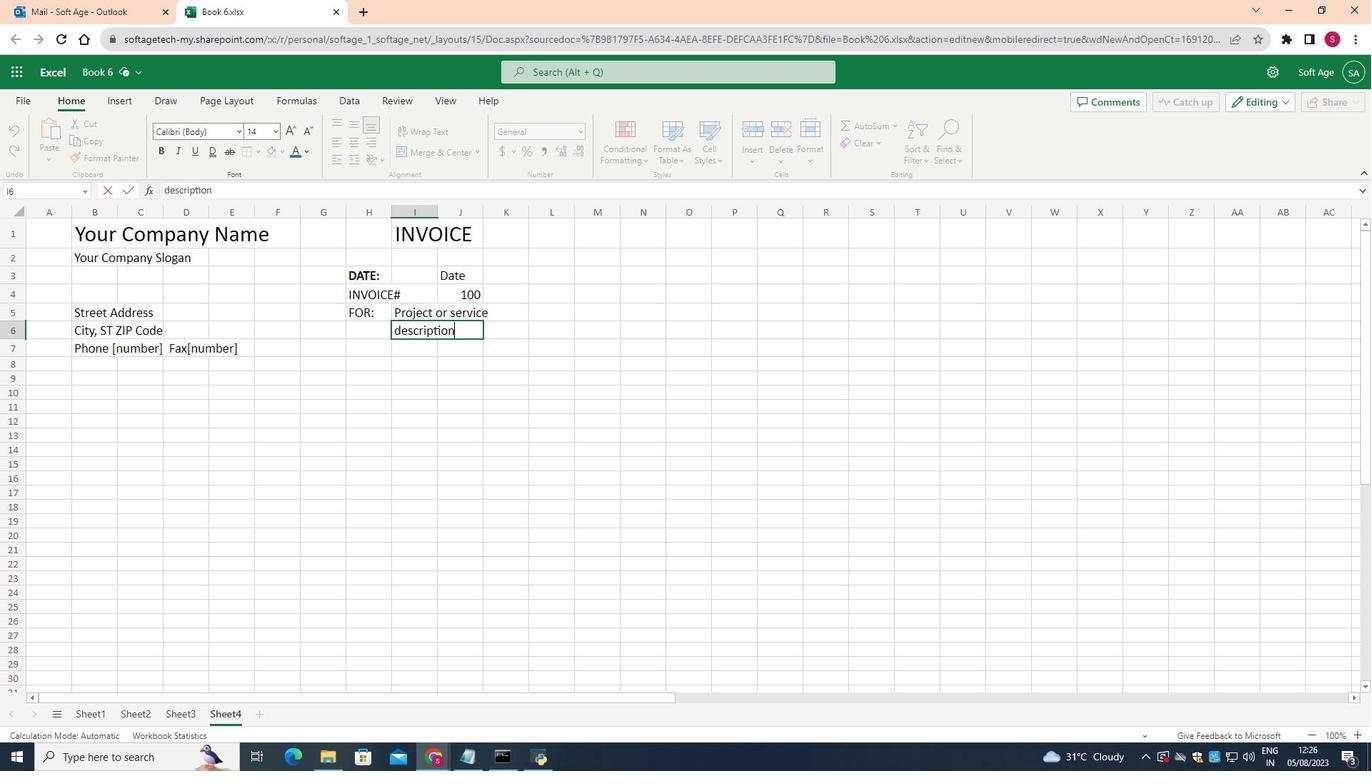 
Action: Mouse moved to (452, 458)
Screenshot: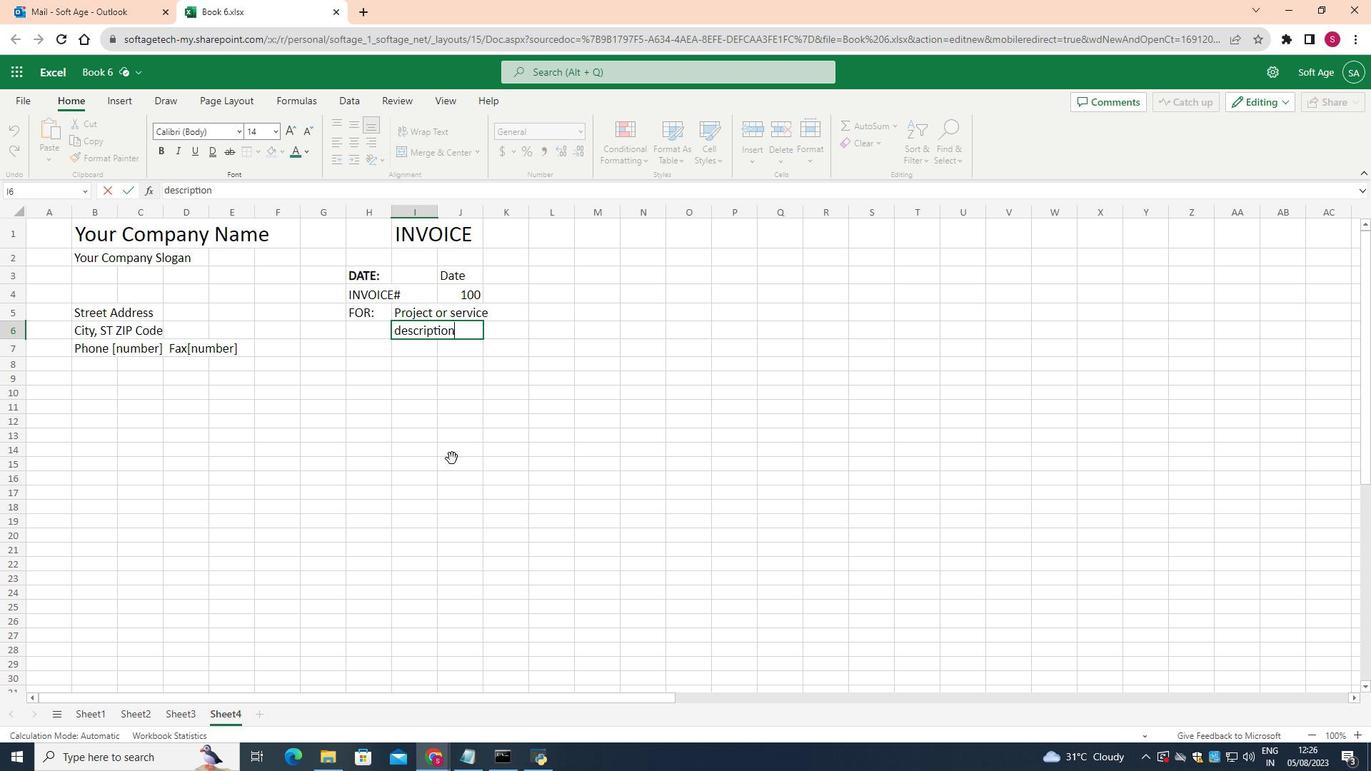 
Action: Mouse pressed left at (452, 458)
Screenshot: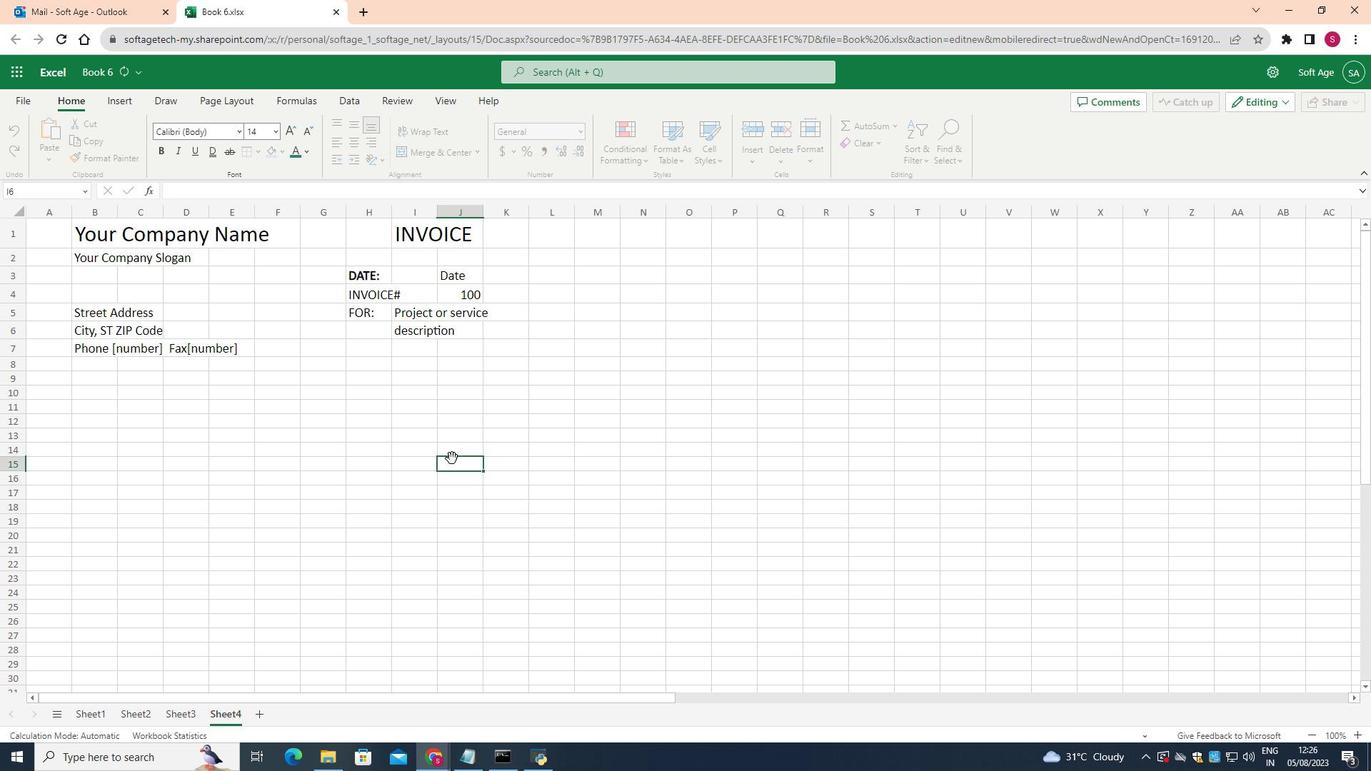 
Action: Mouse moved to (377, 296)
Screenshot: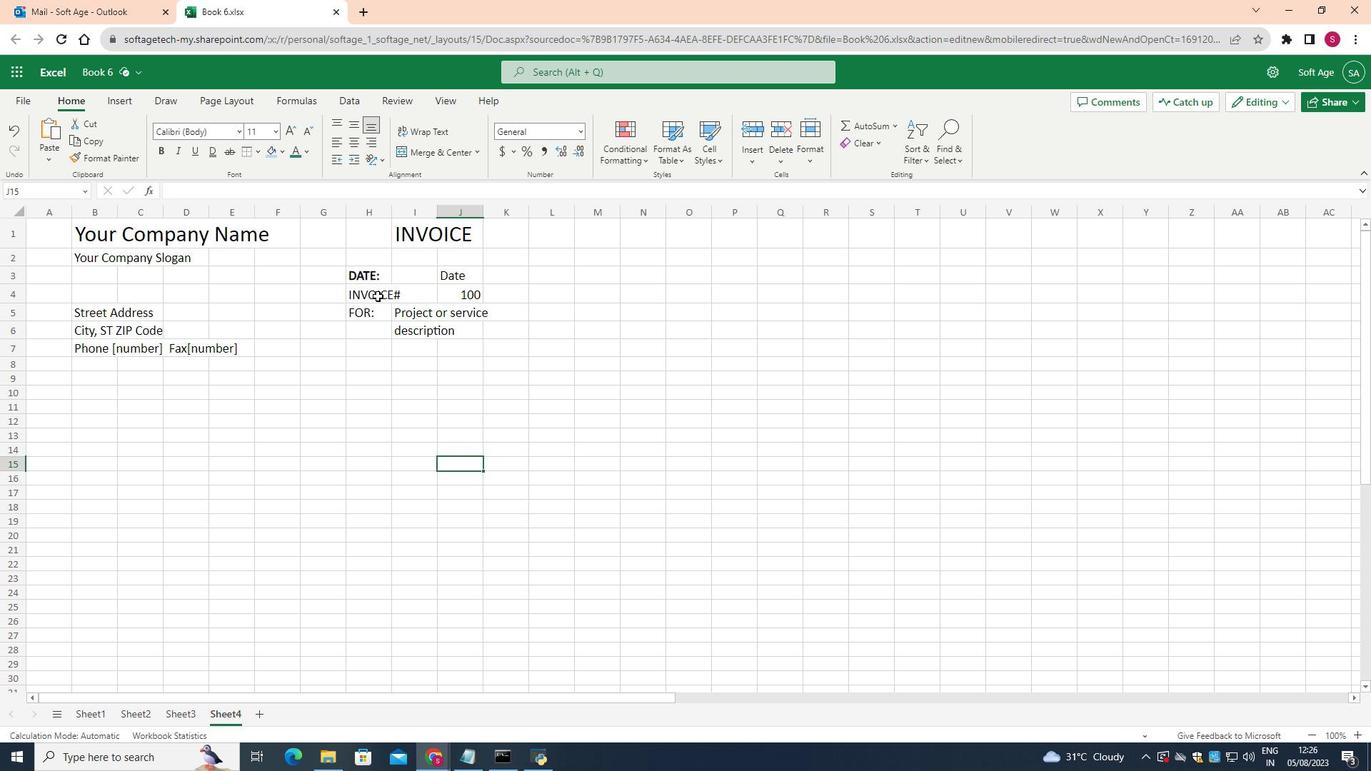 
Action: Mouse pressed left at (377, 296)
Screenshot: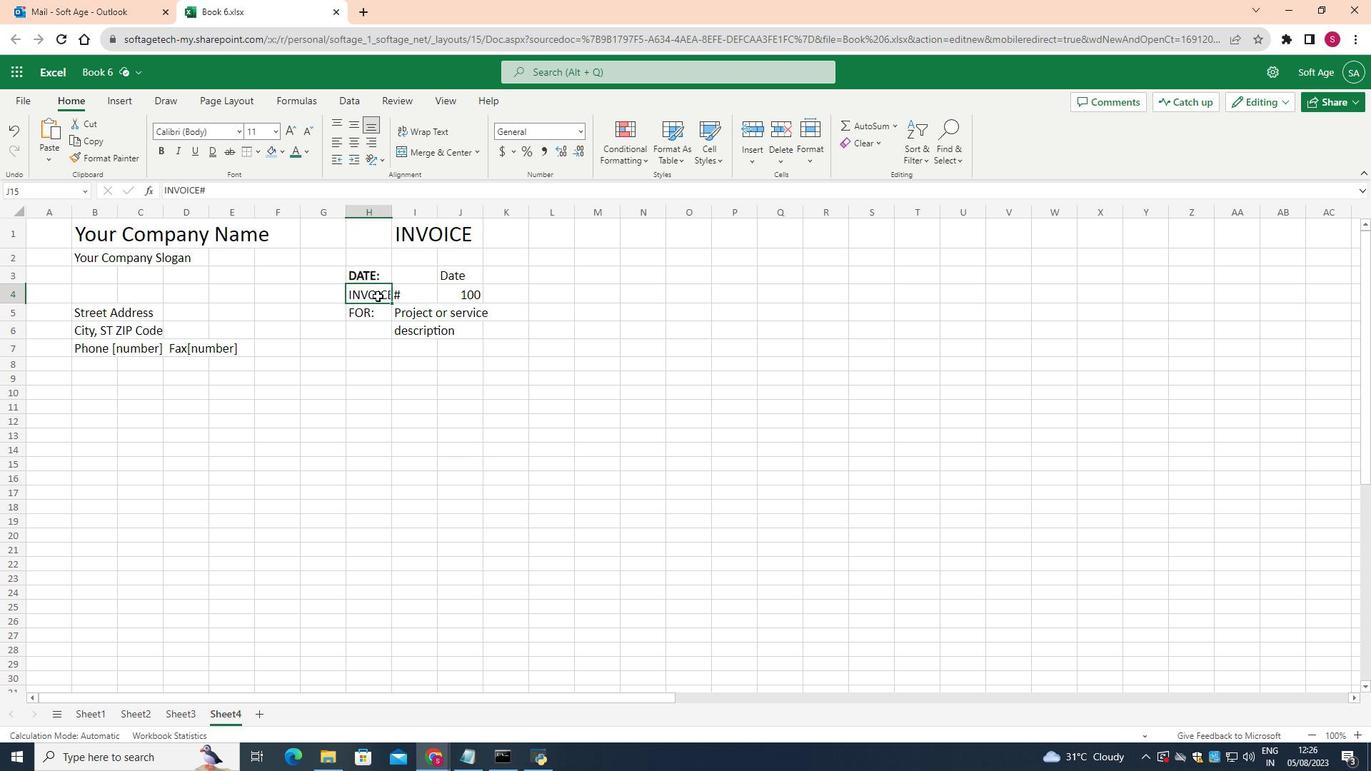 
Action: Mouse moved to (162, 149)
Screenshot: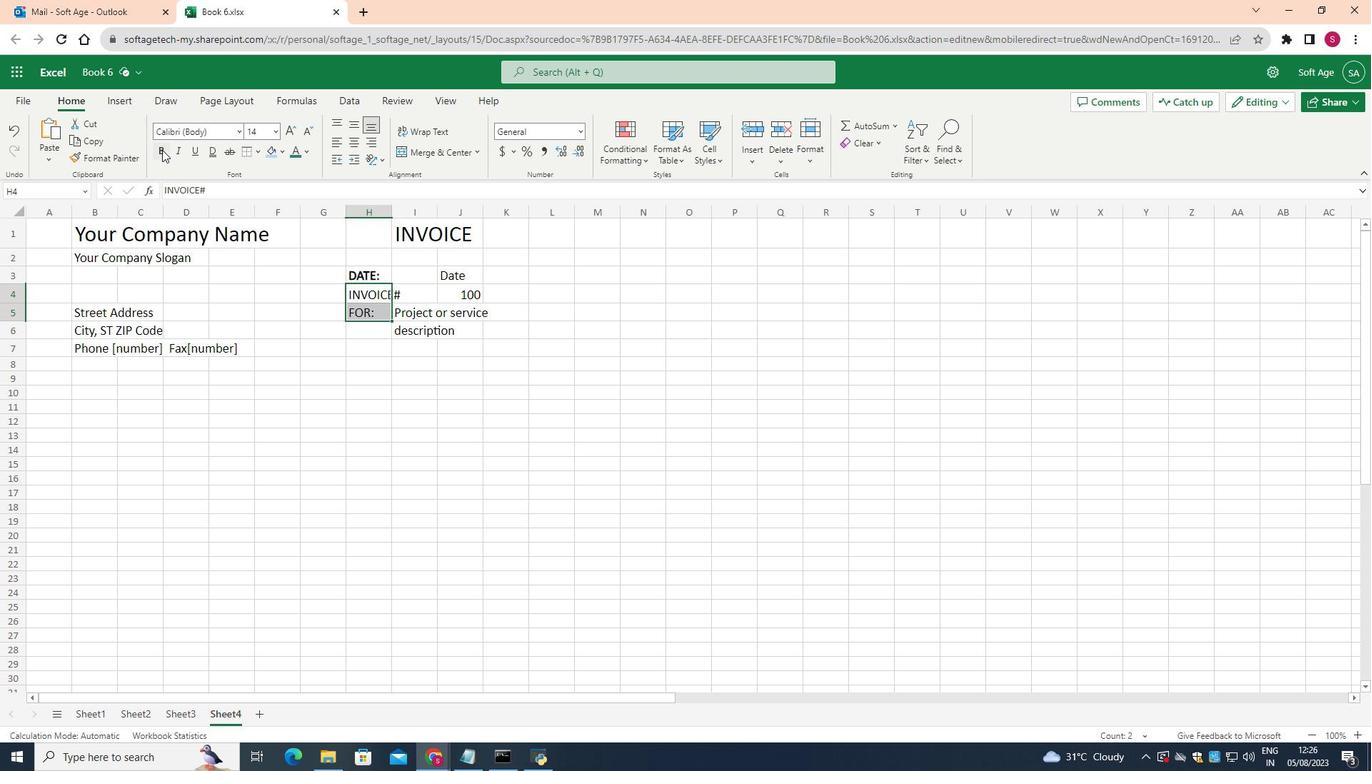 
Action: Mouse pressed left at (162, 149)
Screenshot: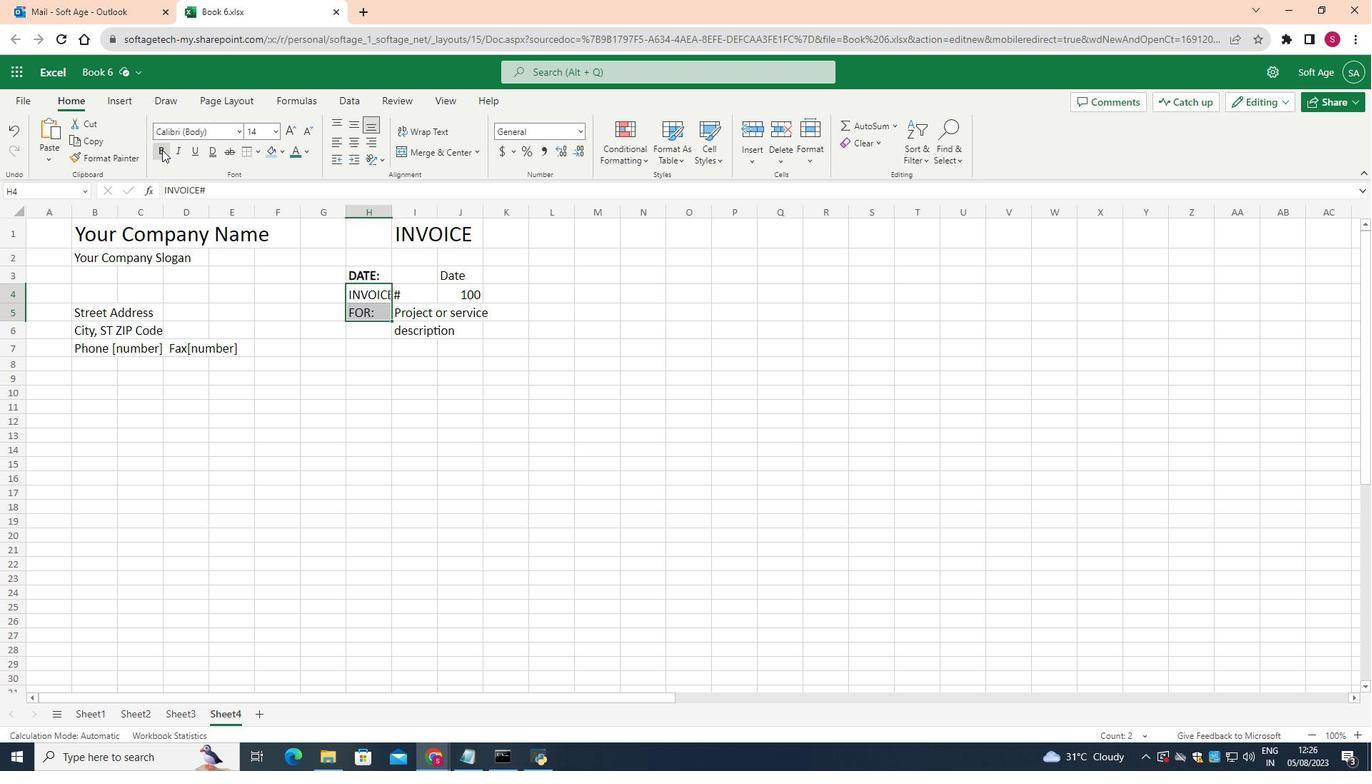 
Action: Mouse moved to (693, 562)
Screenshot: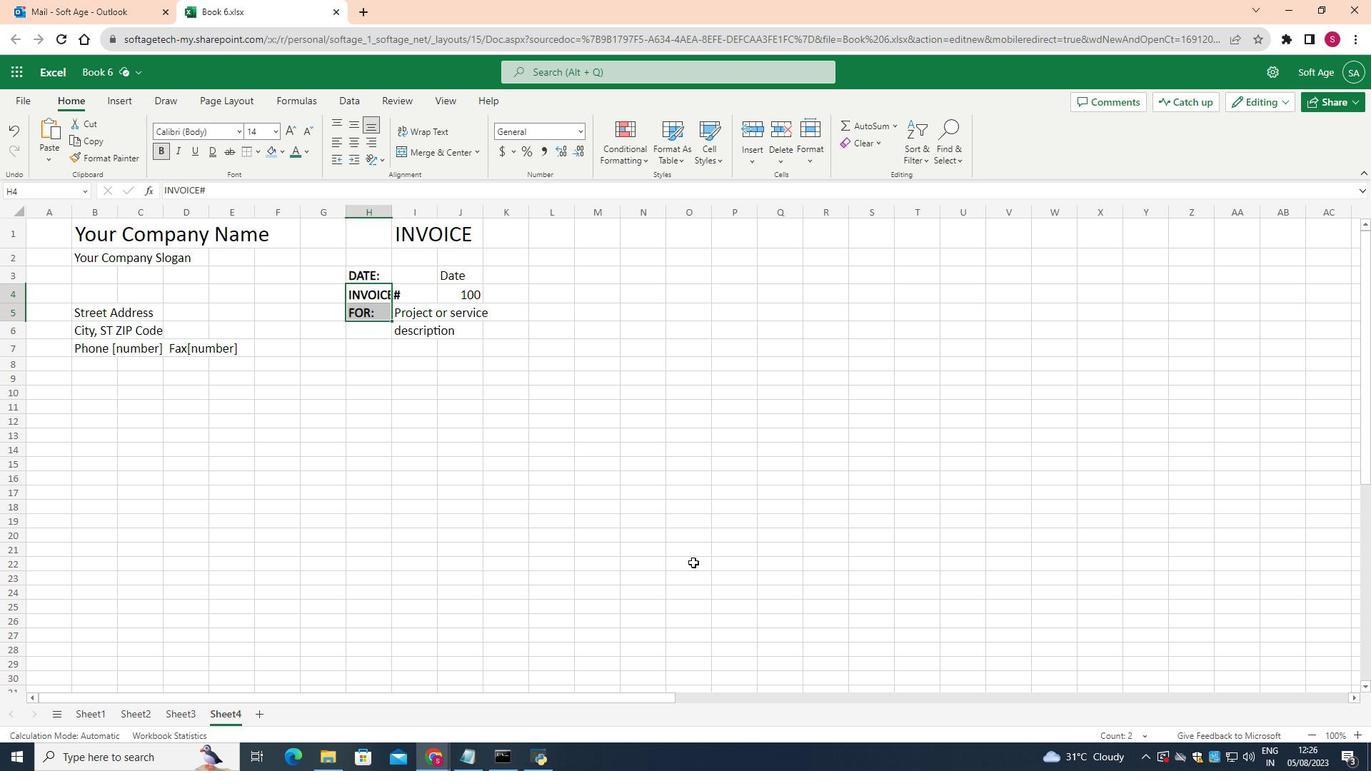 
Action: Mouse pressed left at (693, 562)
Screenshot: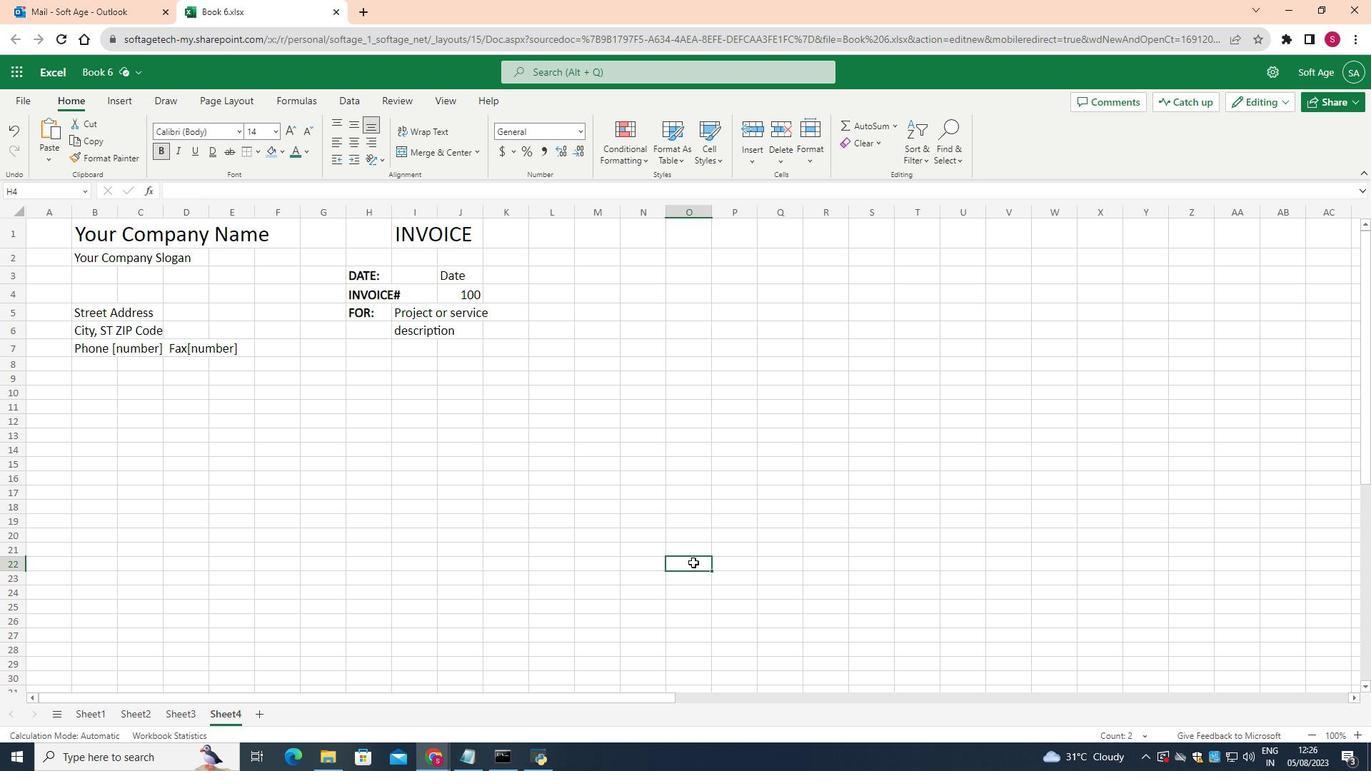 
Action: Mouse moved to (92, 391)
Screenshot: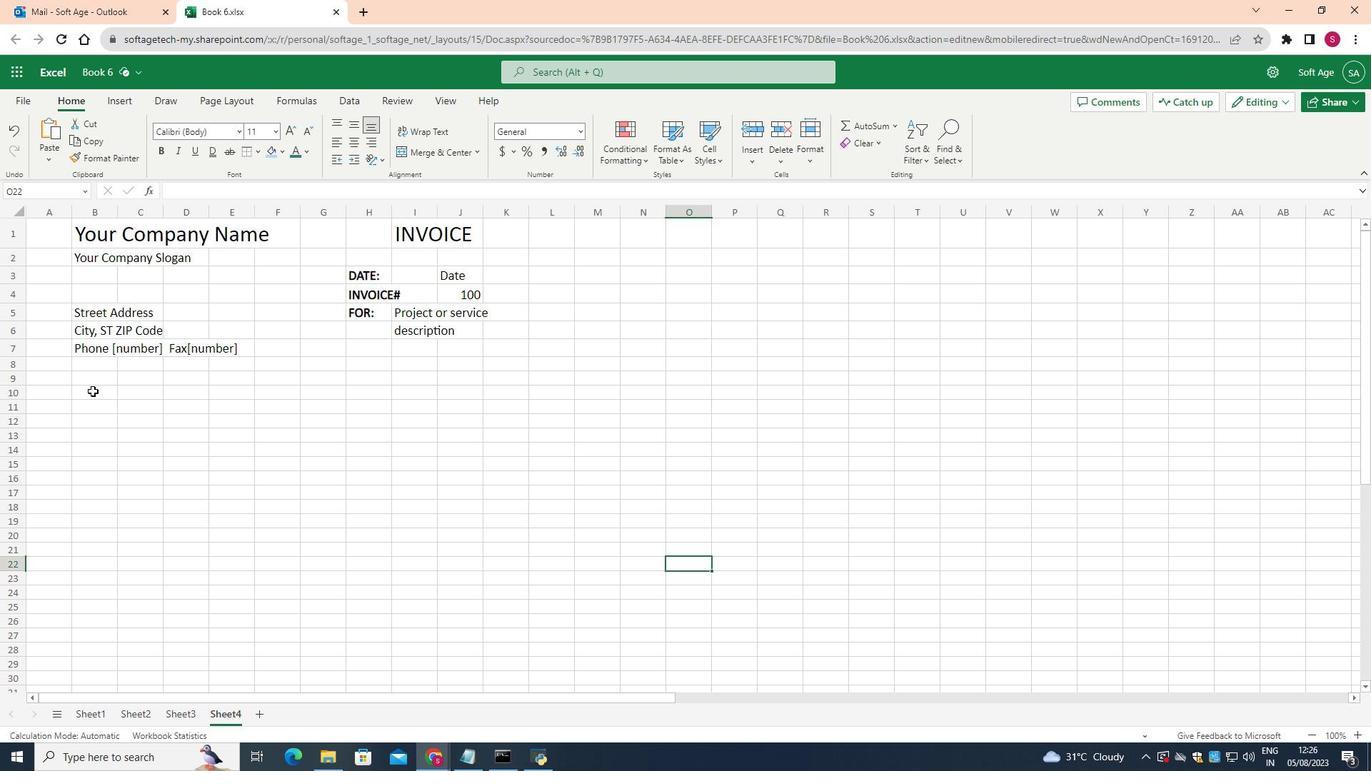 
Action: Mouse pressed left at (92, 391)
Screenshot: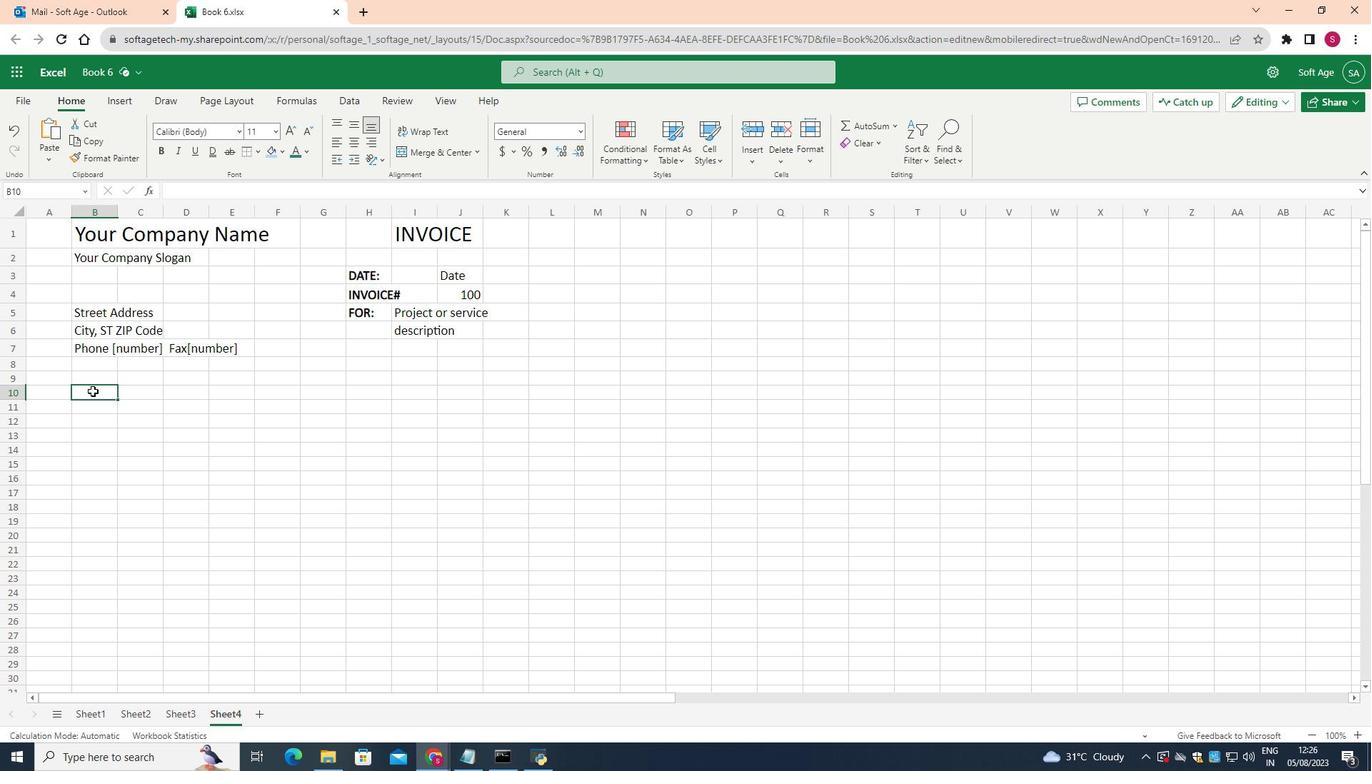 
Action: Mouse moved to (273, 134)
Screenshot: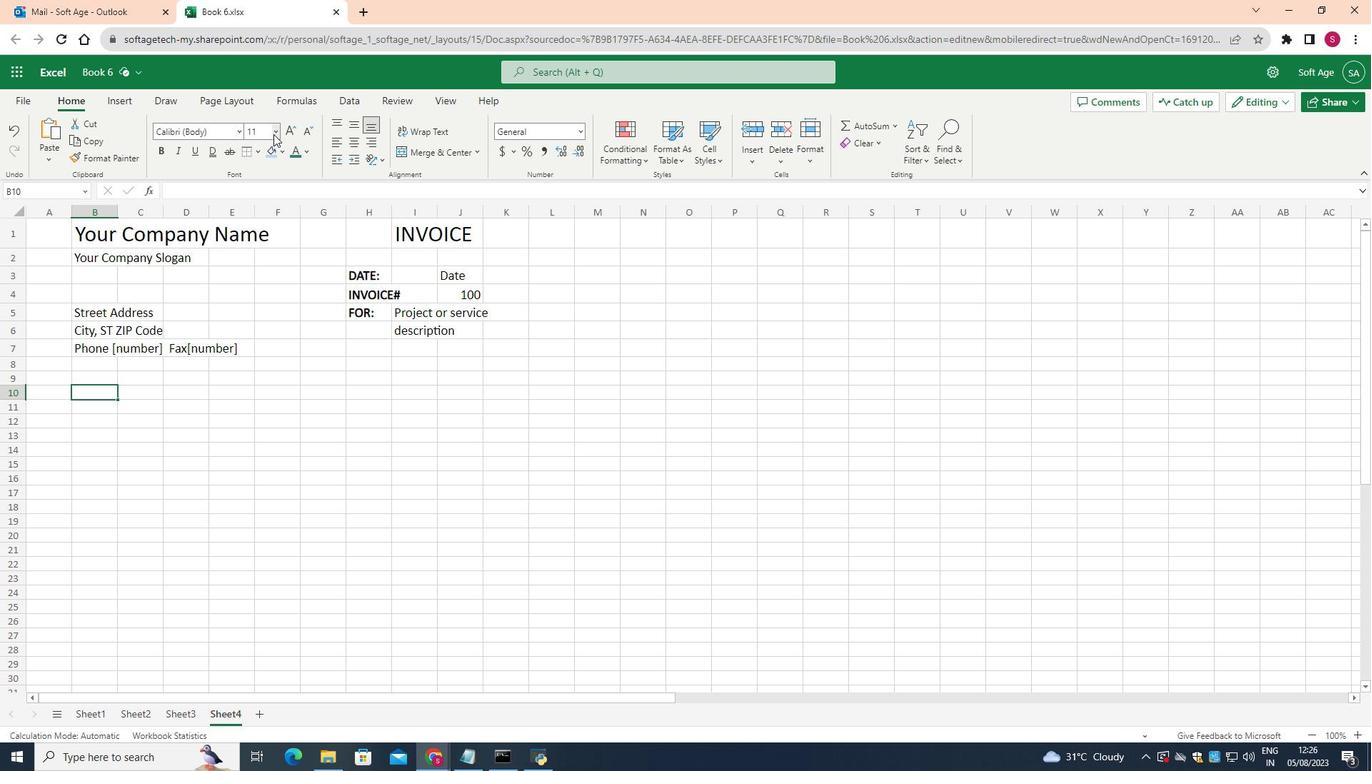 
Action: Mouse pressed left at (273, 134)
Screenshot: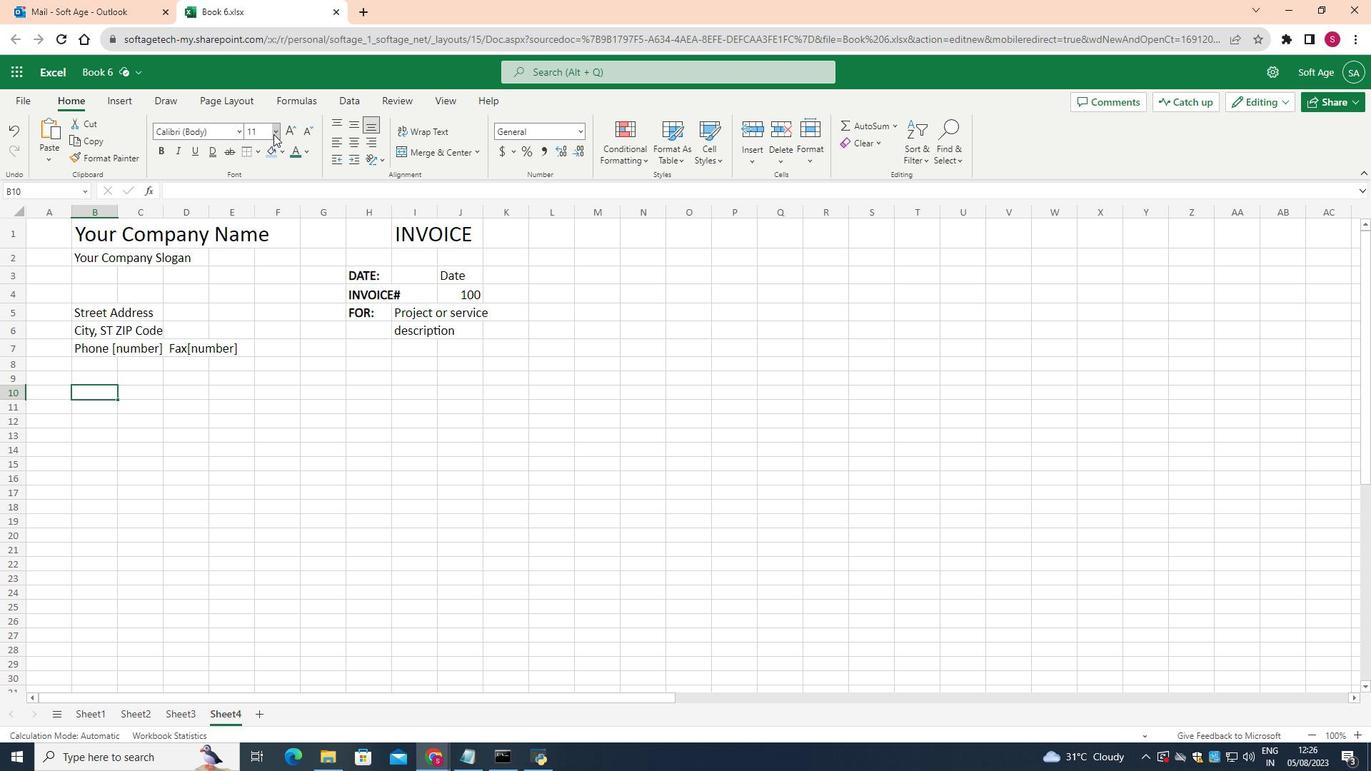 
Action: Mouse moved to (259, 251)
Screenshot: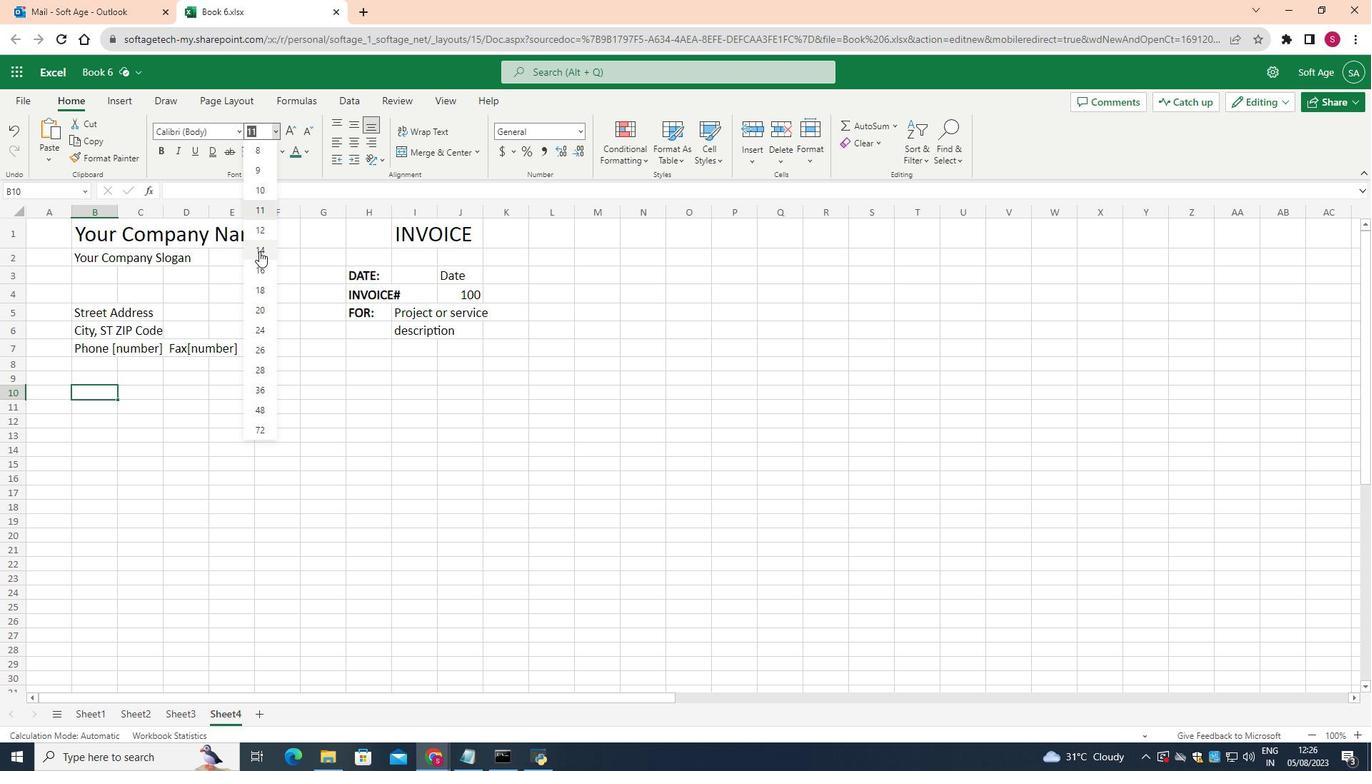 
Action: Mouse pressed left at (259, 251)
Screenshot: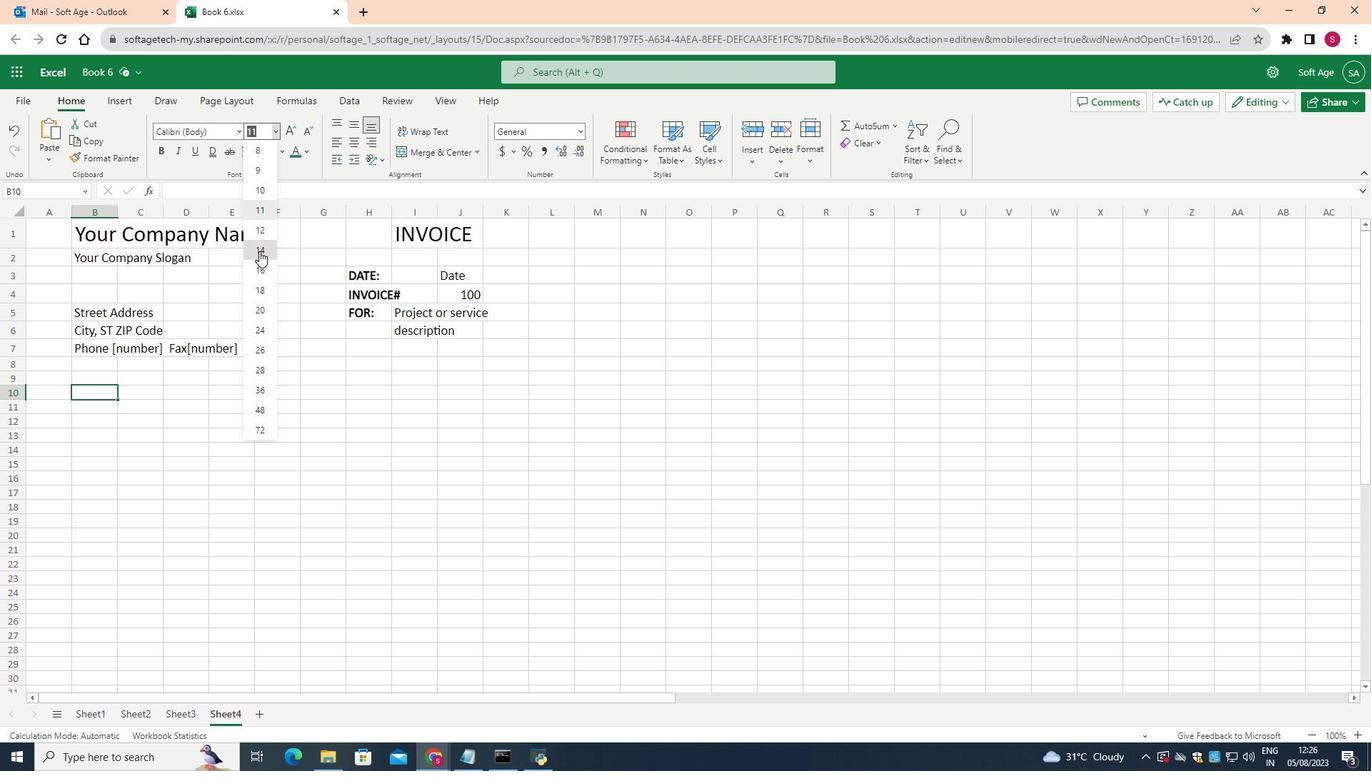 
Action: Key pressed <Key.shift>Bill<Key.space><Key.shift>To<Key.shift_r>:
Screenshot: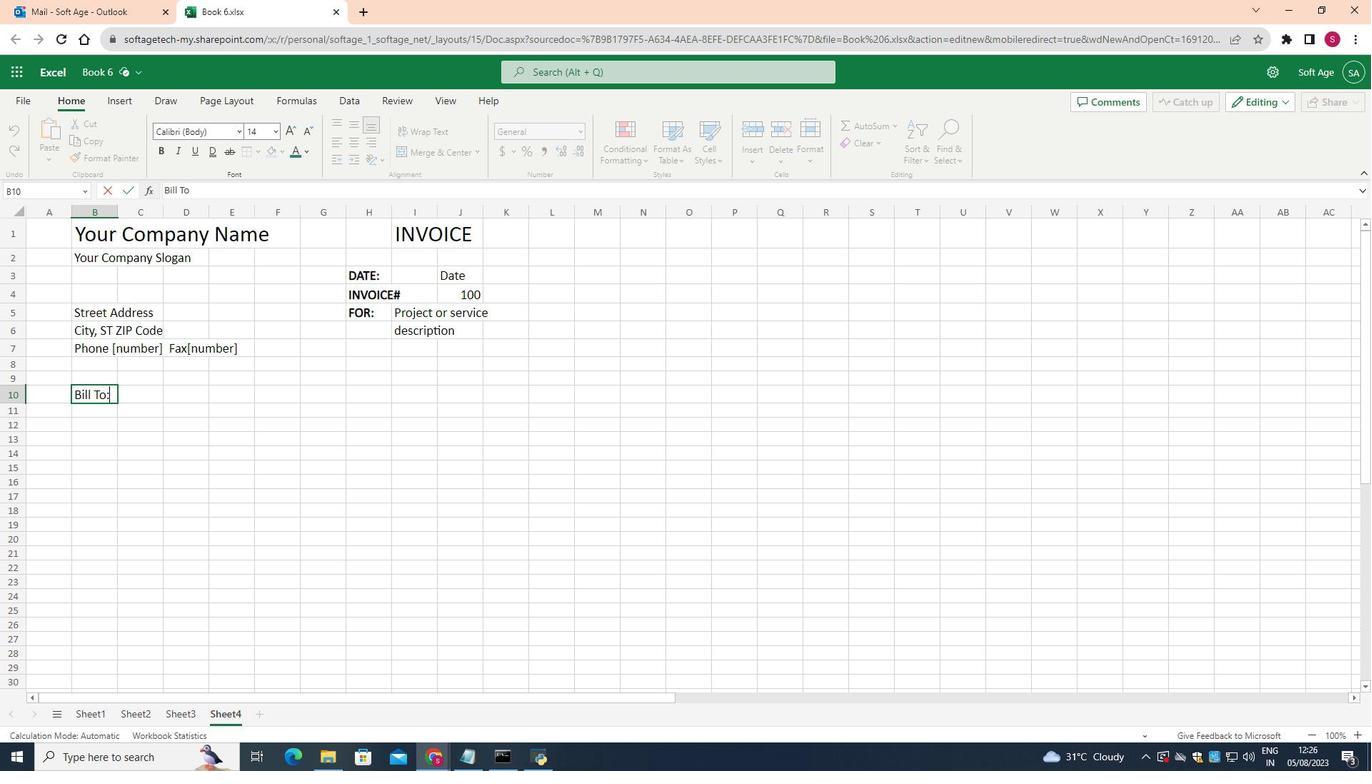 
Action: Mouse moved to (281, 491)
Screenshot: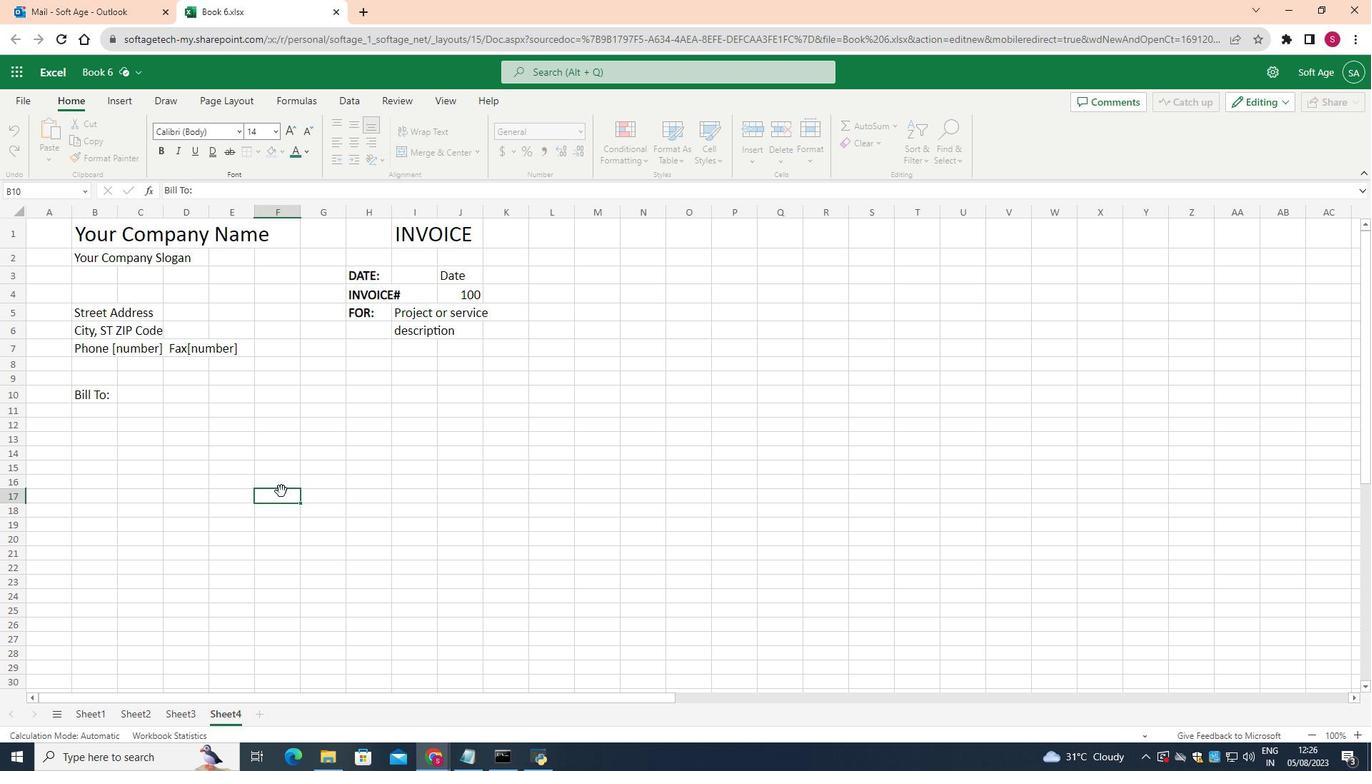 
Action: Mouse pressed left at (281, 491)
Screenshot: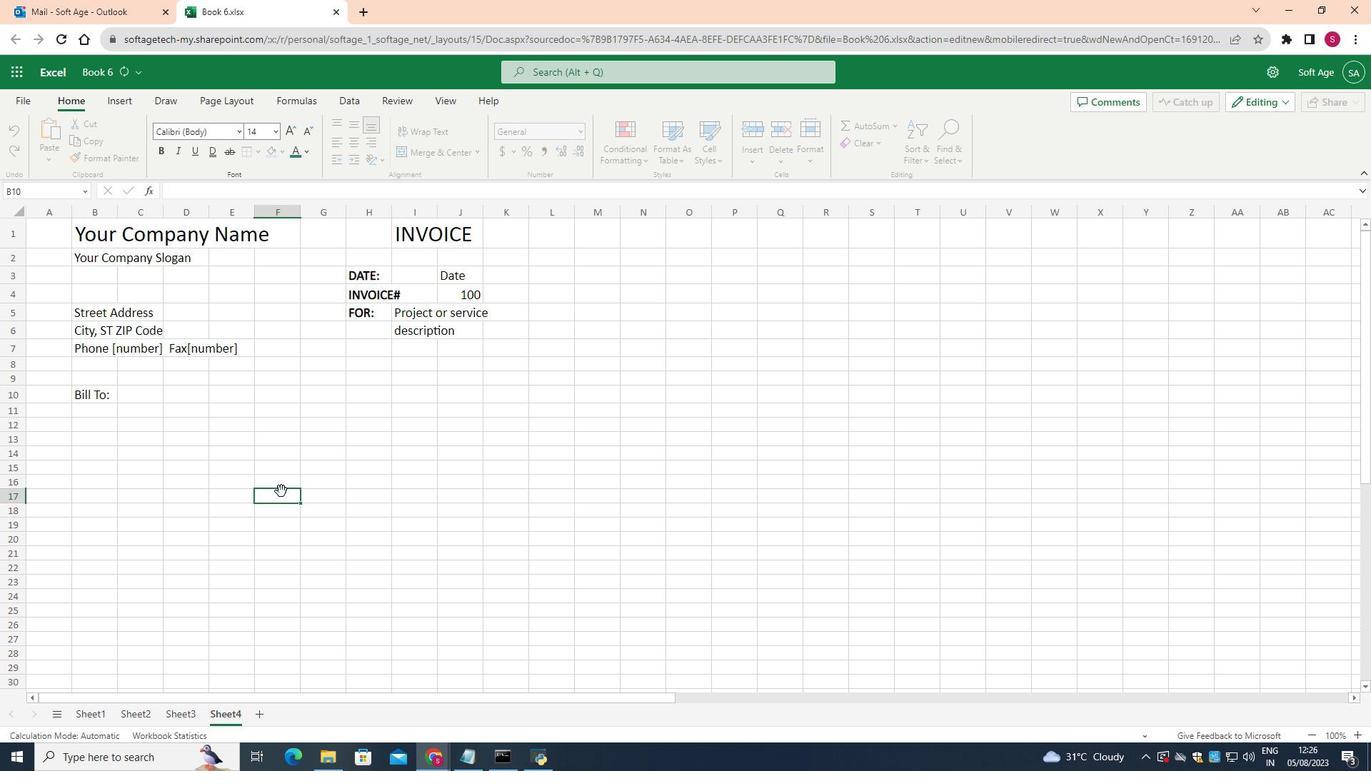 
Action: Mouse moved to (102, 397)
Screenshot: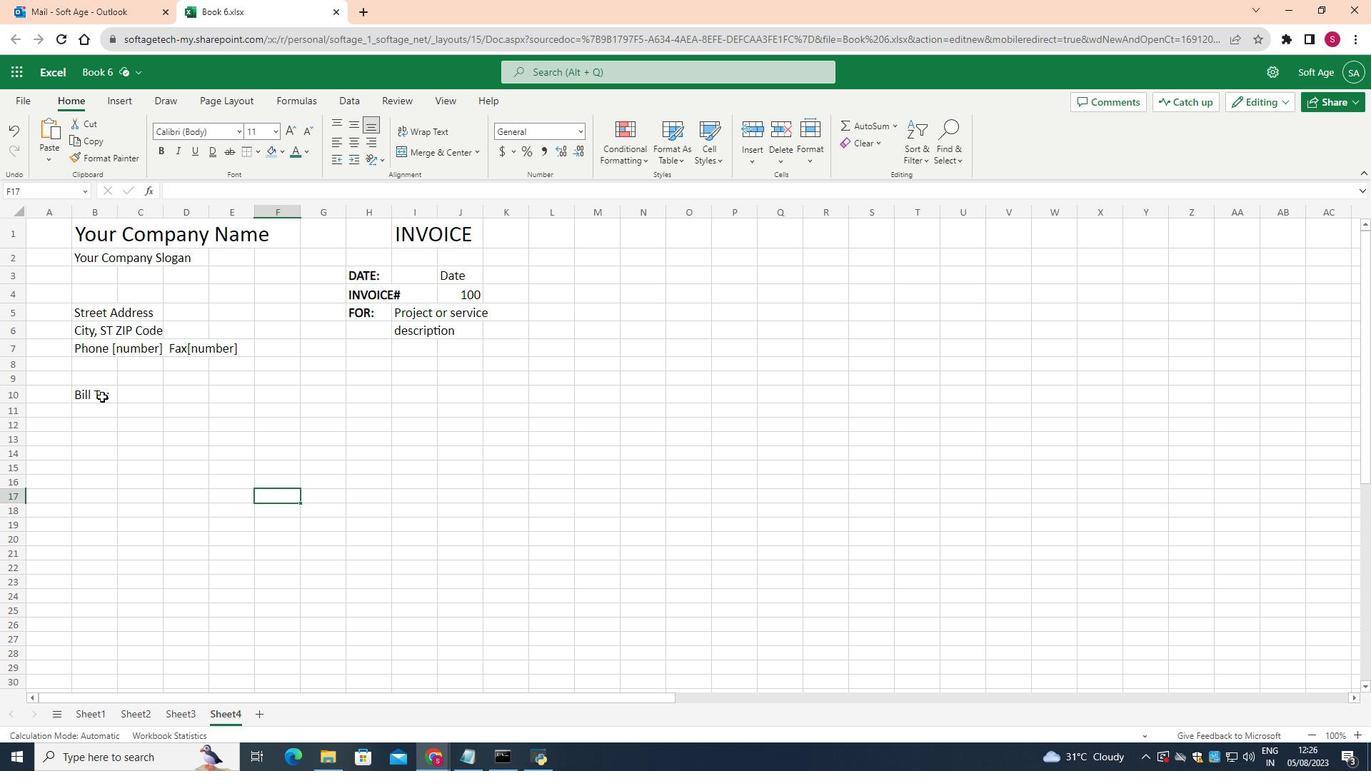 
Action: Mouse pressed left at (102, 397)
Screenshot: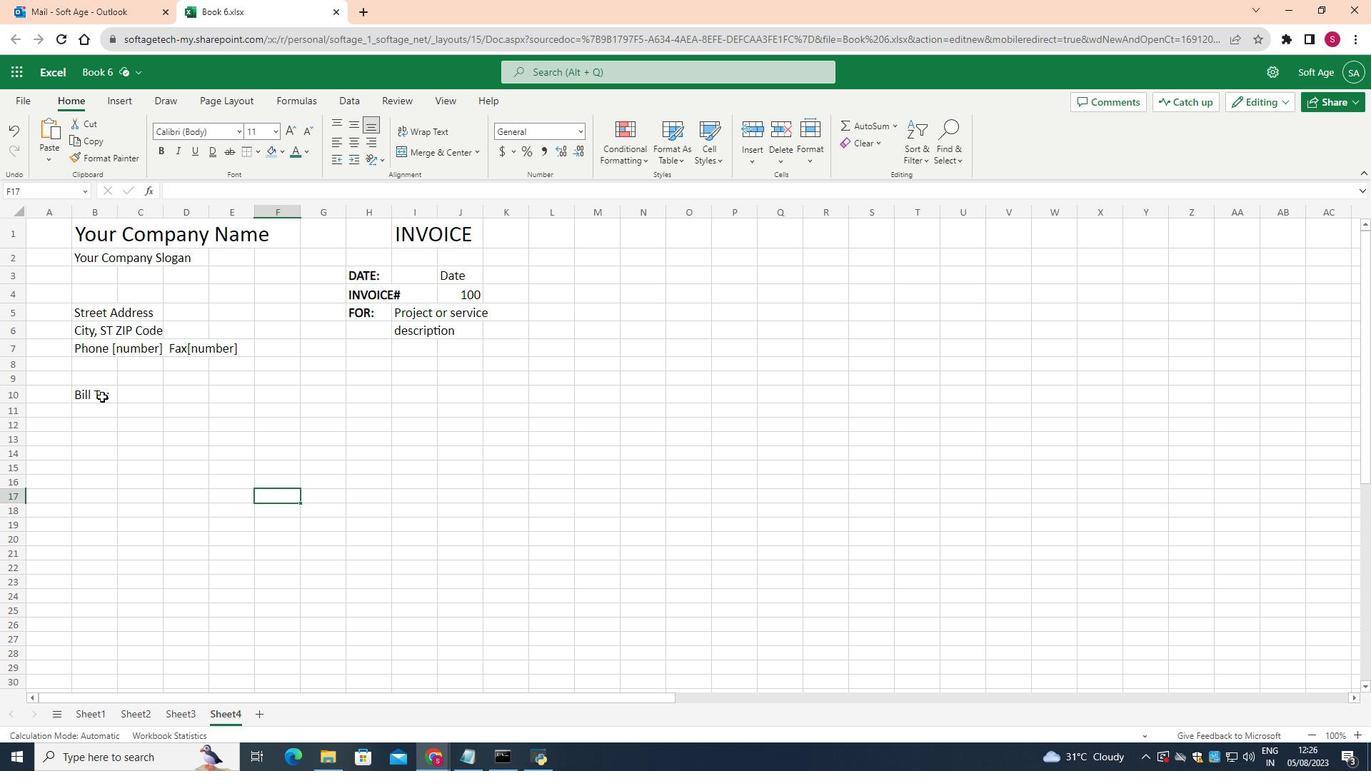
Action: Mouse moved to (164, 151)
Screenshot: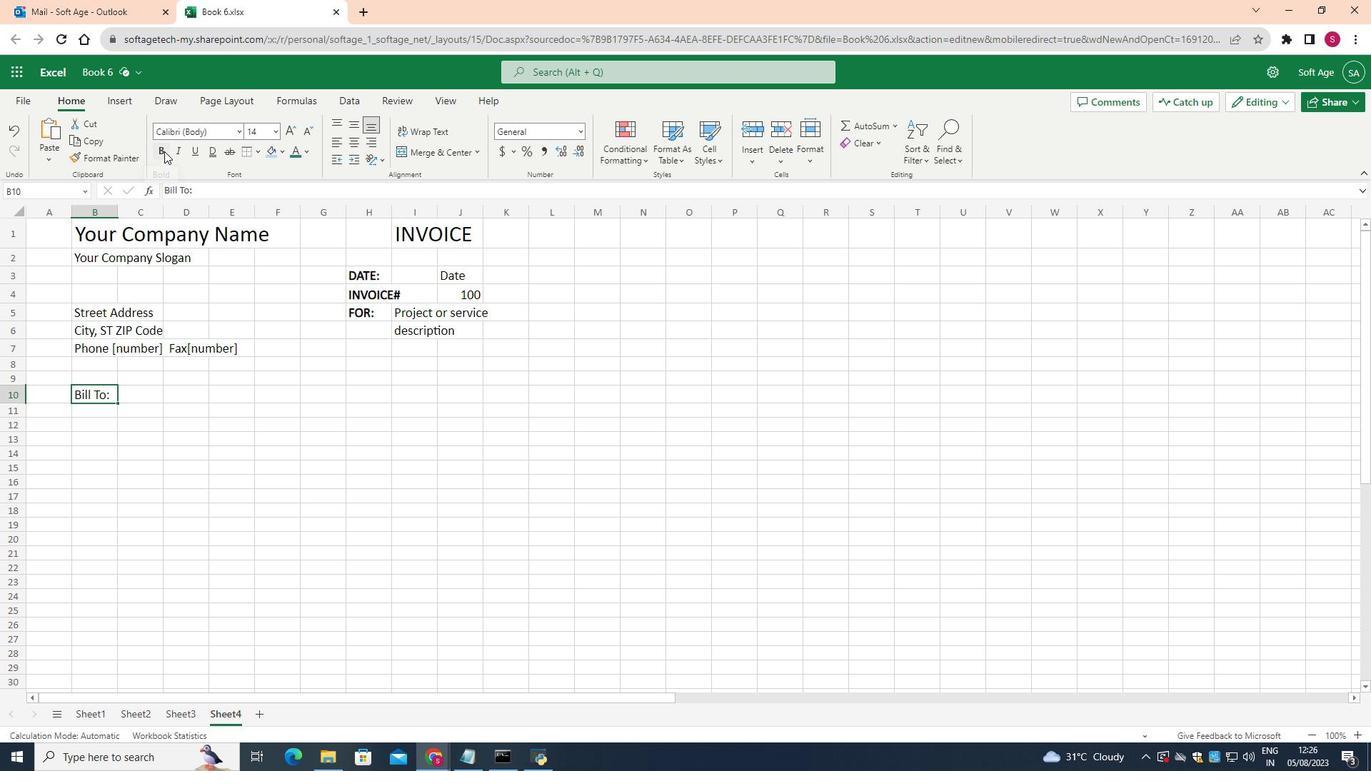 
Action: Mouse pressed left at (164, 151)
Screenshot: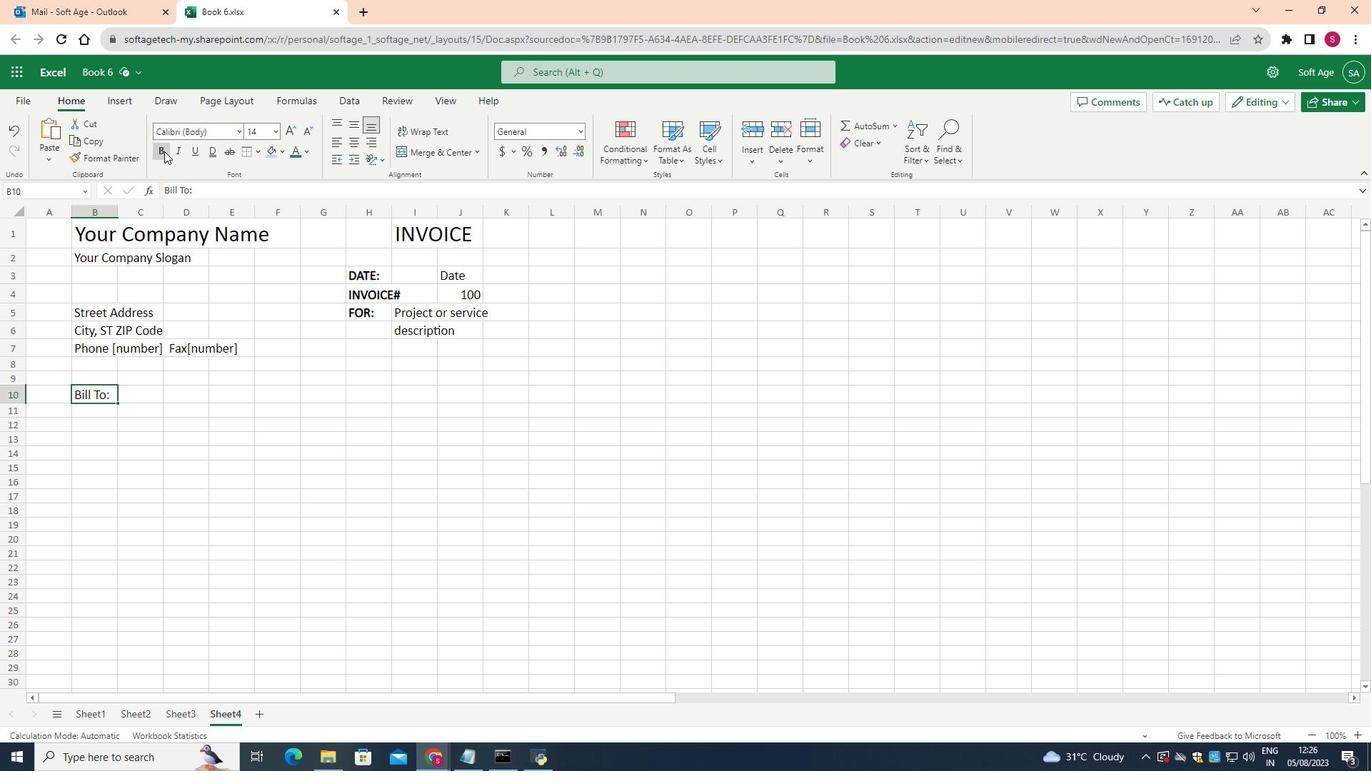 
Action: Mouse moved to (90, 412)
Screenshot: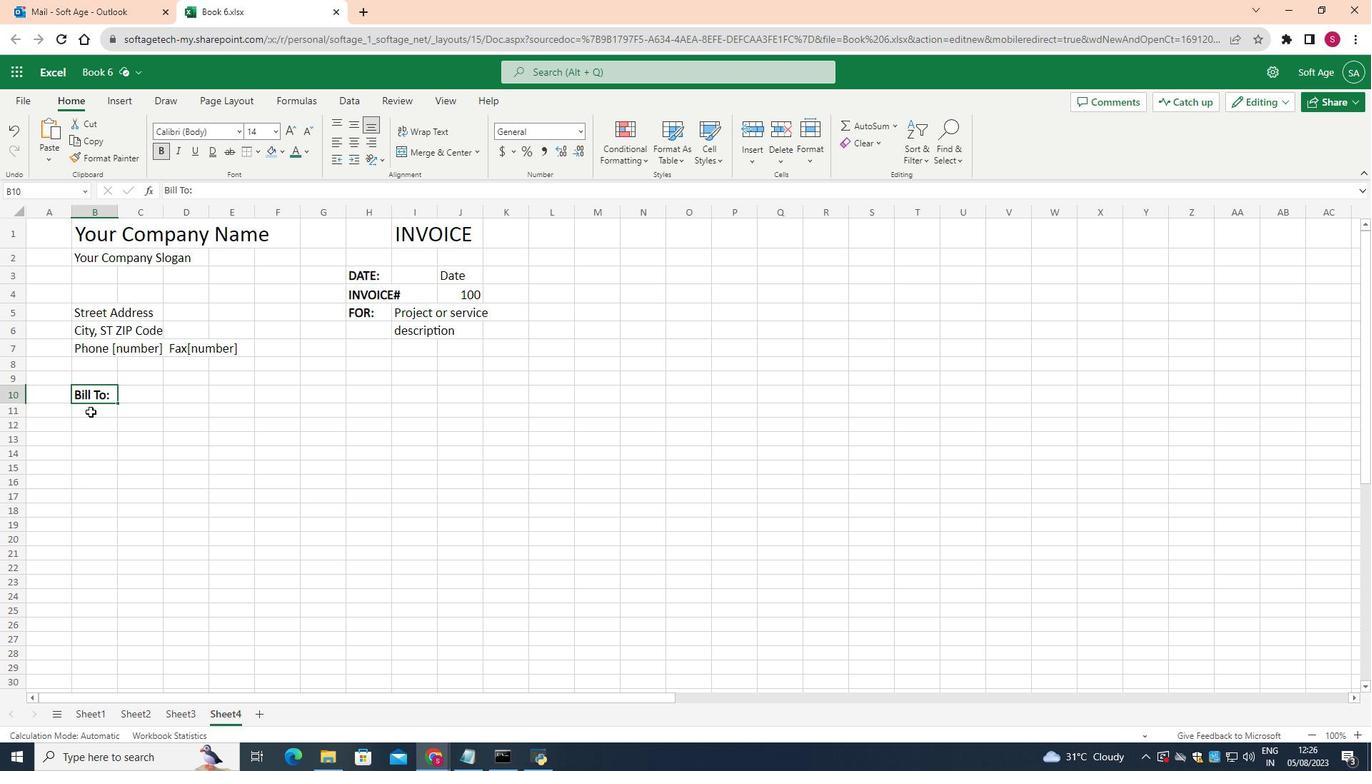 
Action: Mouse pressed left at (90, 412)
Screenshot: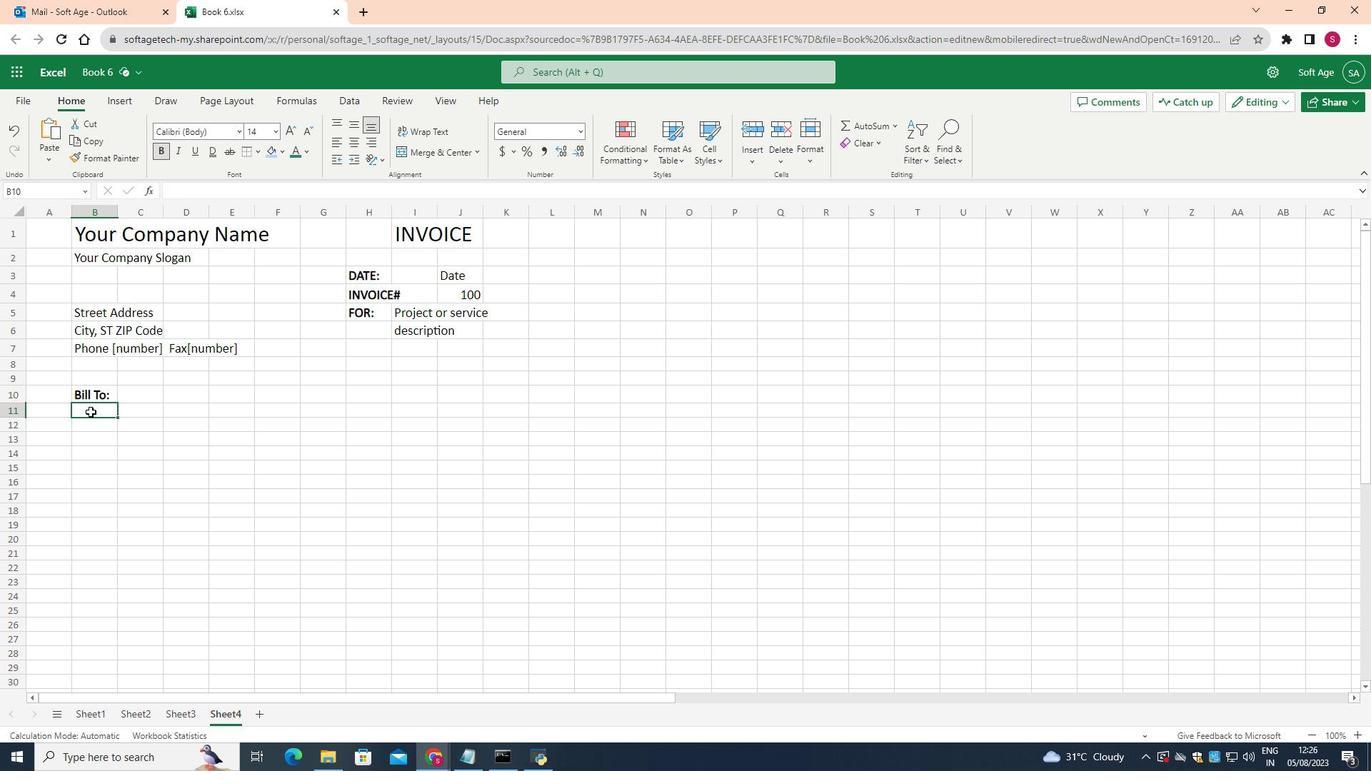 
Action: Mouse moved to (277, 127)
Screenshot: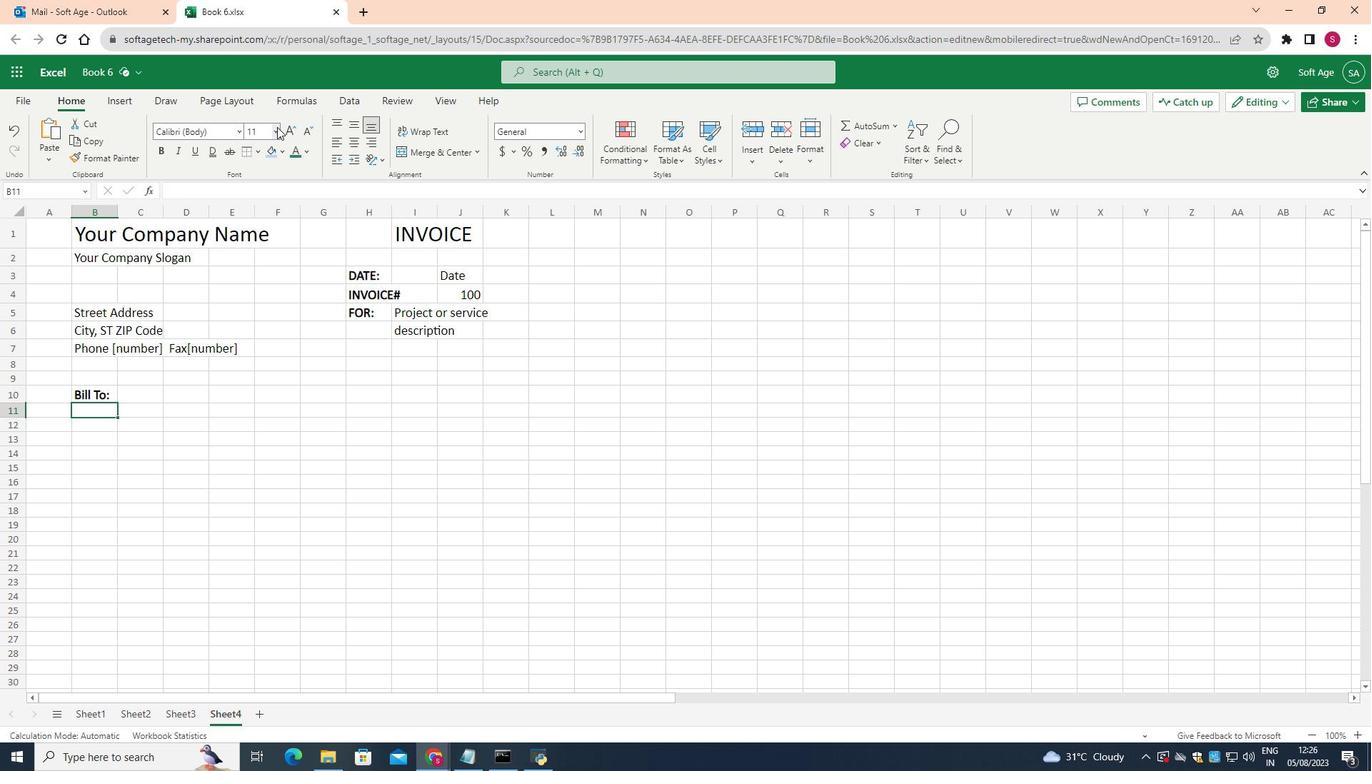 
Action: Mouse pressed left at (277, 127)
Screenshot: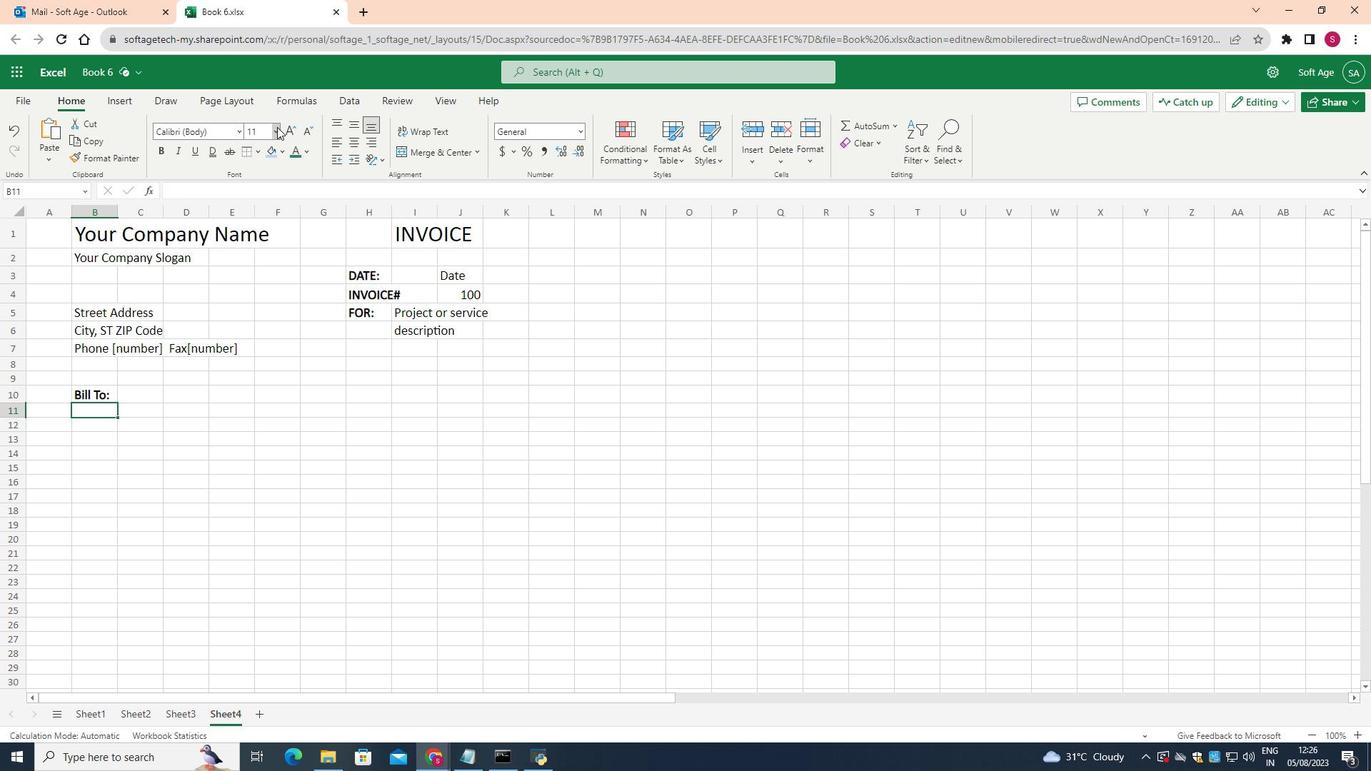 
Action: Mouse moved to (257, 247)
Screenshot: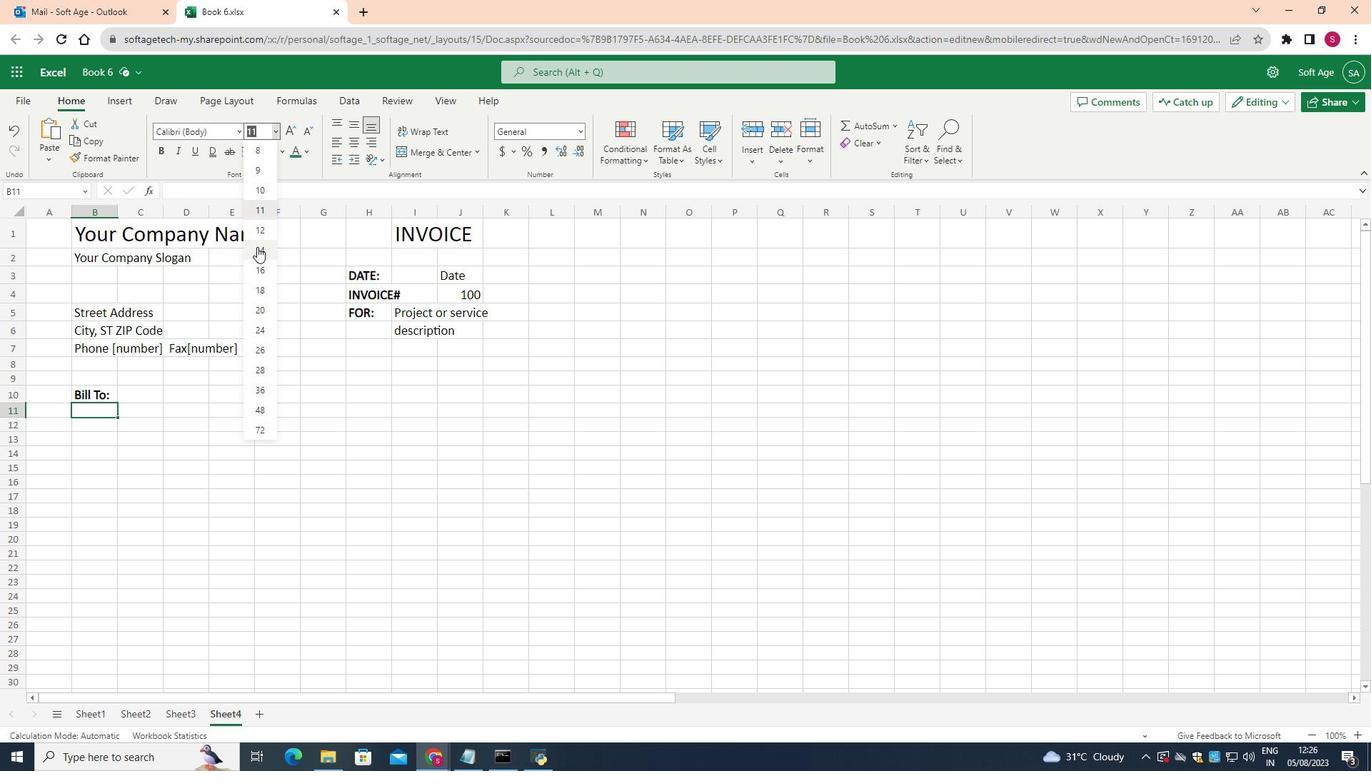 
Action: Mouse pressed left at (257, 247)
Screenshot: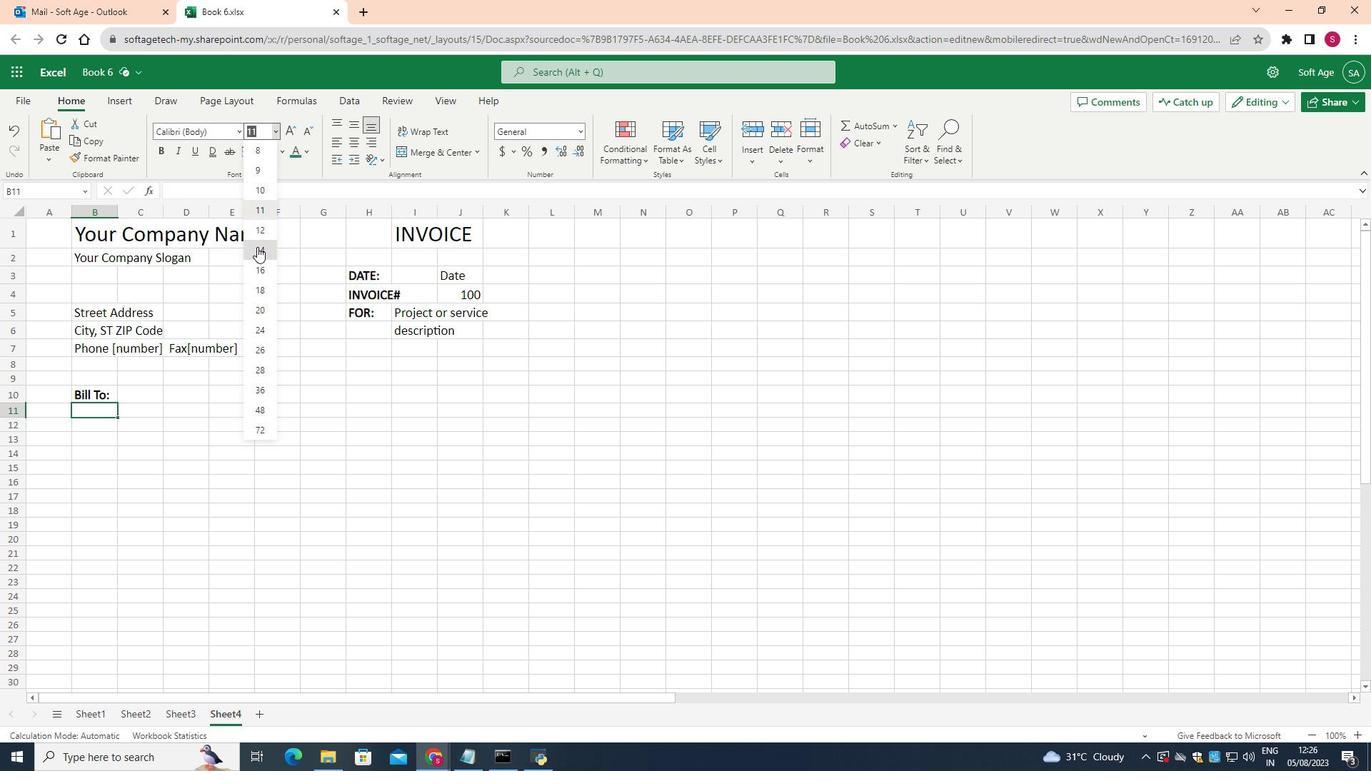 
Action: Mouse moved to (257, 247)
Screenshot: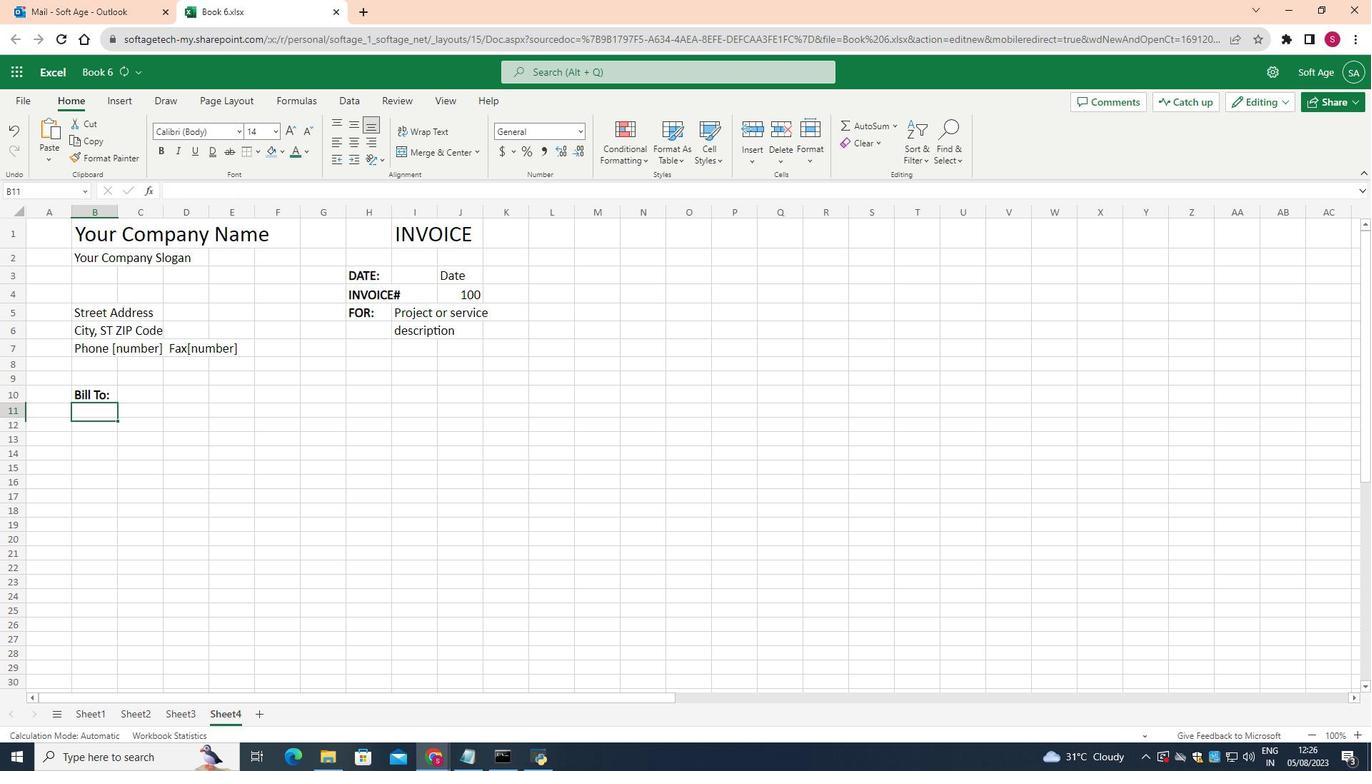 
Action: Key pressed <Key.shift>Name
Screenshot: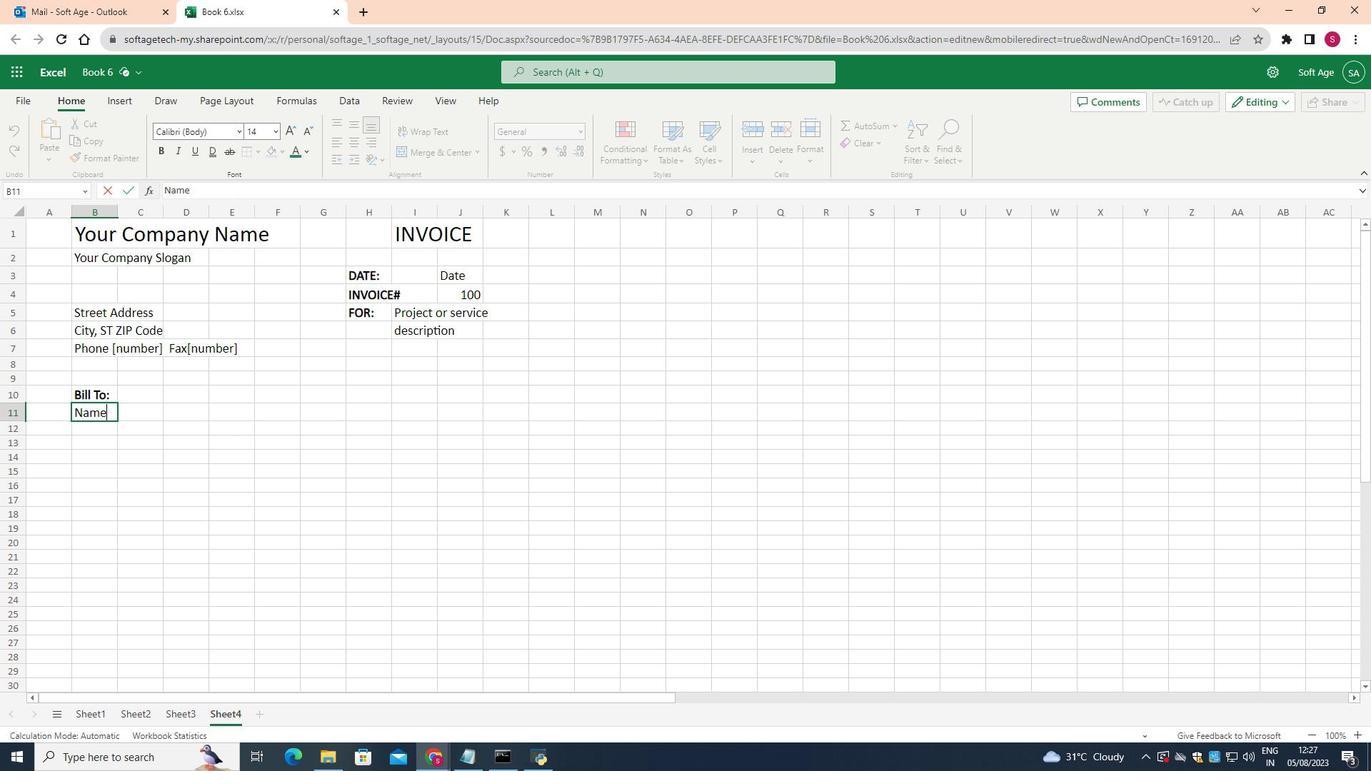 
Action: Mouse moved to (95, 429)
Screenshot: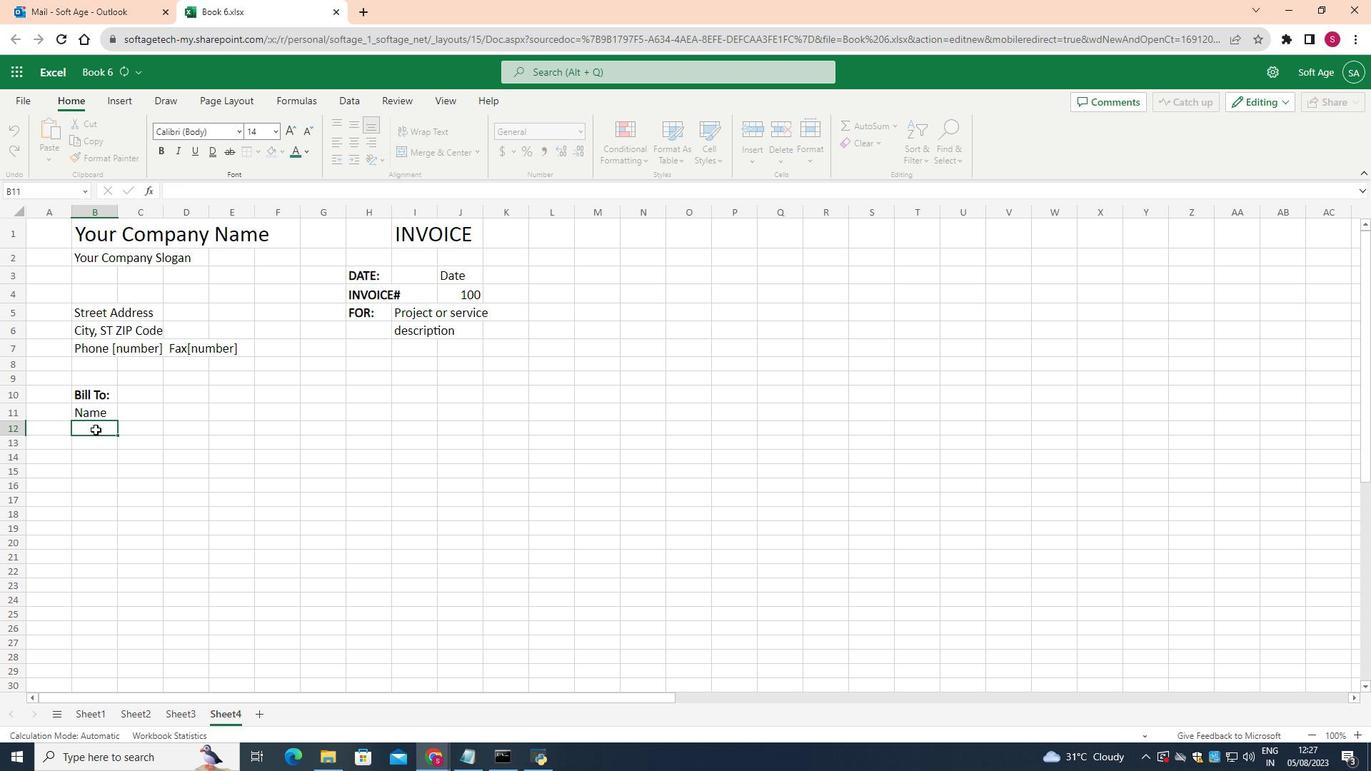 
Action: Mouse pressed left at (95, 429)
Screenshot: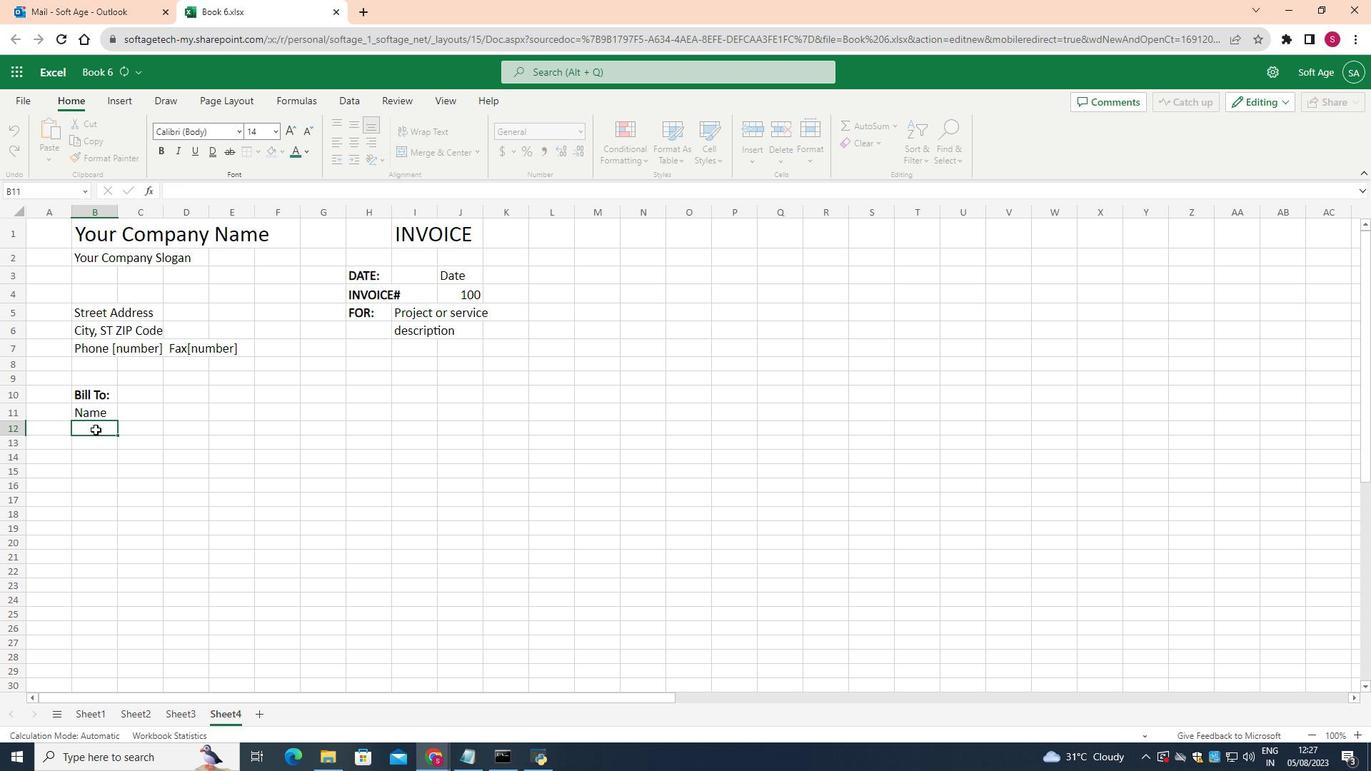 
Action: Mouse moved to (276, 129)
Screenshot: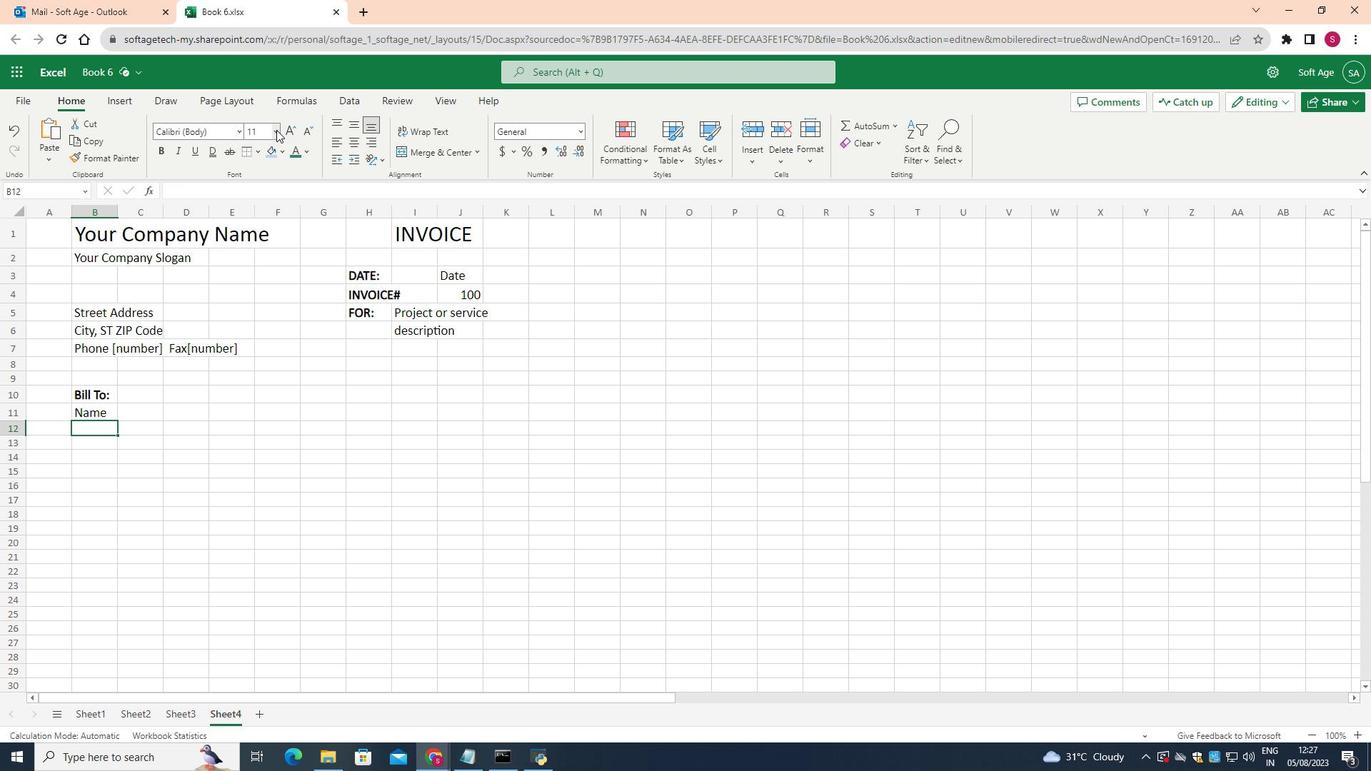 
Action: Mouse pressed left at (276, 129)
Screenshot: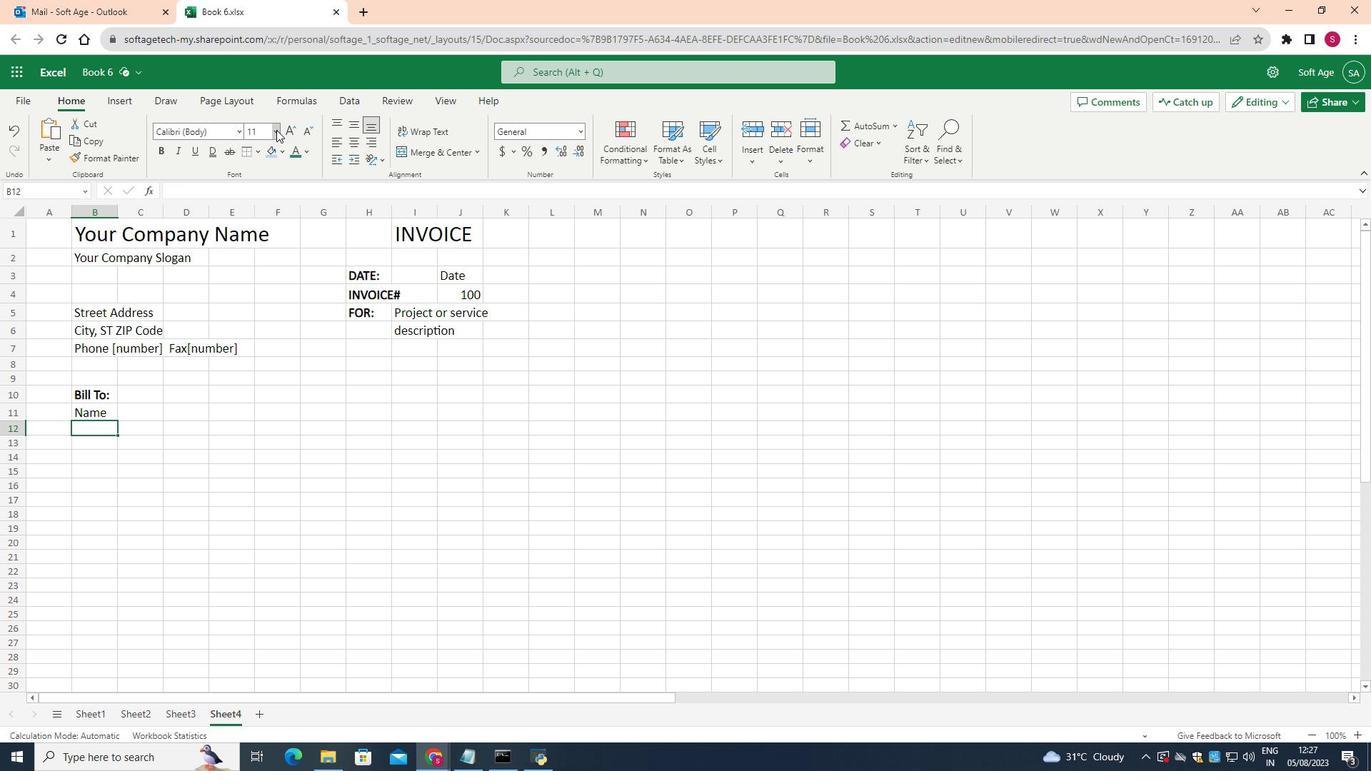 
Action: Mouse moved to (259, 252)
Screenshot: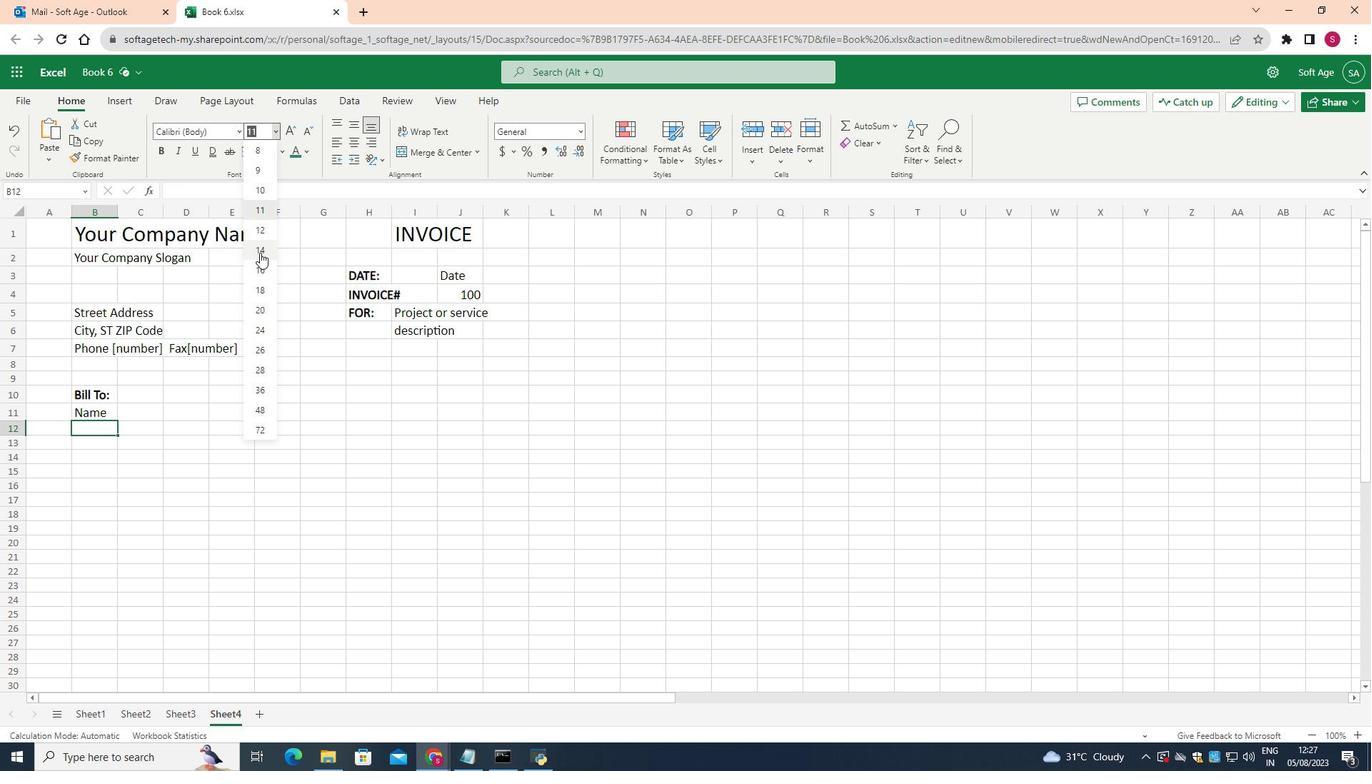 
Action: Mouse pressed left at (259, 252)
Screenshot: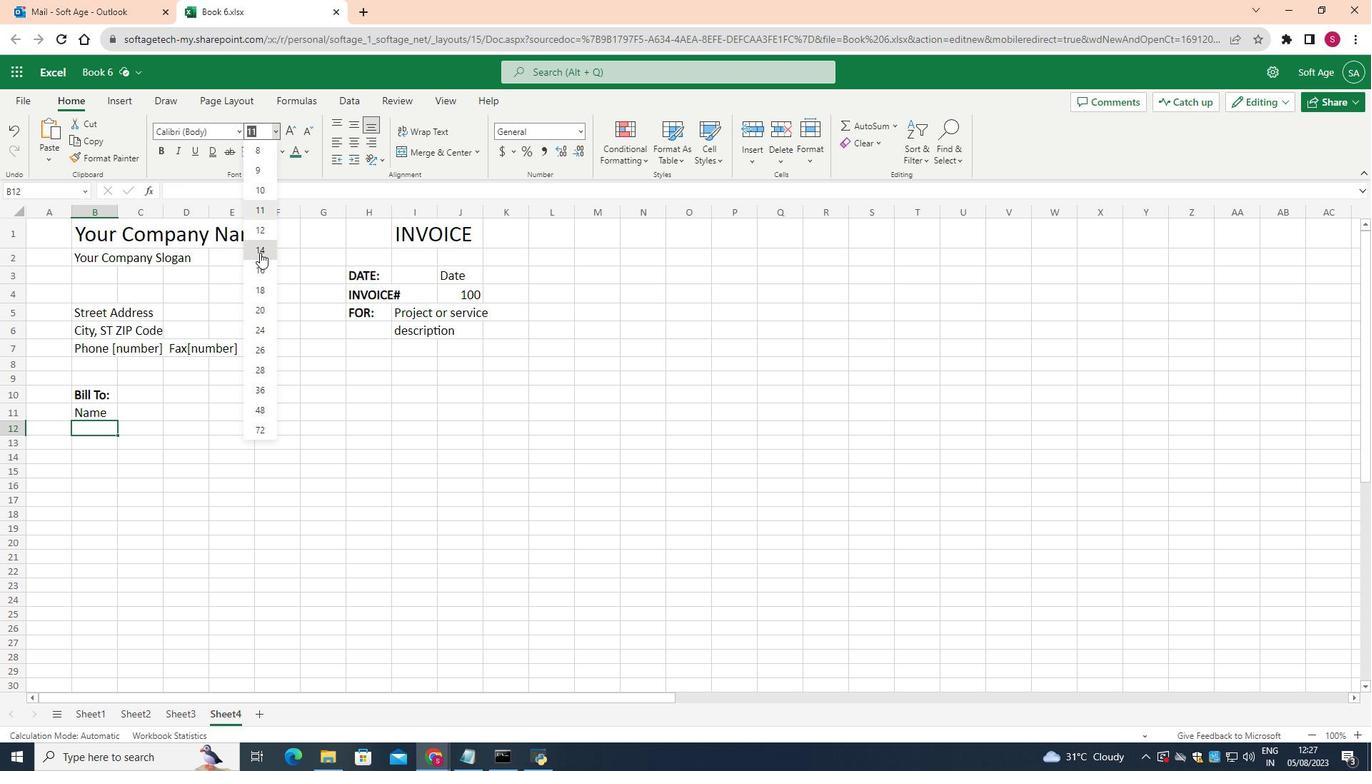 
Action: Key pressed <Key.shift>COMPANY<Key.space><Key.shift>Name
Screenshot: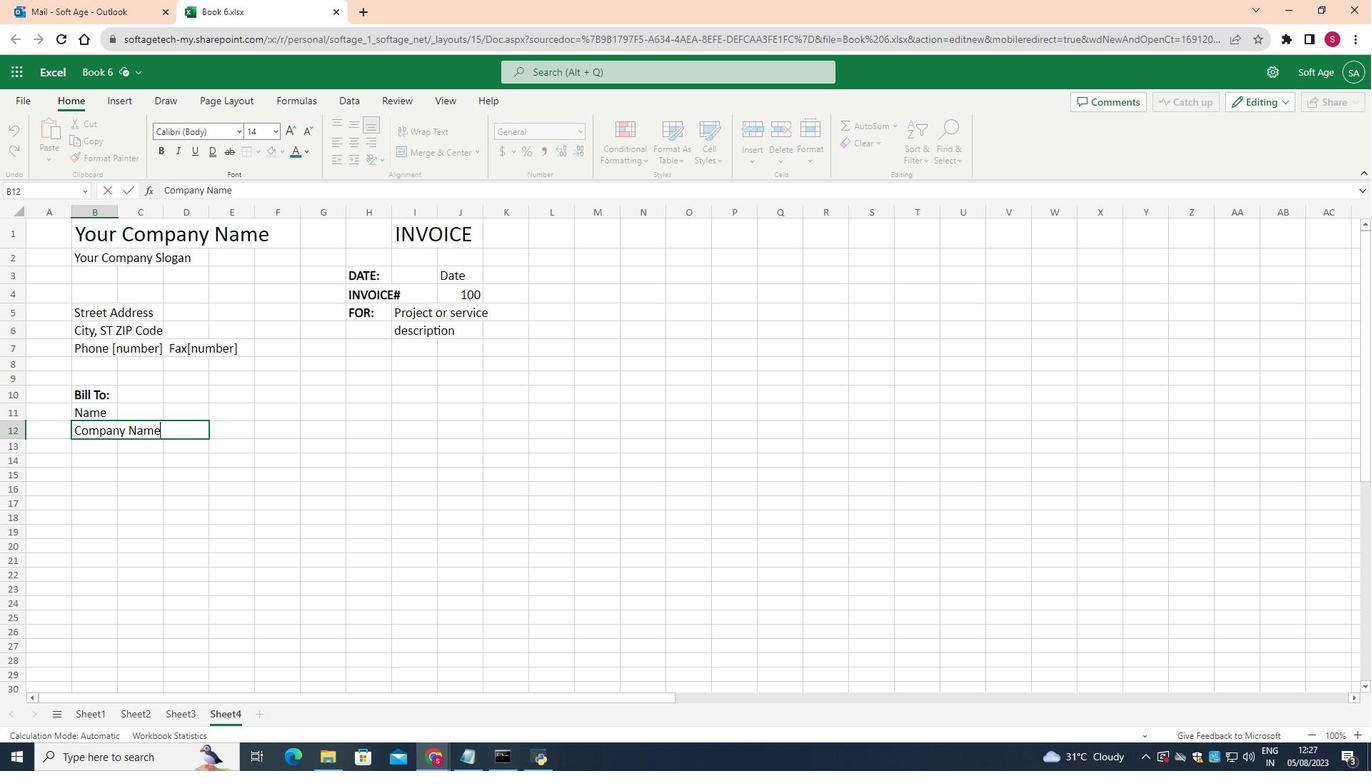 
Action: Mouse moved to (94, 450)
Screenshot: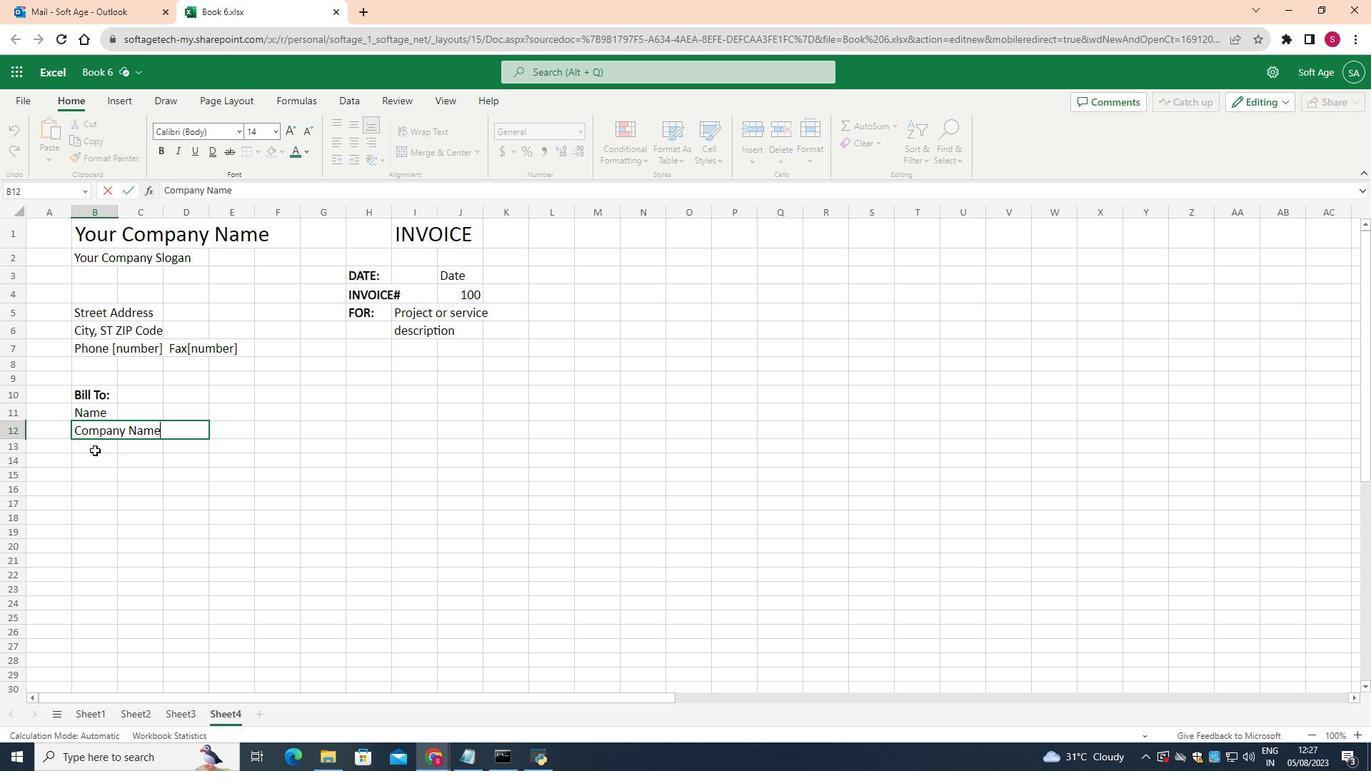 
Action: Mouse pressed left at (94, 450)
Screenshot: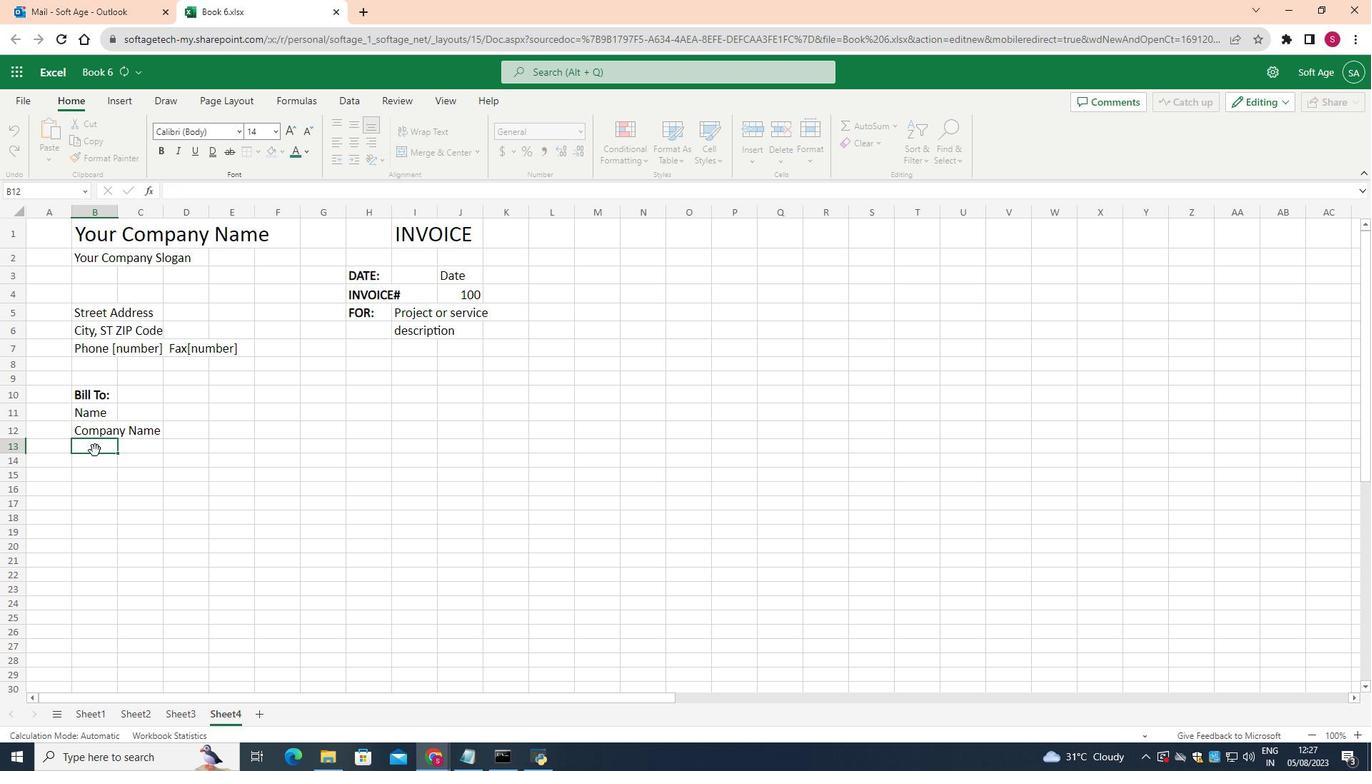 
Action: Mouse moved to (272, 128)
Screenshot: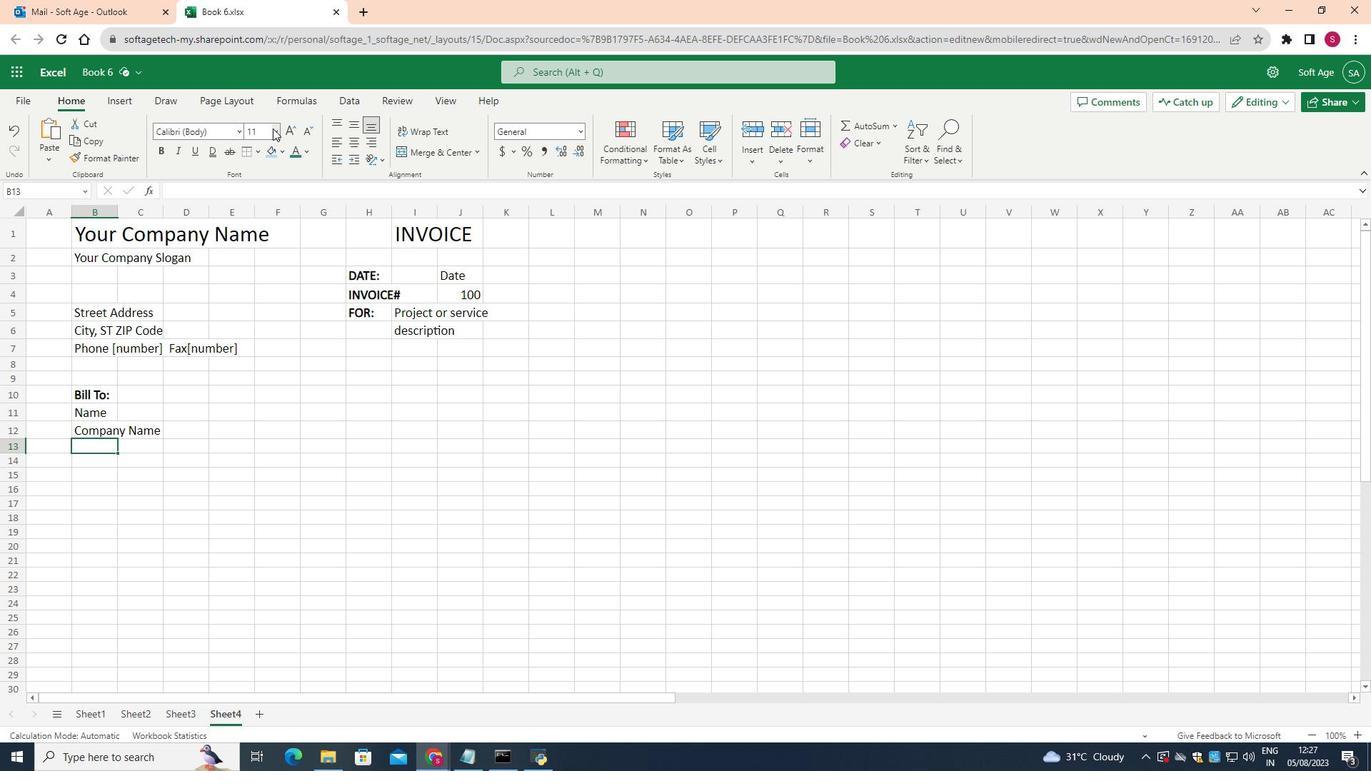 
Action: Mouse pressed left at (272, 128)
Screenshot: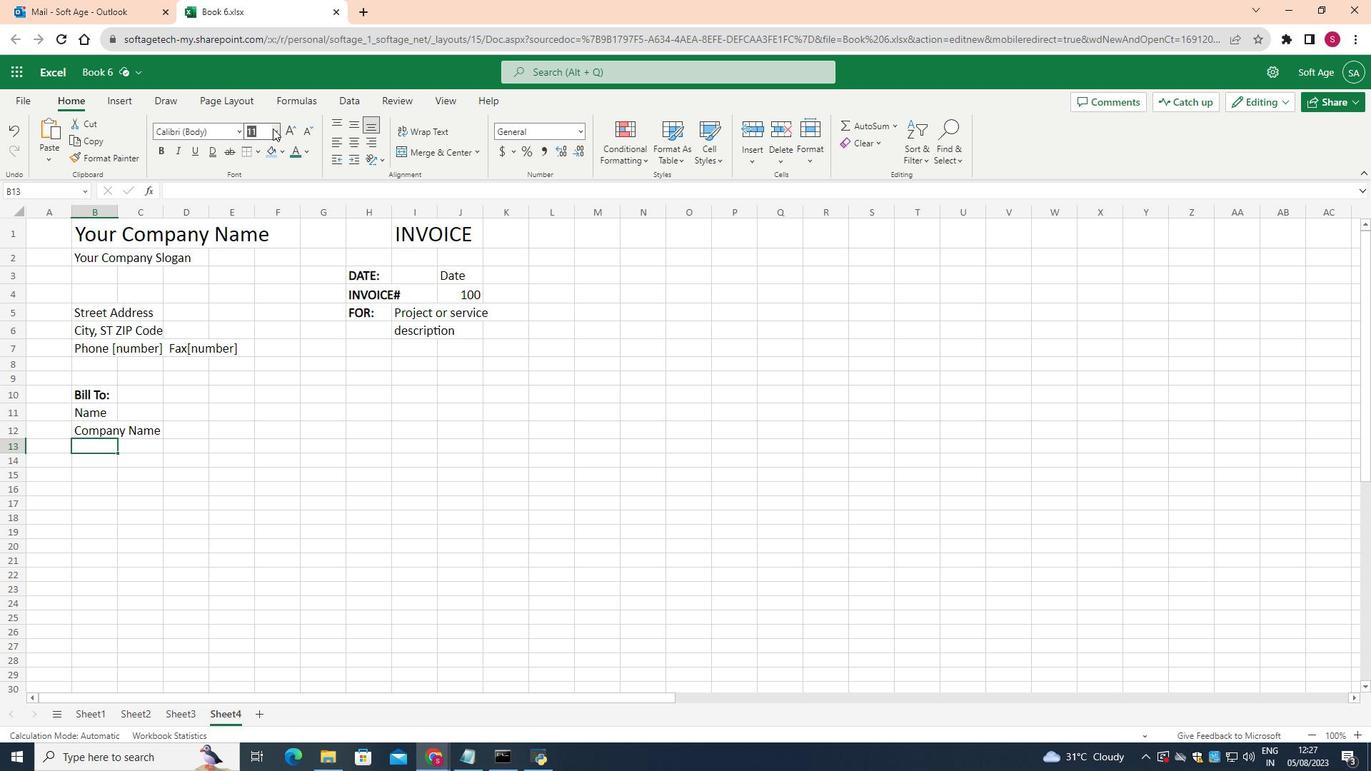 
Action: Mouse moved to (261, 252)
Screenshot: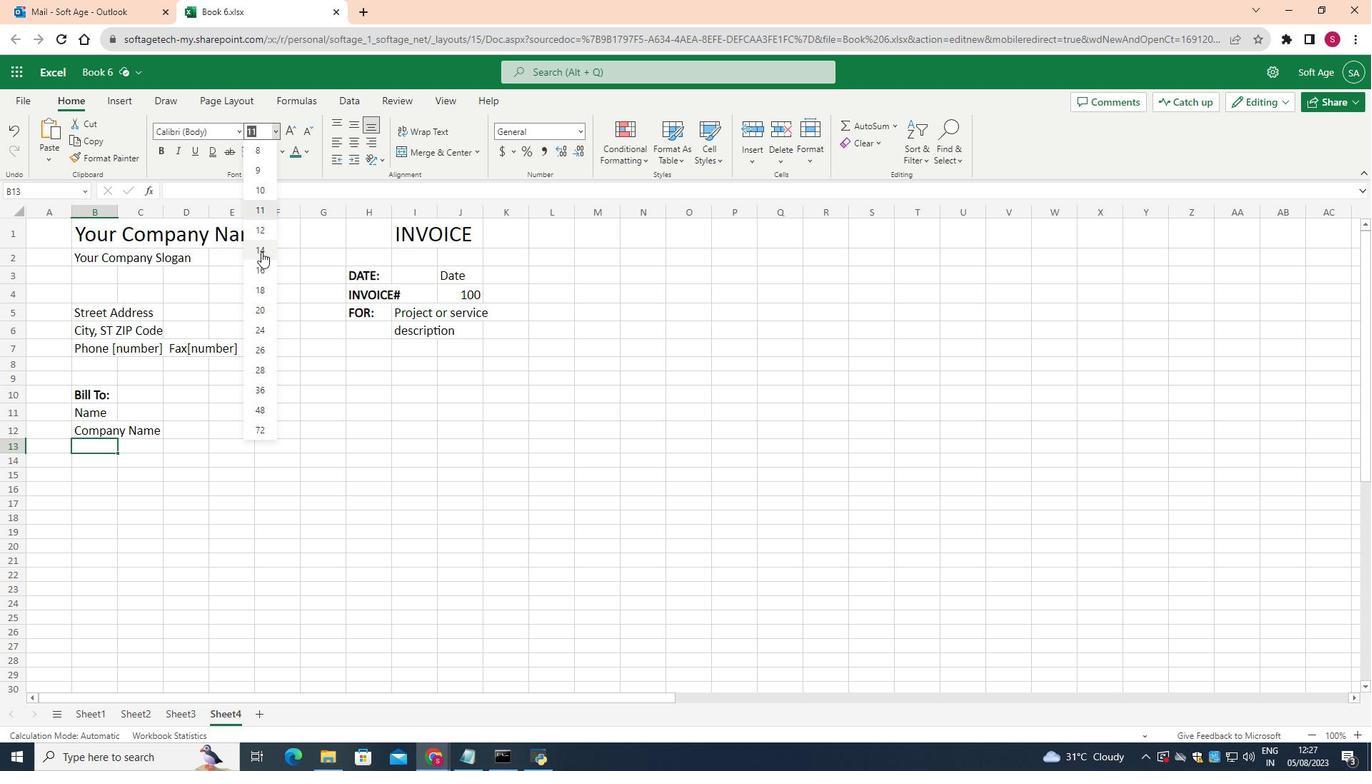 
Action: Mouse pressed left at (261, 252)
Screenshot: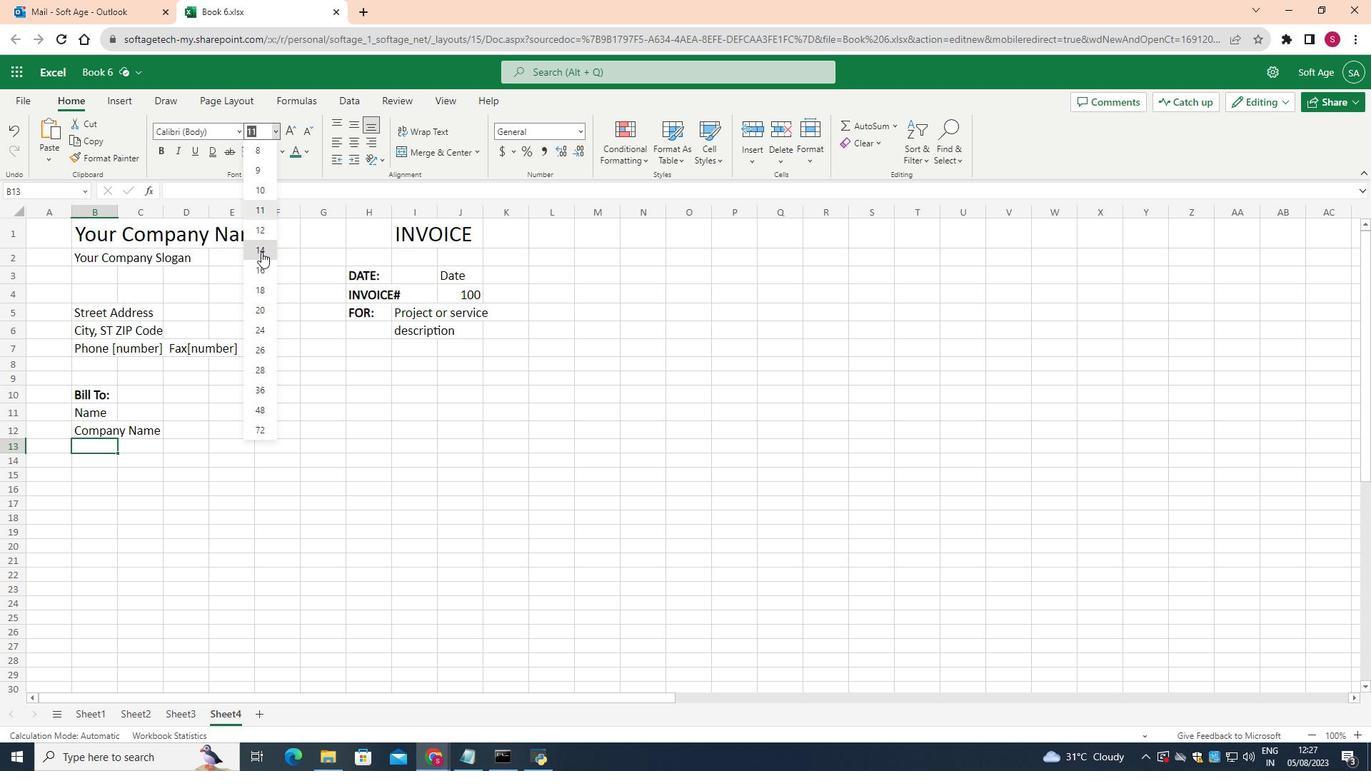 
Action: Key pressed <Key.shift>Street<Key.enter>
Screenshot: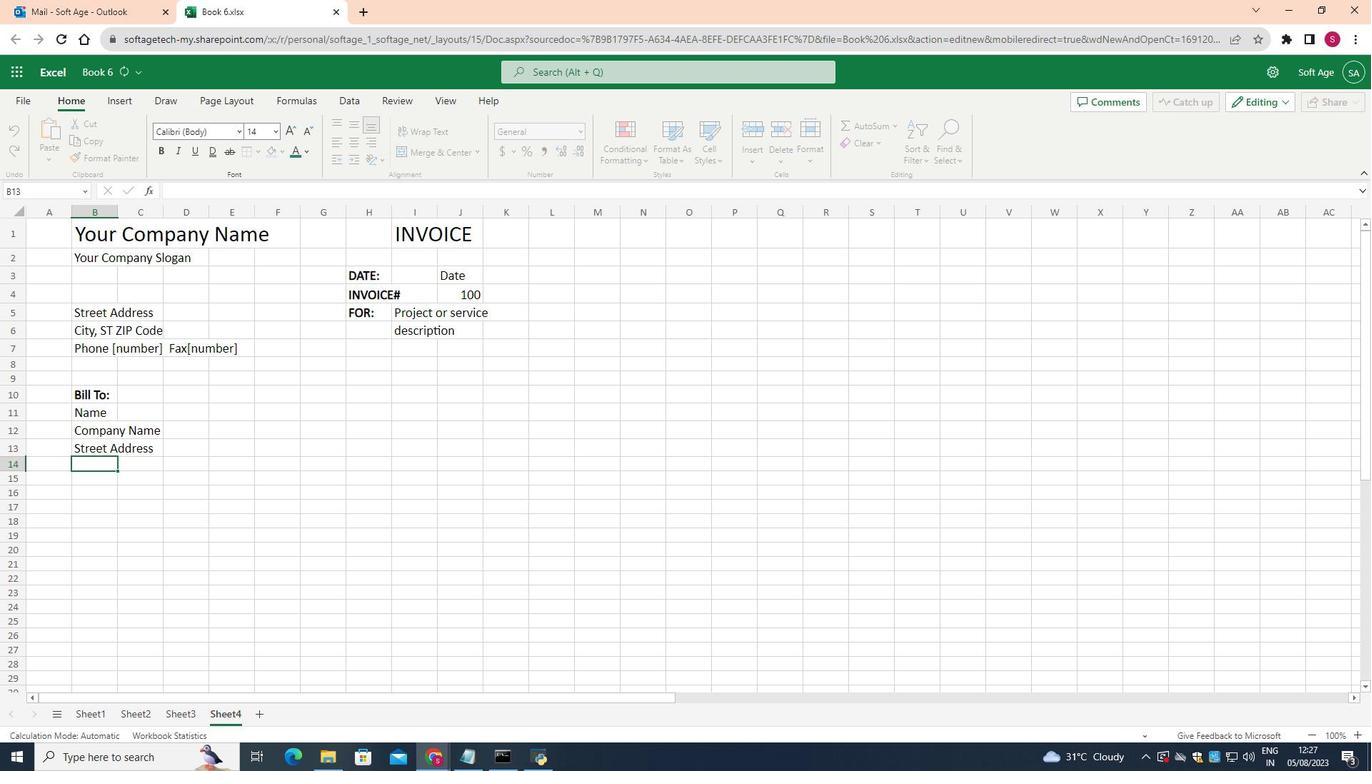 
Action: Mouse moved to (274, 137)
Screenshot: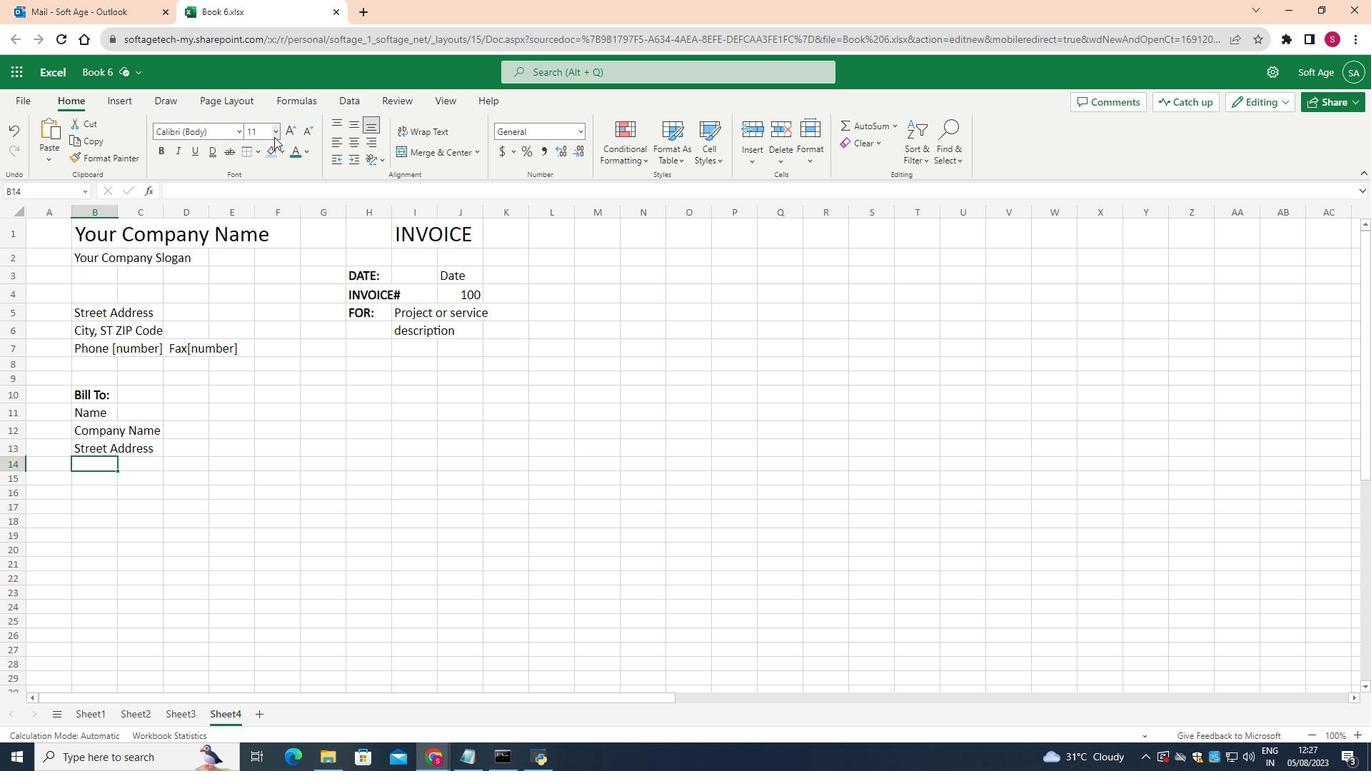 
Action: Mouse pressed left at (274, 137)
Screenshot: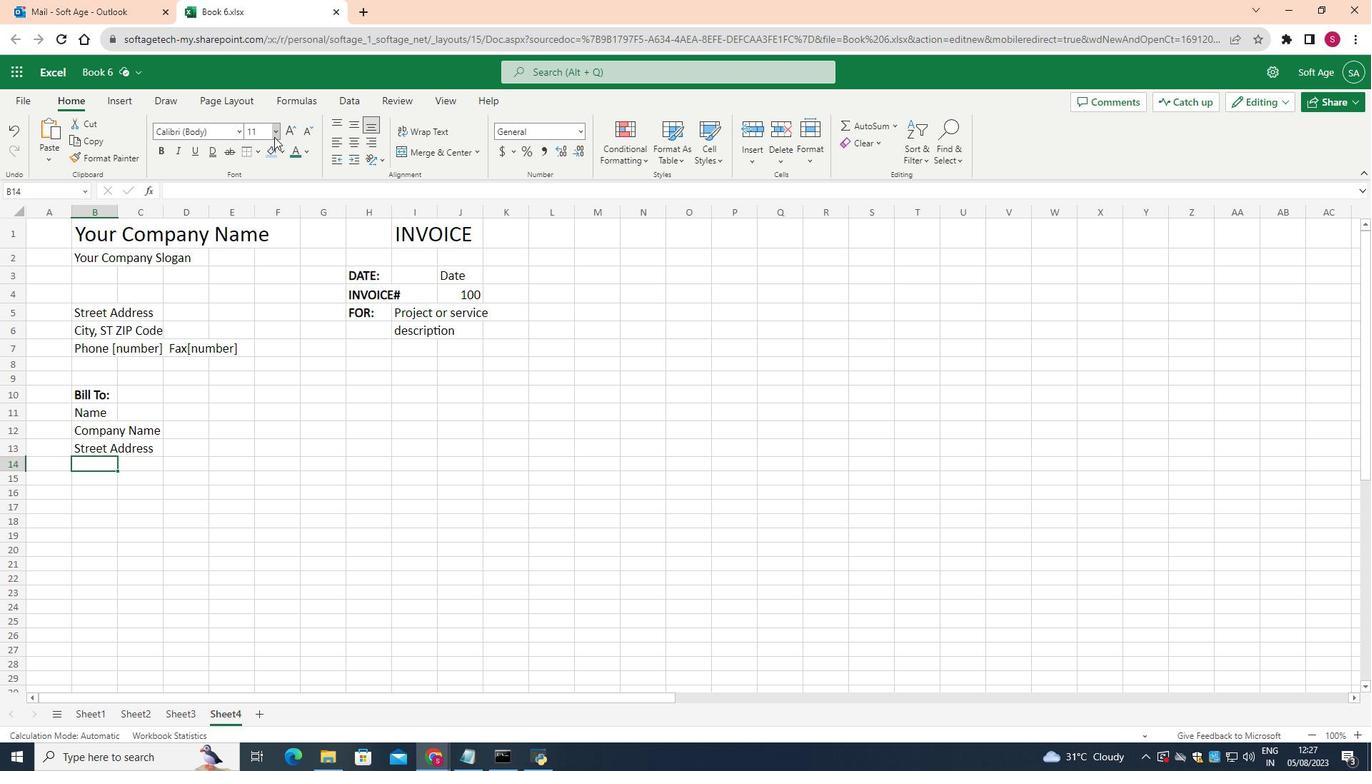 
Action: Mouse moved to (260, 253)
Screenshot: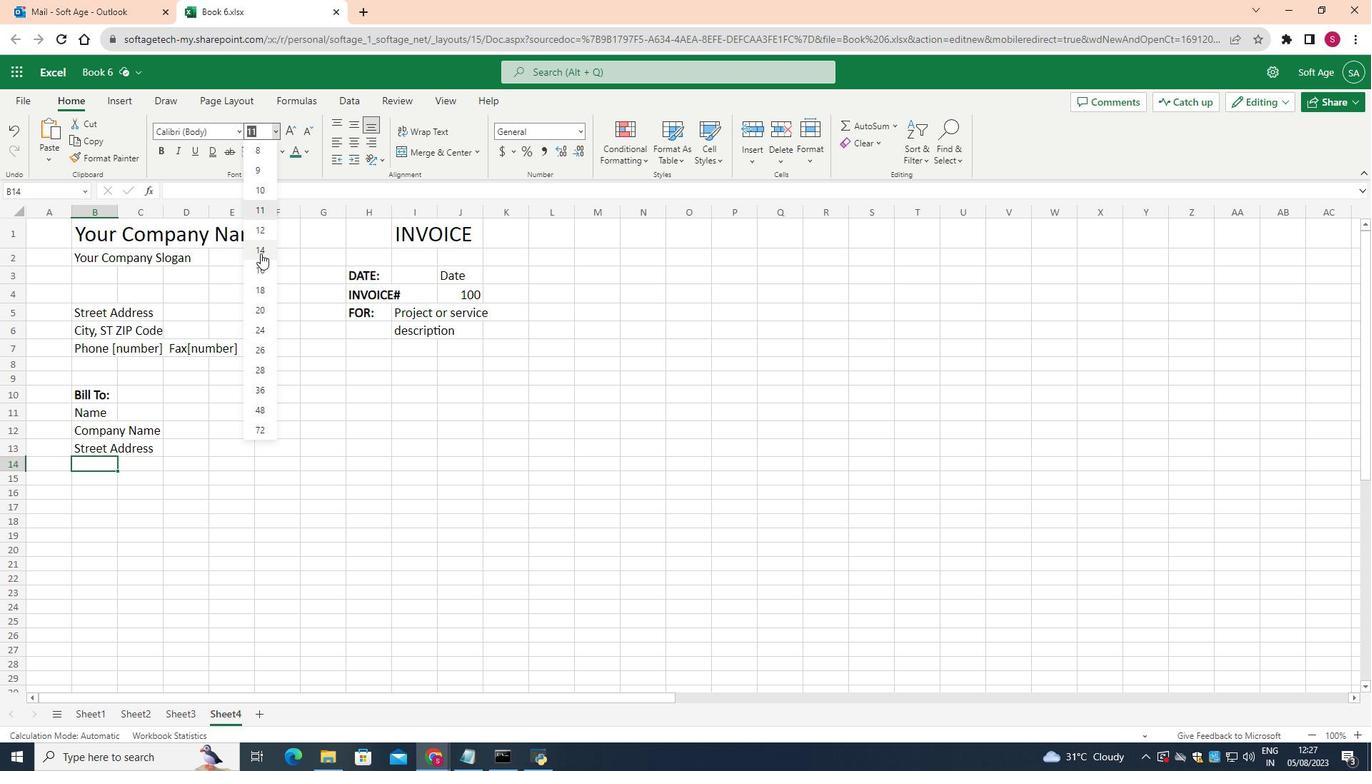 
Action: Mouse pressed left at (260, 253)
Screenshot: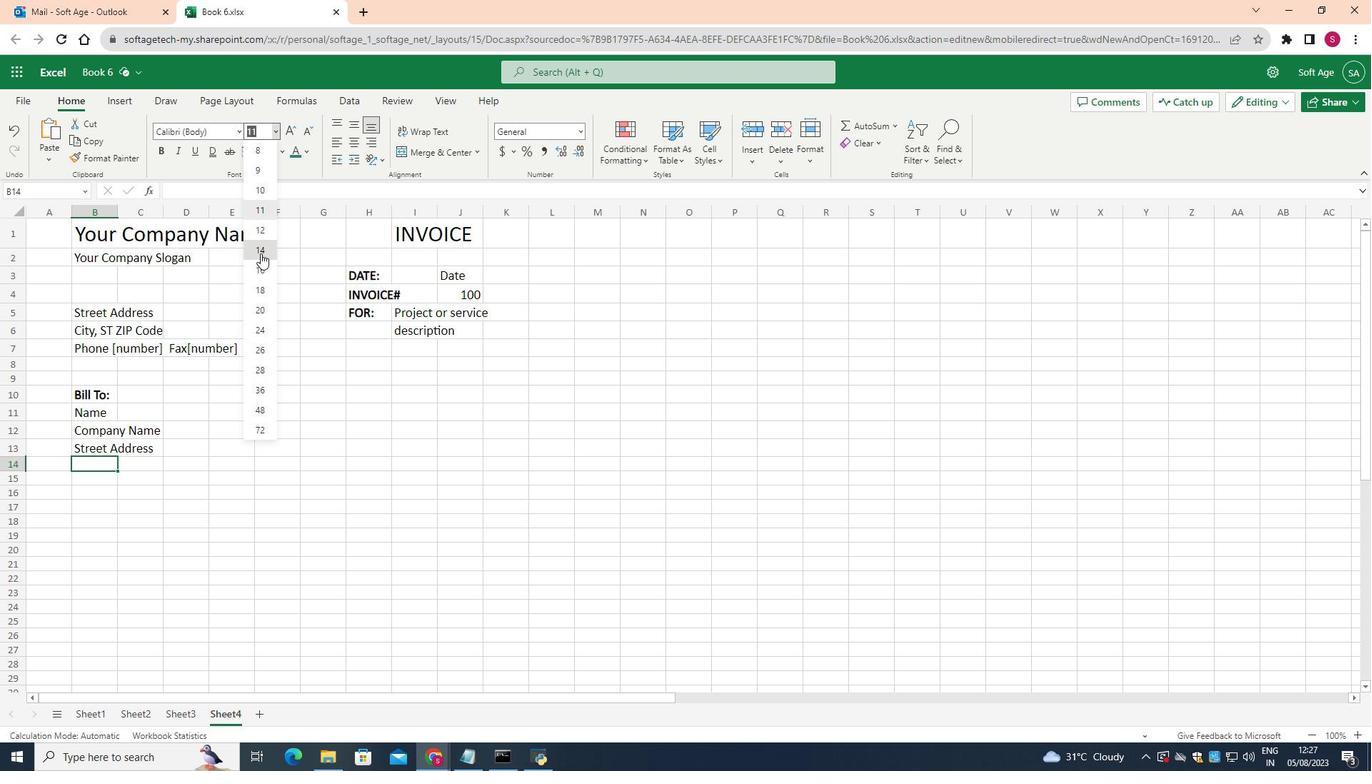 
Action: Key pressed <Key.shift>City,<Key.shift><Key.shift><Key.shift><Key.shift><Key.shift><Key.shift><Key.shift><Key.shift>ST<Key.space><Key.shift>ZIP<Key.space><Key.shift>Code
Screenshot: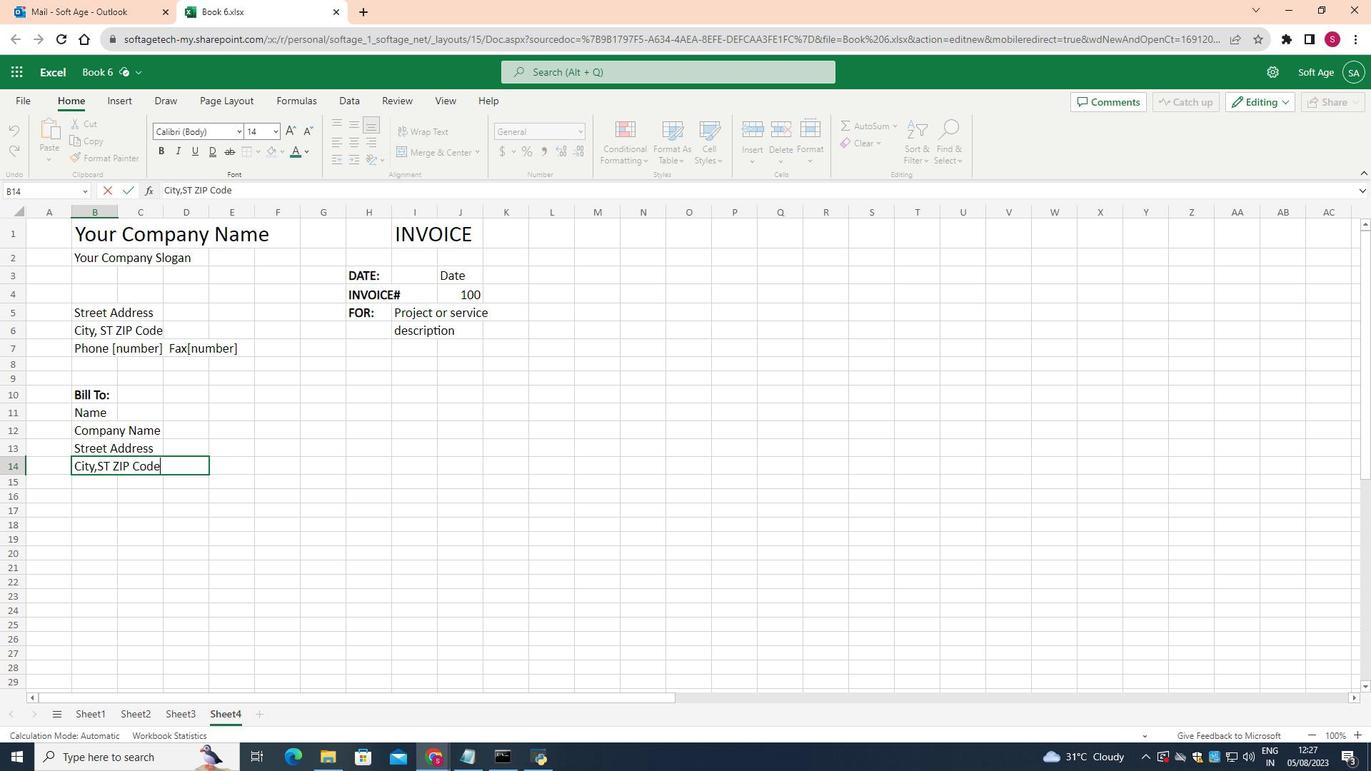 
Action: Mouse moved to (102, 484)
Screenshot: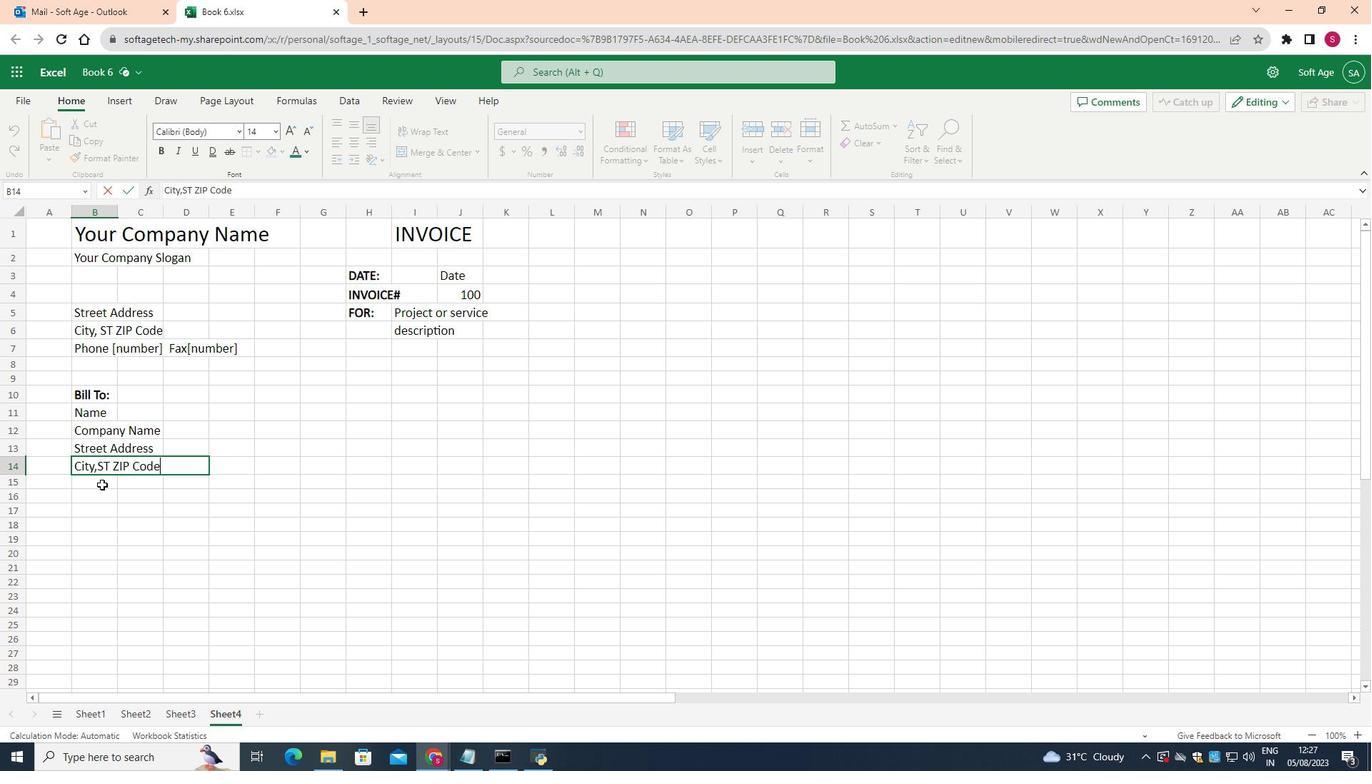 
Action: Mouse pressed left at (102, 484)
Screenshot: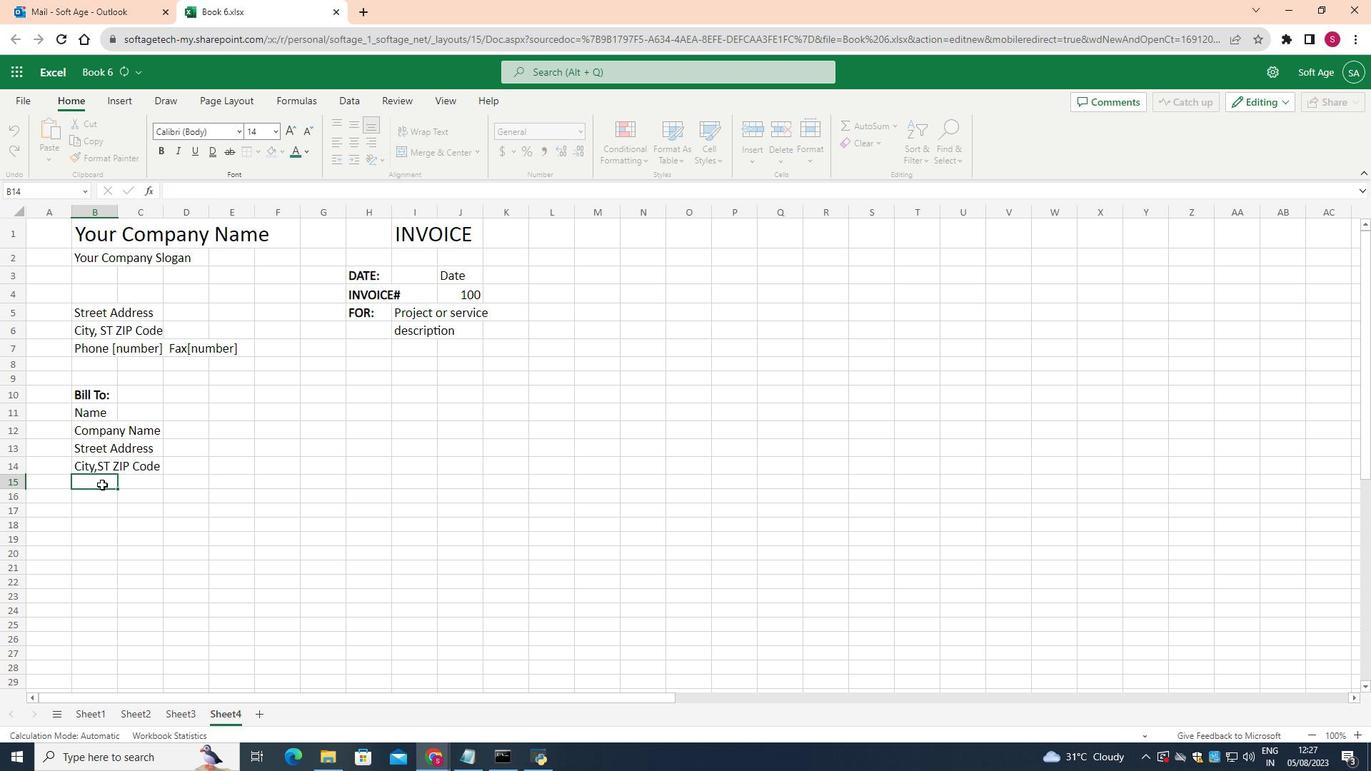 
Action: Mouse moved to (277, 132)
Screenshot: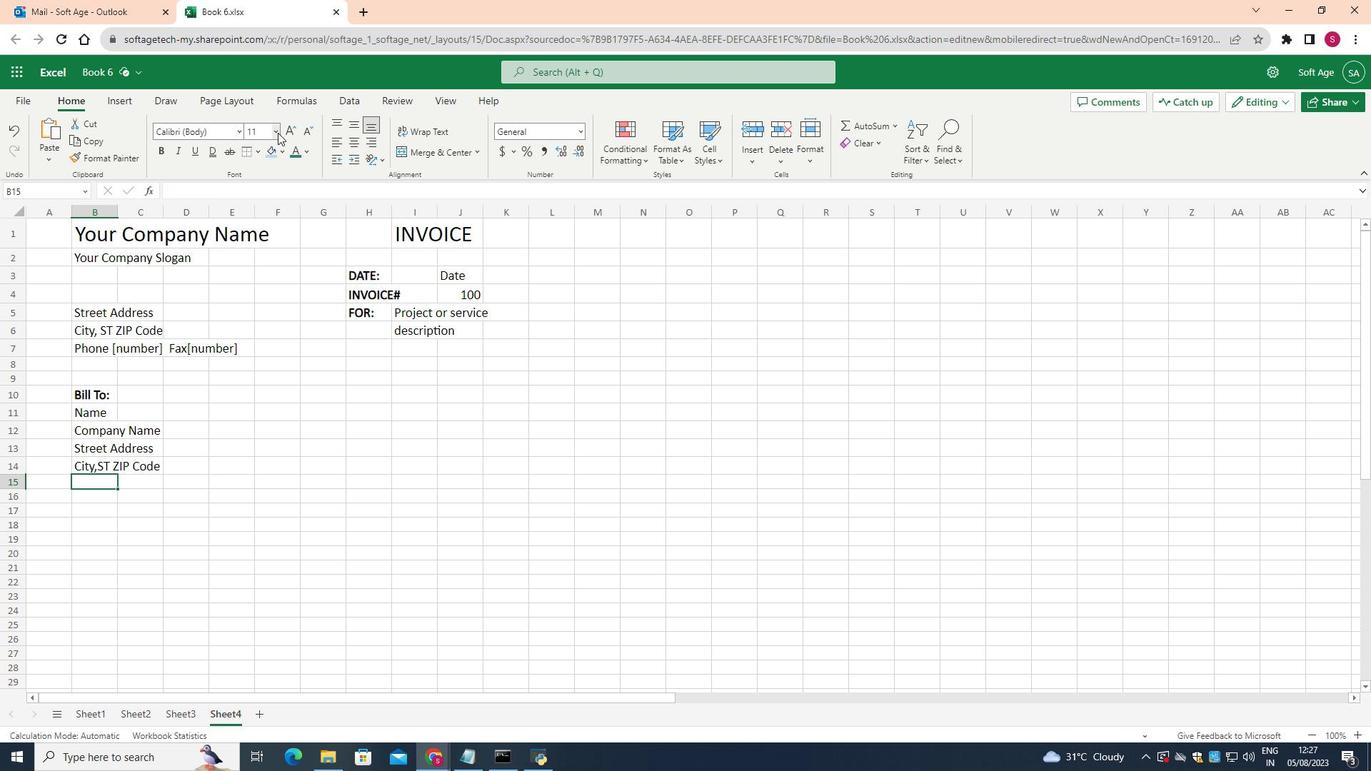 
Action: Mouse pressed left at (277, 132)
Screenshot: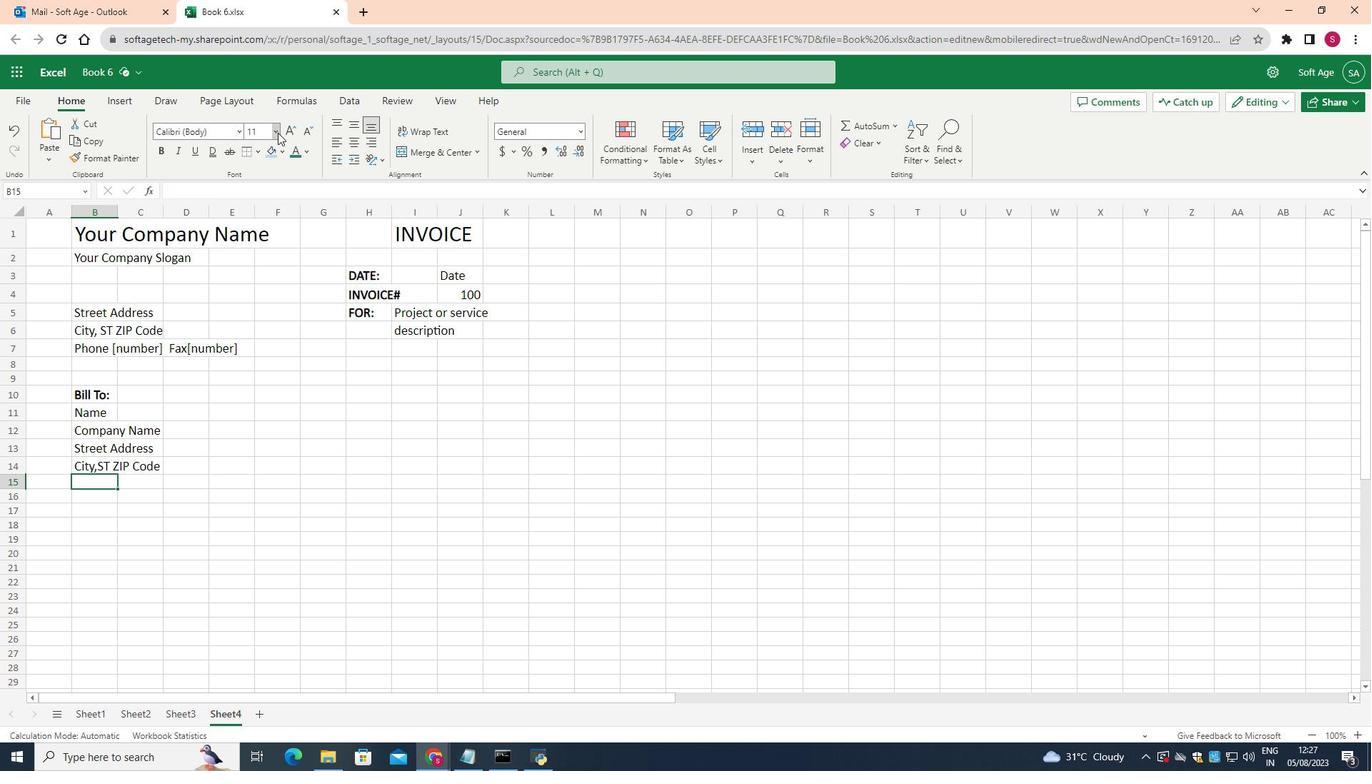 
Action: Mouse moved to (267, 252)
Screenshot: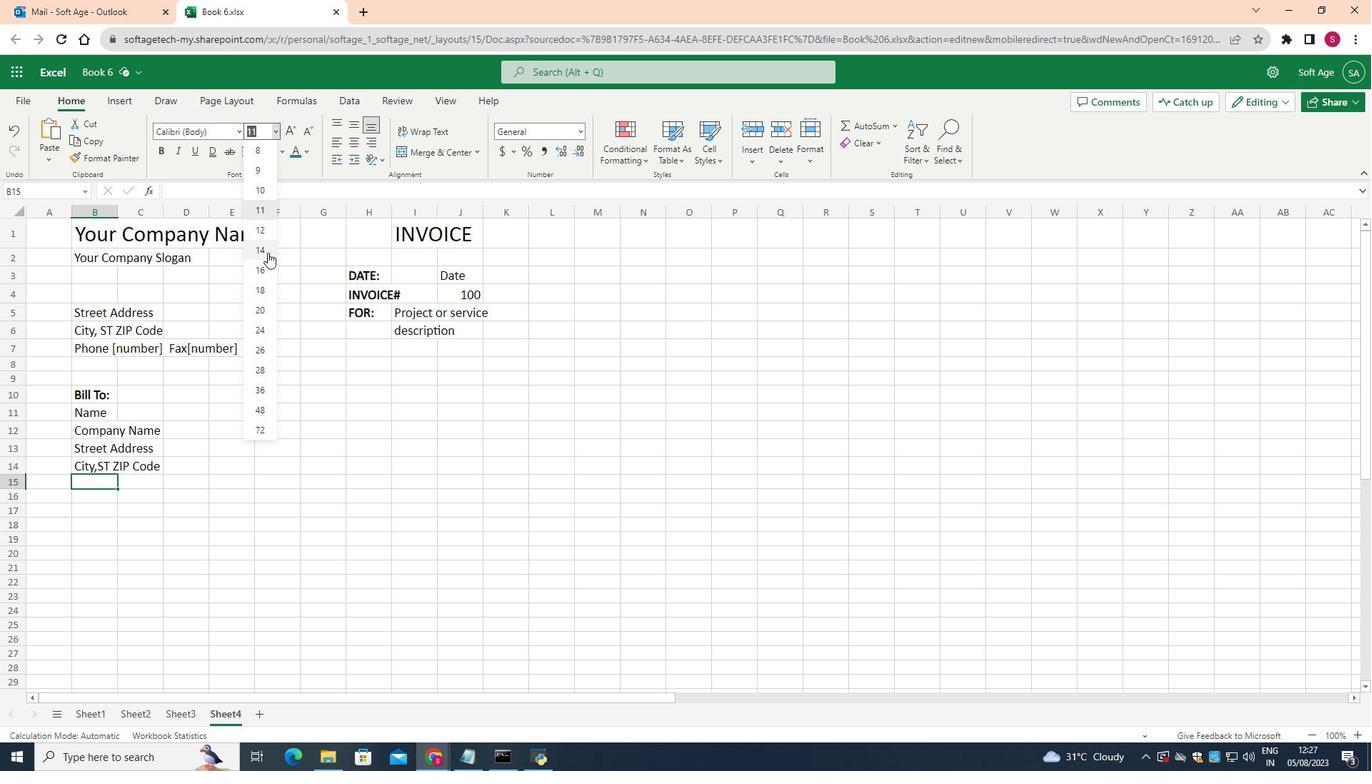 
Action: Mouse pressed left at (267, 252)
Screenshot: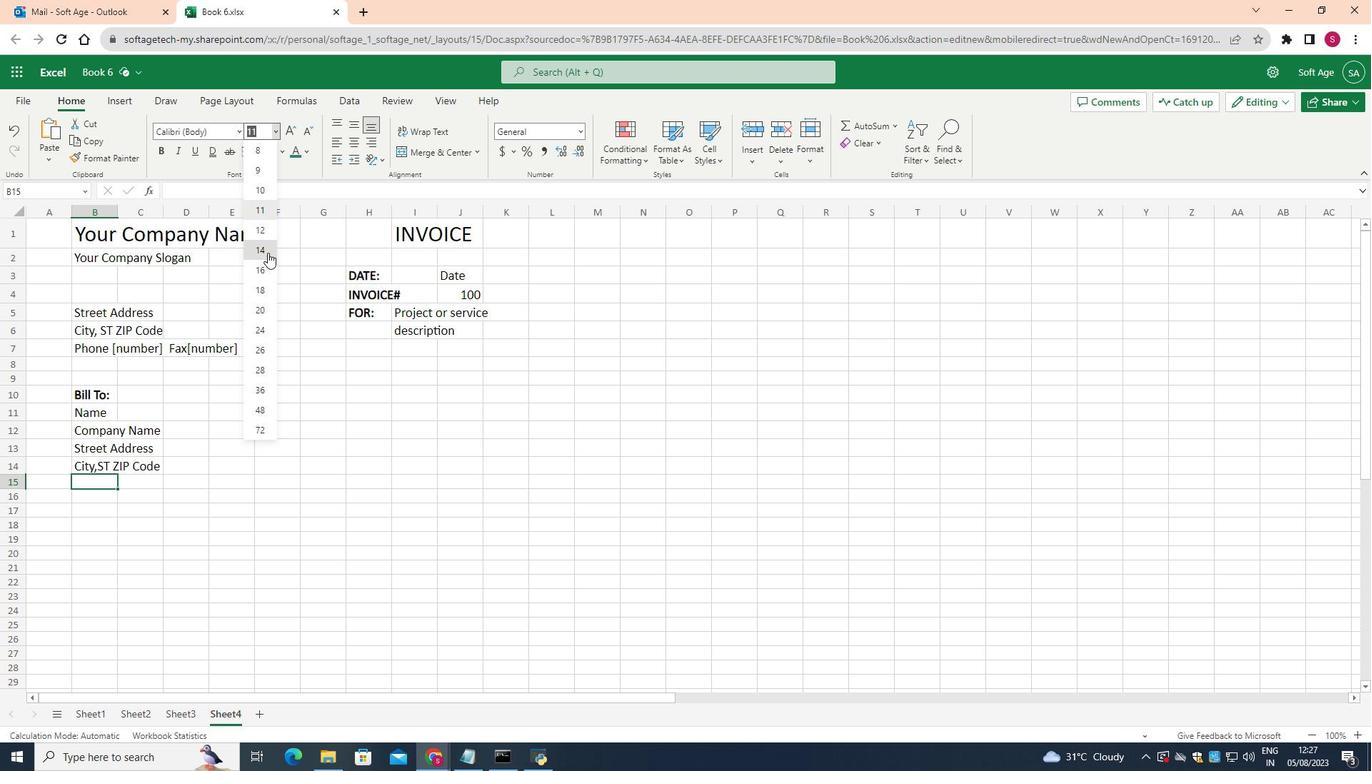 
Action: Key pressed <Key.shift>Phone
Screenshot: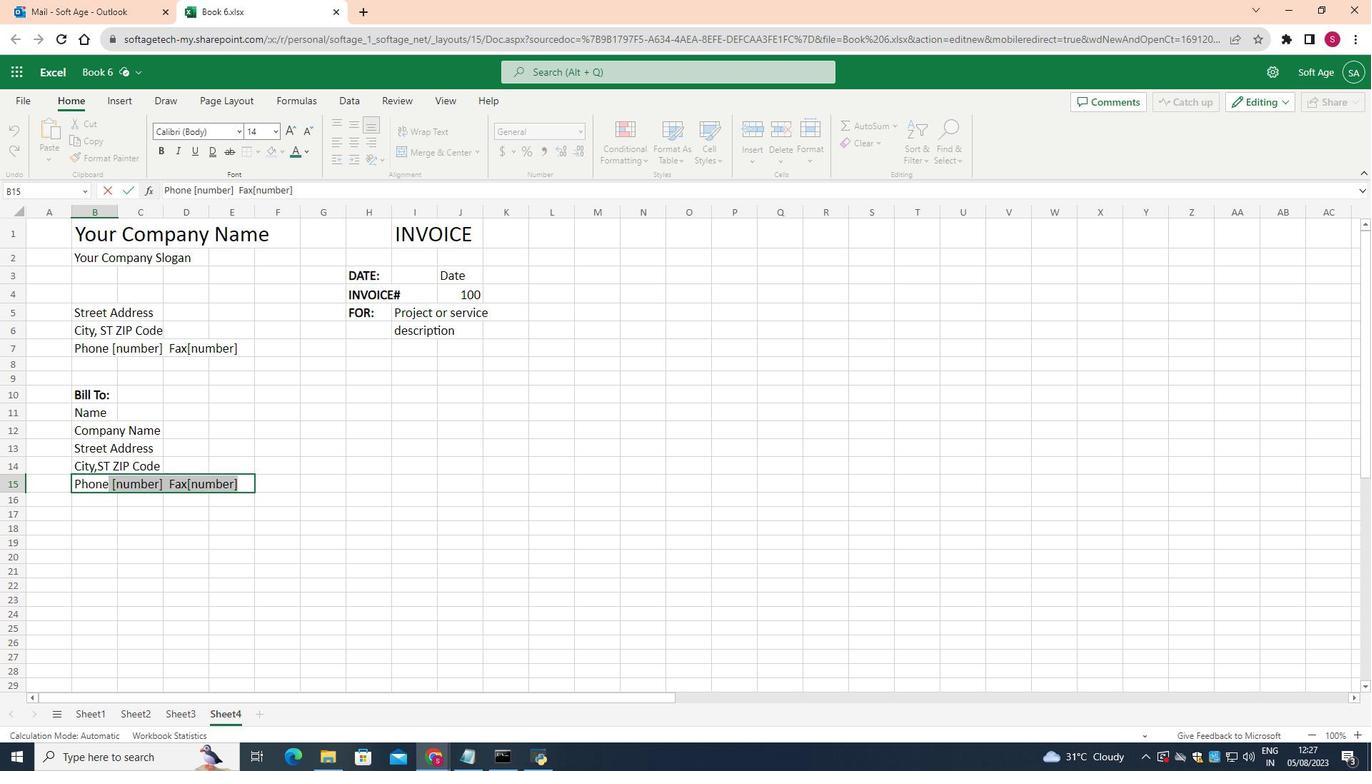 
Action: Mouse moved to (290, 594)
Screenshot: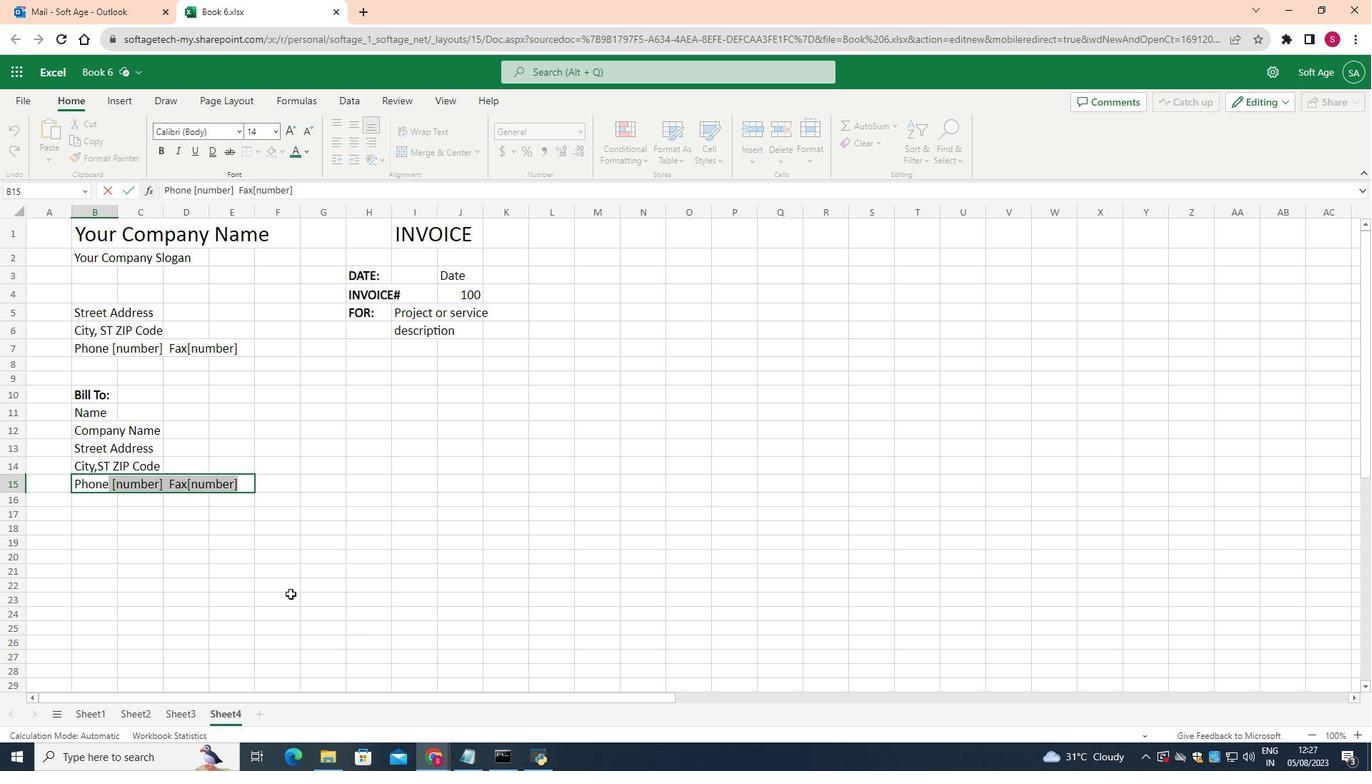 
Action: Mouse pressed left at (290, 594)
Screenshot: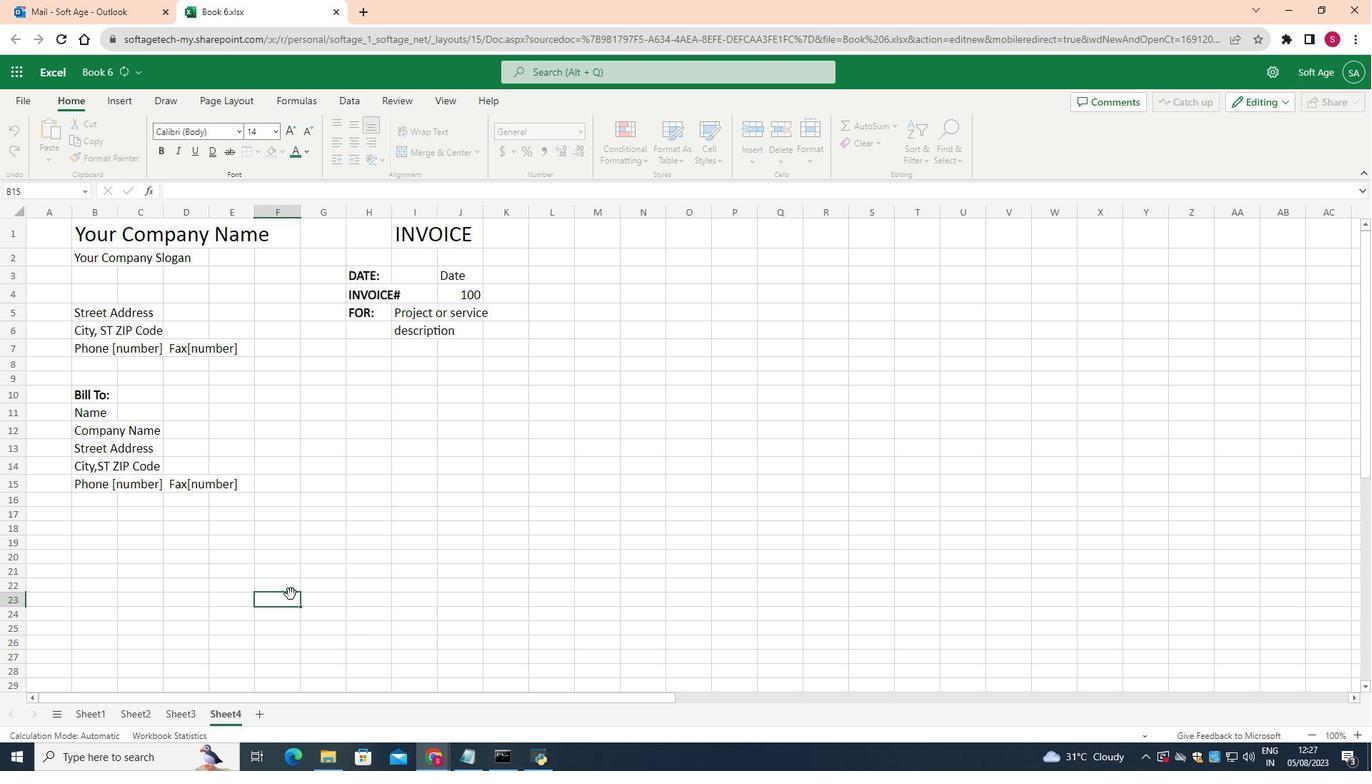 
Action: Mouse moved to (61, 237)
Screenshot: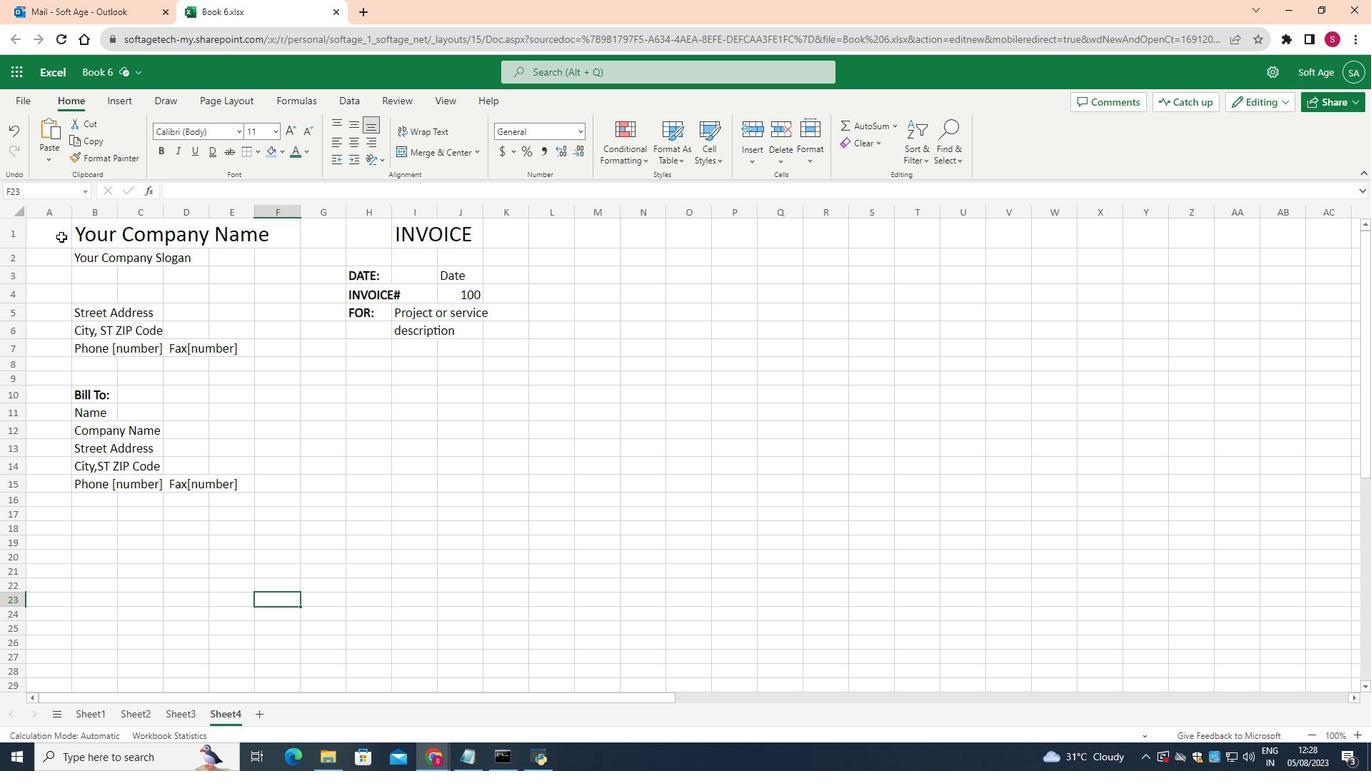 
Action: Mouse pressed left at (61, 237)
Screenshot: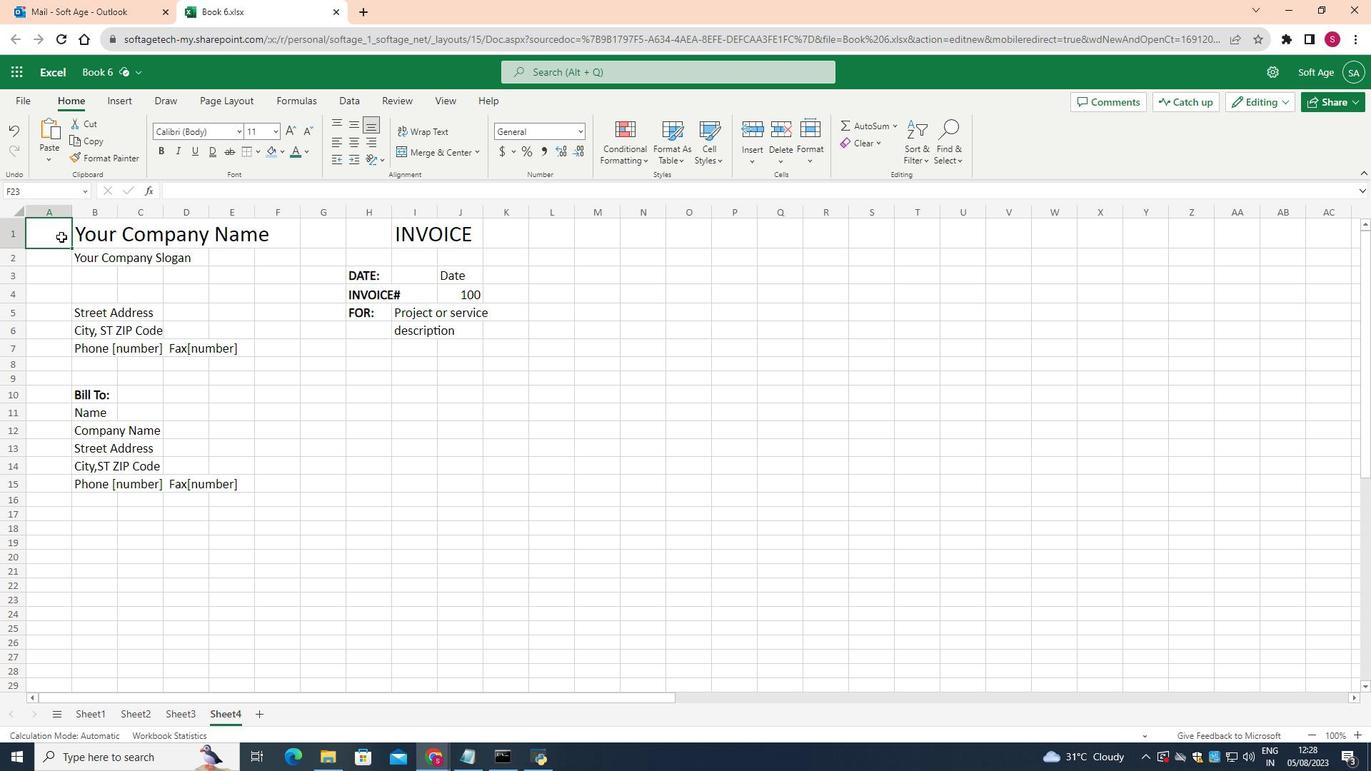 
Action: Mouse moved to (257, 150)
Screenshot: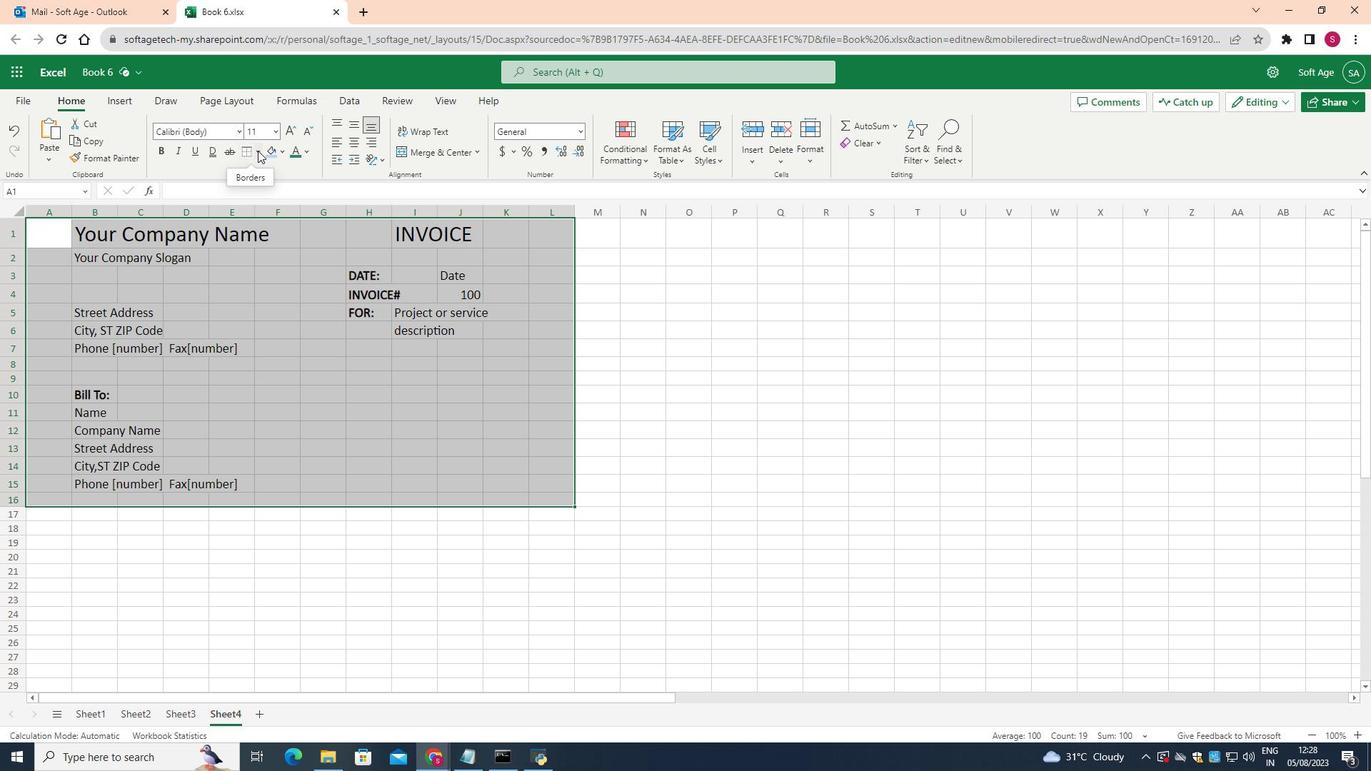
Action: Mouse pressed left at (257, 150)
Screenshot: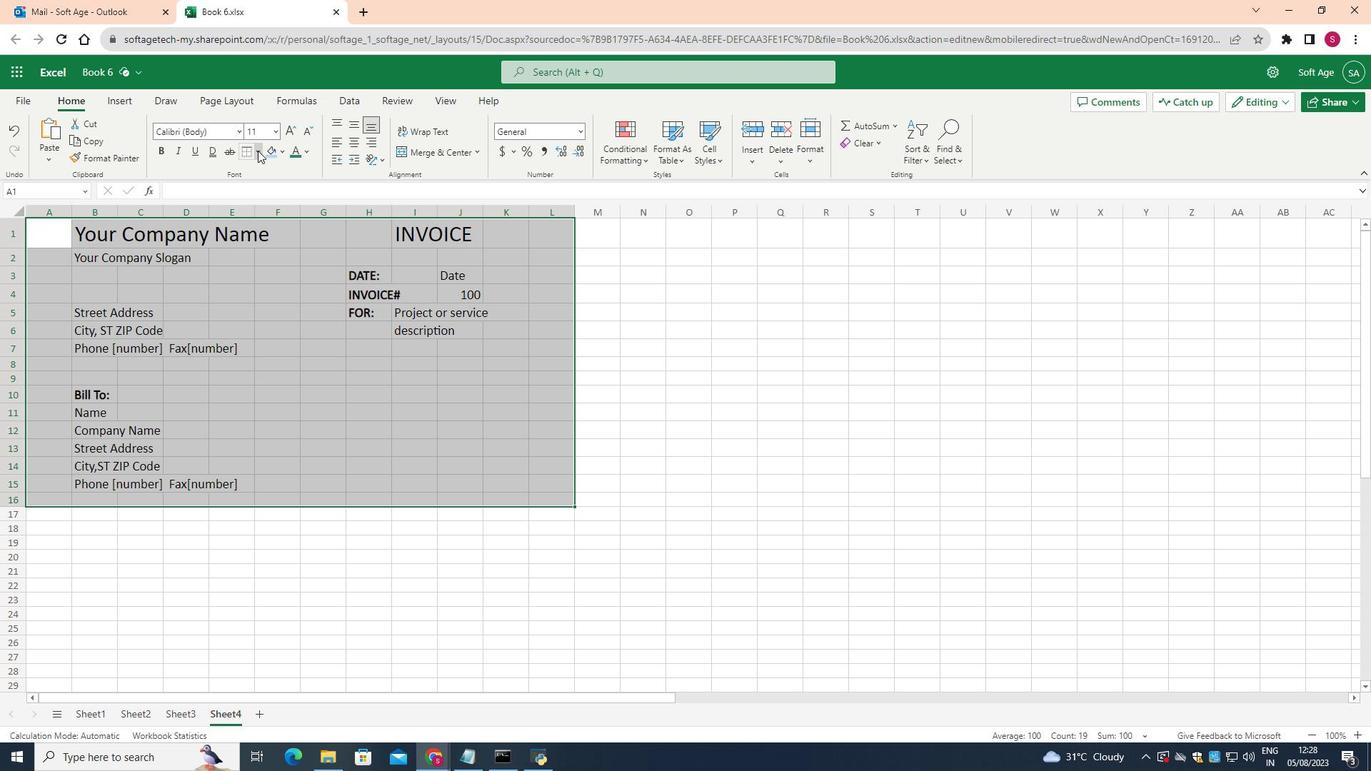 
Action: Mouse moved to (282, 364)
Screenshot: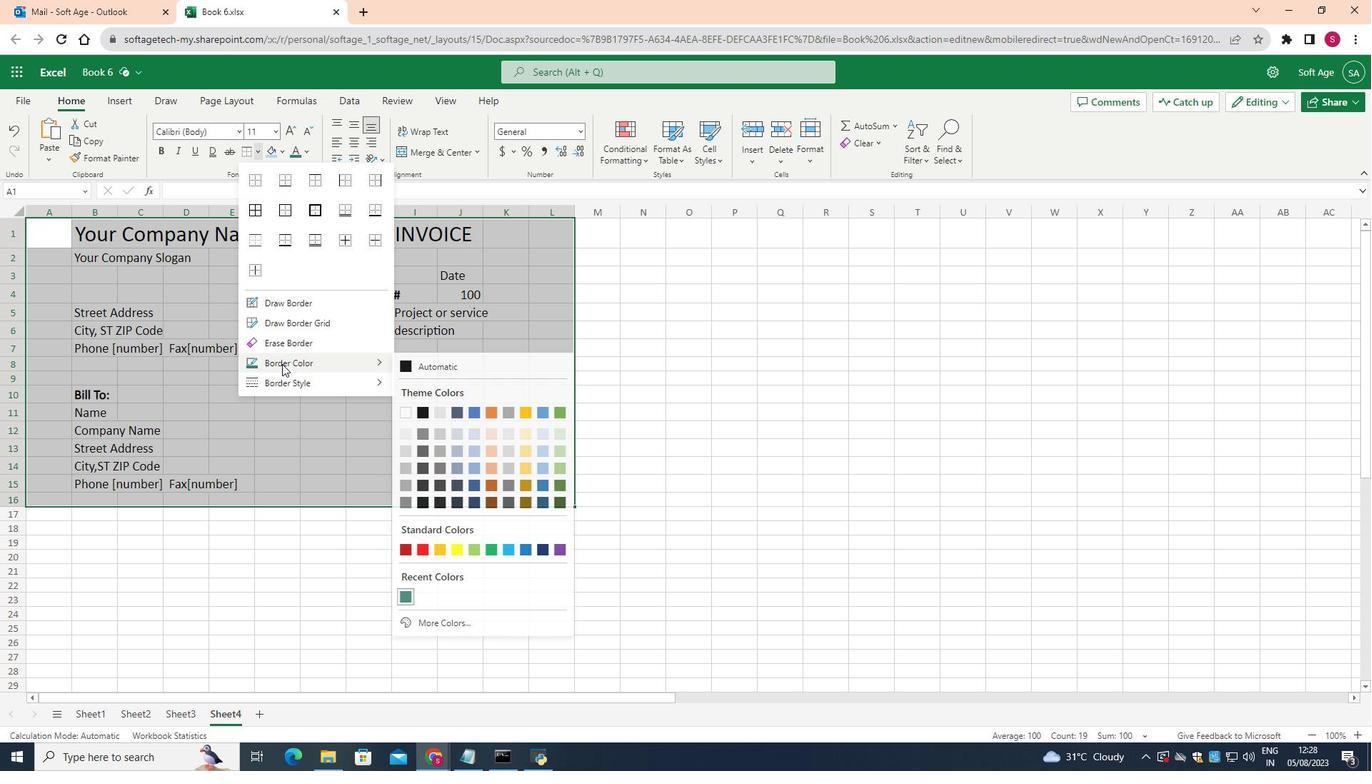
Action: Mouse pressed left at (282, 364)
Screenshot: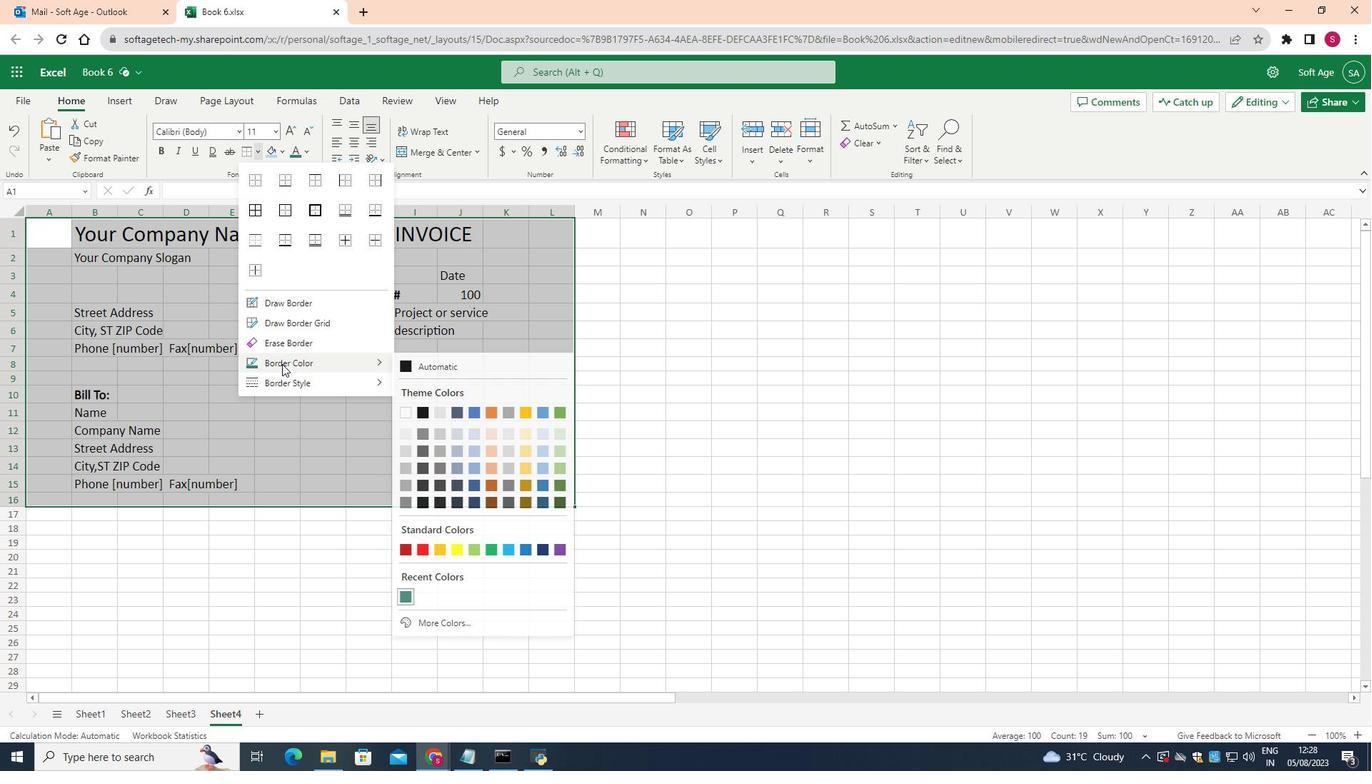 
Action: Mouse moved to (404, 411)
Screenshot: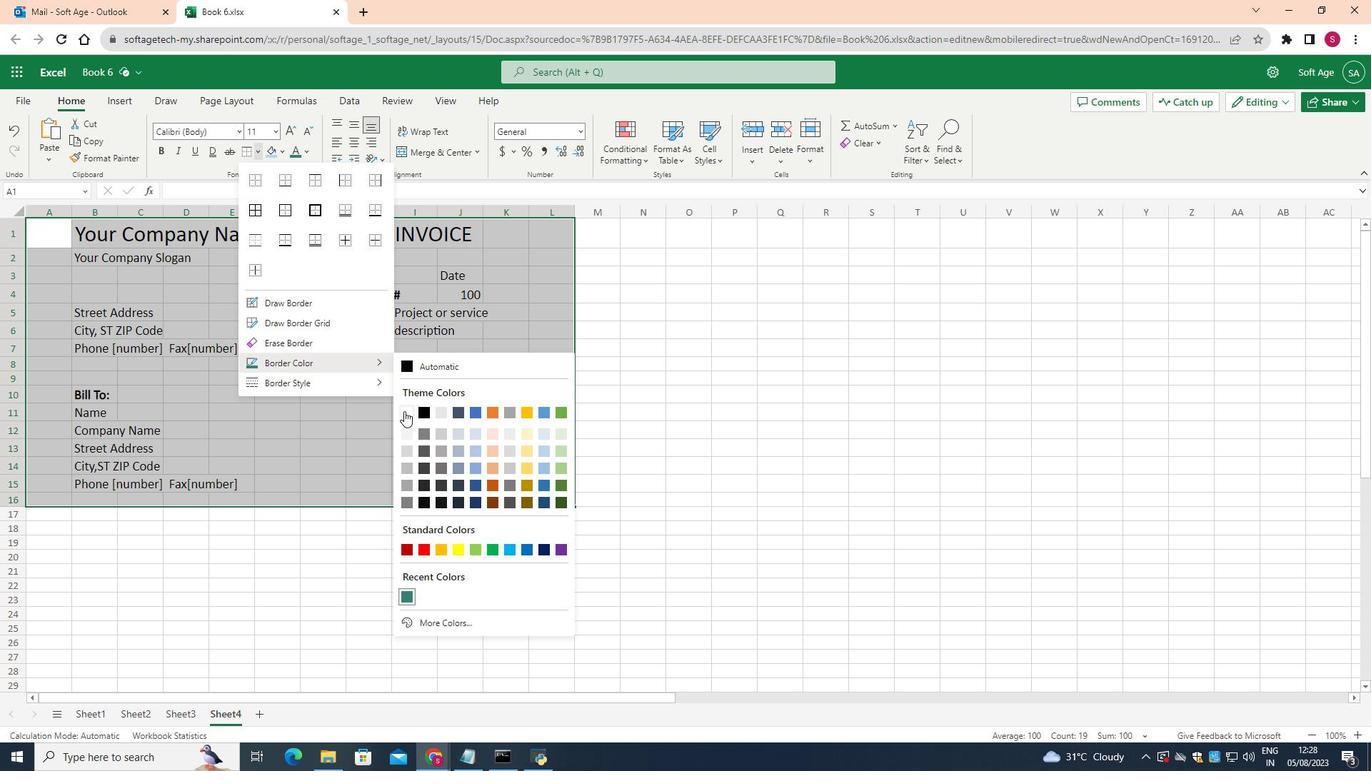 
Action: Mouse pressed left at (404, 411)
Screenshot: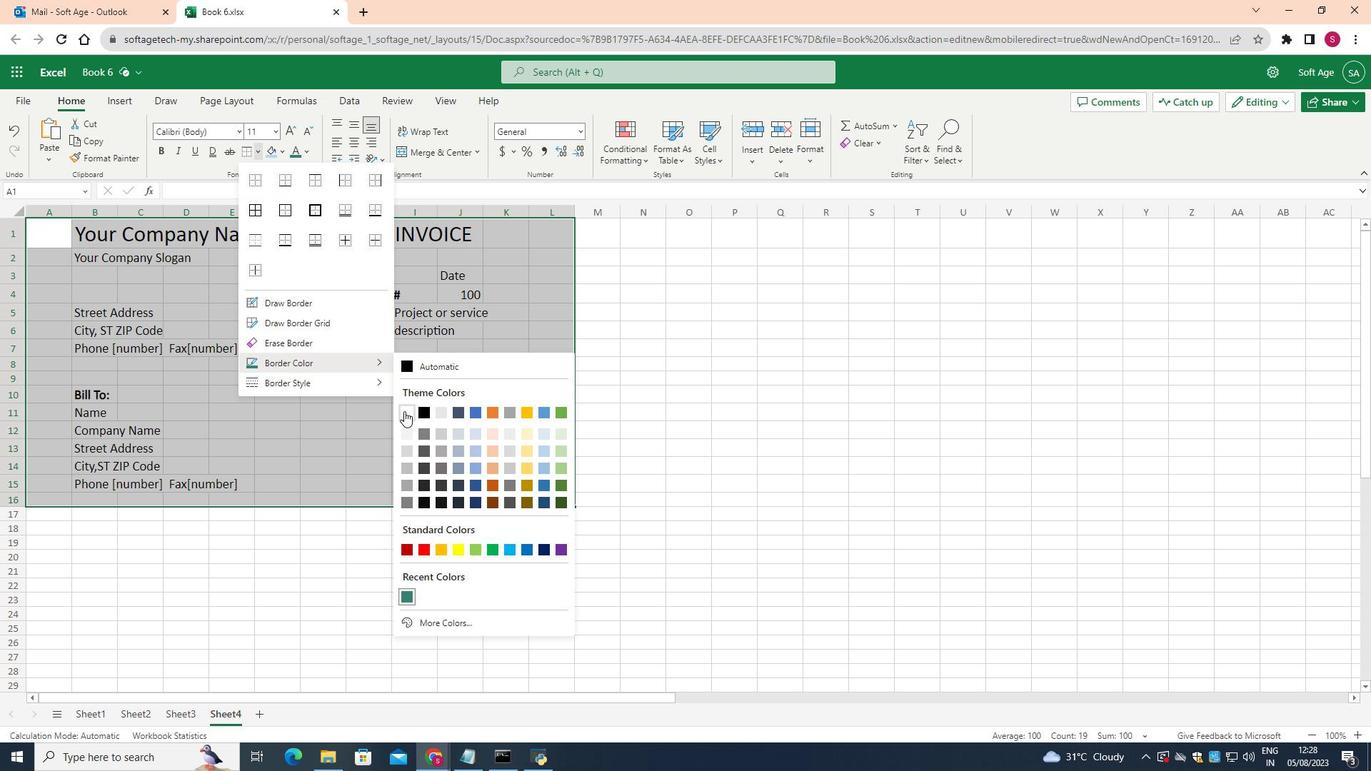 
Action: Mouse moved to (259, 152)
Screenshot: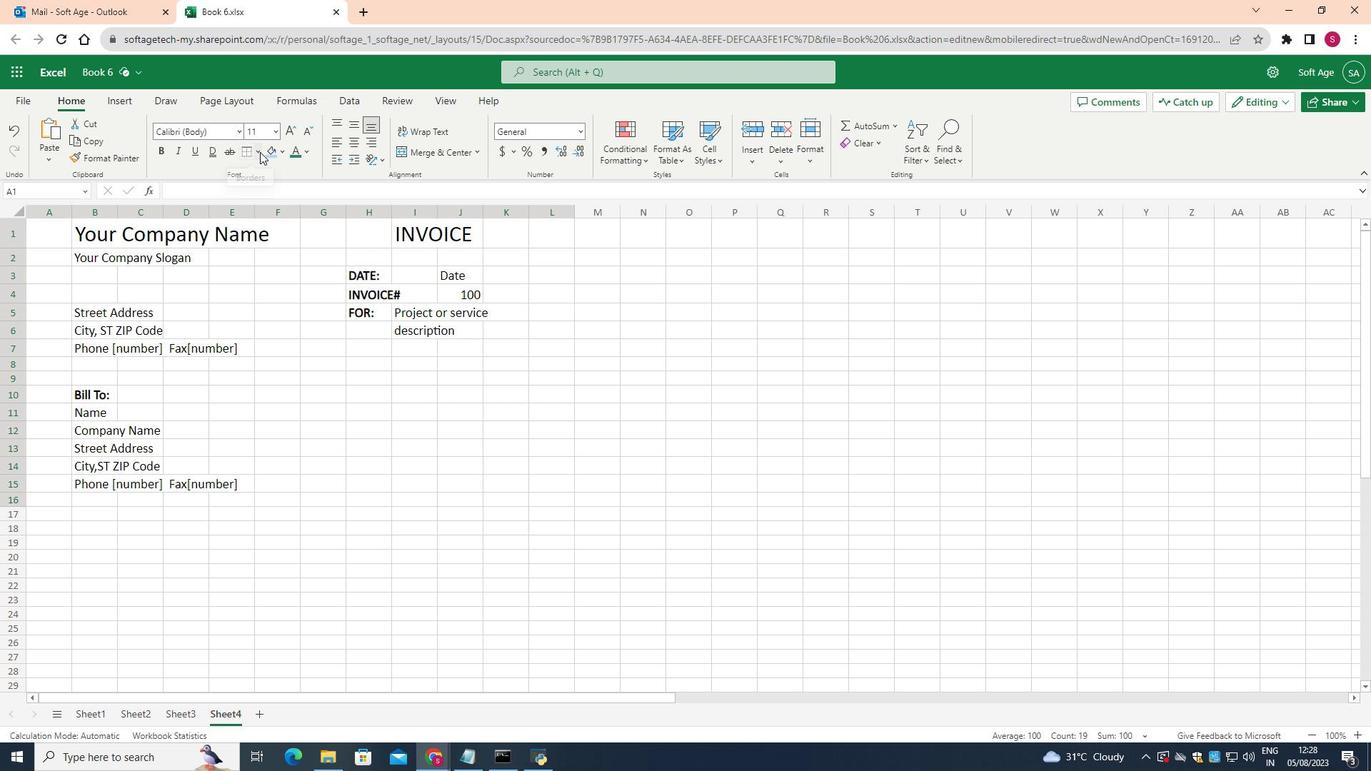 
Action: Mouse pressed left at (259, 152)
Screenshot: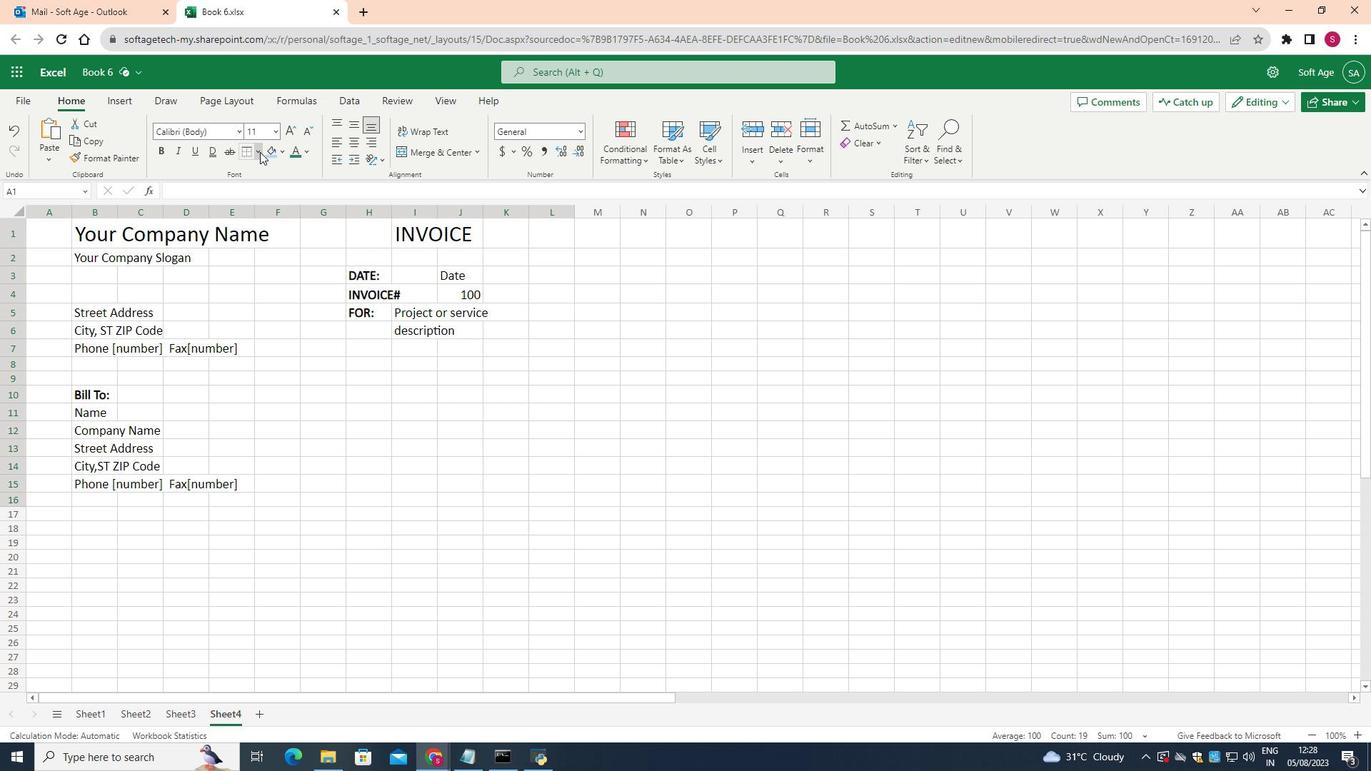 
Action: Mouse moved to (260, 177)
Screenshot: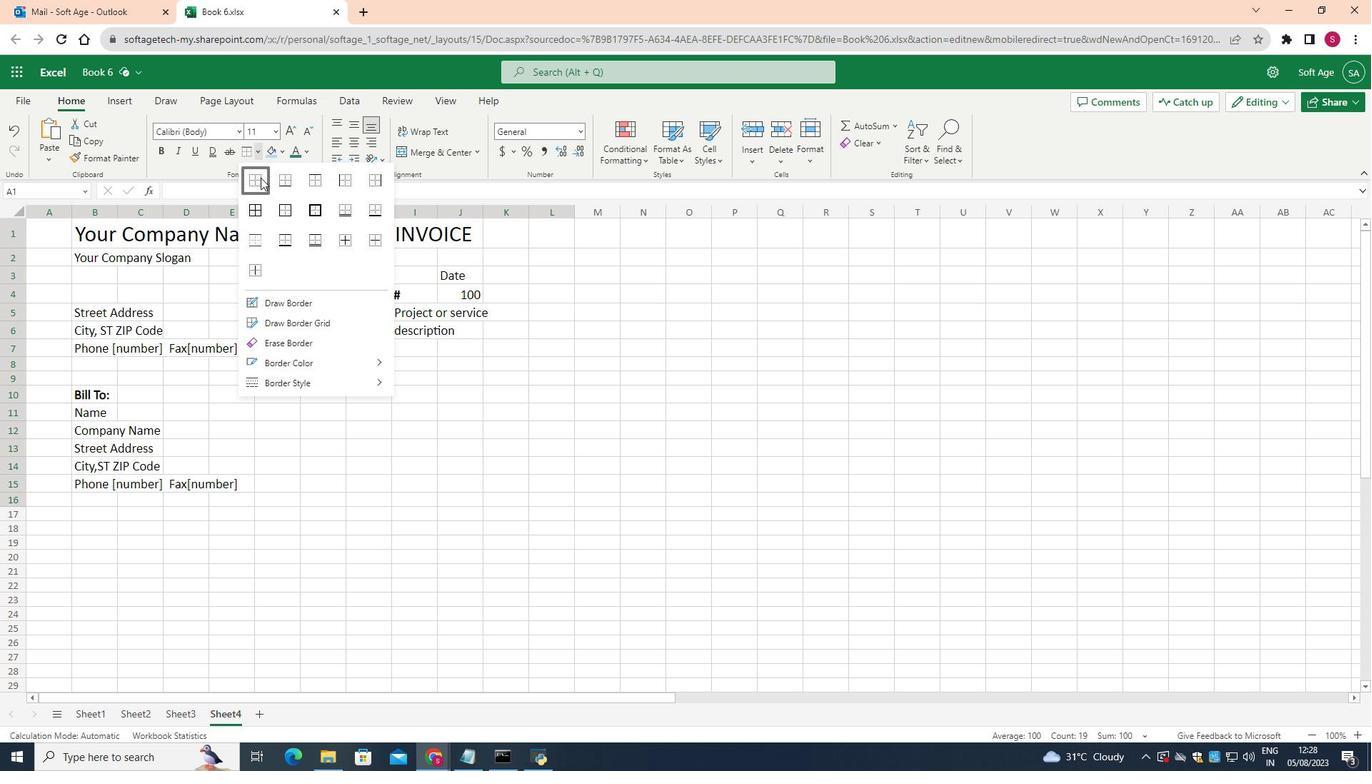 
Action: Mouse pressed left at (260, 177)
Screenshot: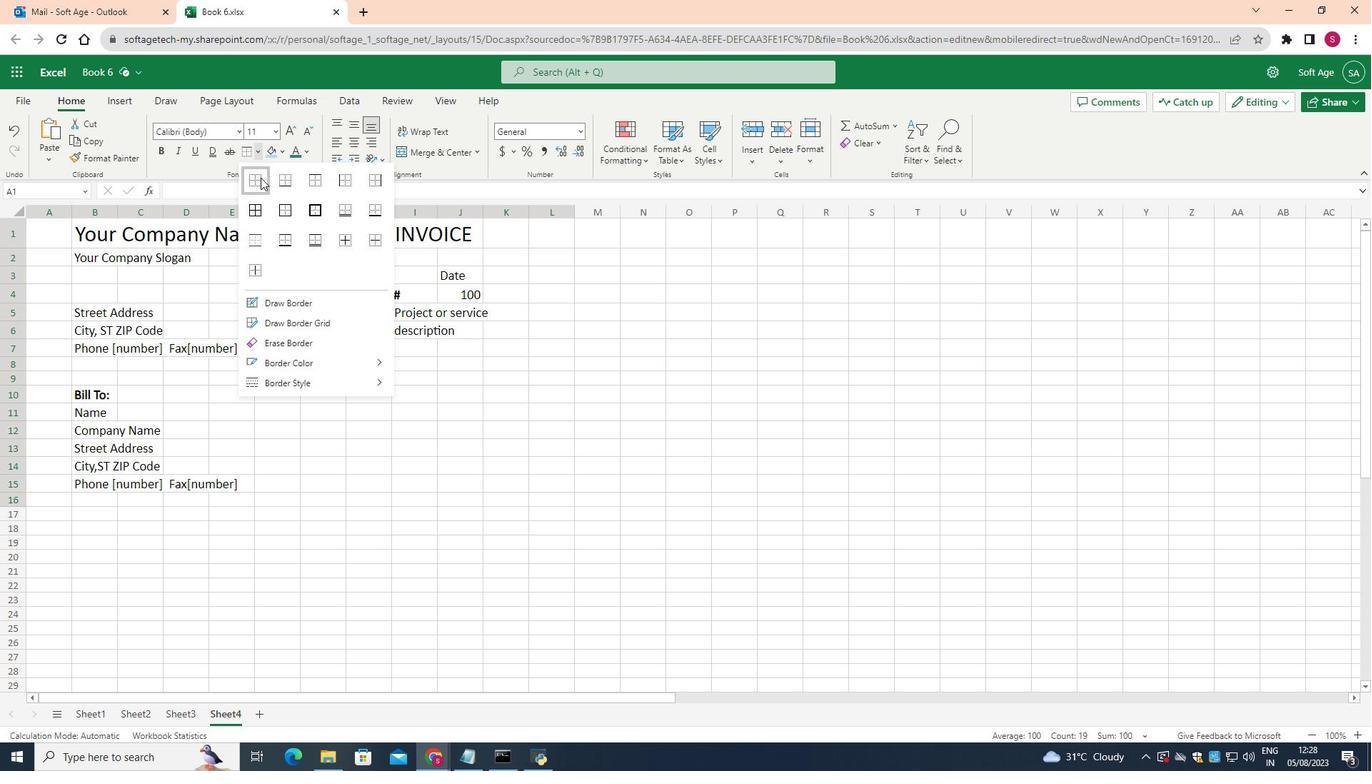 
Action: Mouse moved to (773, 509)
Screenshot: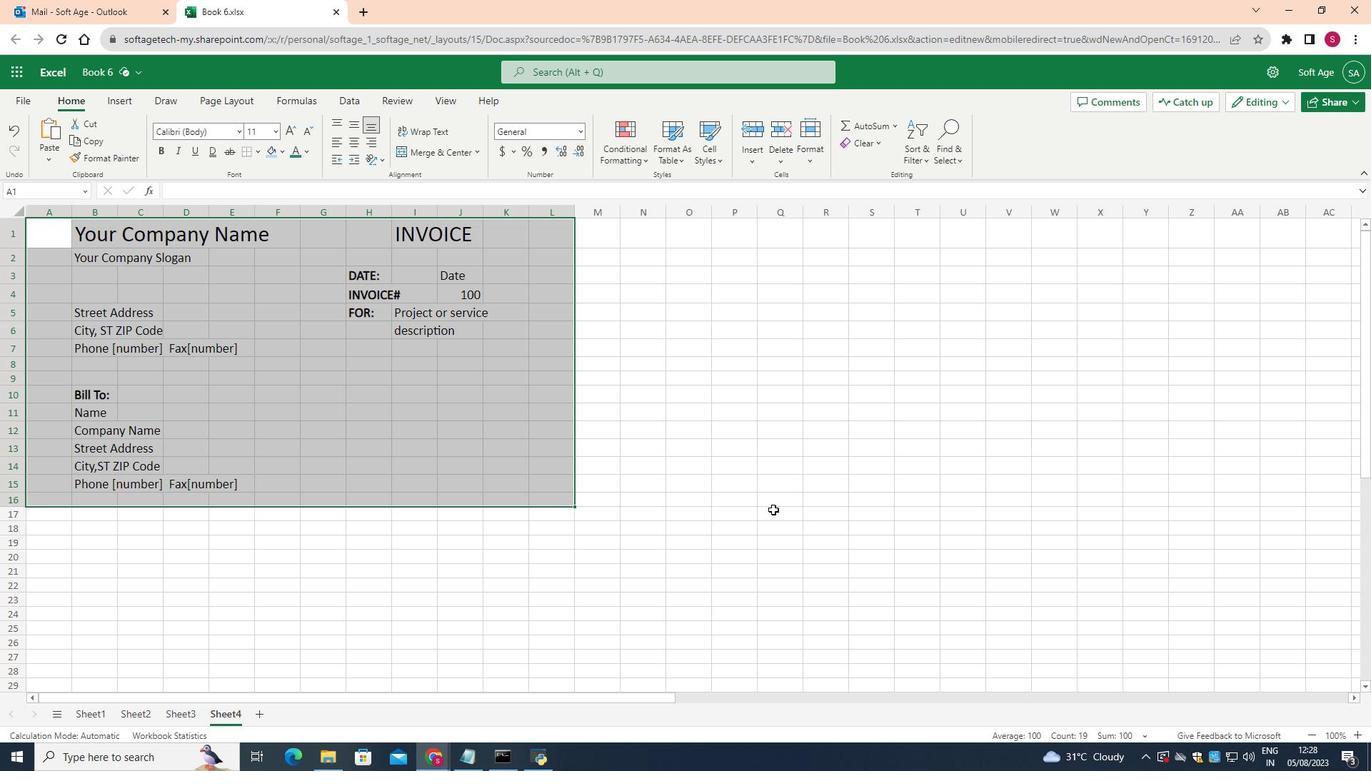 
Action: Mouse pressed left at (773, 509)
Screenshot: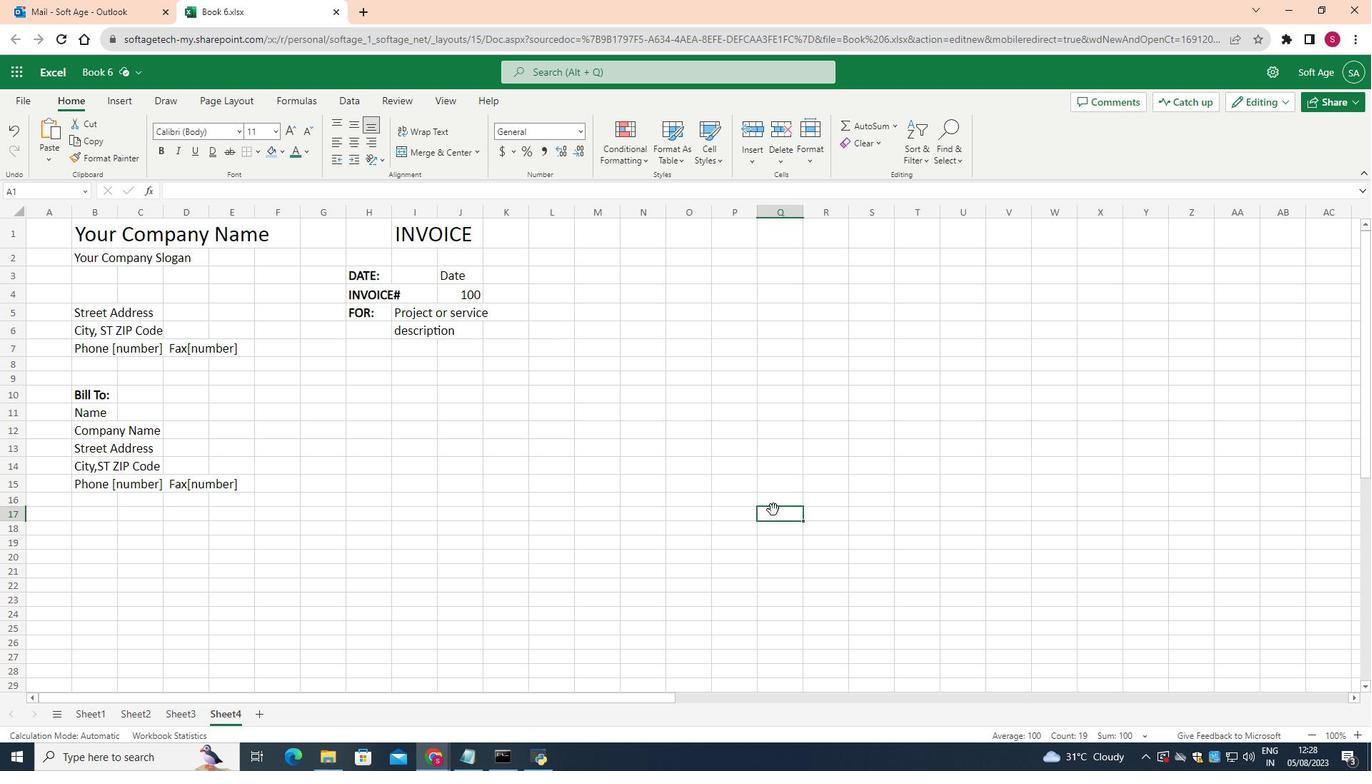 
Action: Mouse moved to (254, 150)
Screenshot: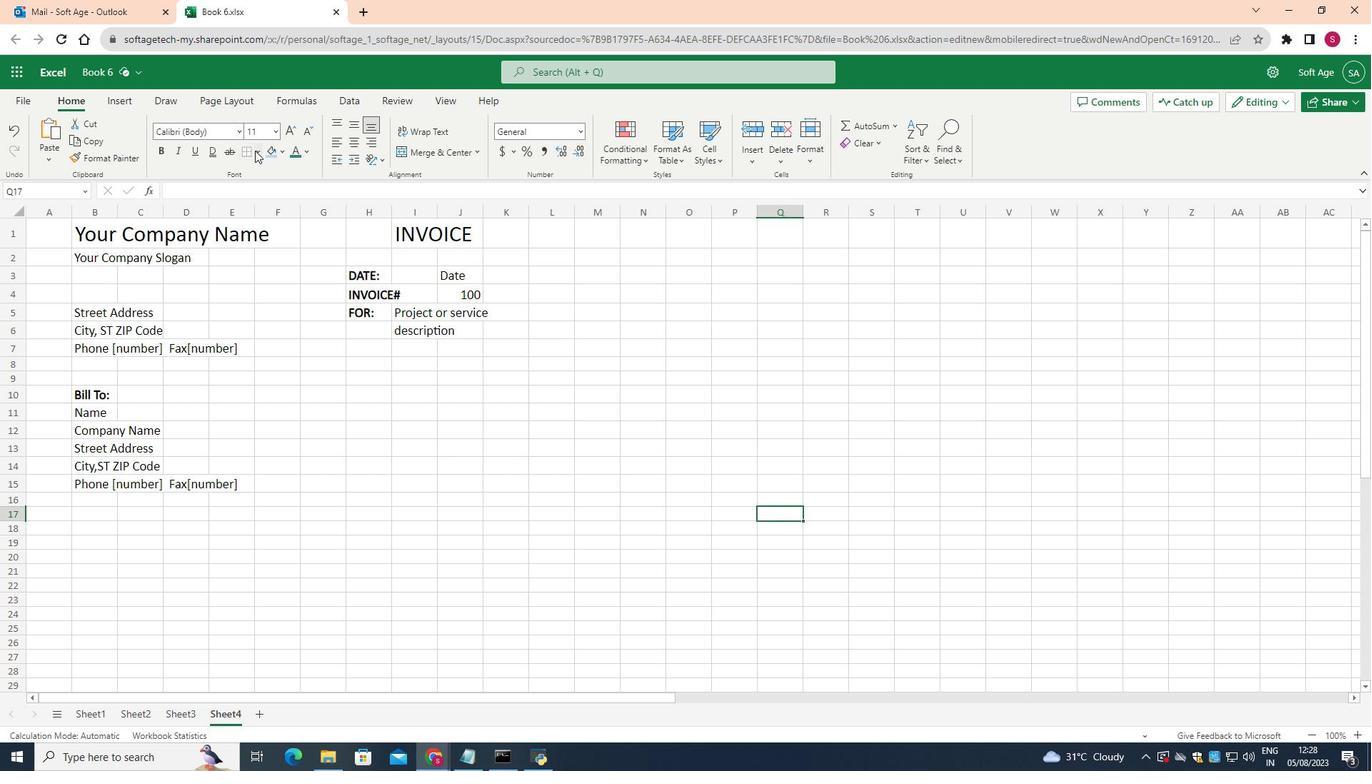 
Action: Mouse pressed left at (254, 150)
Screenshot: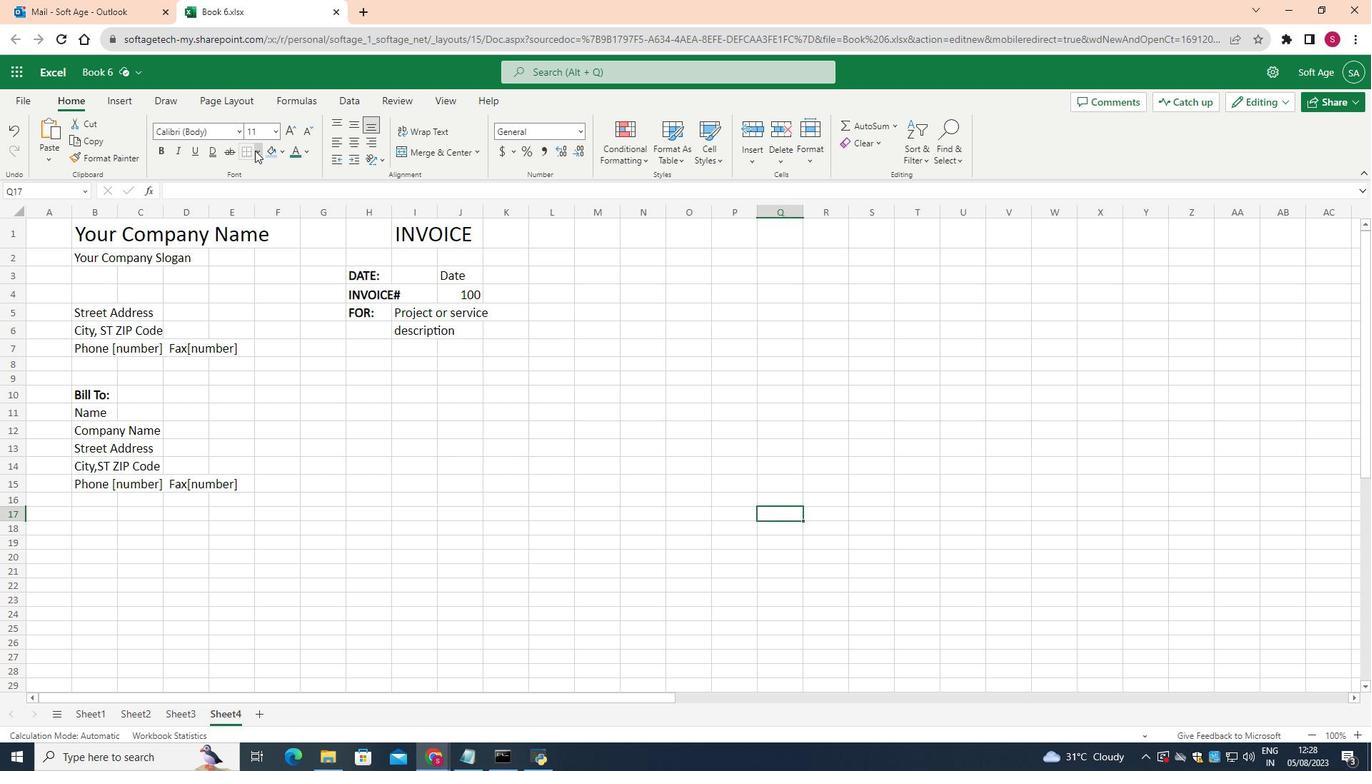 
Action: Mouse moved to (257, 210)
Screenshot: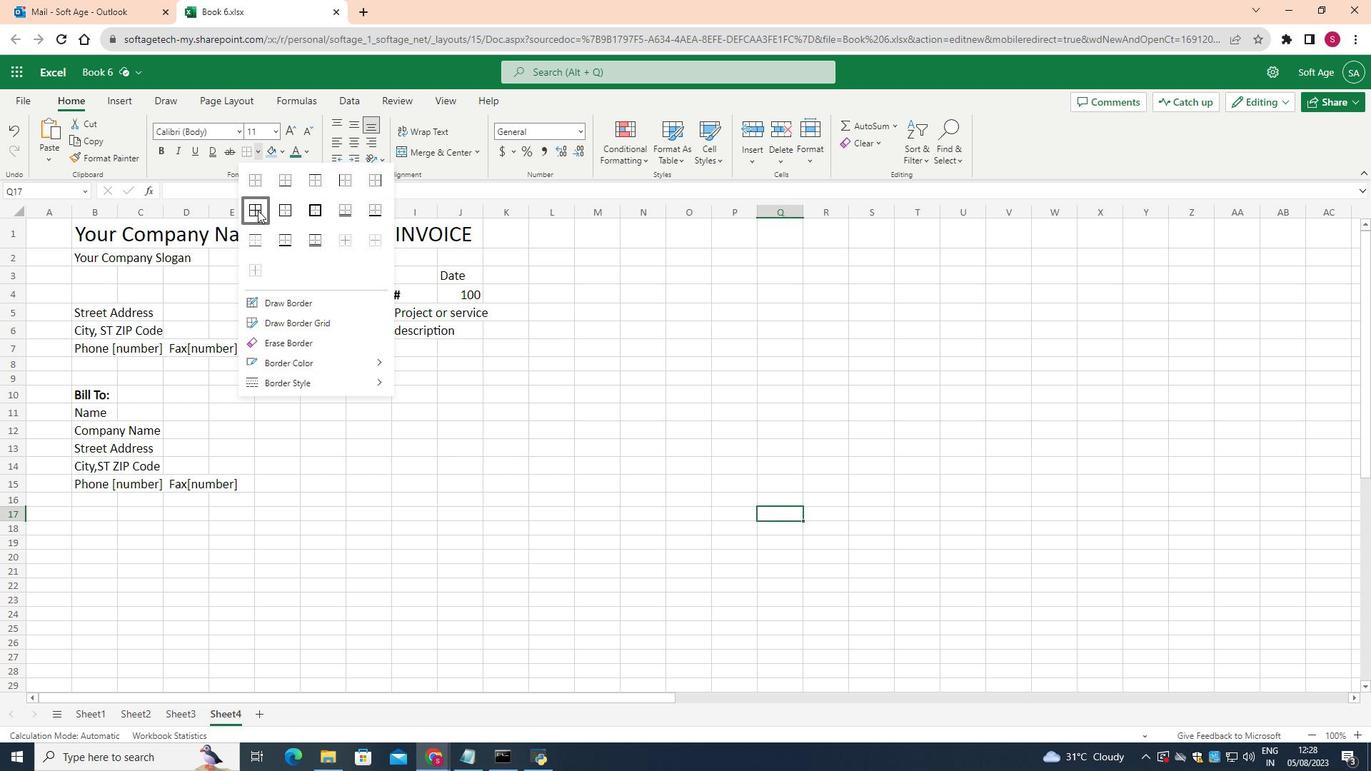 
Action: Mouse pressed left at (257, 210)
Screenshot: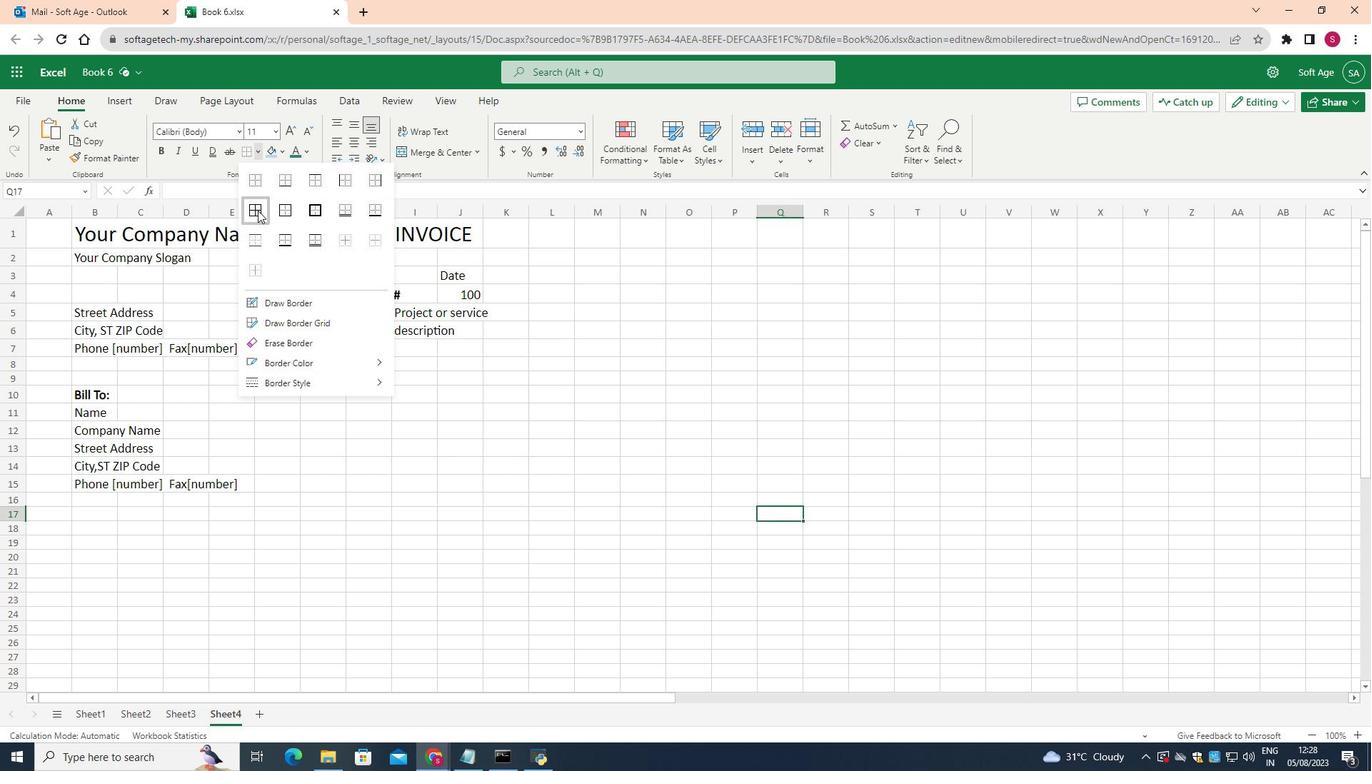 
Action: Mouse moved to (57, 235)
Screenshot: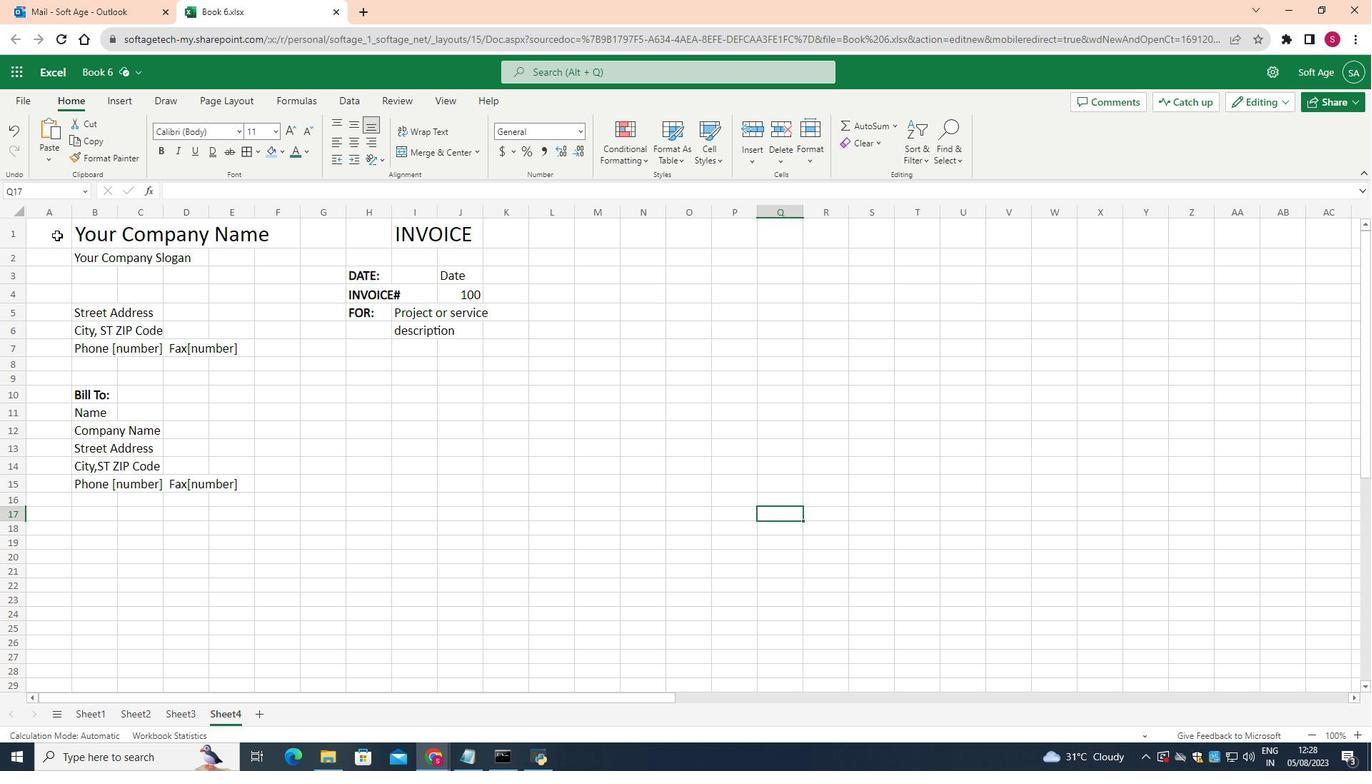 
Action: Mouse pressed left at (57, 235)
Screenshot: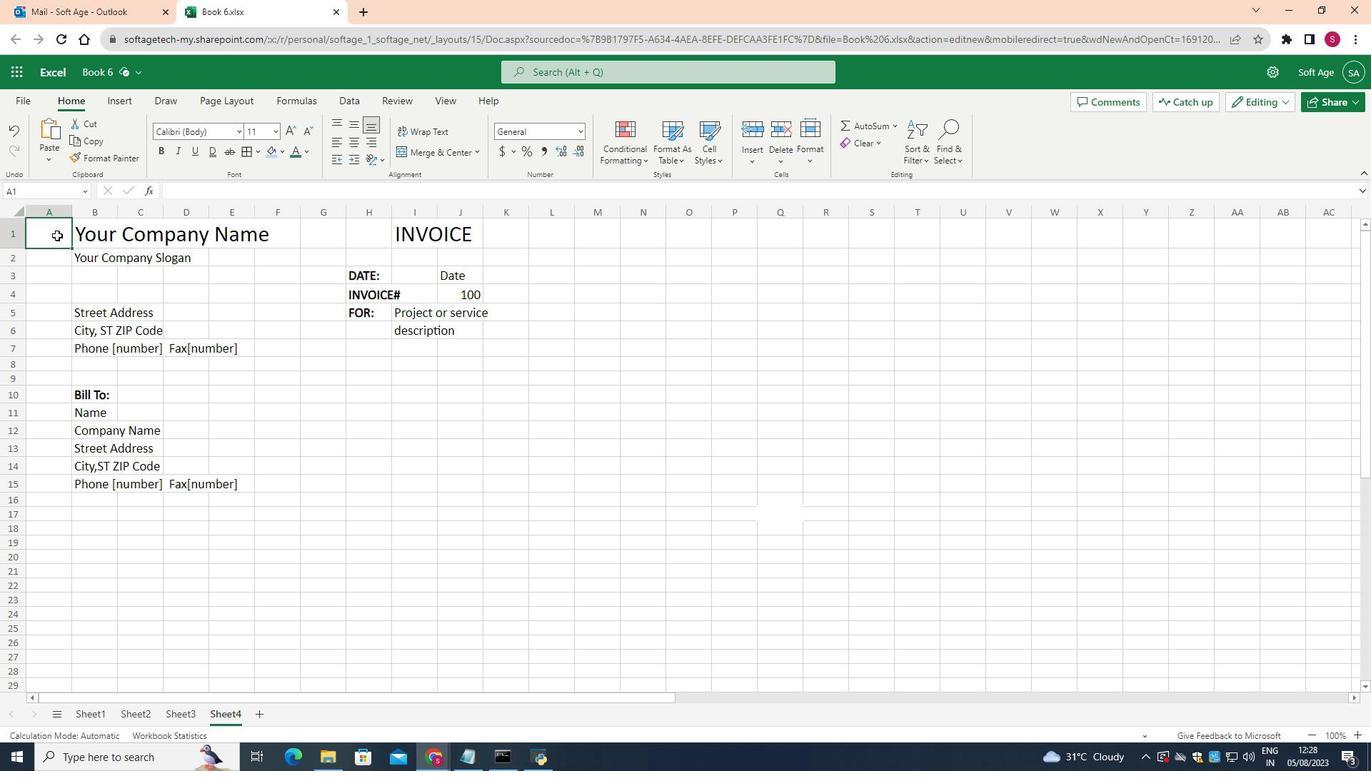 
Action: Mouse moved to (247, 152)
Screenshot: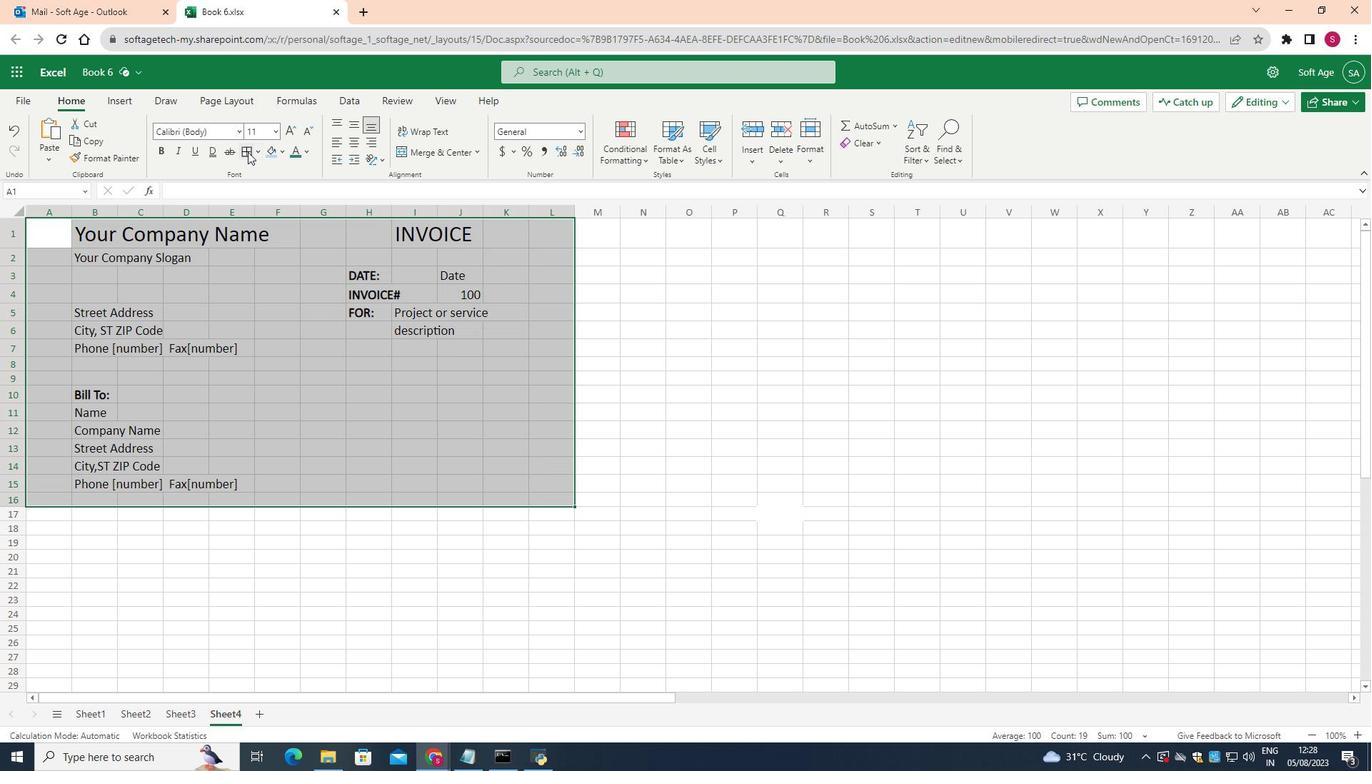 
Action: Mouse pressed left at (247, 152)
Screenshot: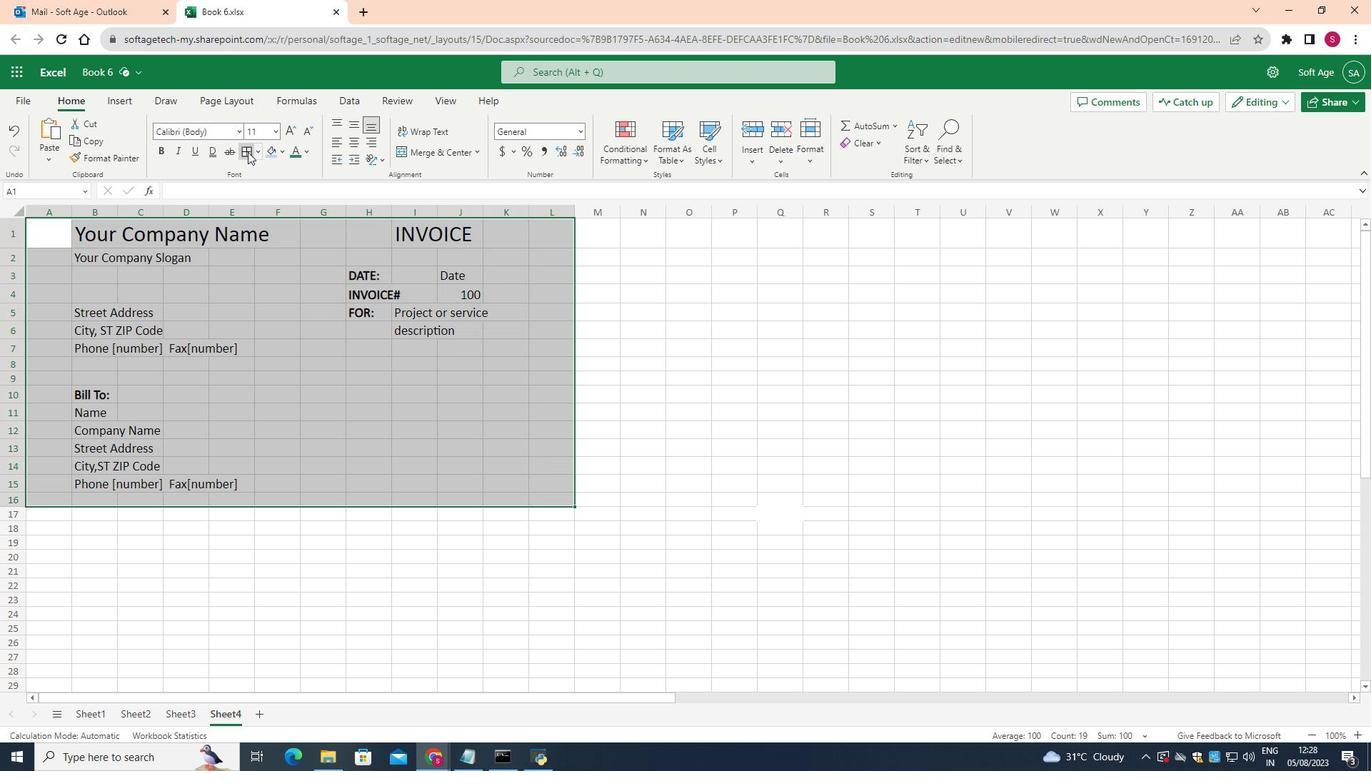 
Action: Mouse moved to (854, 314)
Screenshot: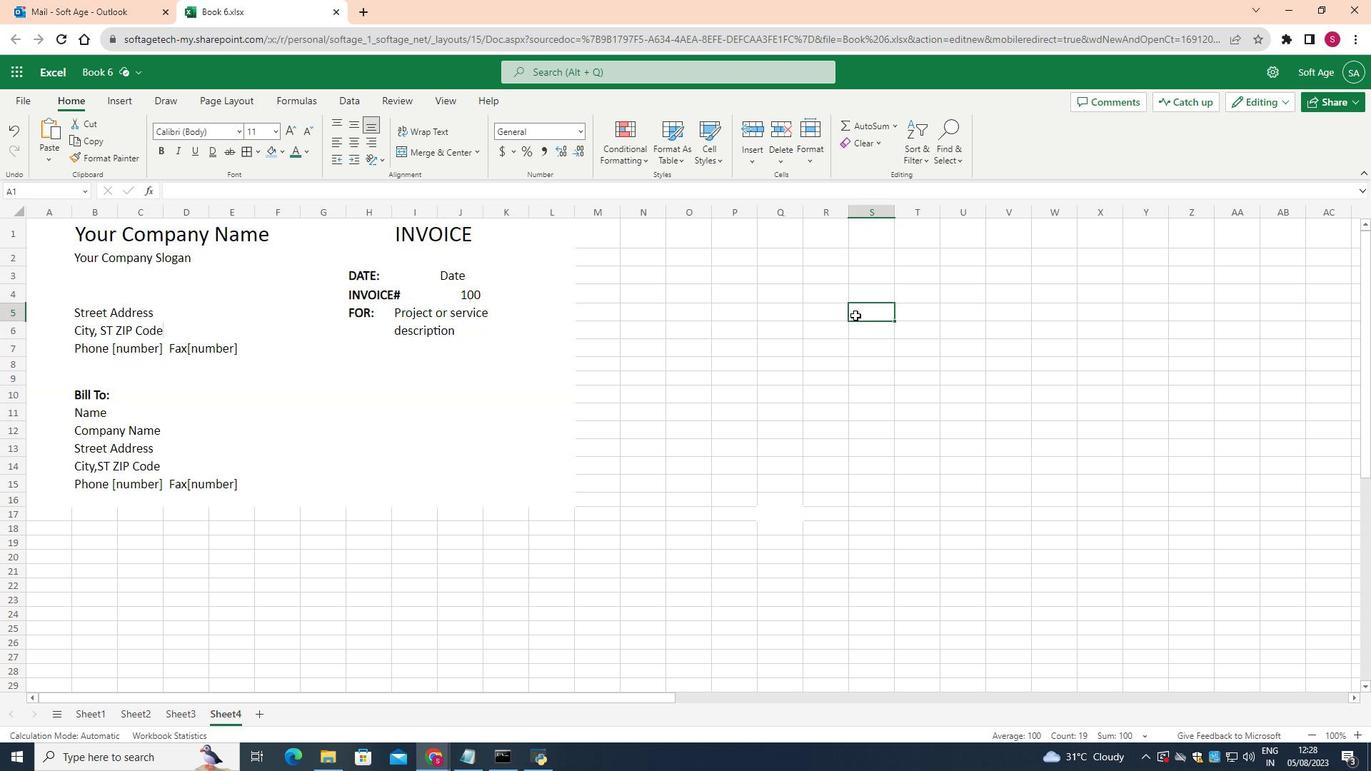 
Action: Mouse pressed left at (854, 314)
Screenshot: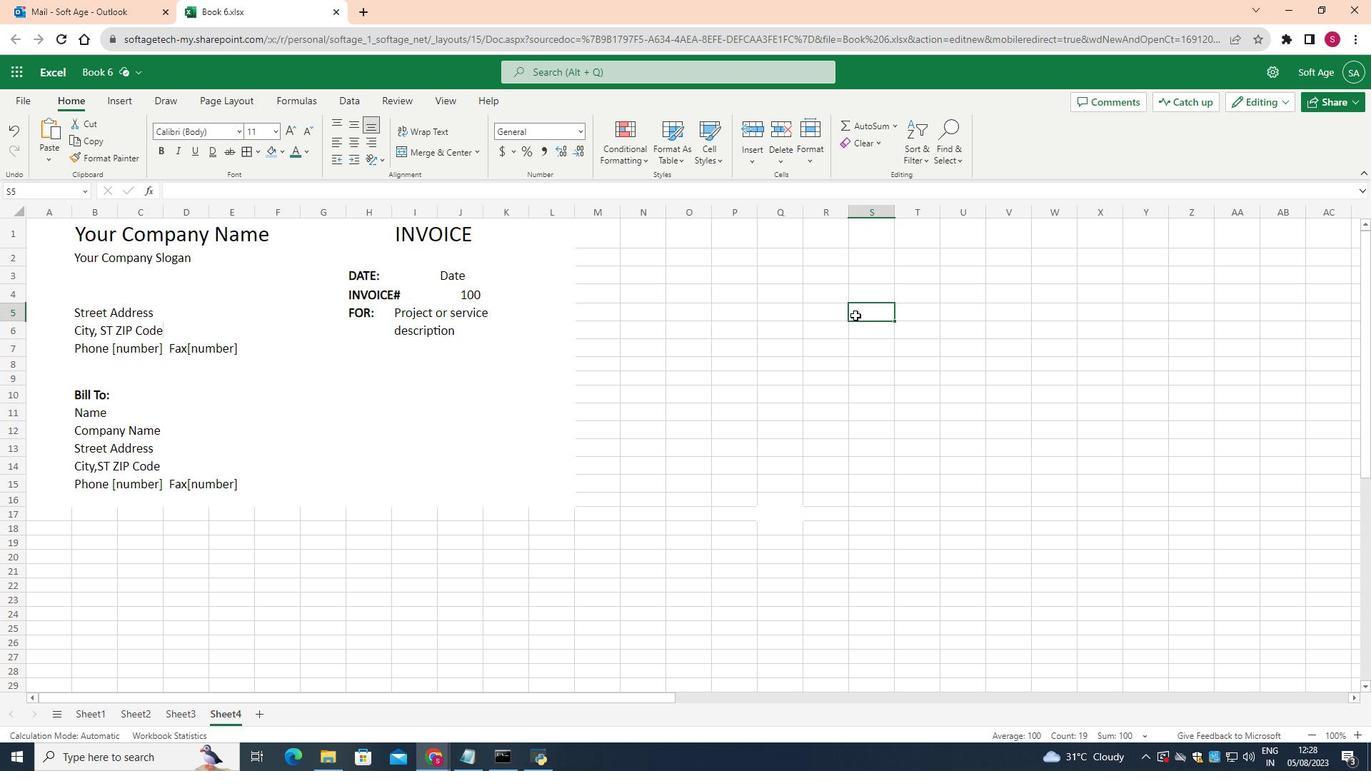 
Action: Mouse moved to (87, 513)
Screenshot: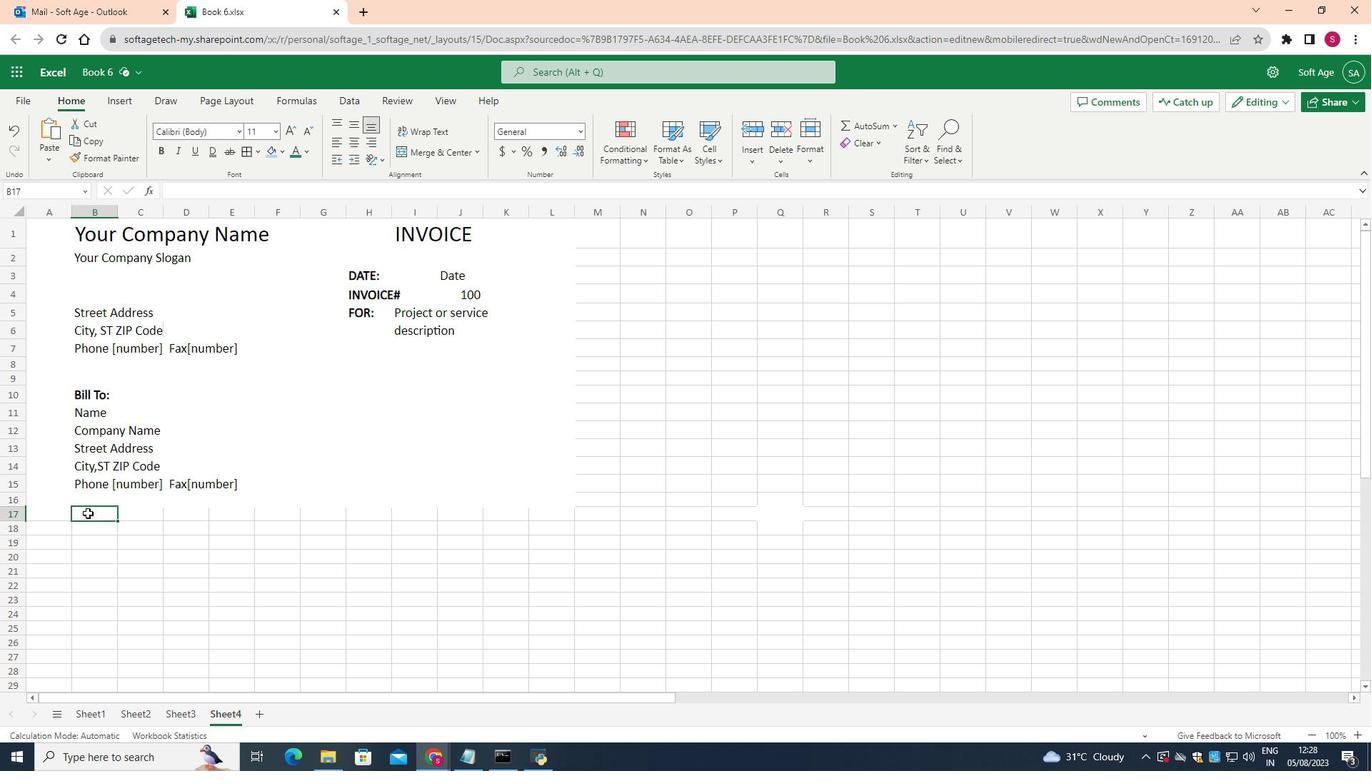 
Action: Mouse pressed left at (87, 513)
Screenshot: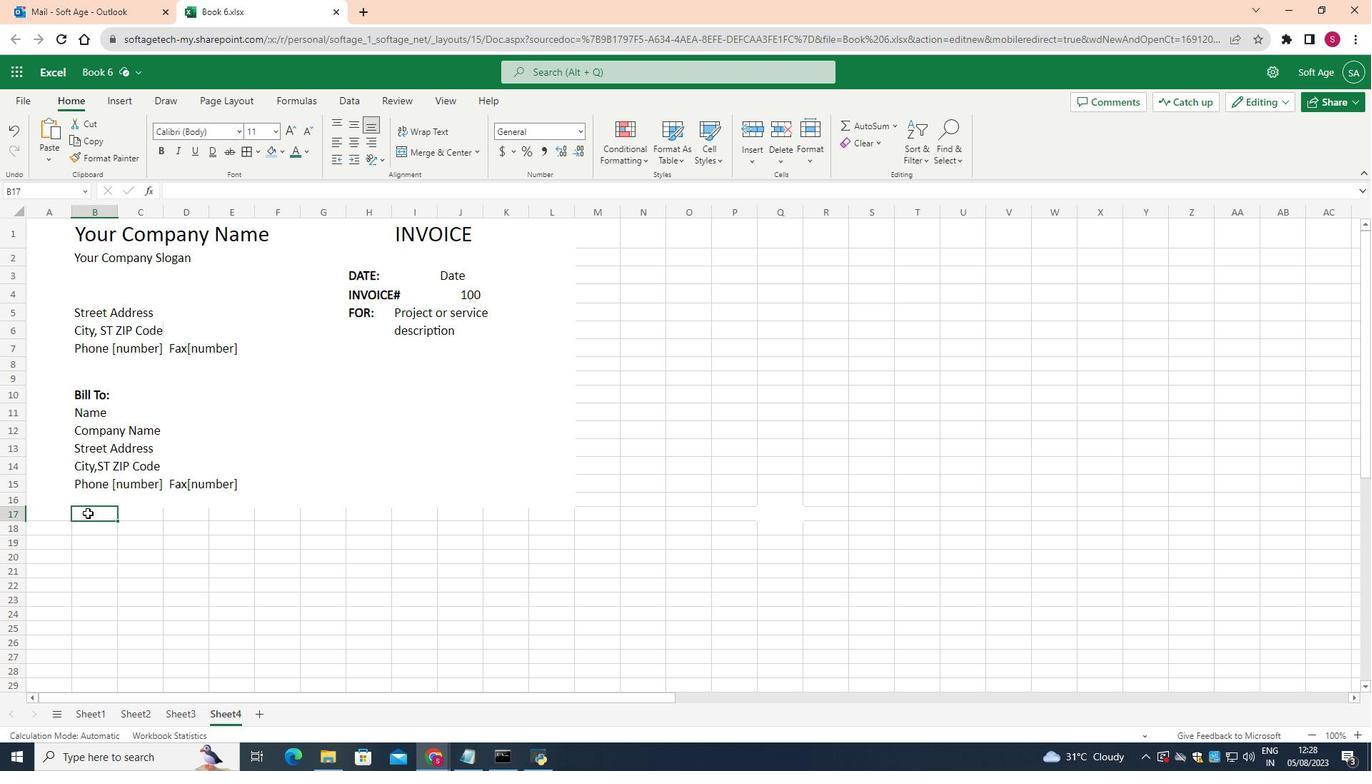 
Action: Mouse moved to (114, 215)
Screenshot: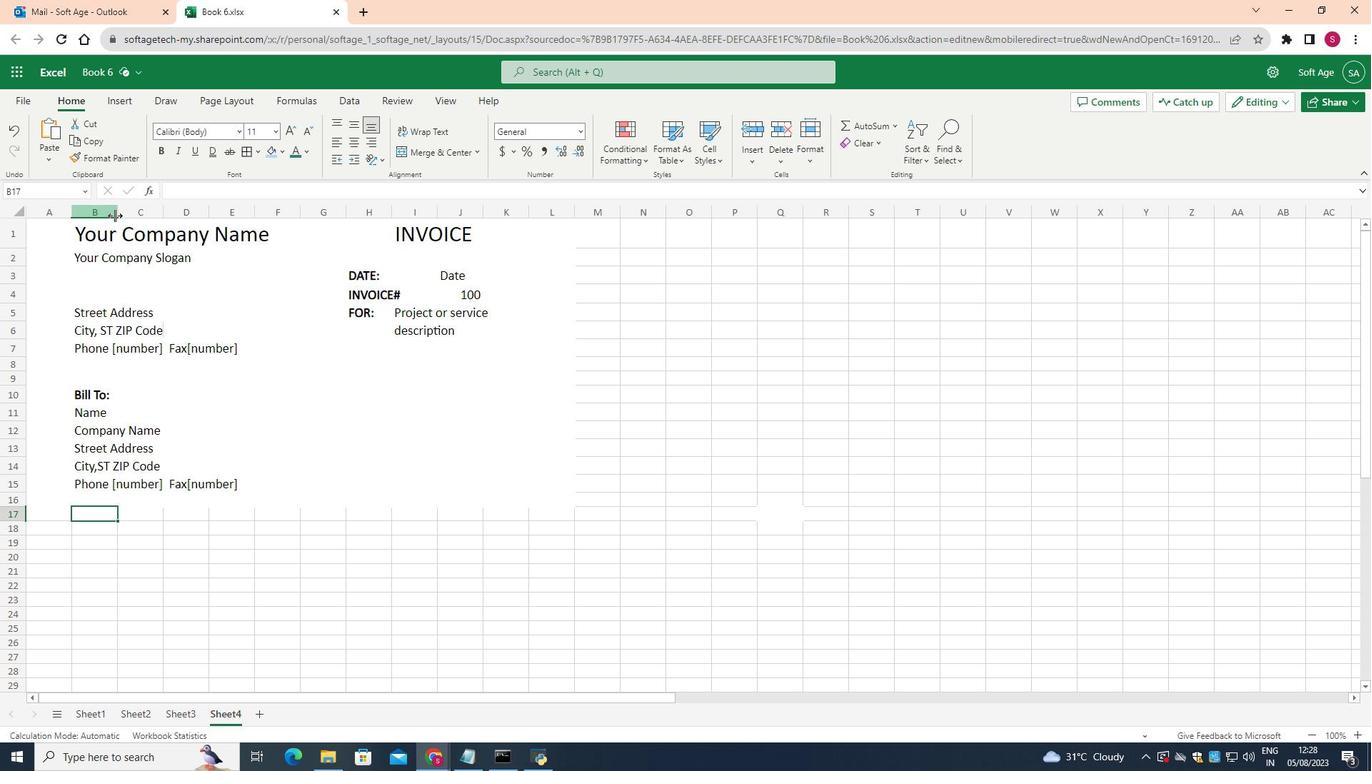 
Action: Mouse pressed left at (114, 215)
Screenshot: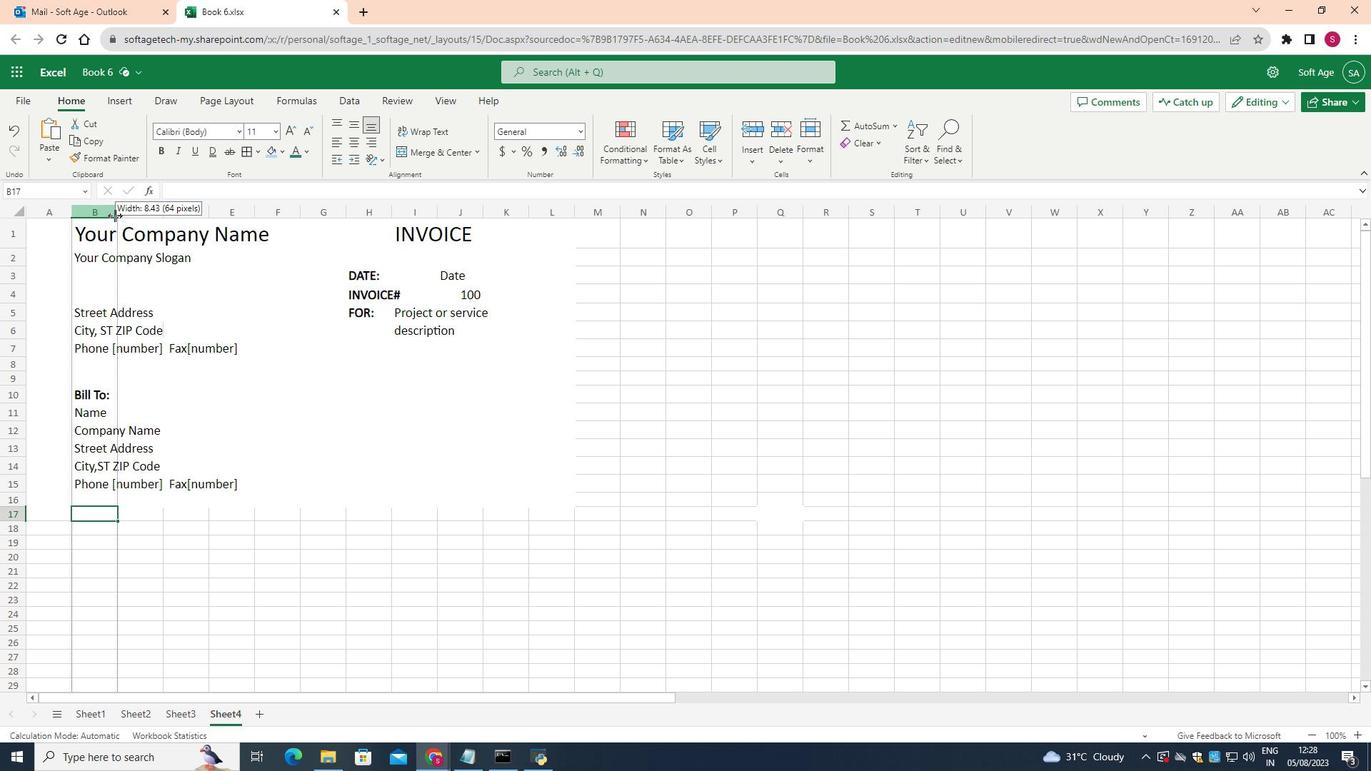 
Action: Mouse moved to (1006, 359)
Screenshot: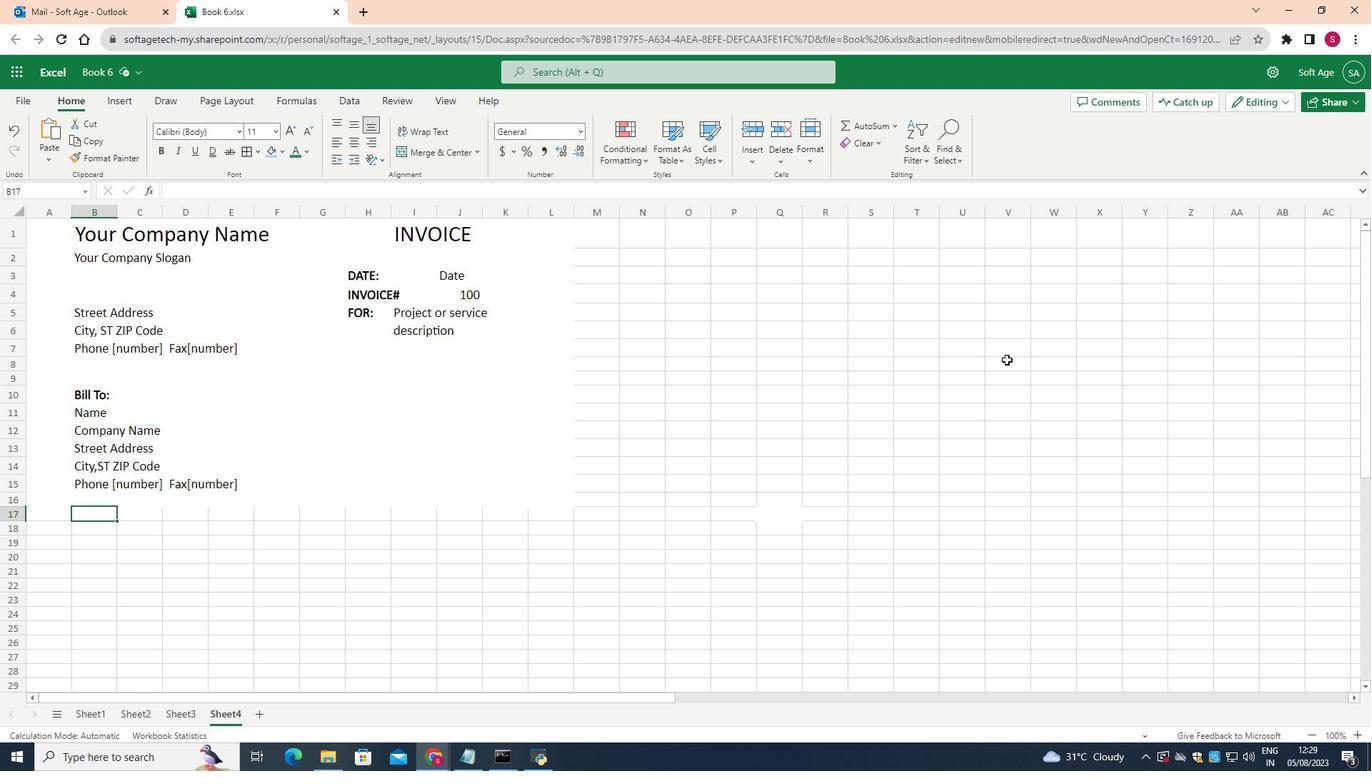 
Action: Mouse pressed left at (1006, 359)
Screenshot: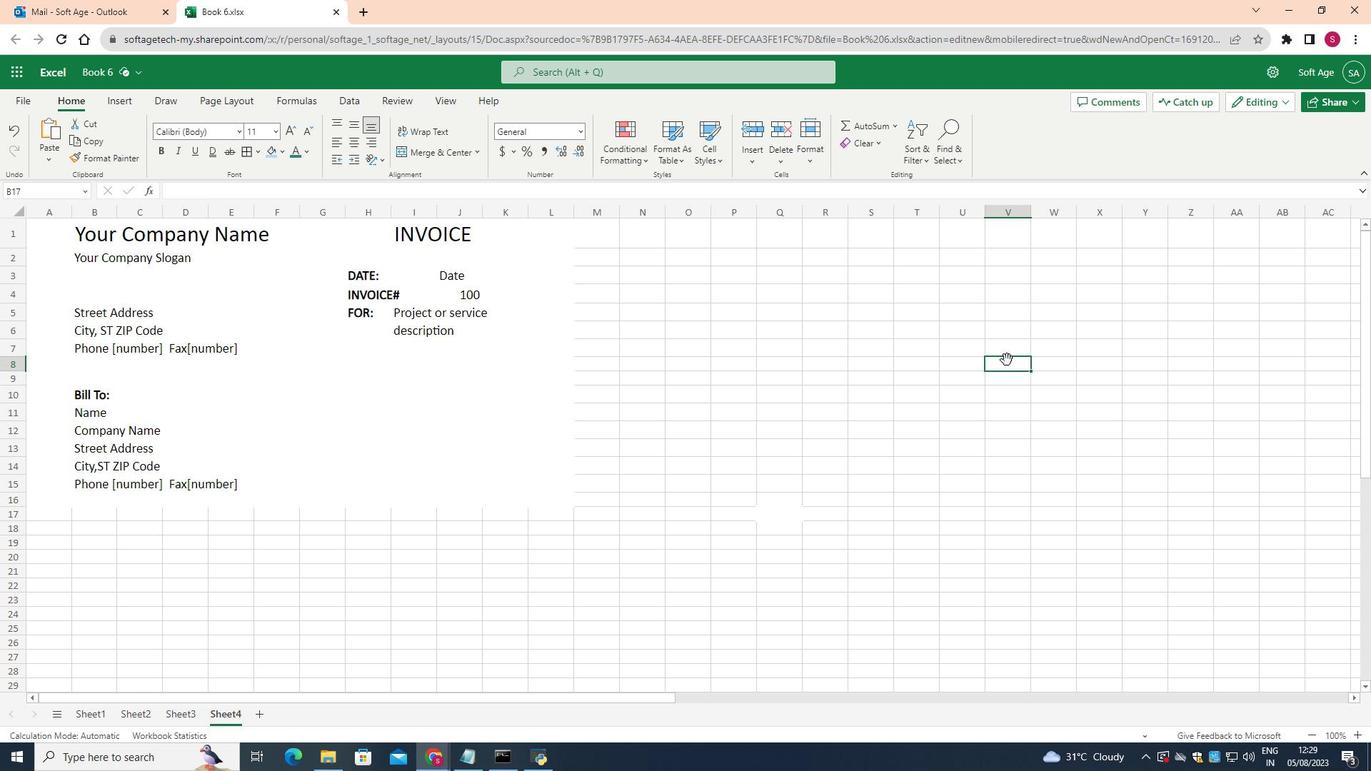 
Action: Mouse moved to (92, 512)
Screenshot: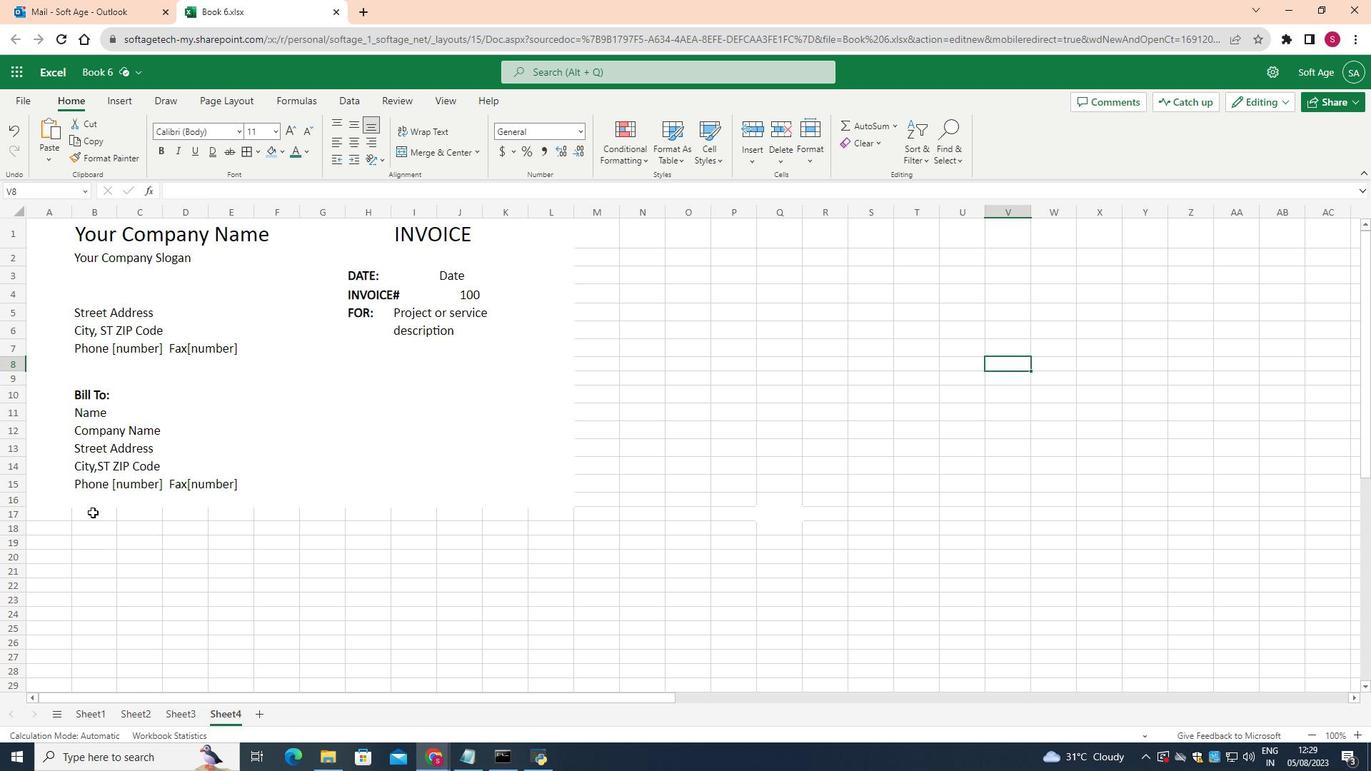 
Action: Mouse pressed left at (92, 512)
Screenshot: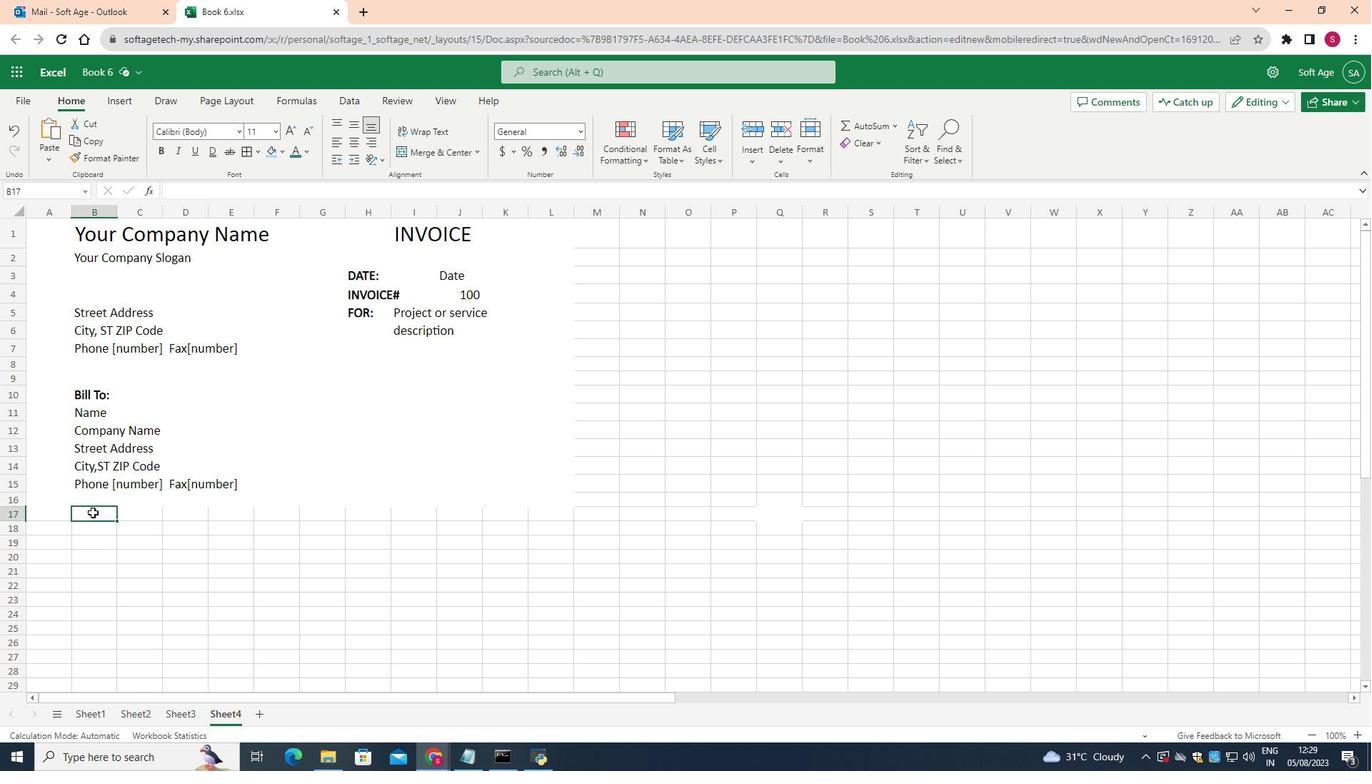 
Action: Mouse moved to (479, 149)
Screenshot: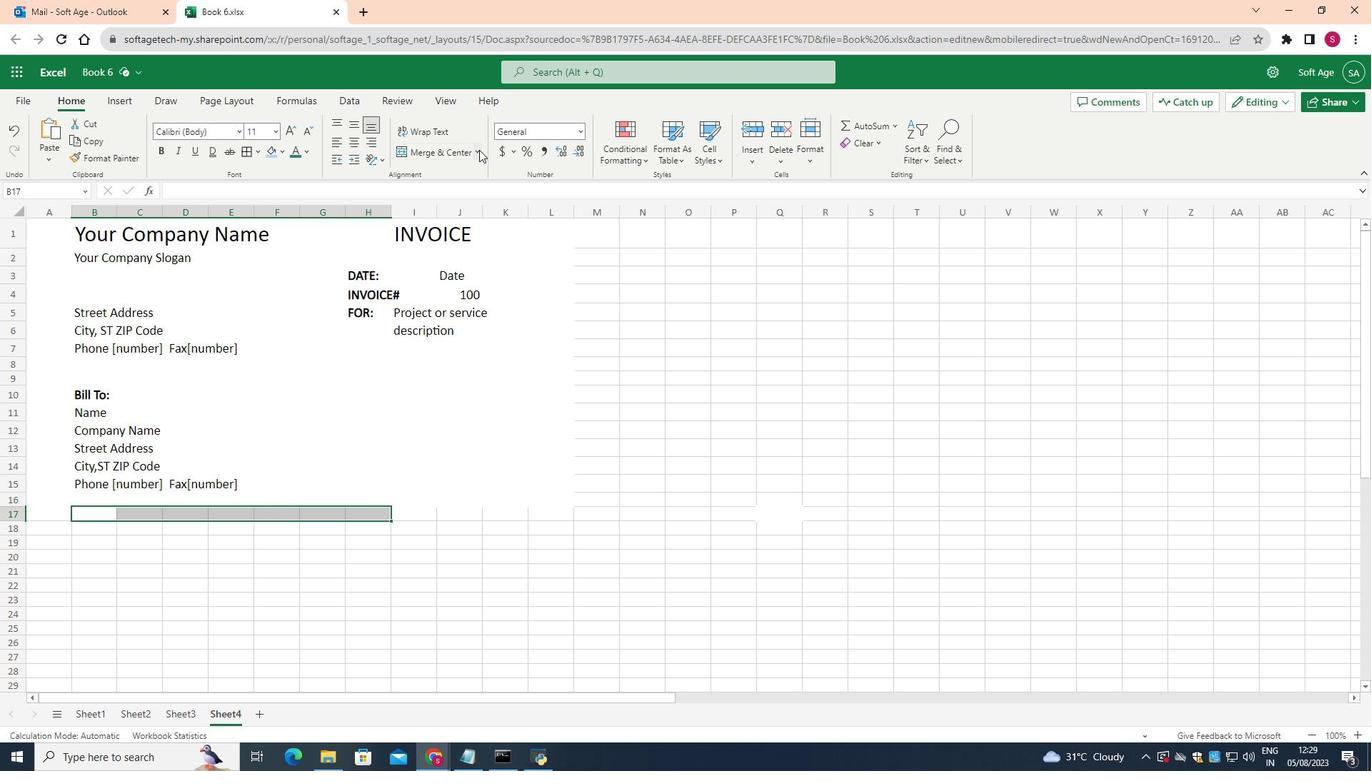 
Action: Mouse pressed left at (479, 149)
Screenshot: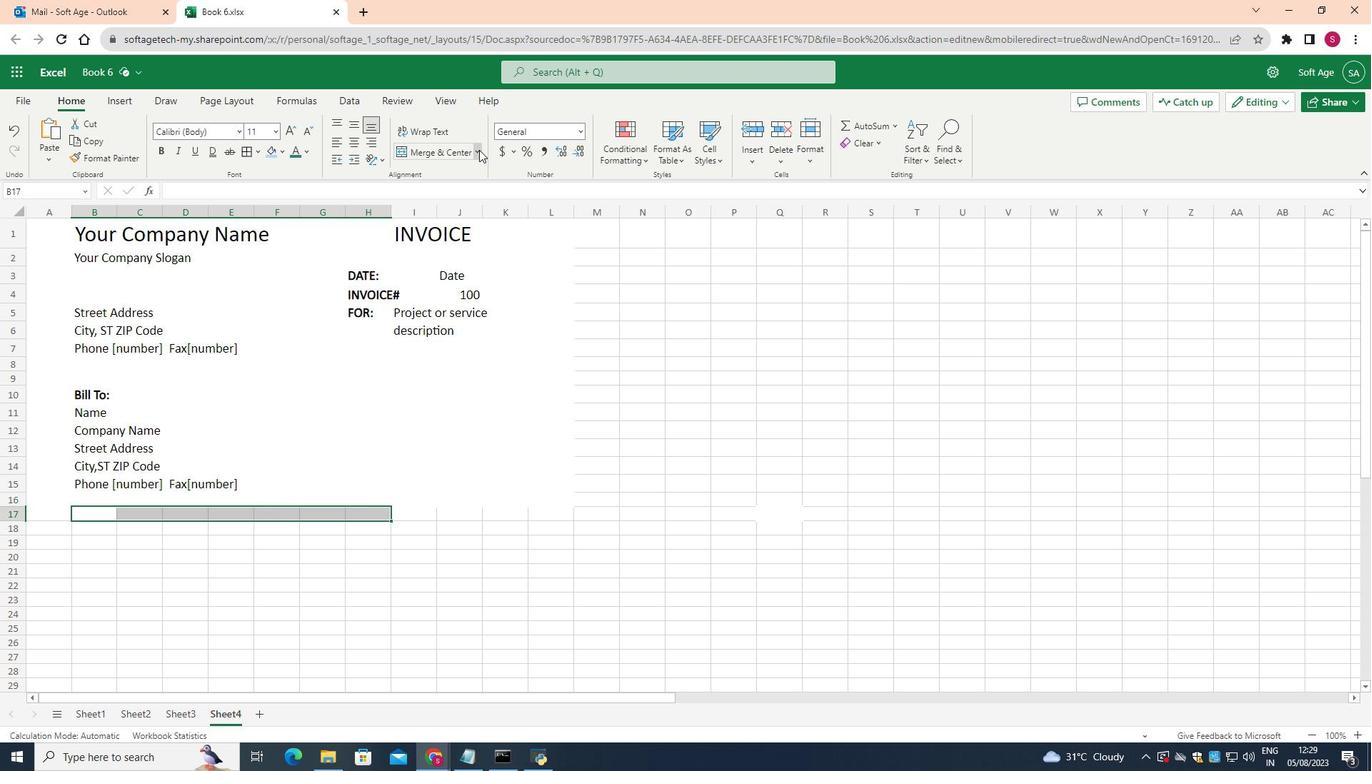 
Action: Mouse moved to (471, 230)
Screenshot: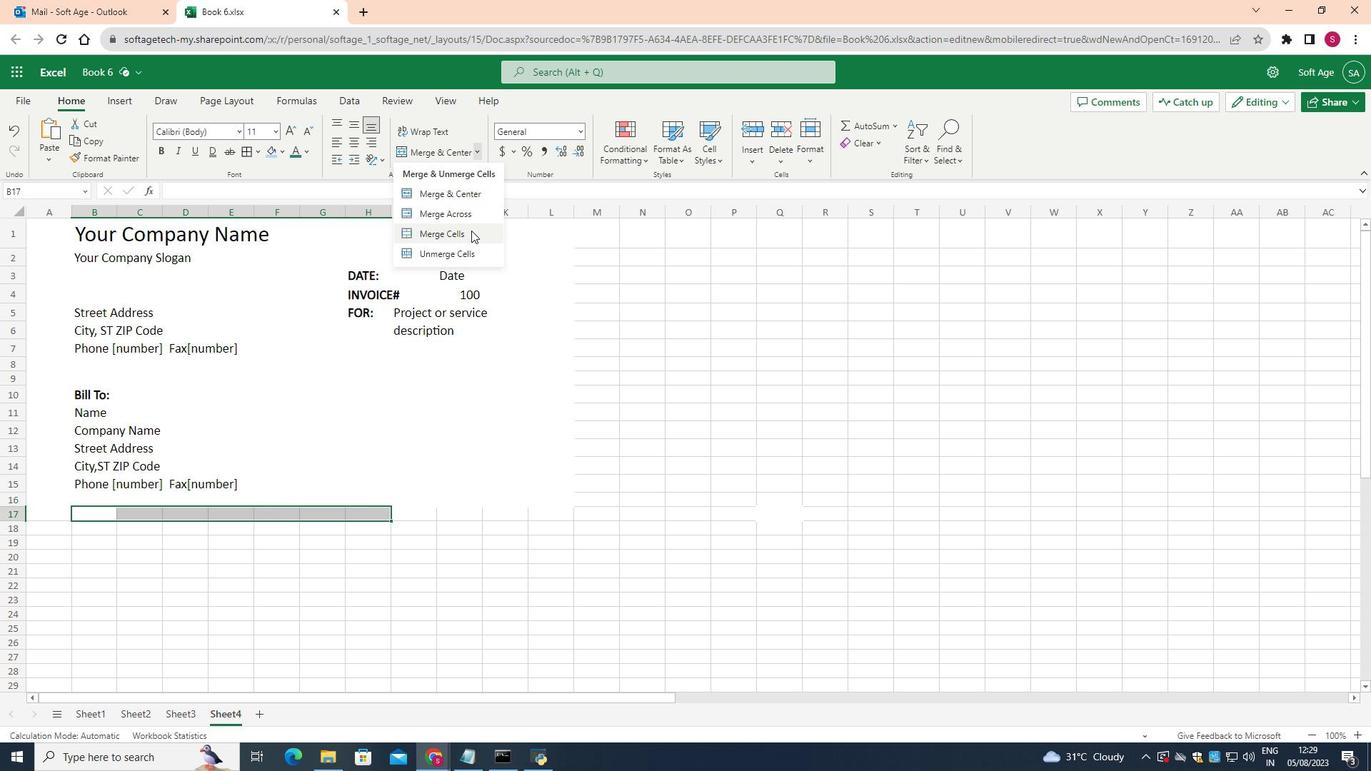 
Action: Mouse pressed left at (471, 230)
Screenshot: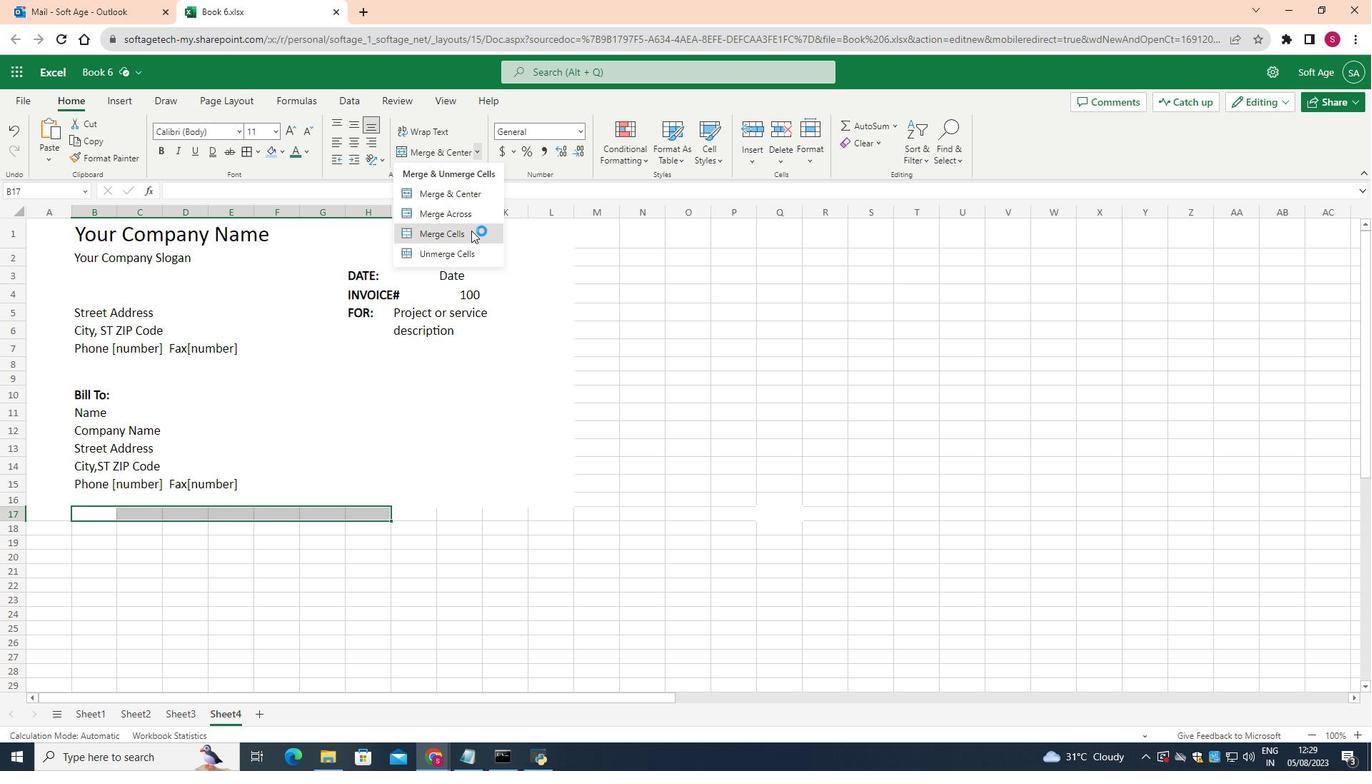 
Action: Mouse moved to (422, 507)
Screenshot: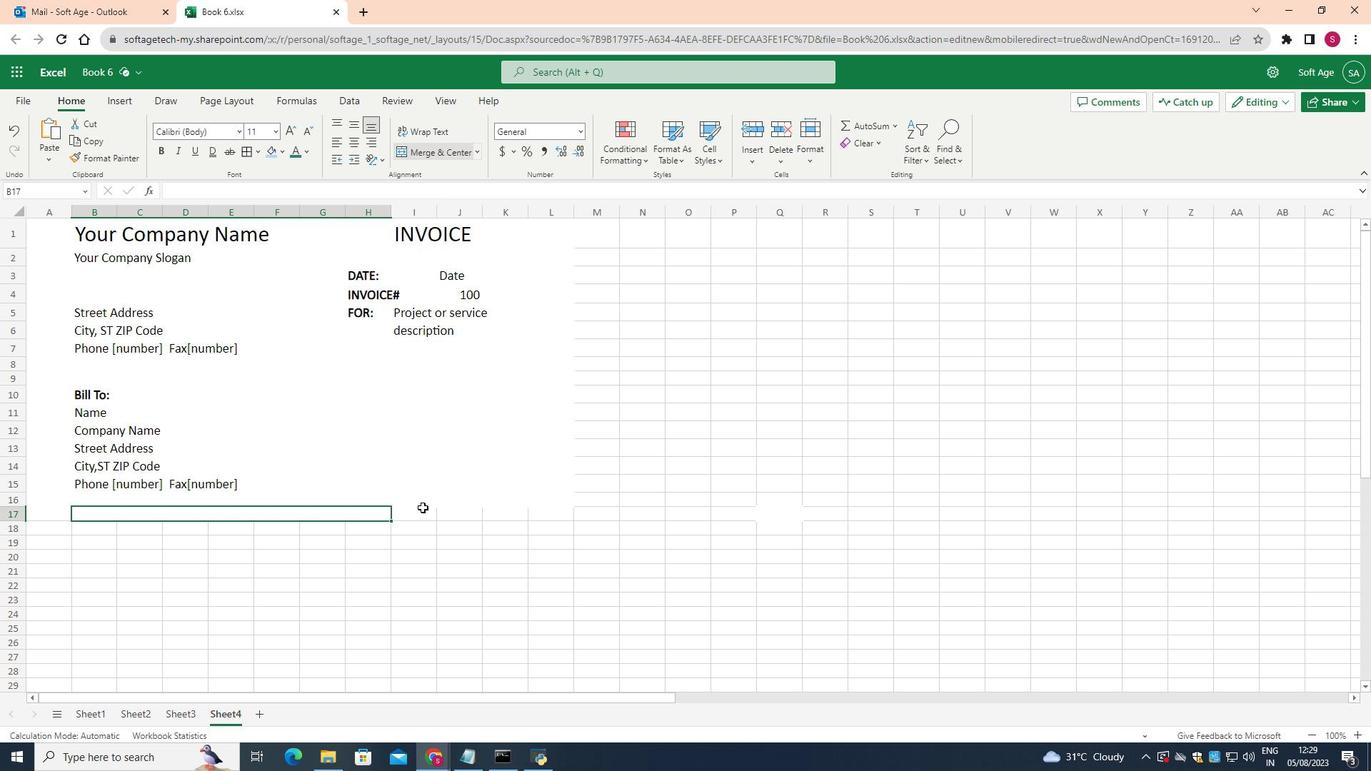 
Action: Mouse pressed left at (422, 507)
Screenshot: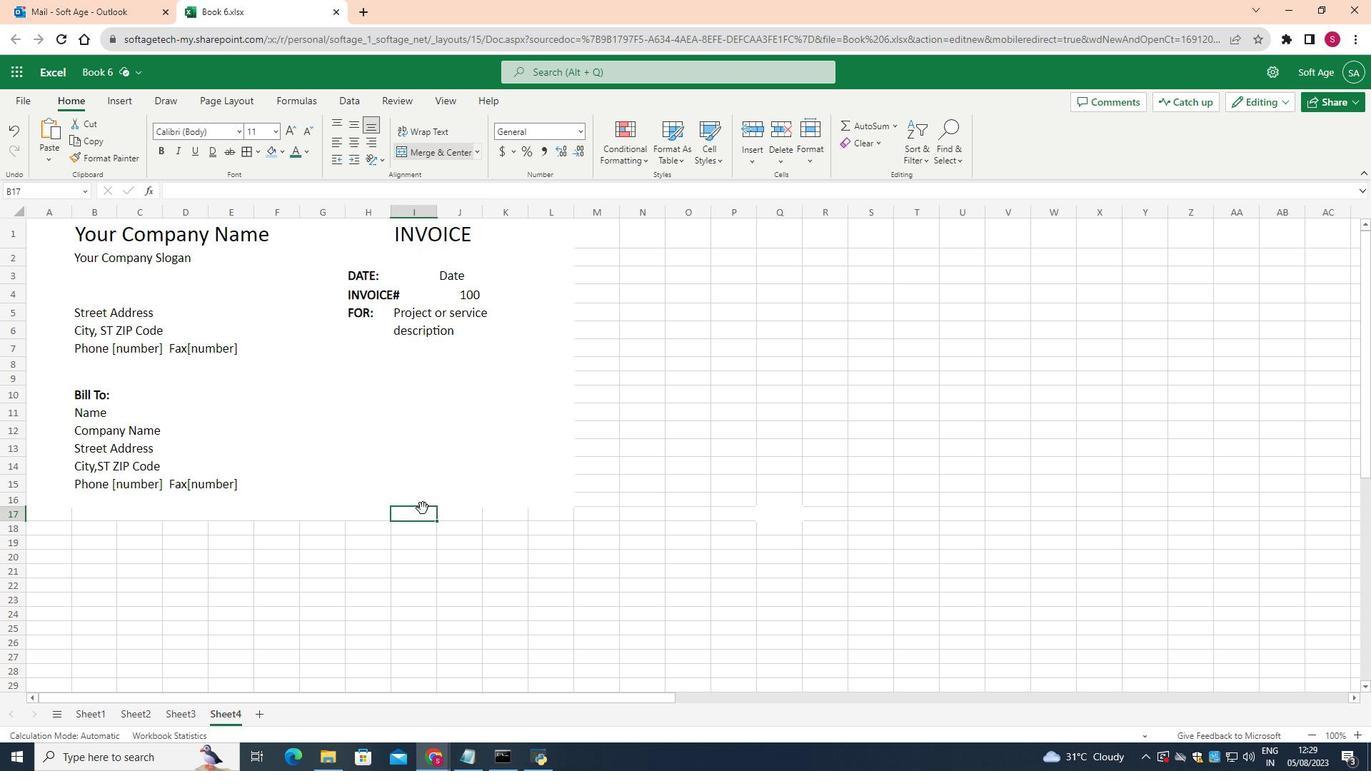 
Action: Mouse moved to (476, 146)
Screenshot: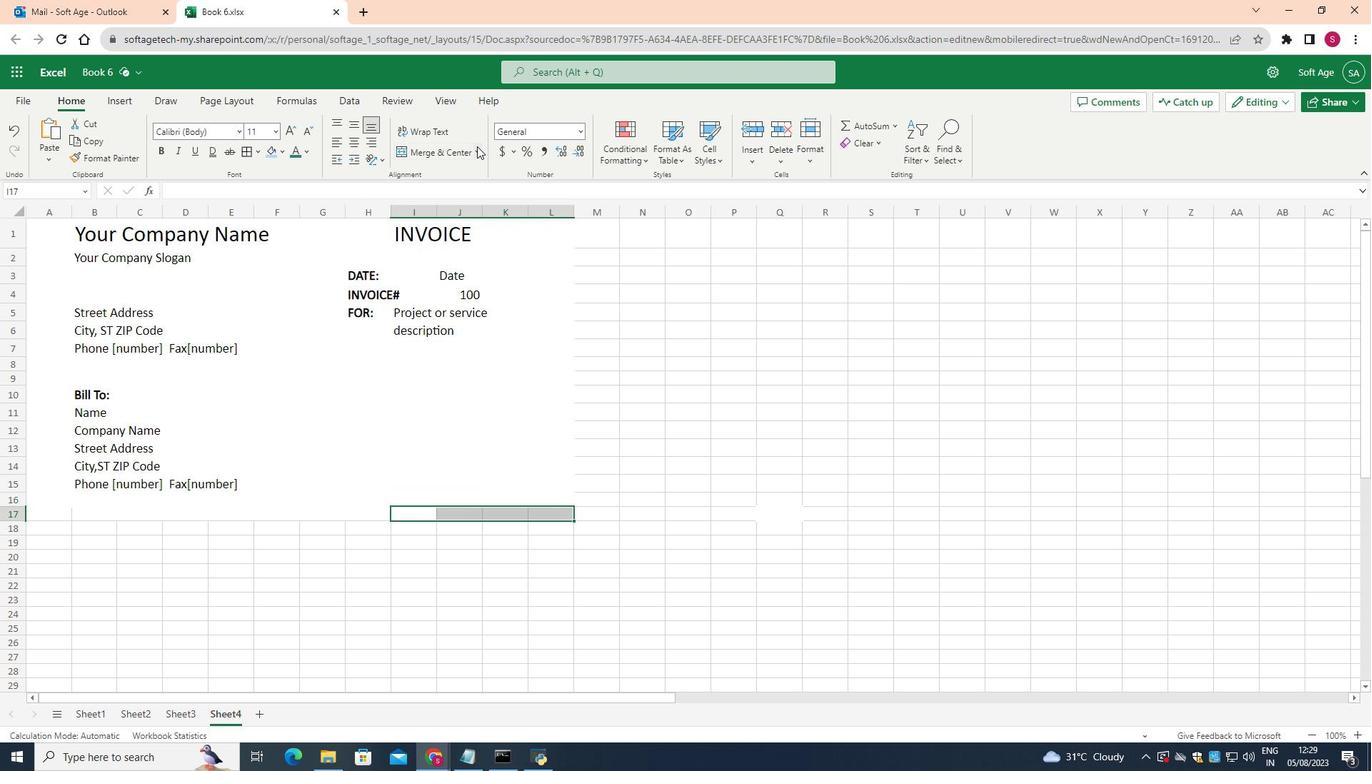 
Action: Mouse pressed left at (476, 146)
Screenshot: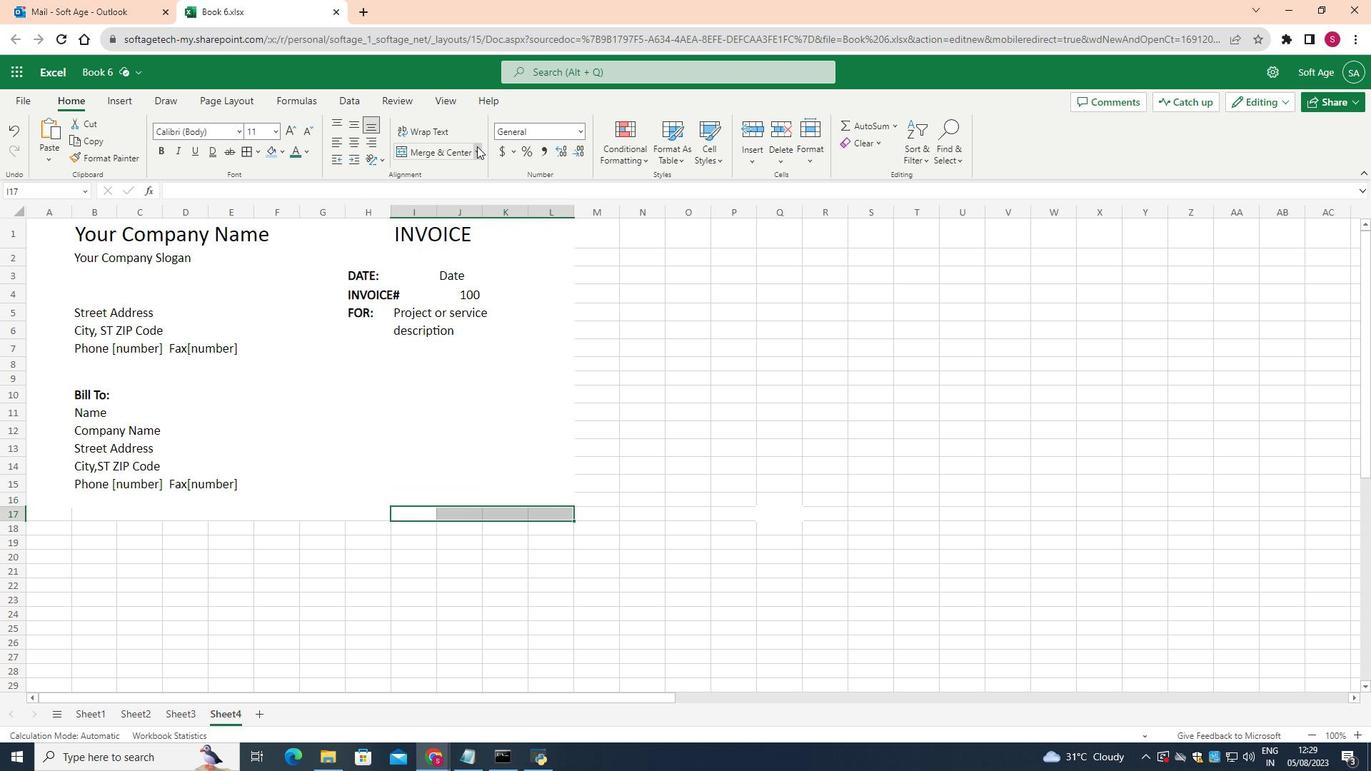 
Action: Mouse moved to (453, 232)
Screenshot: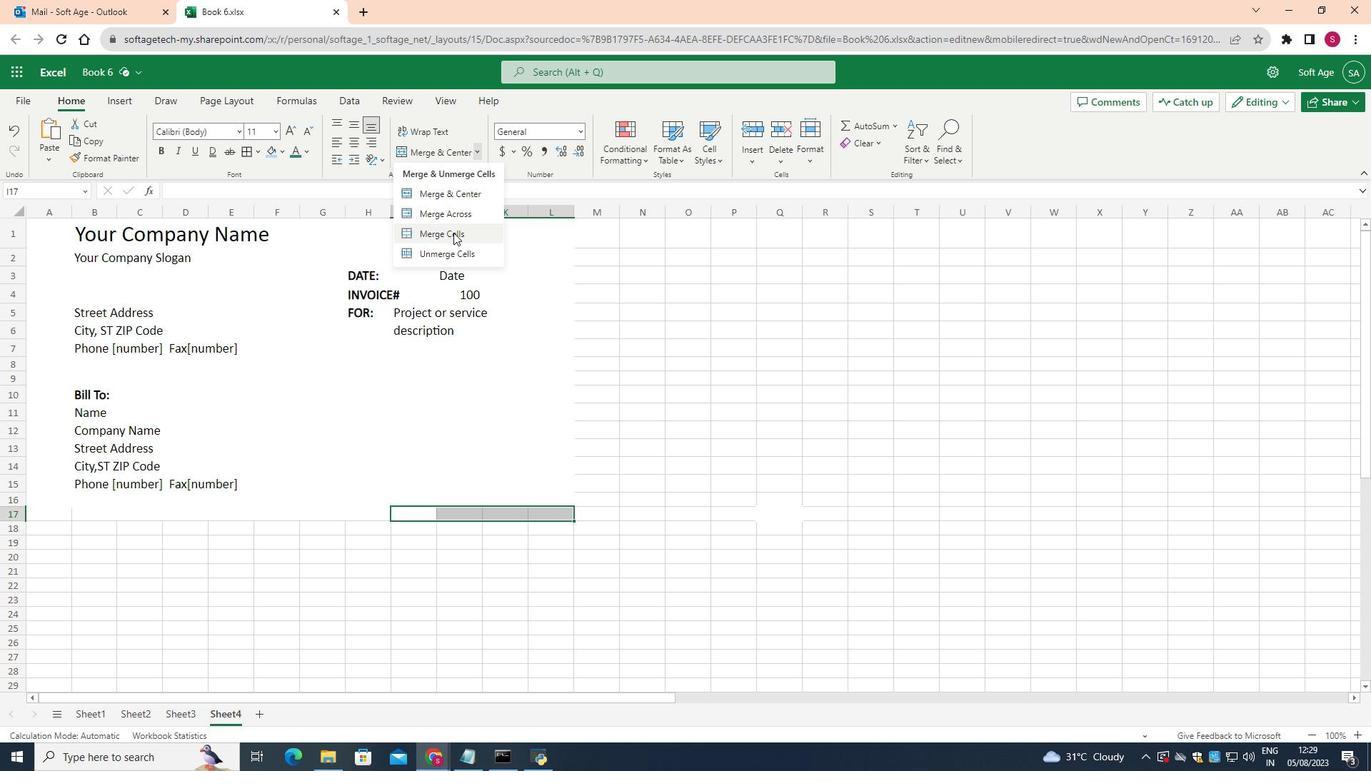 
Action: Mouse pressed left at (453, 232)
Screenshot: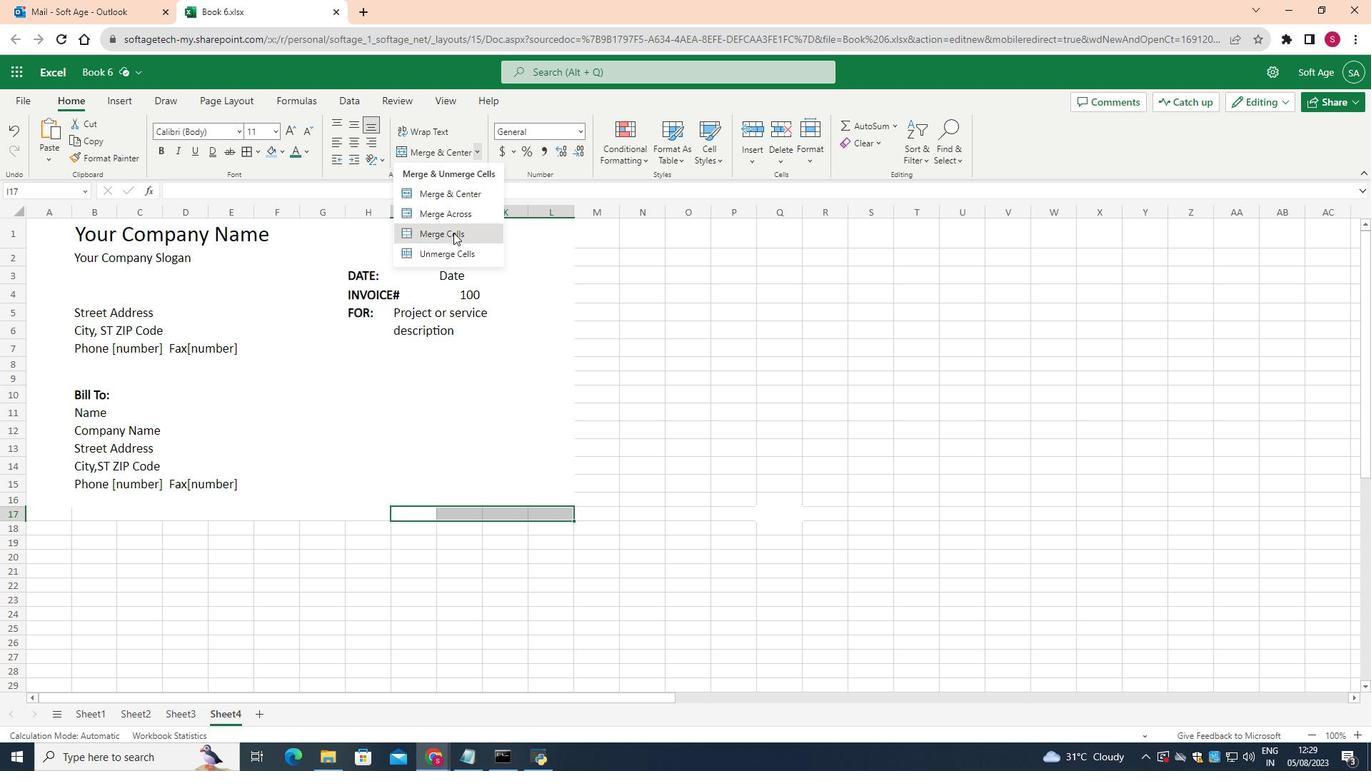 
Action: Mouse moved to (374, 617)
Screenshot: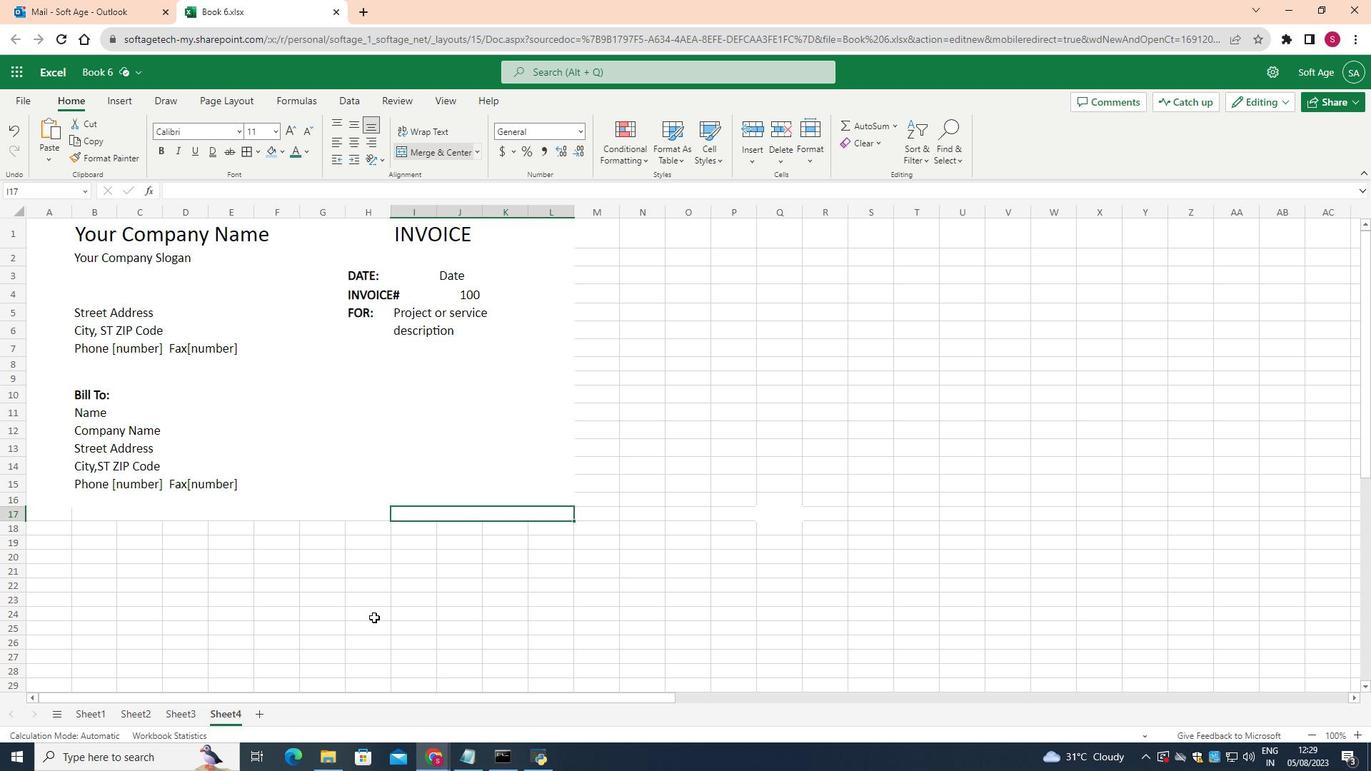 
Action: Mouse pressed left at (374, 617)
Screenshot: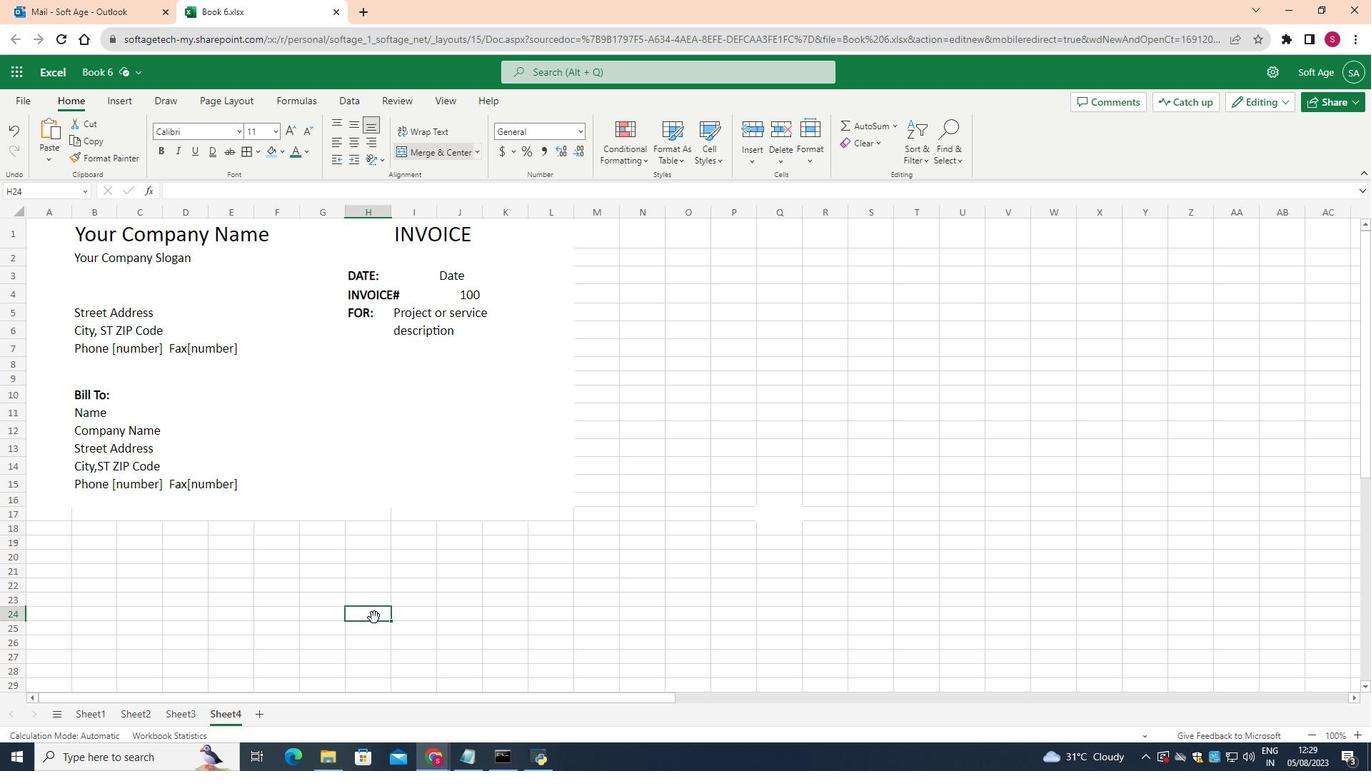 
Action: Mouse moved to (22, 521)
Screenshot: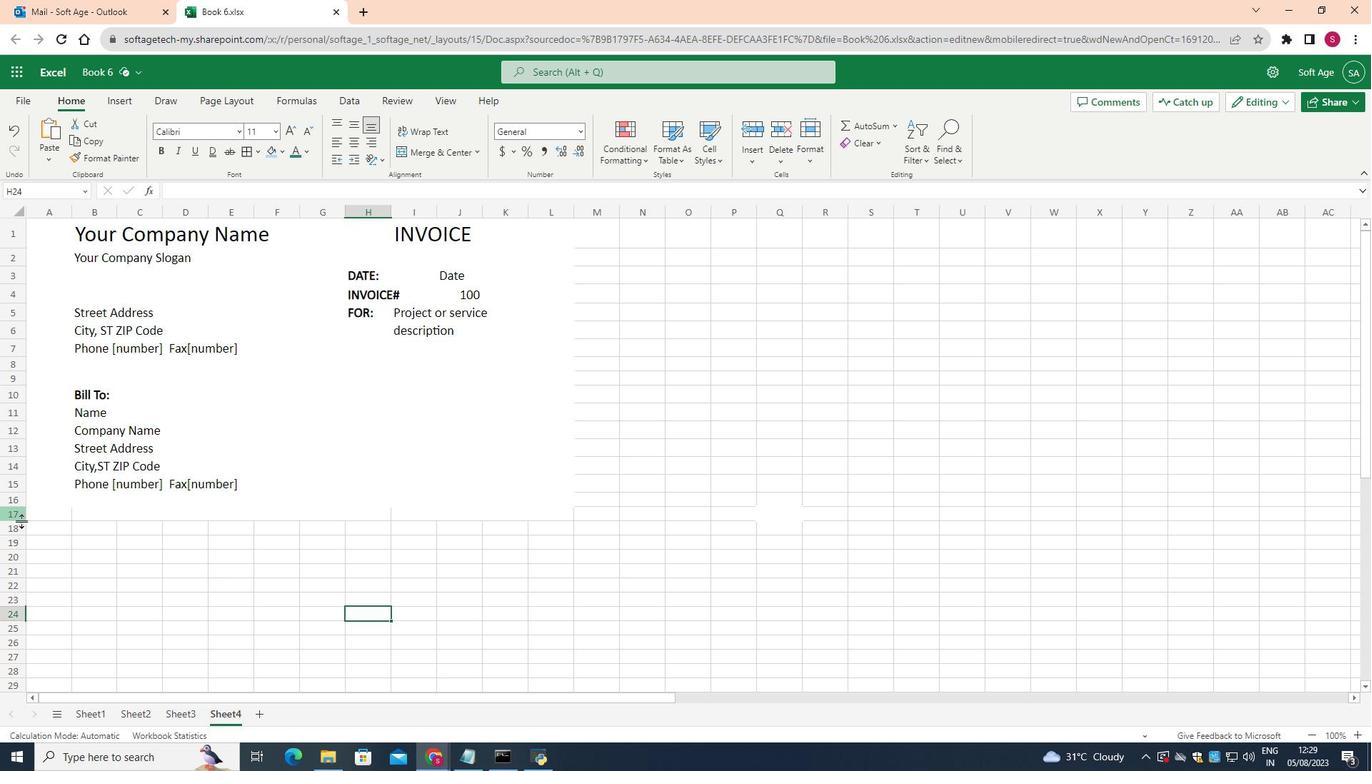 
Action: Mouse pressed left at (22, 521)
Screenshot: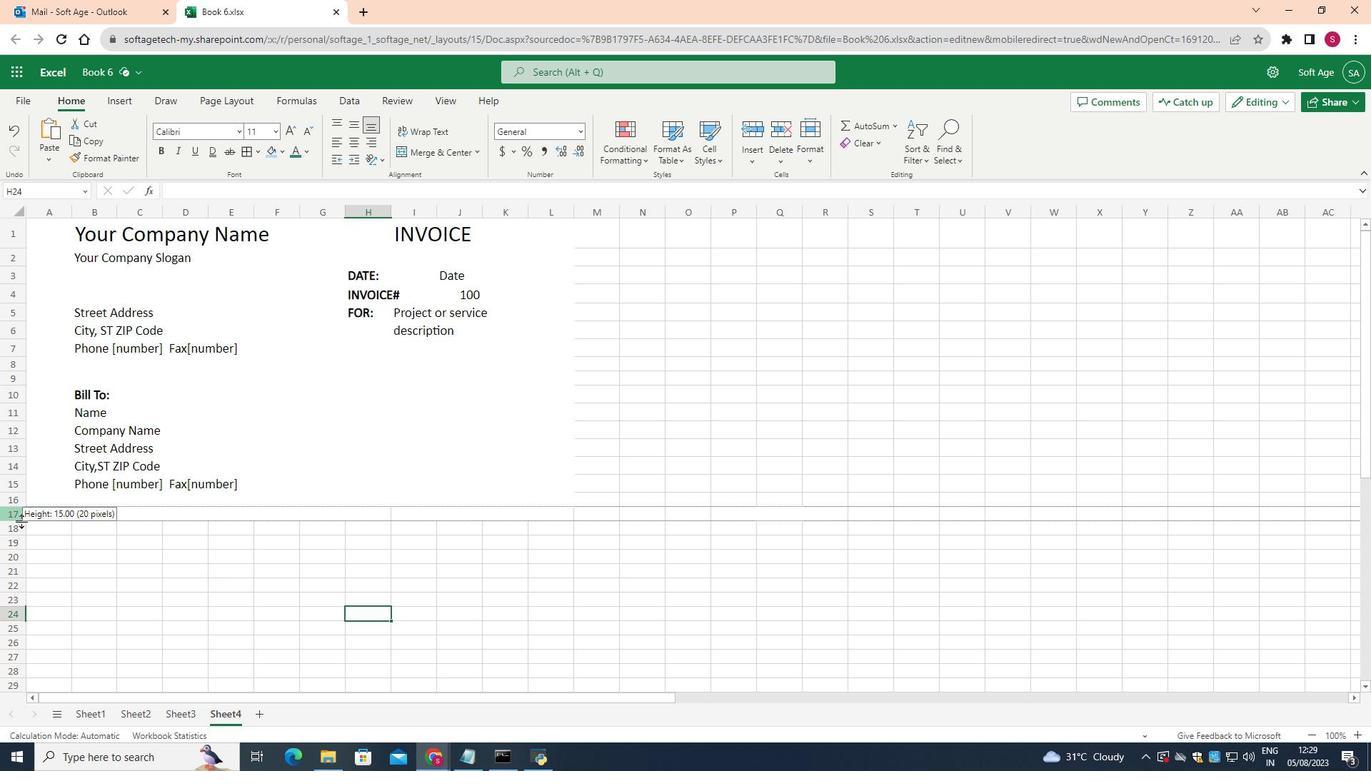 
Action: Mouse moved to (179, 518)
Screenshot: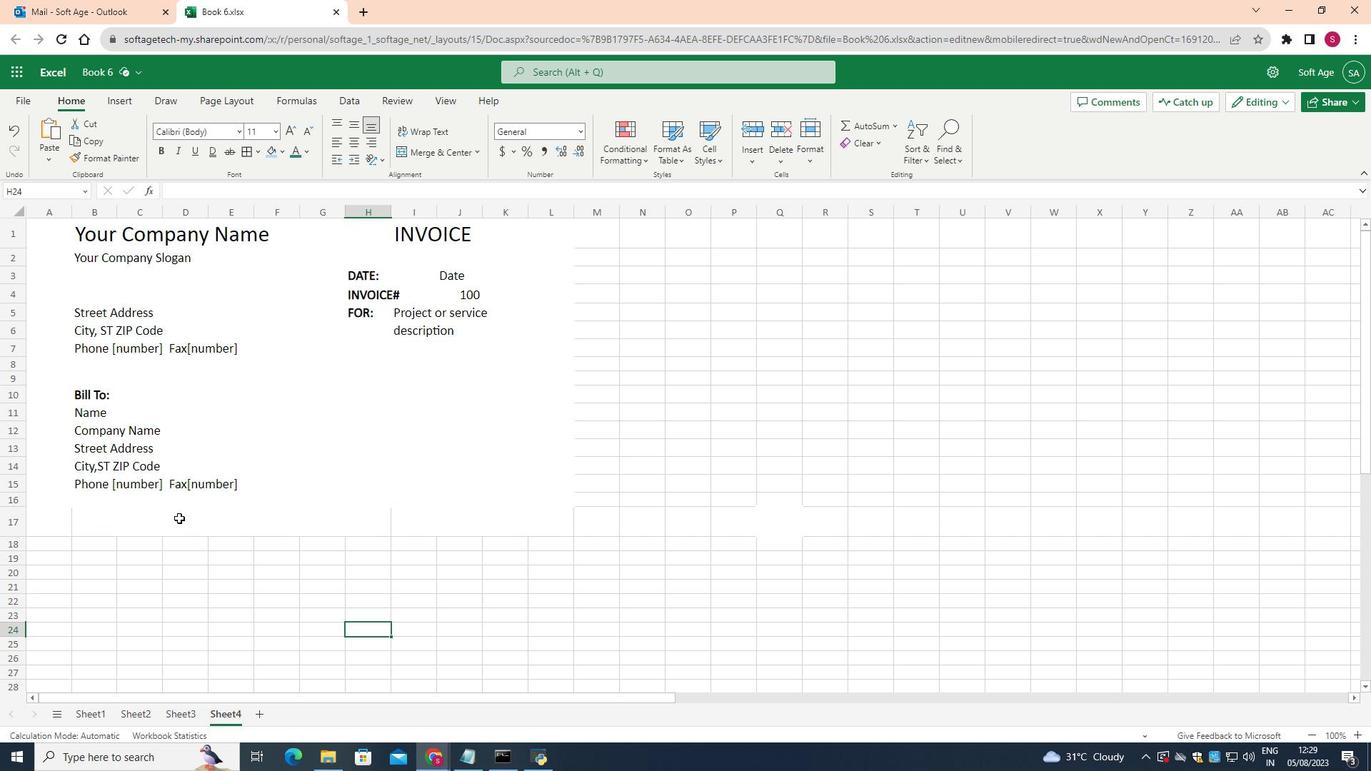 
Action: Mouse pressed left at (179, 518)
Screenshot: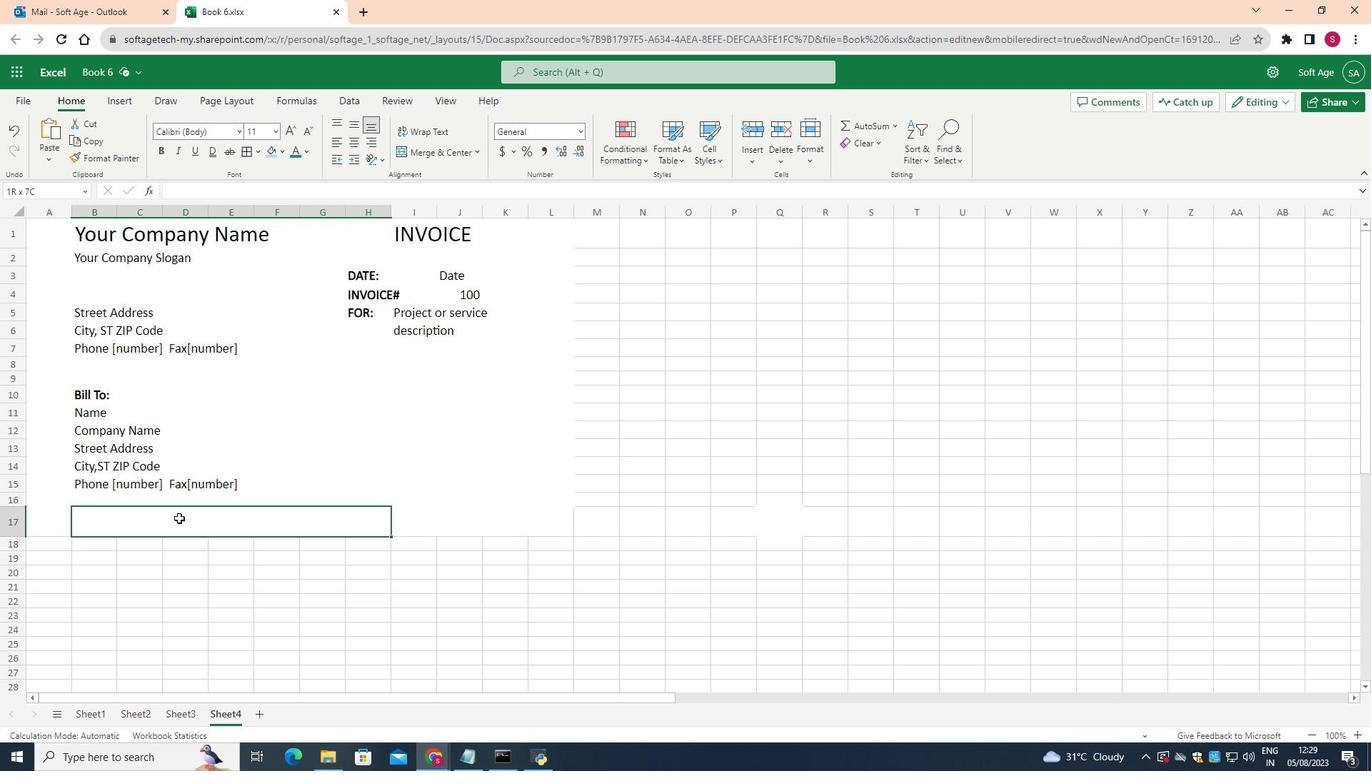 
Action: Mouse moved to (272, 131)
Screenshot: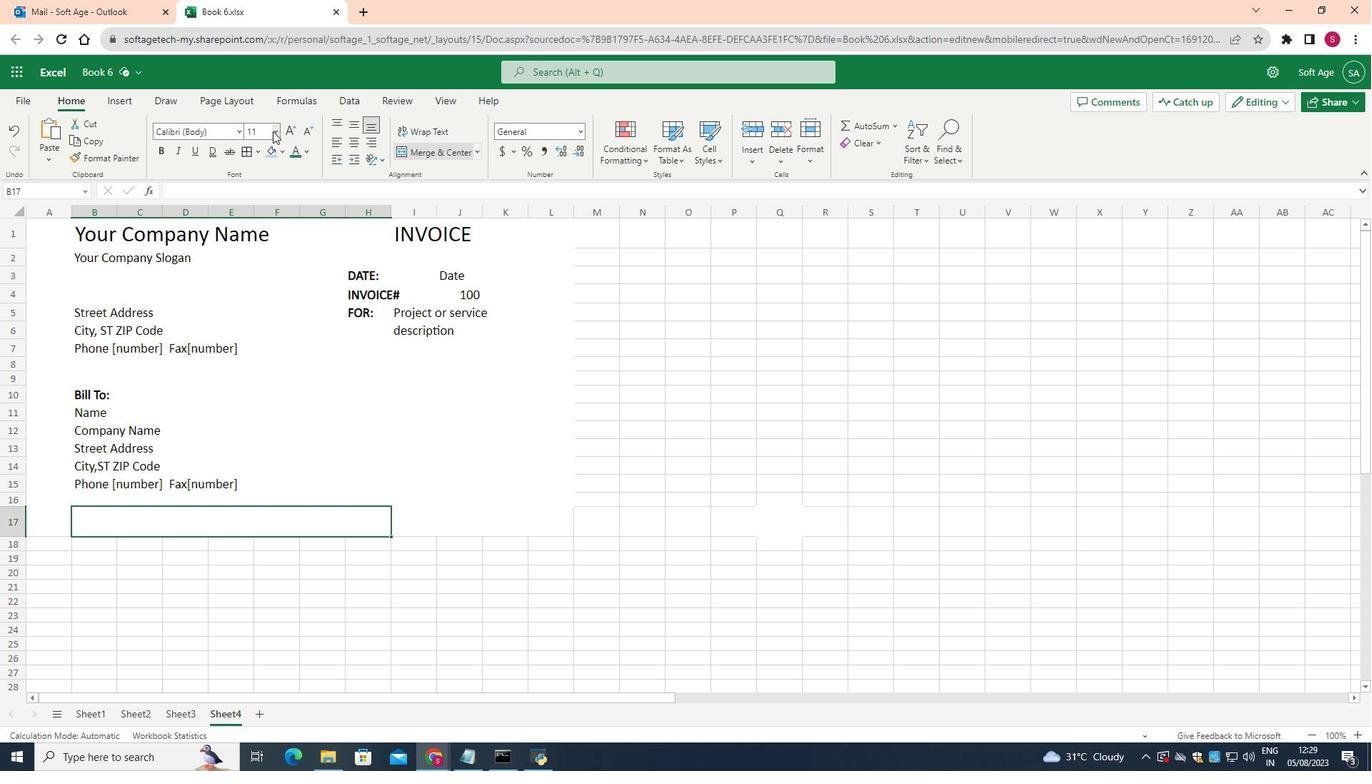 
Action: Mouse pressed left at (272, 131)
Screenshot: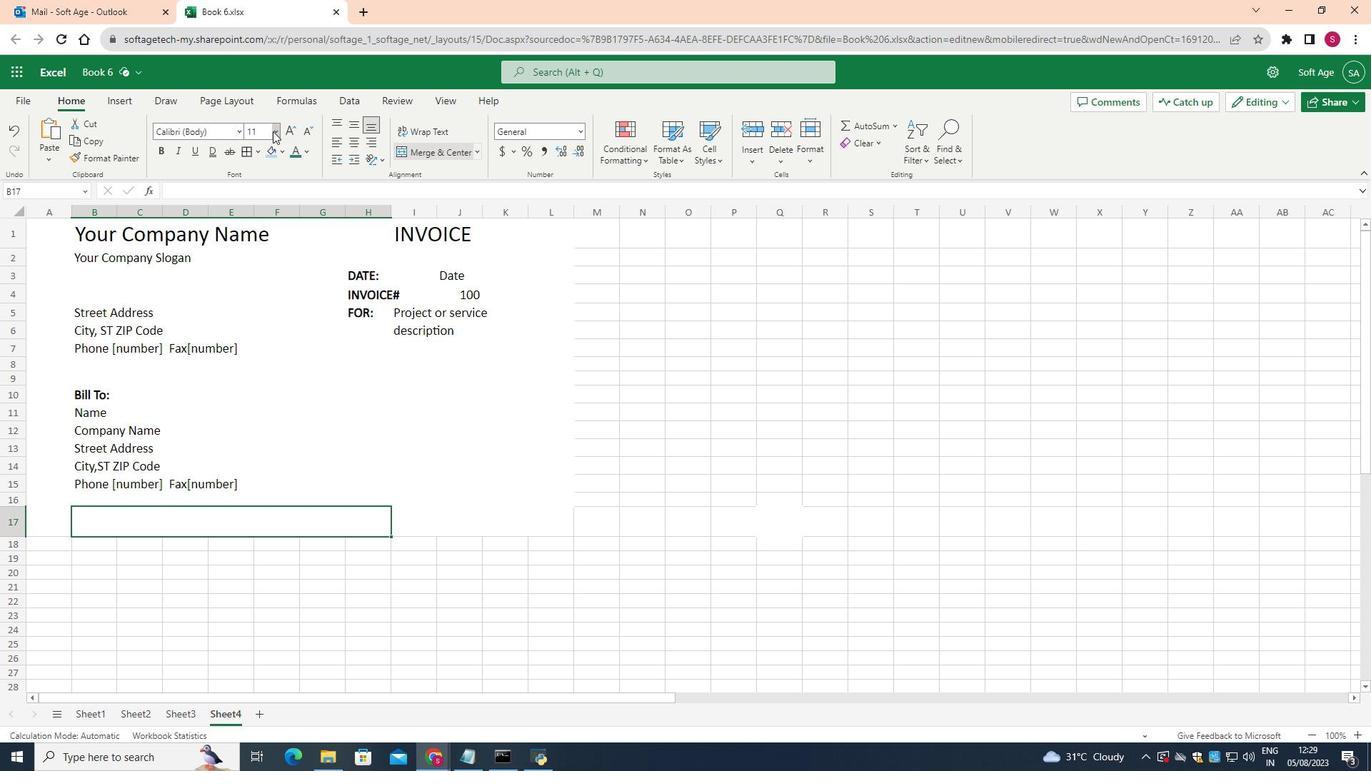 
Action: Mouse moved to (259, 247)
Screenshot: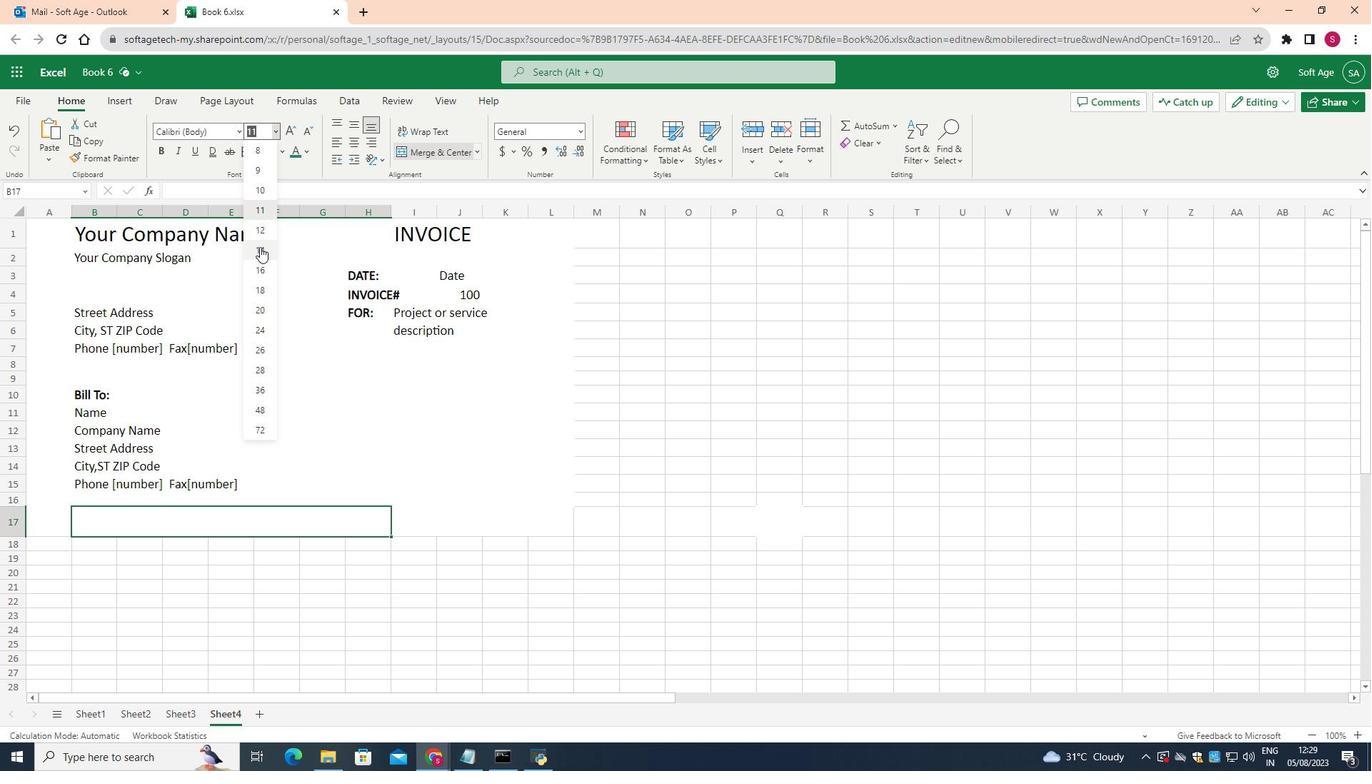 
Action: Mouse pressed left at (259, 247)
Screenshot: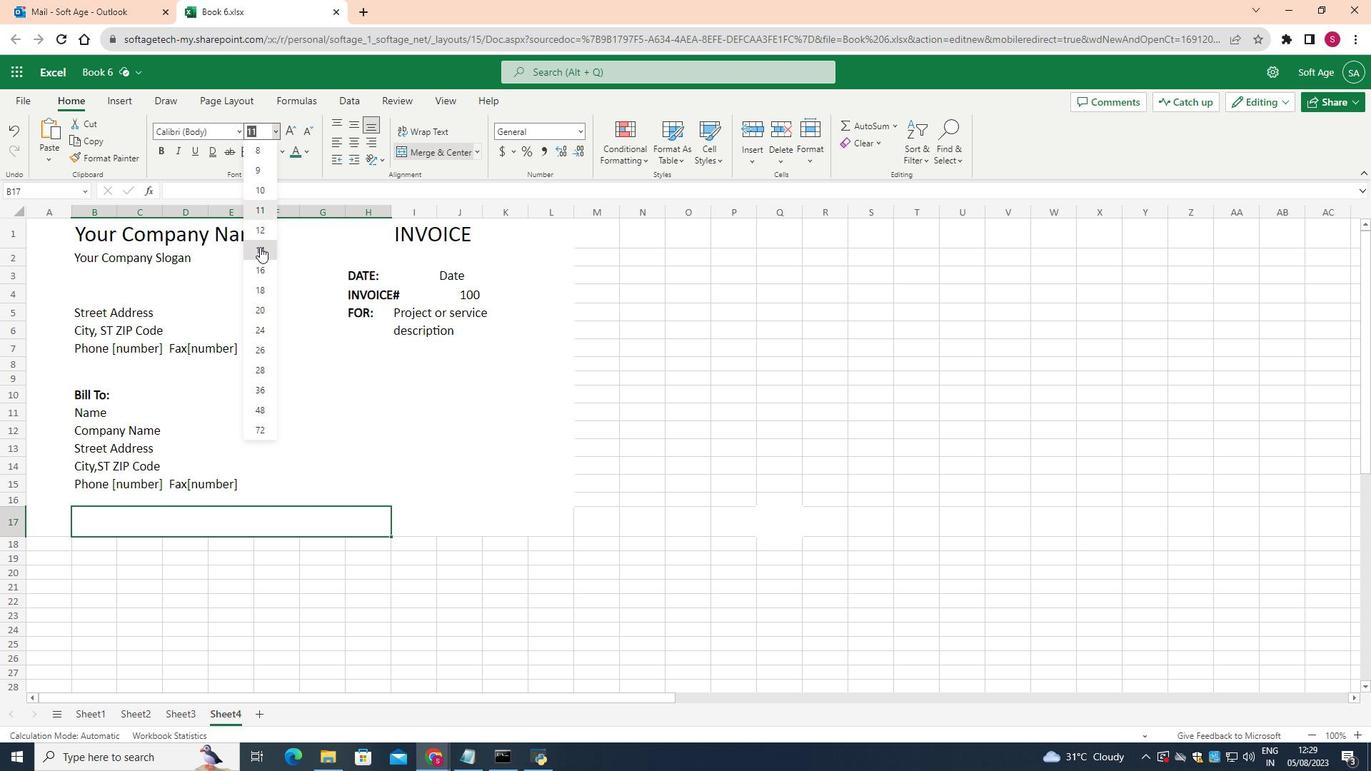 
Action: Key pressed <Key.shift>DESCRIPTION
Screenshot: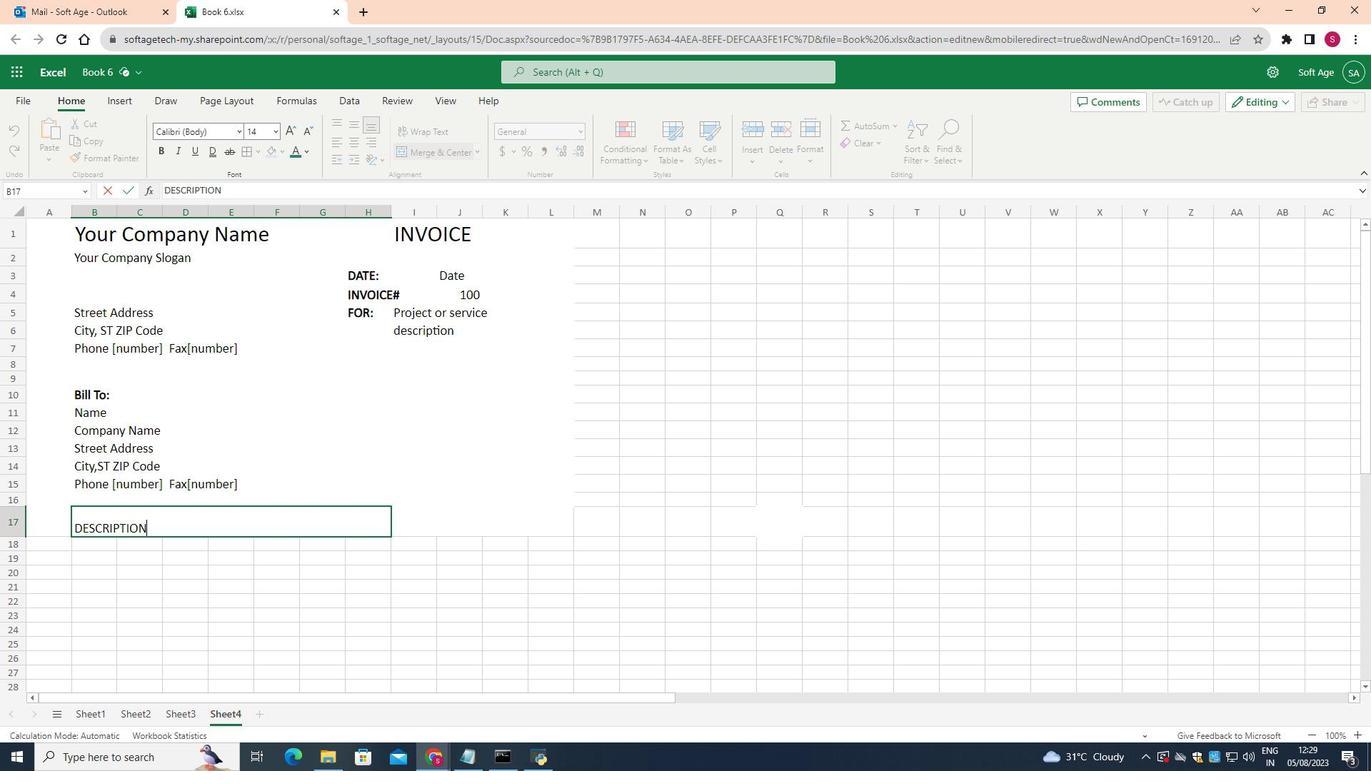 
Action: Mouse moved to (469, 523)
Screenshot: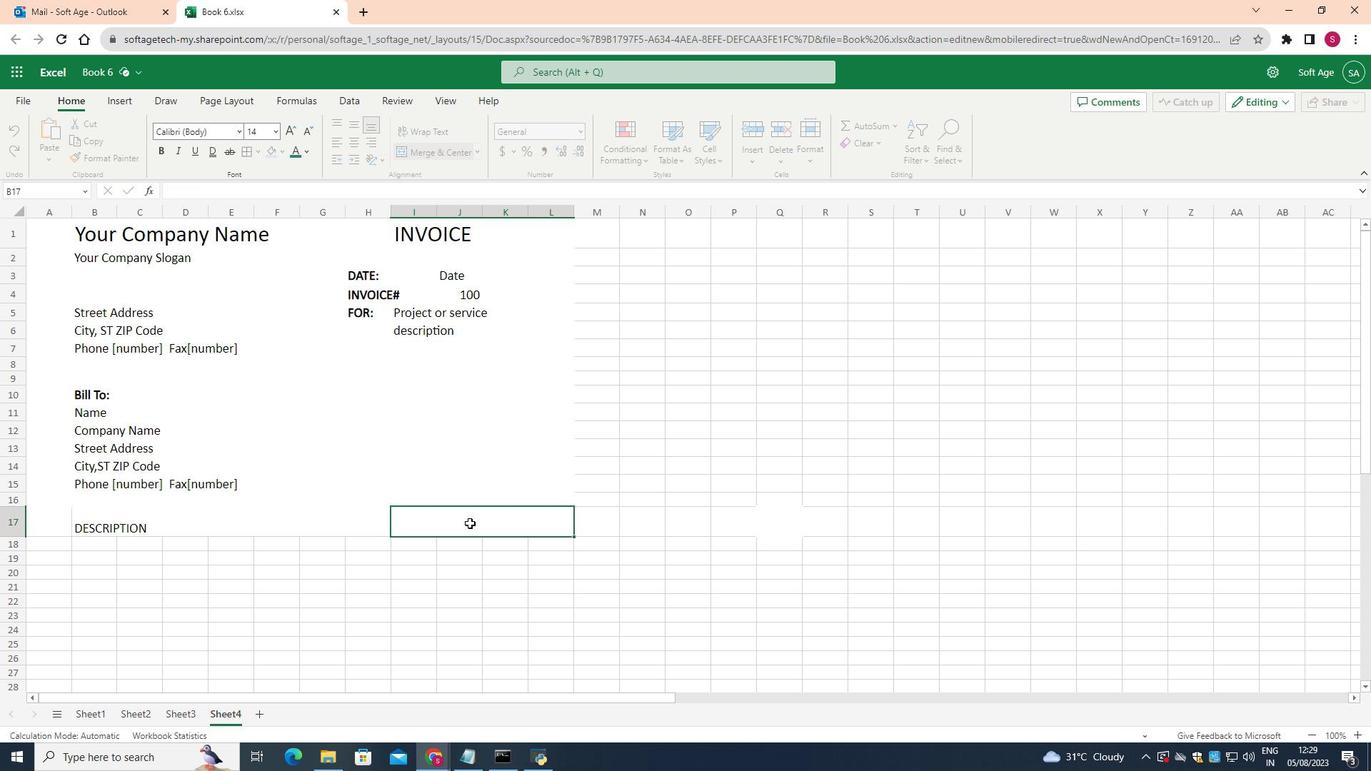 
Action: Mouse pressed left at (469, 523)
Screenshot: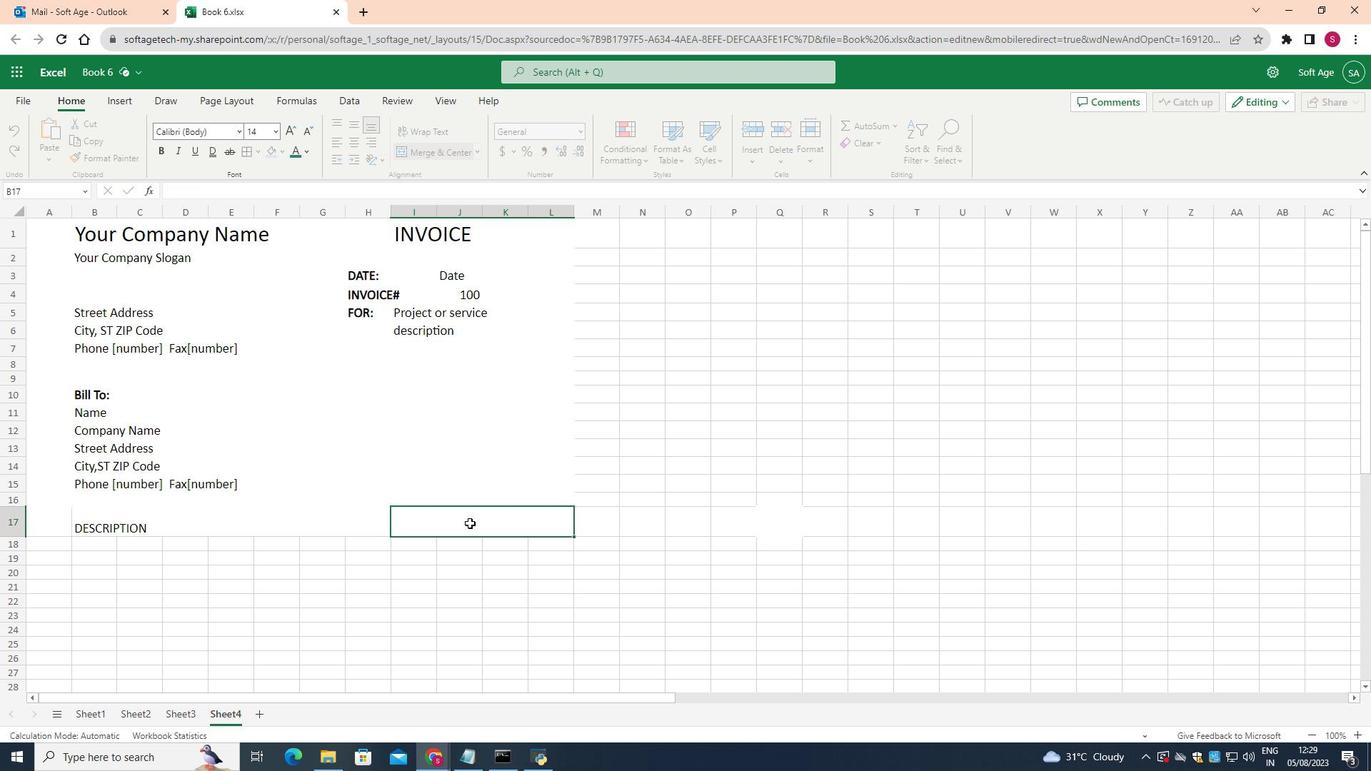 
Action: Mouse moved to (277, 130)
Screenshot: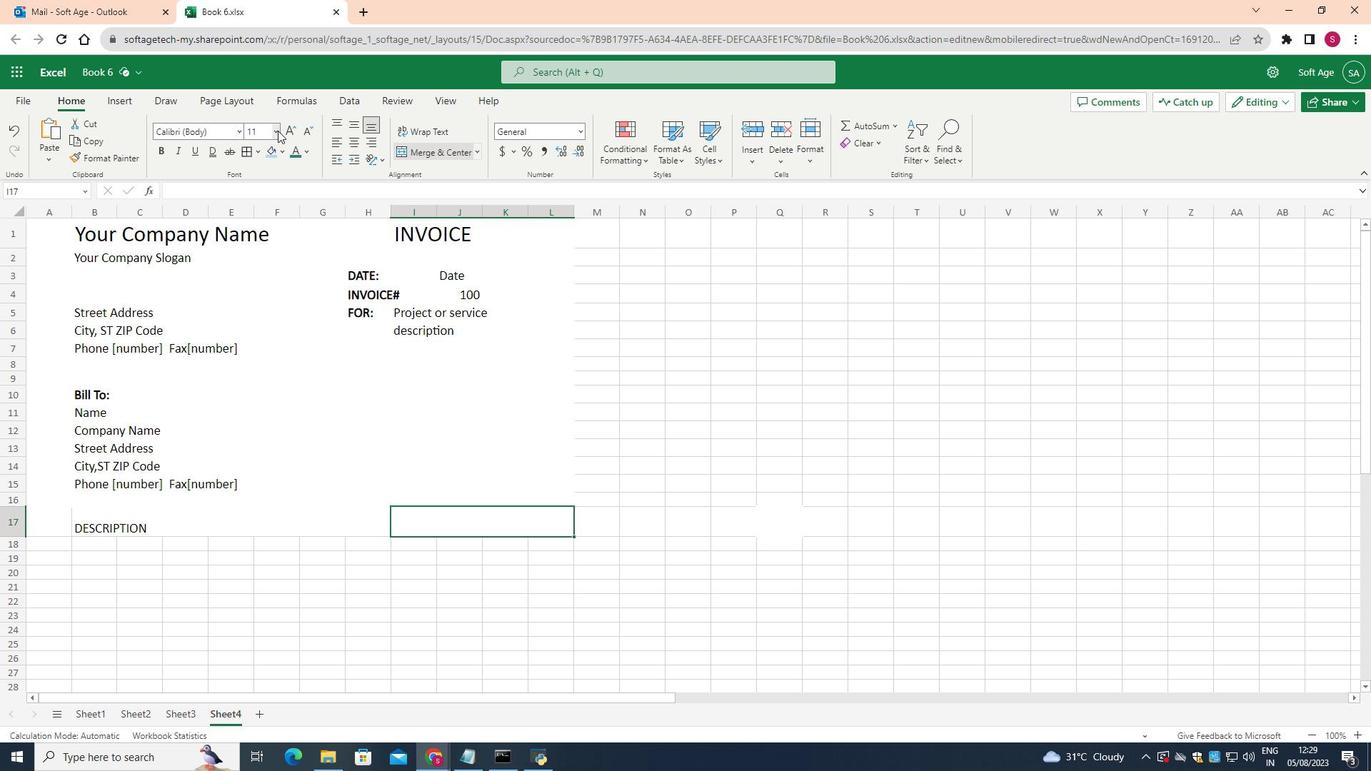 
Action: Mouse pressed left at (277, 130)
Screenshot: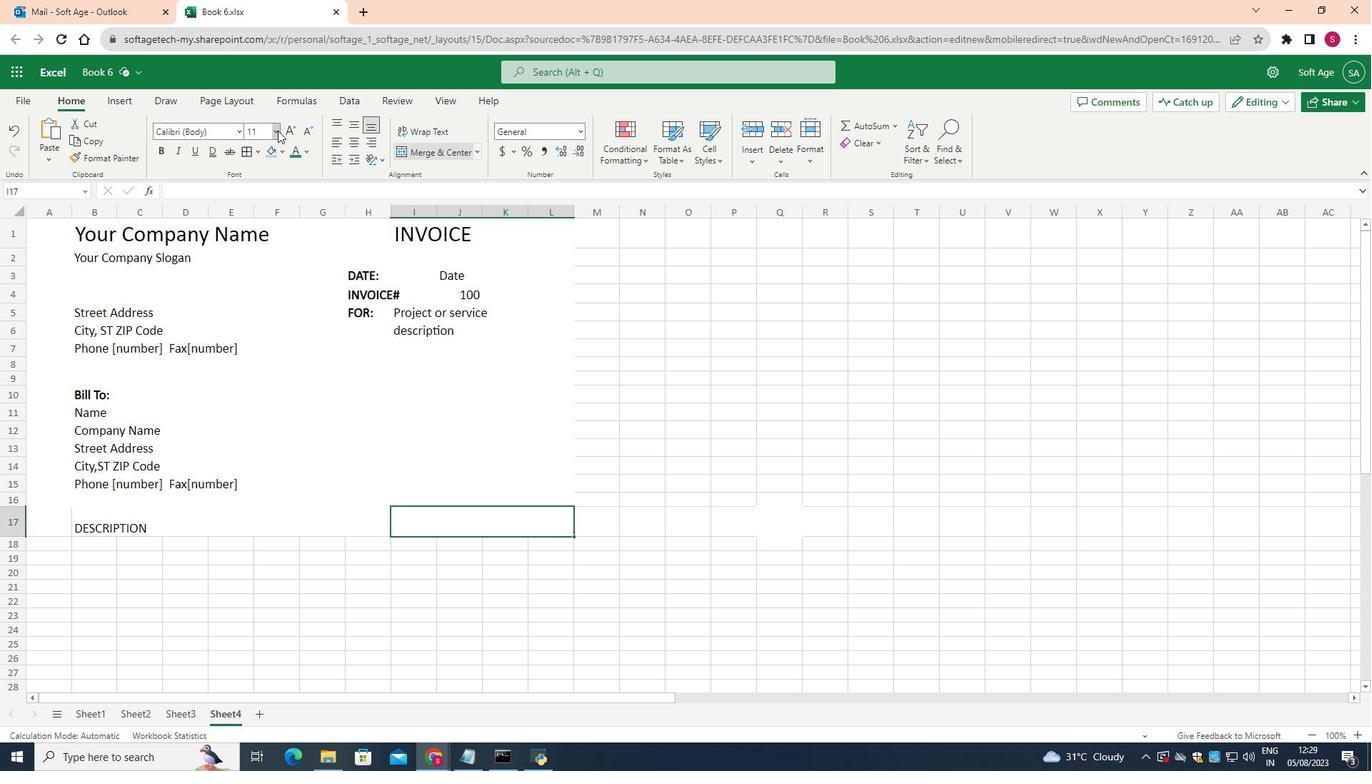 
Action: Mouse moved to (263, 250)
Screenshot: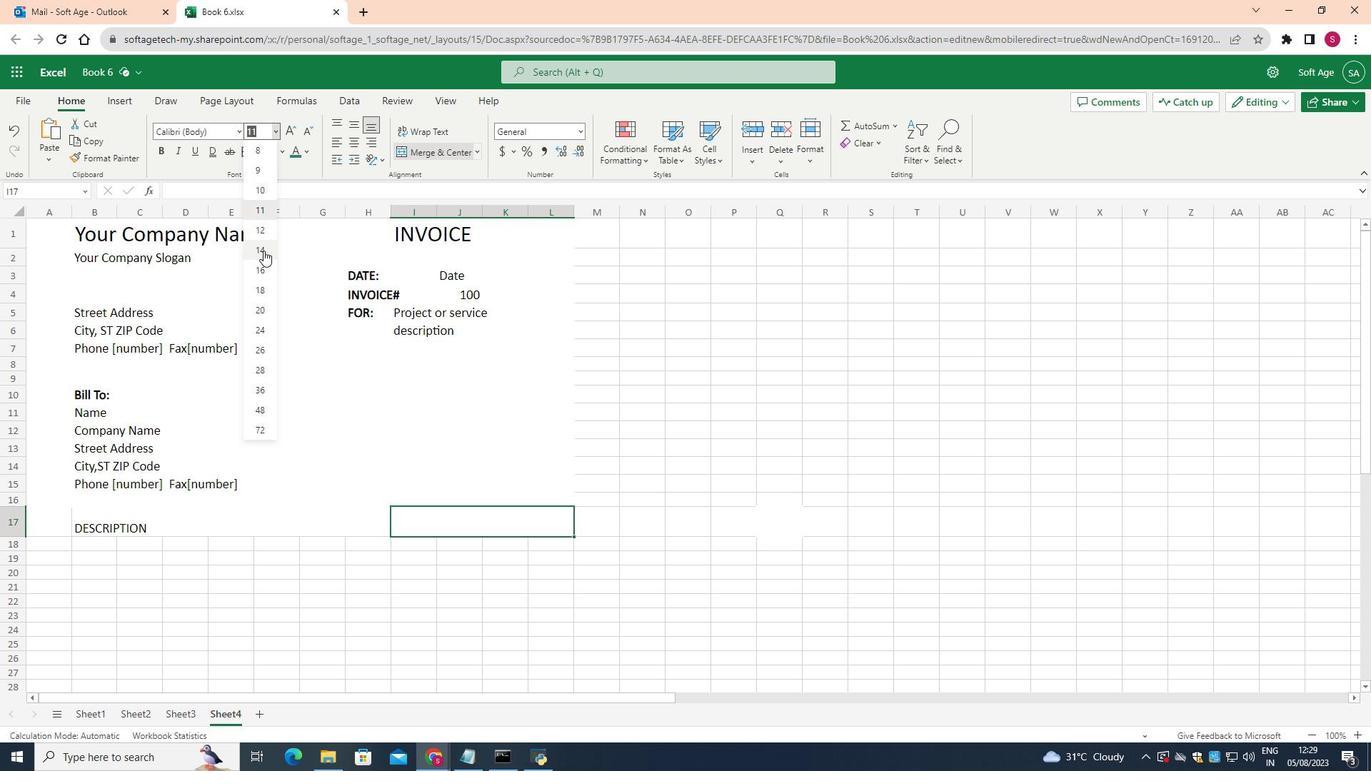 
Action: Mouse pressed left at (263, 250)
Screenshot: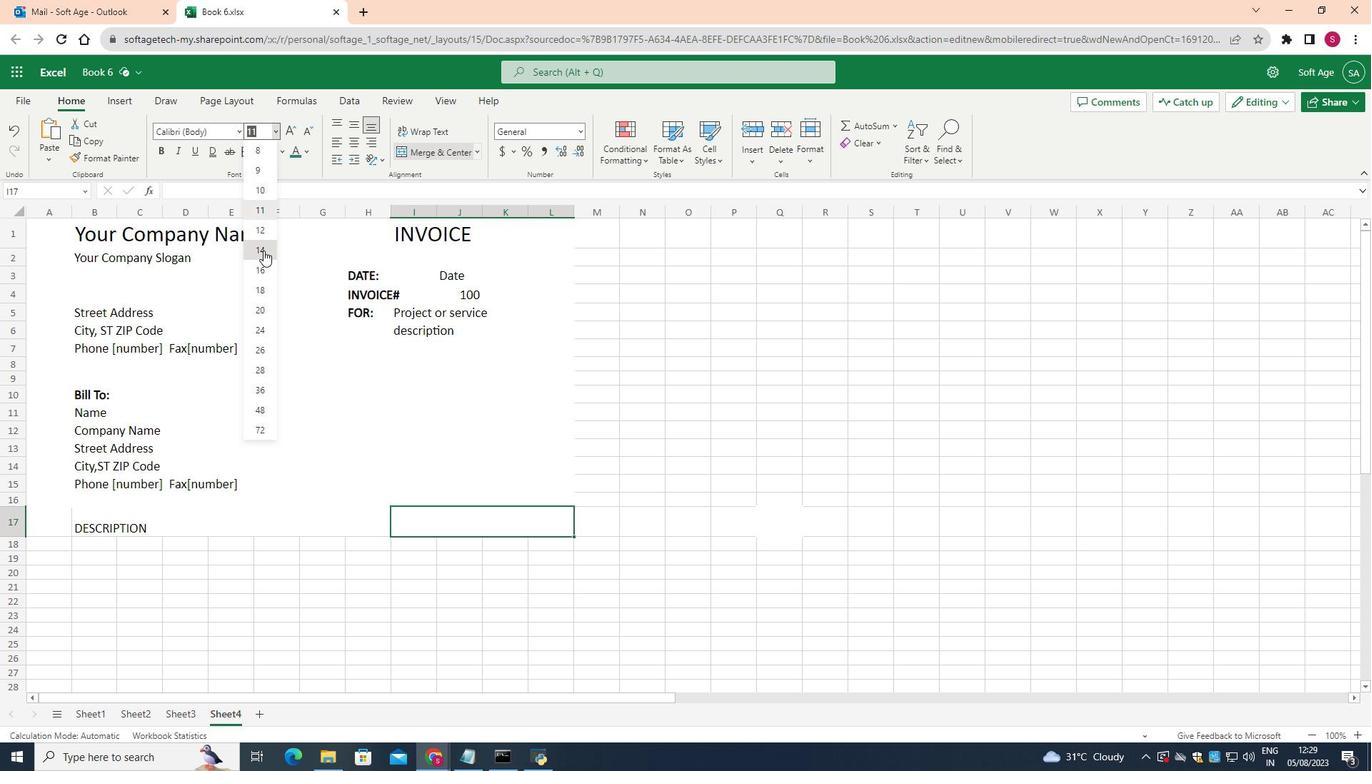 
Action: Mouse moved to (263, 250)
Screenshot: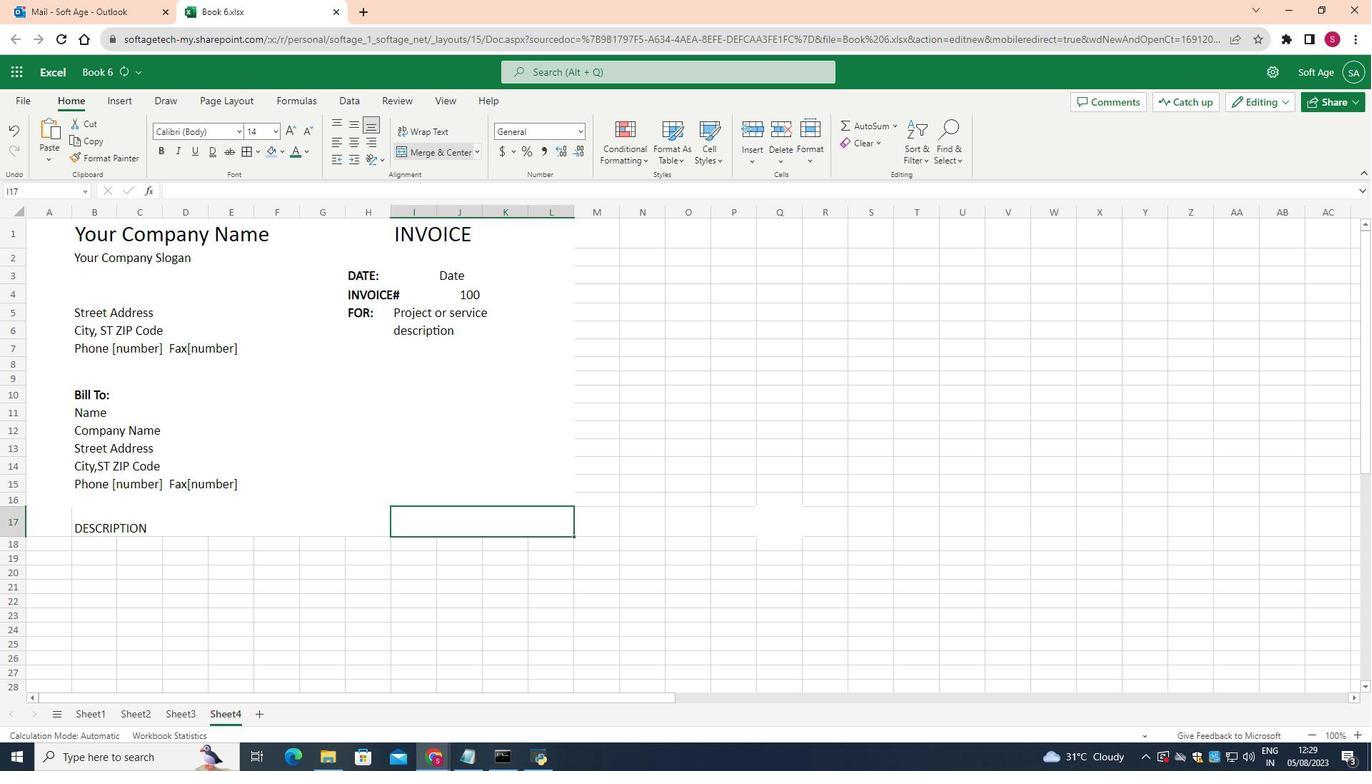 
Action: Key pressed <Key.shift>AMOUNT
Screenshot: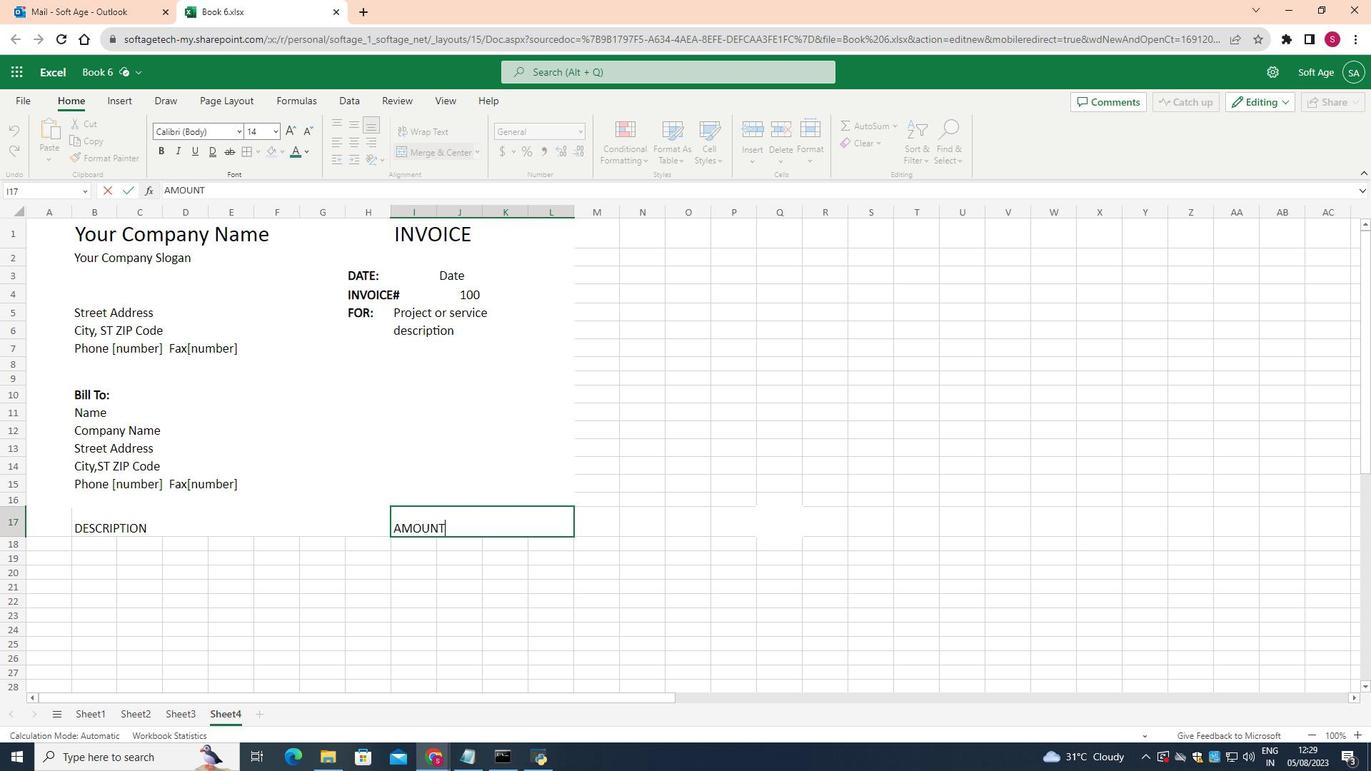 
Action: Mouse moved to (199, 591)
Screenshot: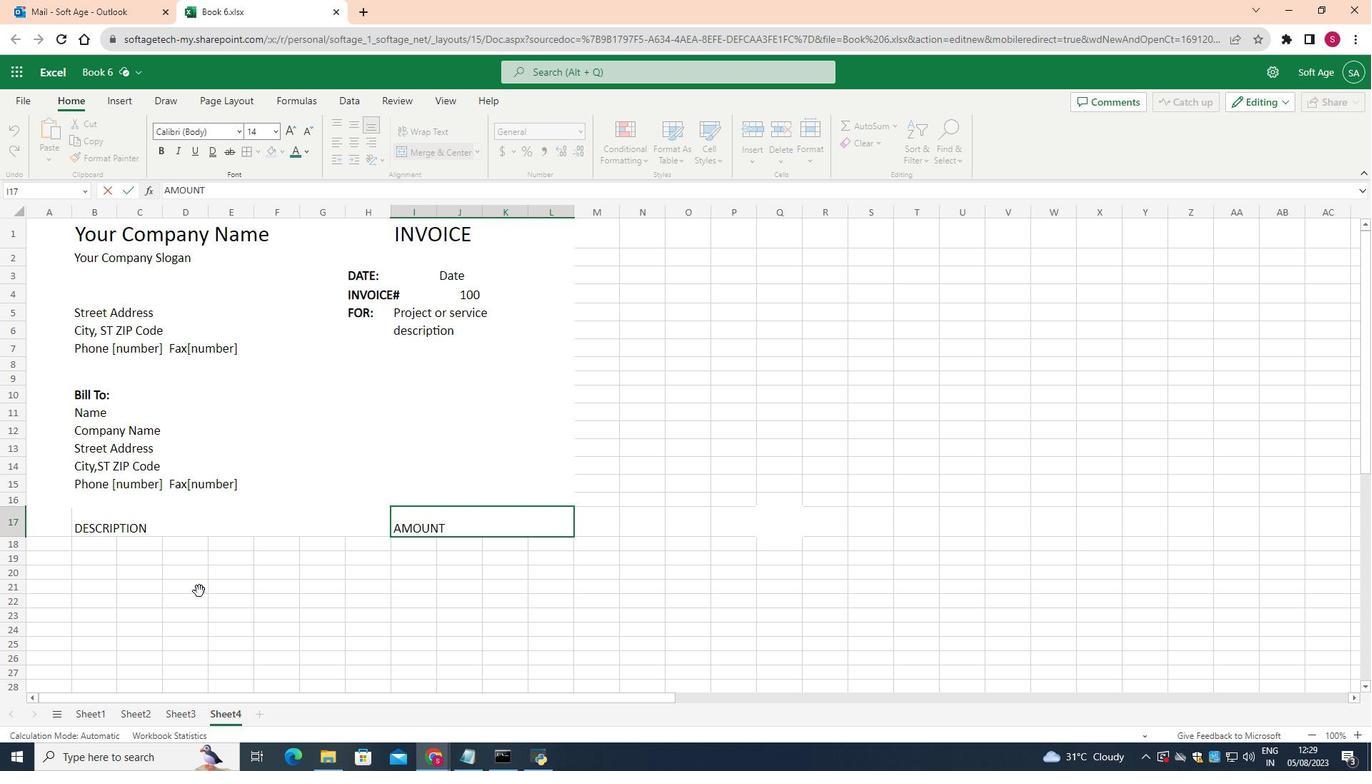 
Action: Mouse pressed left at (199, 591)
